 Task: Research Airbnb options in Muan, South Korea from 5th December, 2023 to 16th December, 2023 for 2 adults.1  bedroom having 1 bed and 1 bathroom. Property type can be hotel. Booking option can be shelf check-in. Look for 4 properties as per requirement.
Action: Mouse moved to (593, 146)
Screenshot: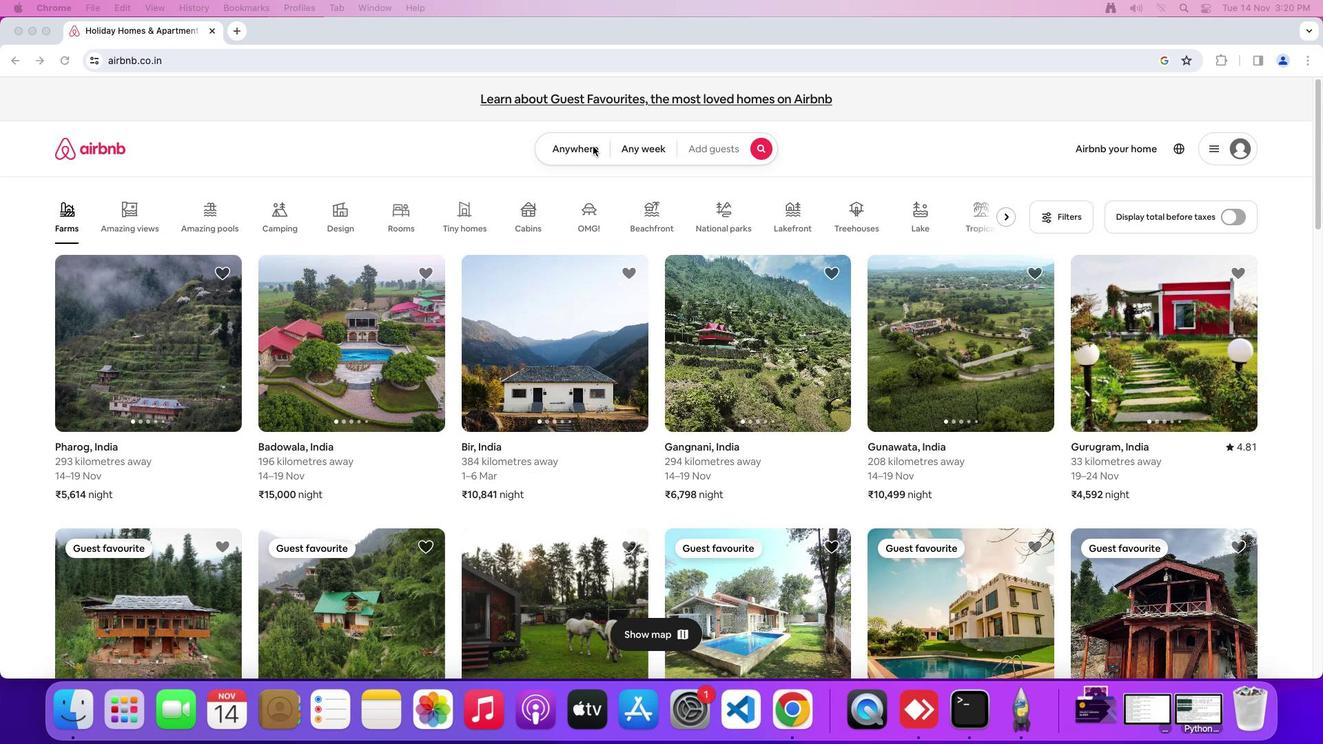 
Action: Mouse pressed left at (593, 146)
Screenshot: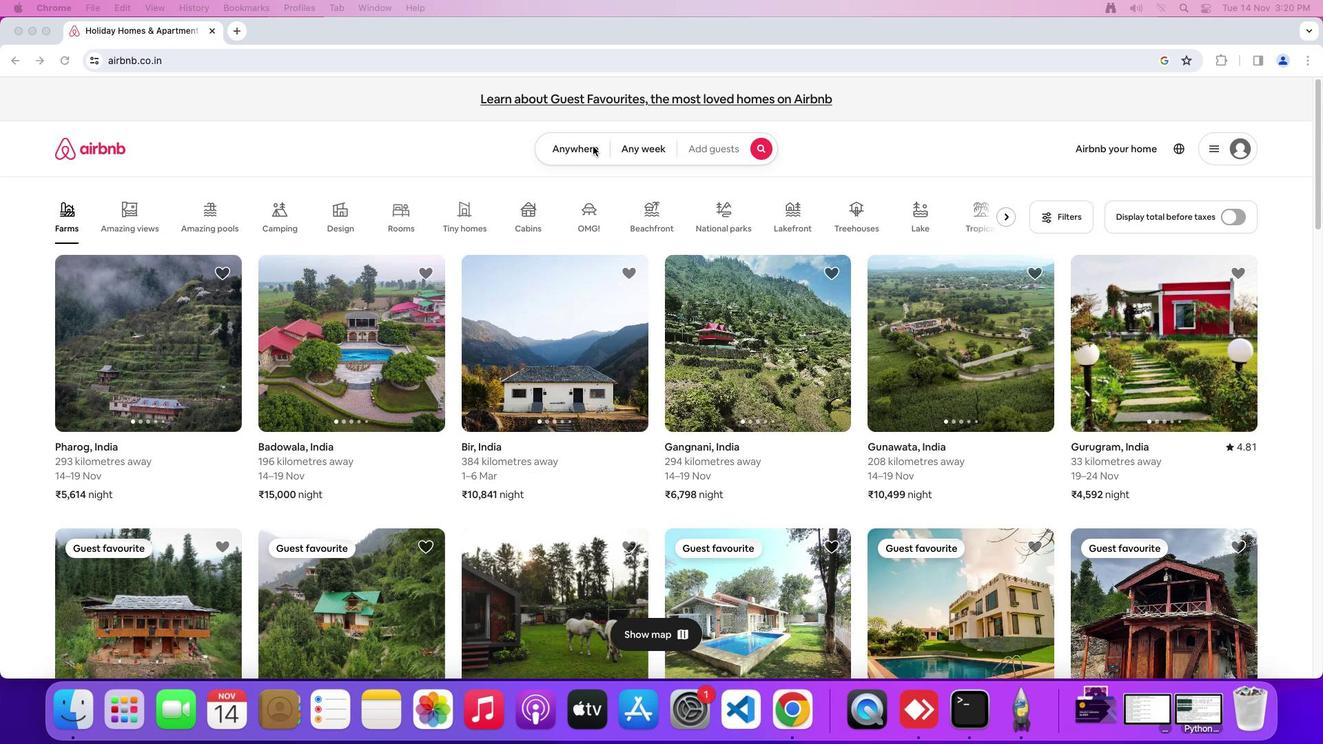 
Action: Mouse moved to (591, 147)
Screenshot: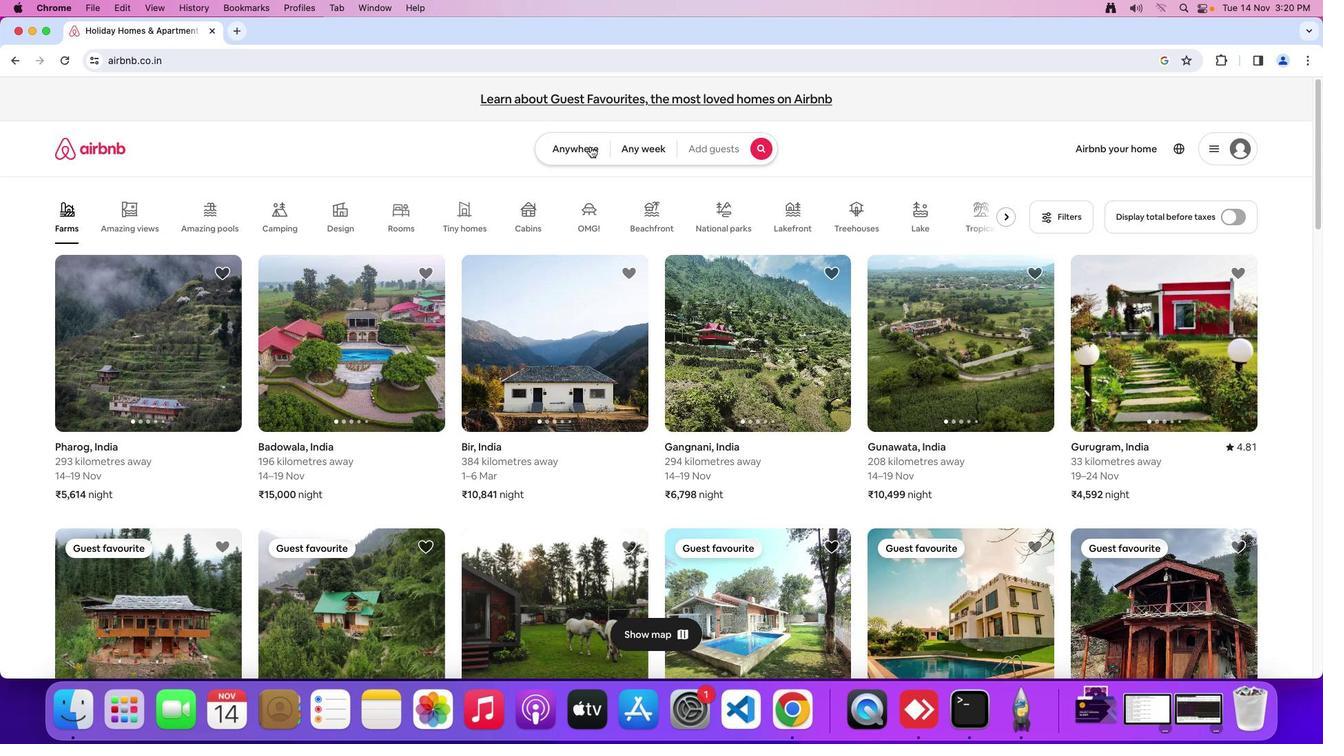 
Action: Mouse pressed left at (591, 147)
Screenshot: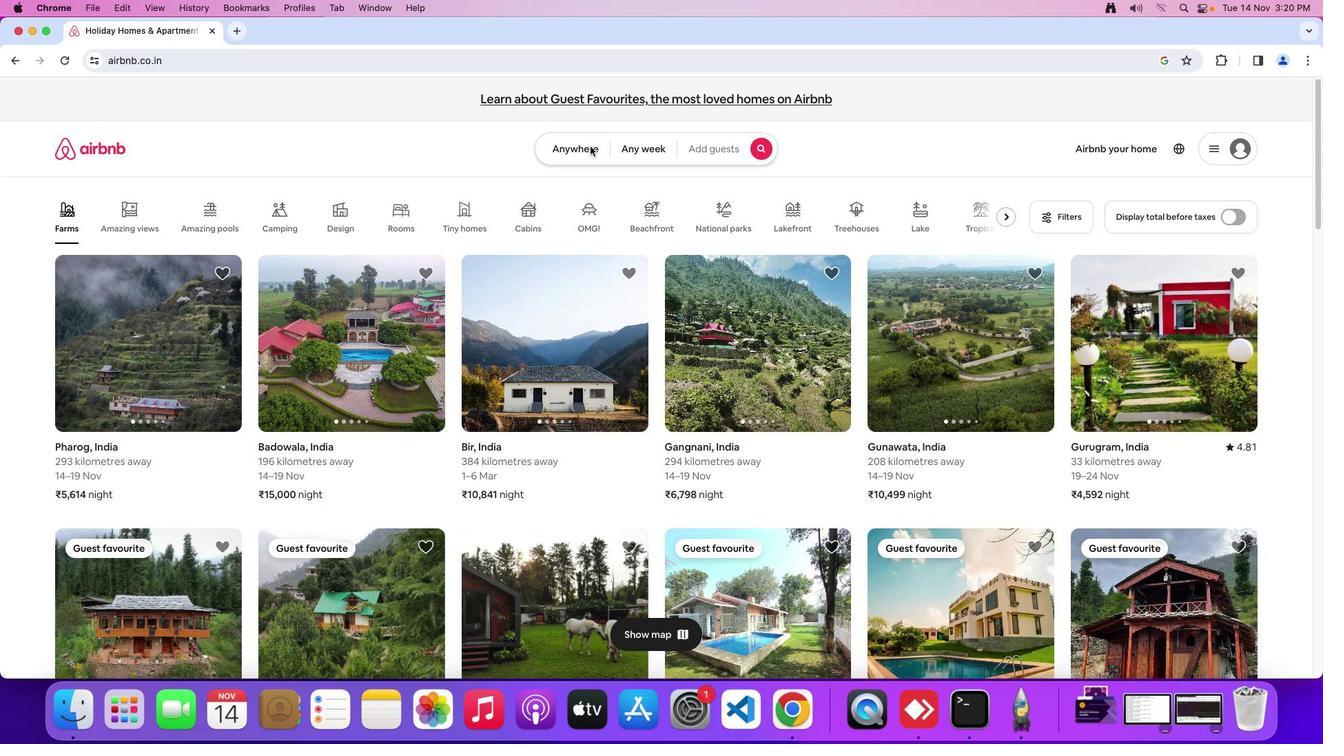 
Action: Mouse moved to (560, 202)
Screenshot: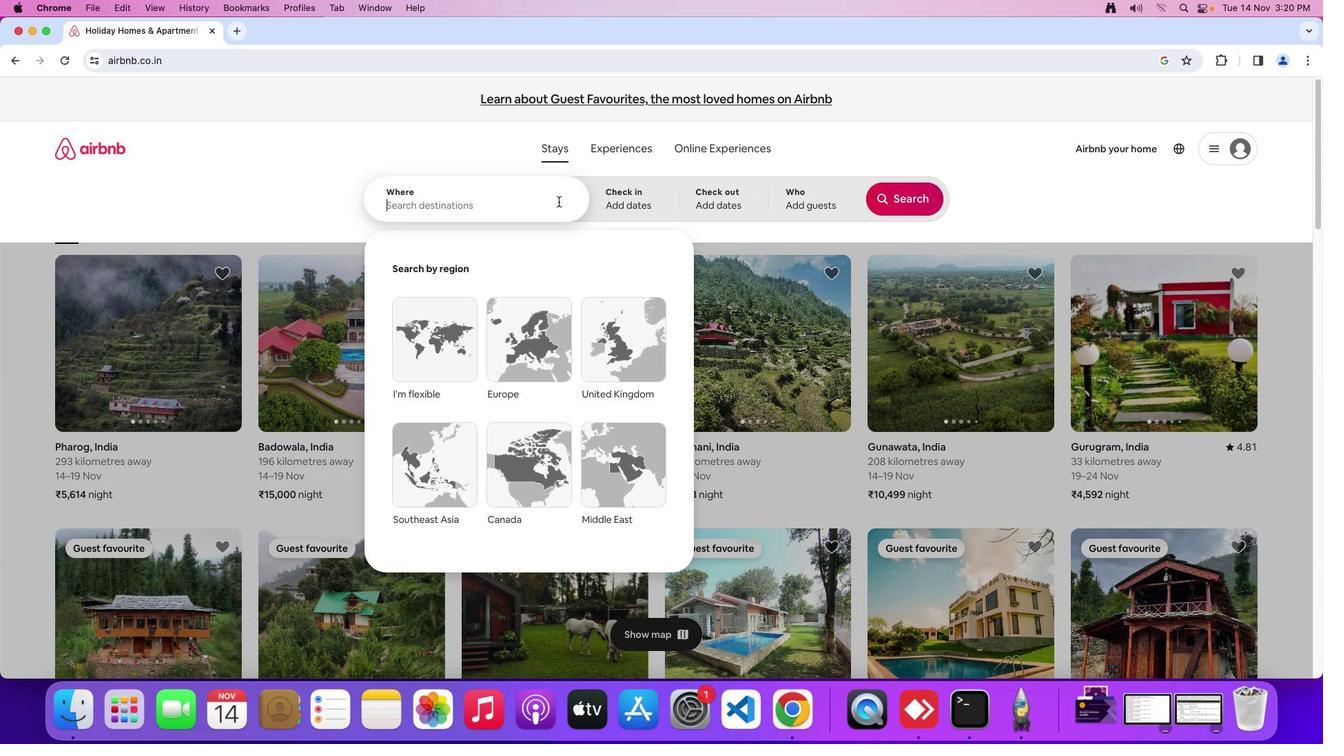 
Action: Mouse pressed left at (560, 202)
Screenshot: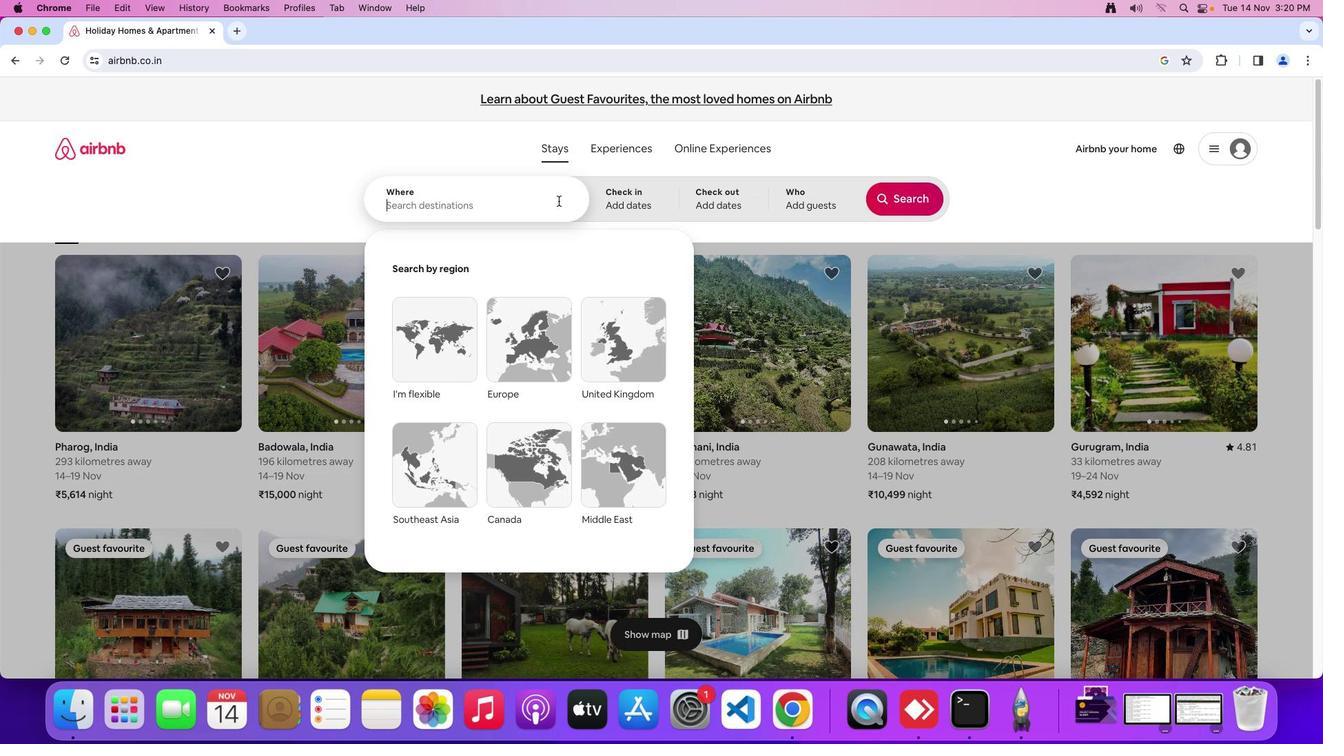 
Action: Mouse moved to (598, 219)
Screenshot: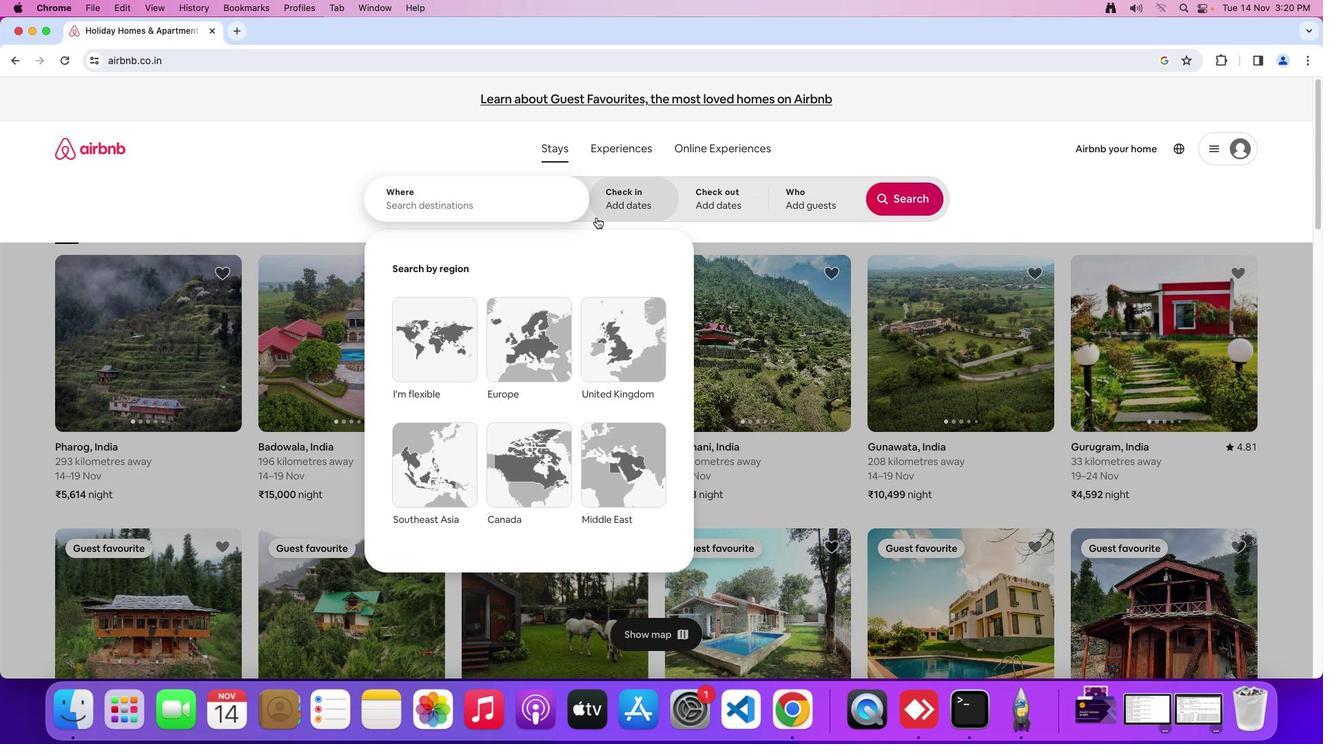 
Action: Key pressed Key.shift'M''u''a''n'','Key.spaceKey.shift'K''o'Key.backspaceKey.backspaceKey.shift_r'S''o''u''t''h'Key.spaceKey.shift_rKey.shift'K''o''r''e''a'
Screenshot: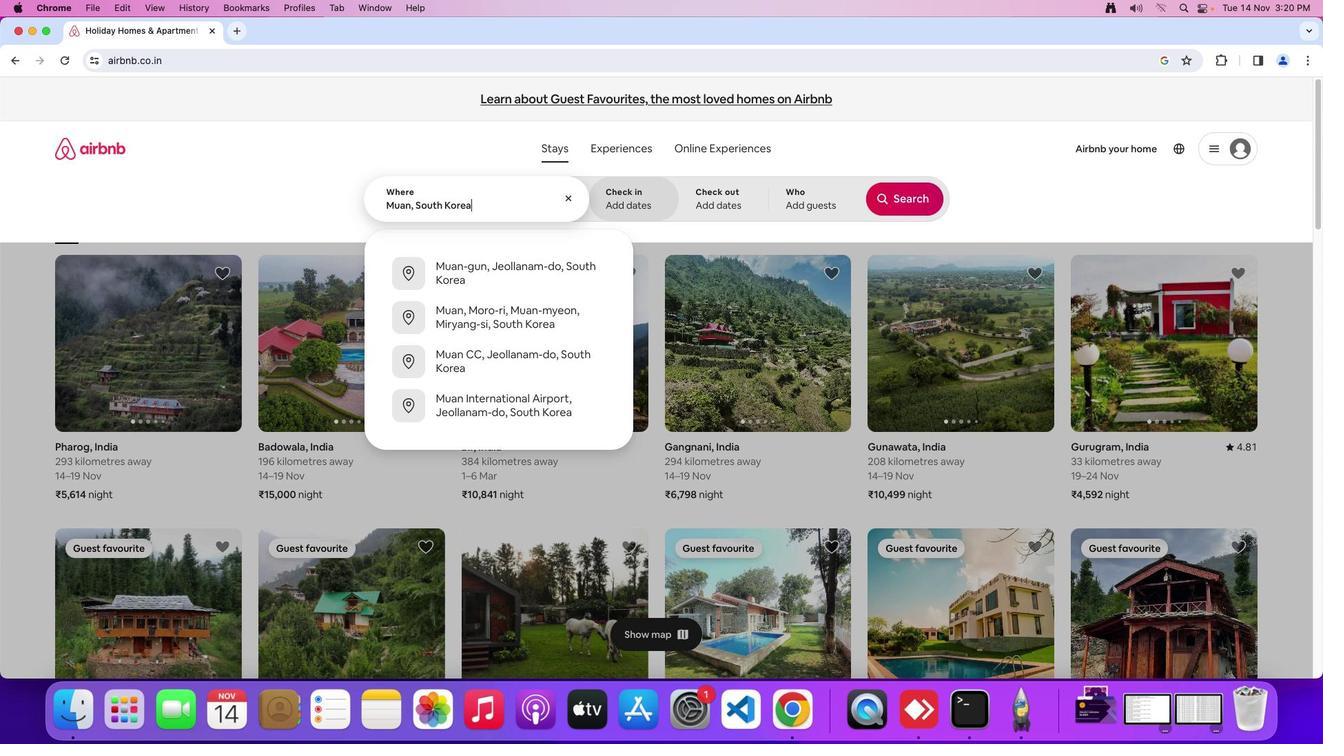 
Action: Mouse moved to (638, 193)
Screenshot: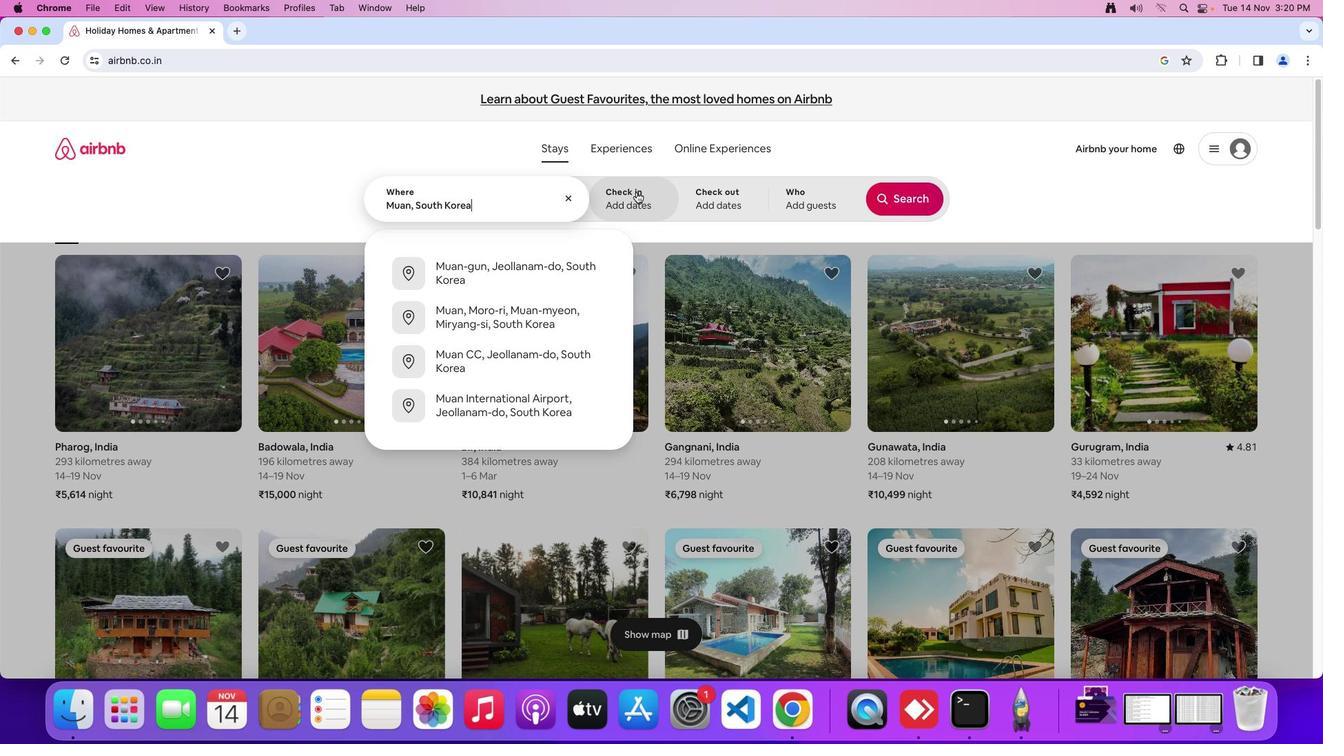 
Action: Mouse pressed left at (638, 193)
Screenshot: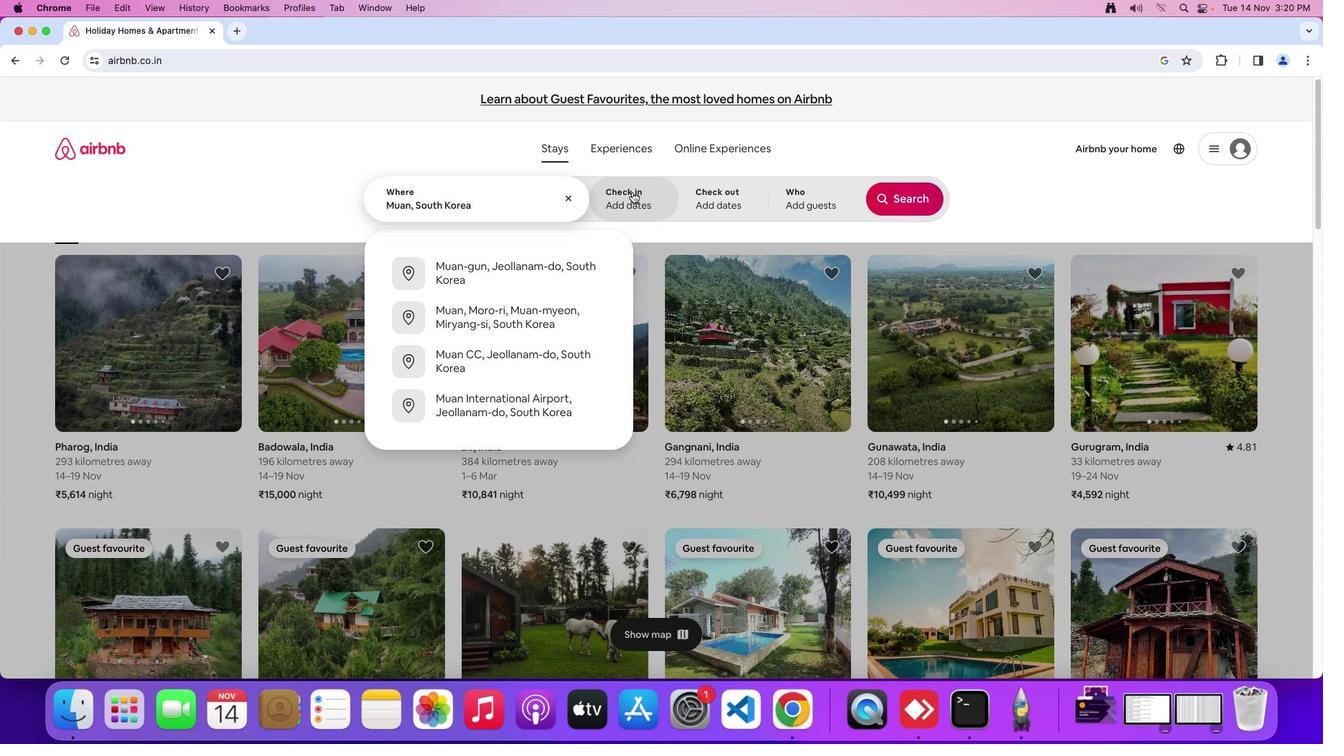 
Action: Mouse moved to (762, 405)
Screenshot: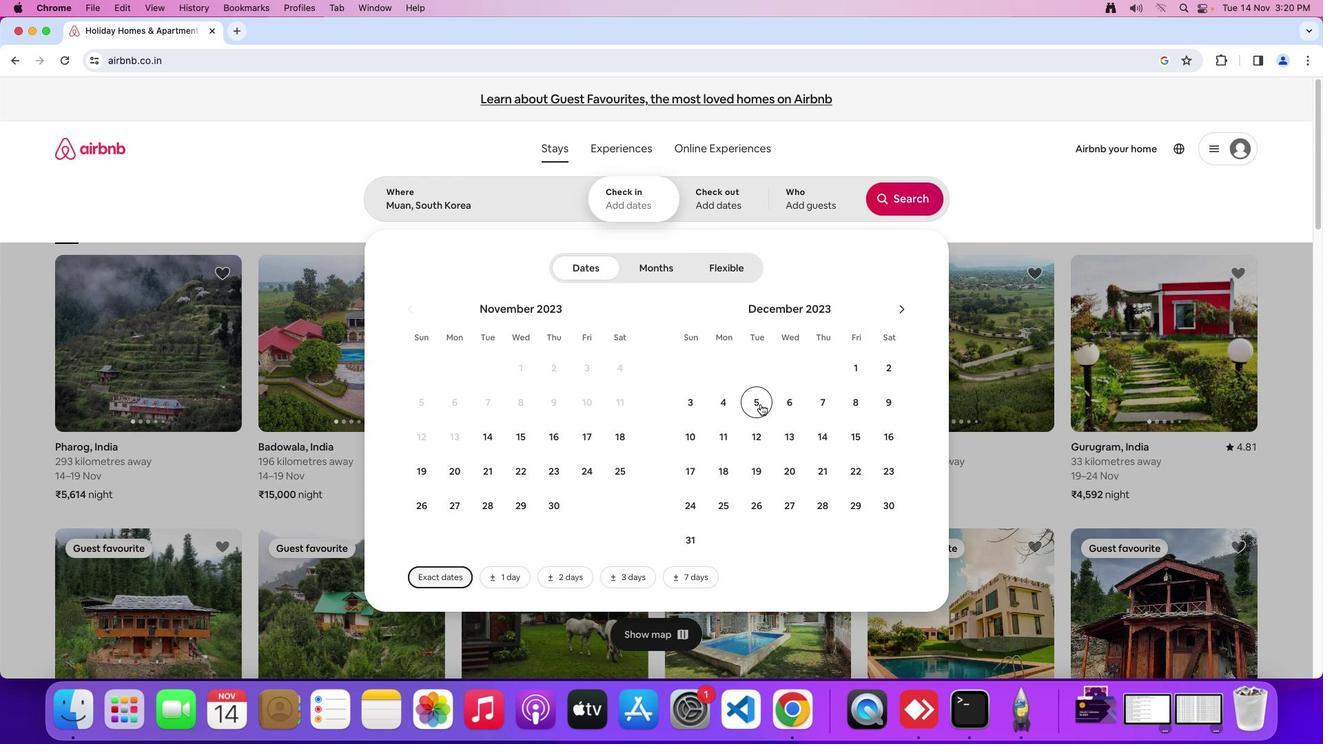 
Action: Mouse pressed left at (762, 405)
Screenshot: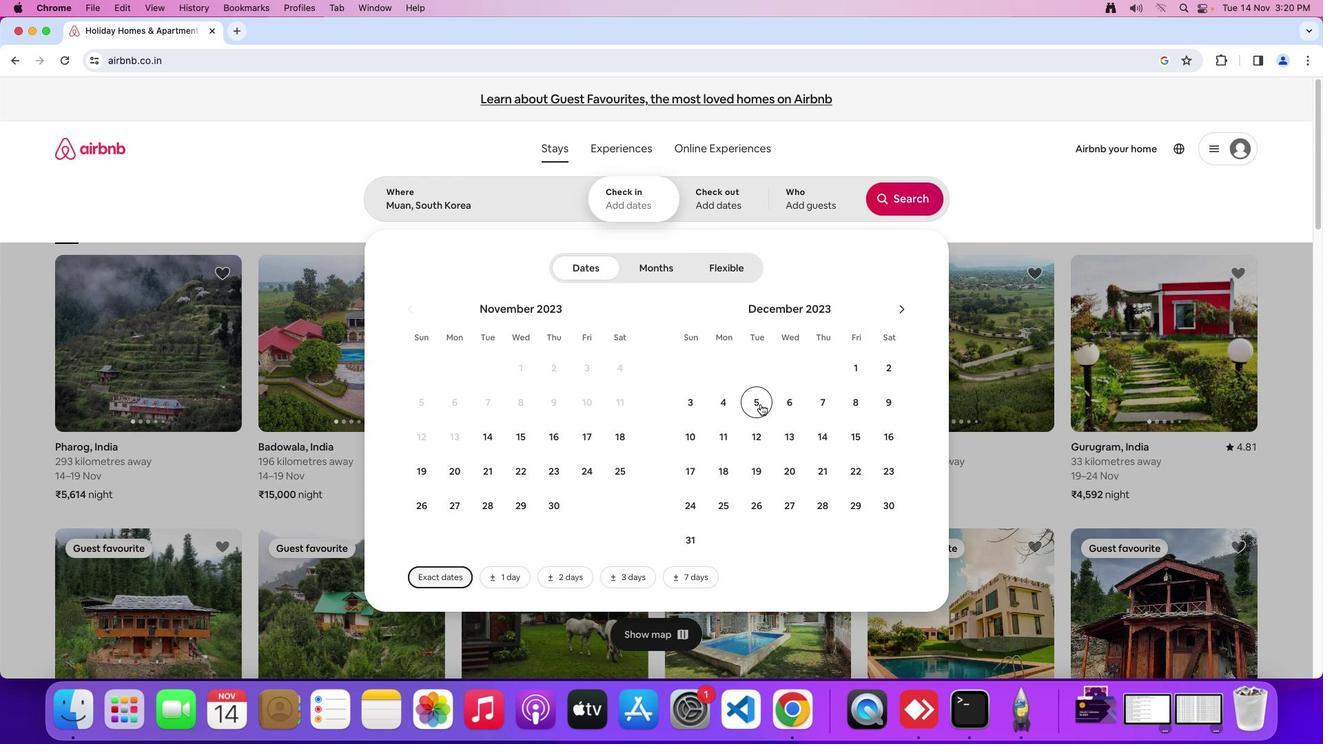 
Action: Mouse moved to (886, 440)
Screenshot: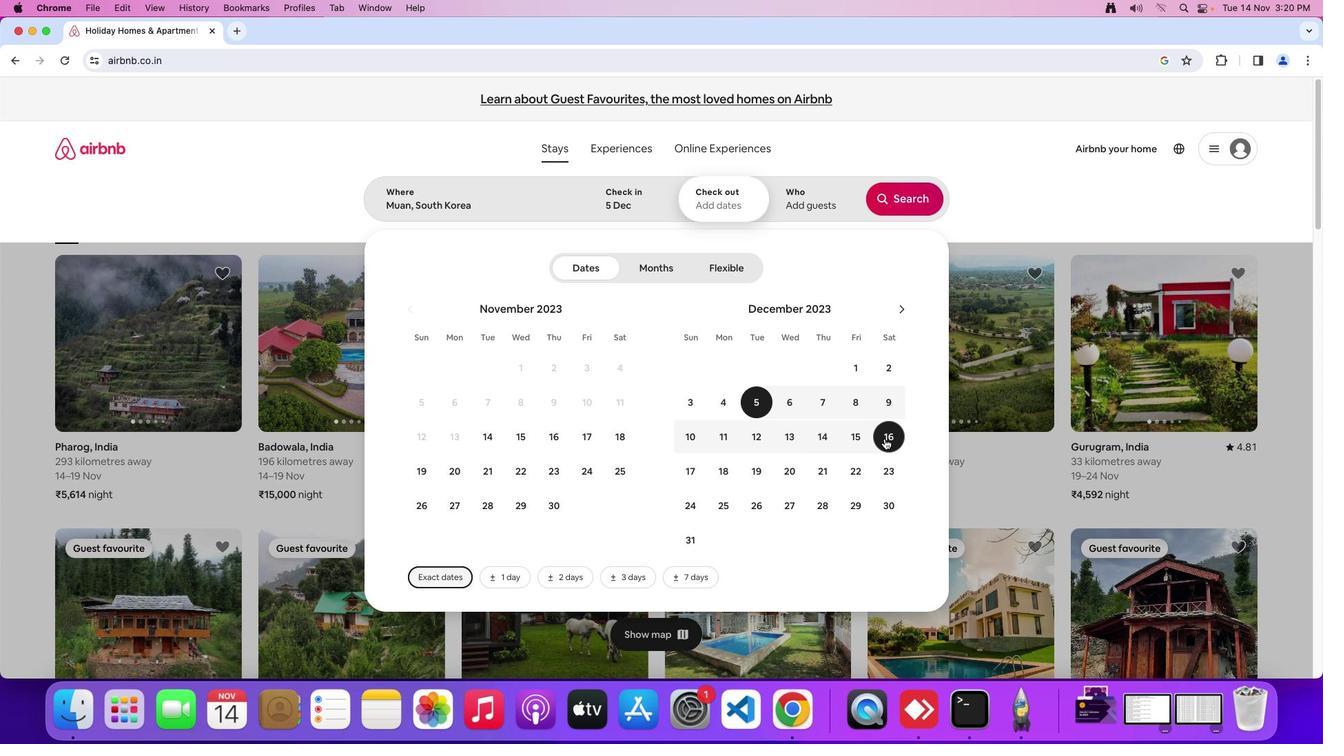 
Action: Mouse pressed left at (886, 440)
Screenshot: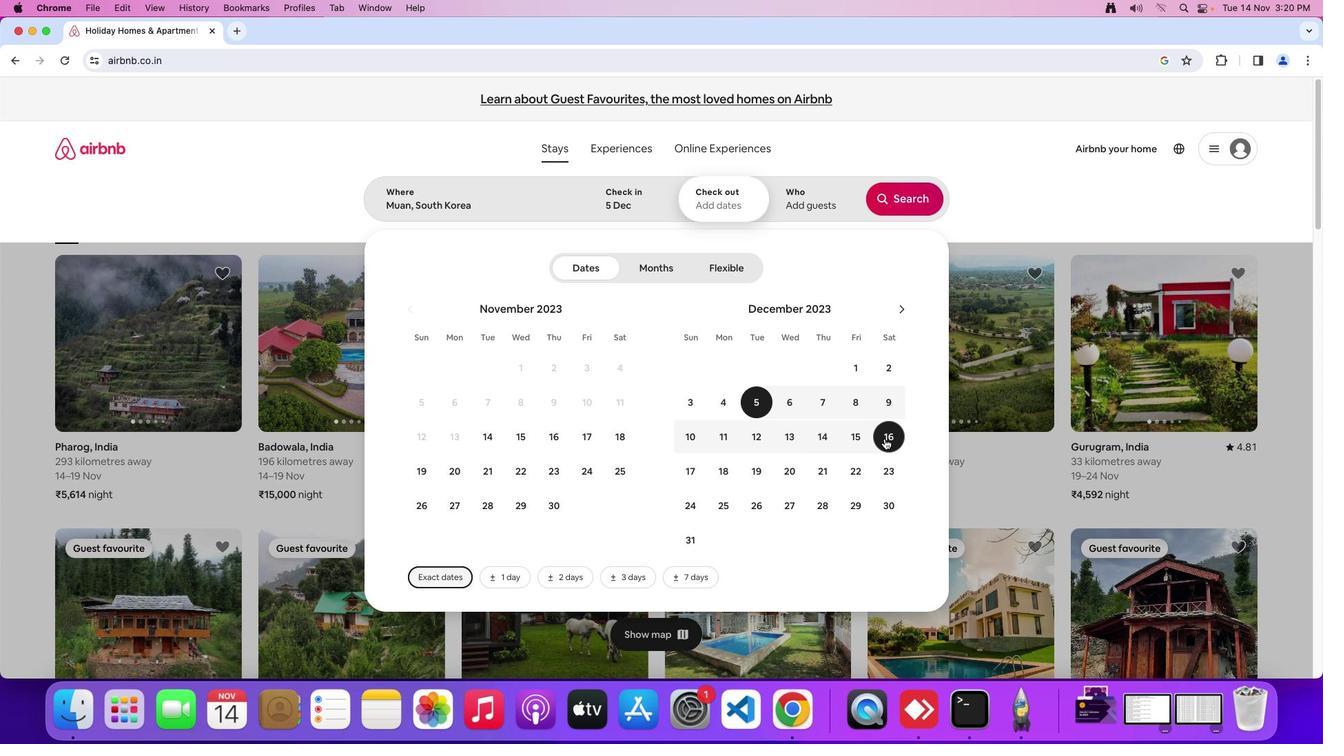 
Action: Mouse moved to (814, 204)
Screenshot: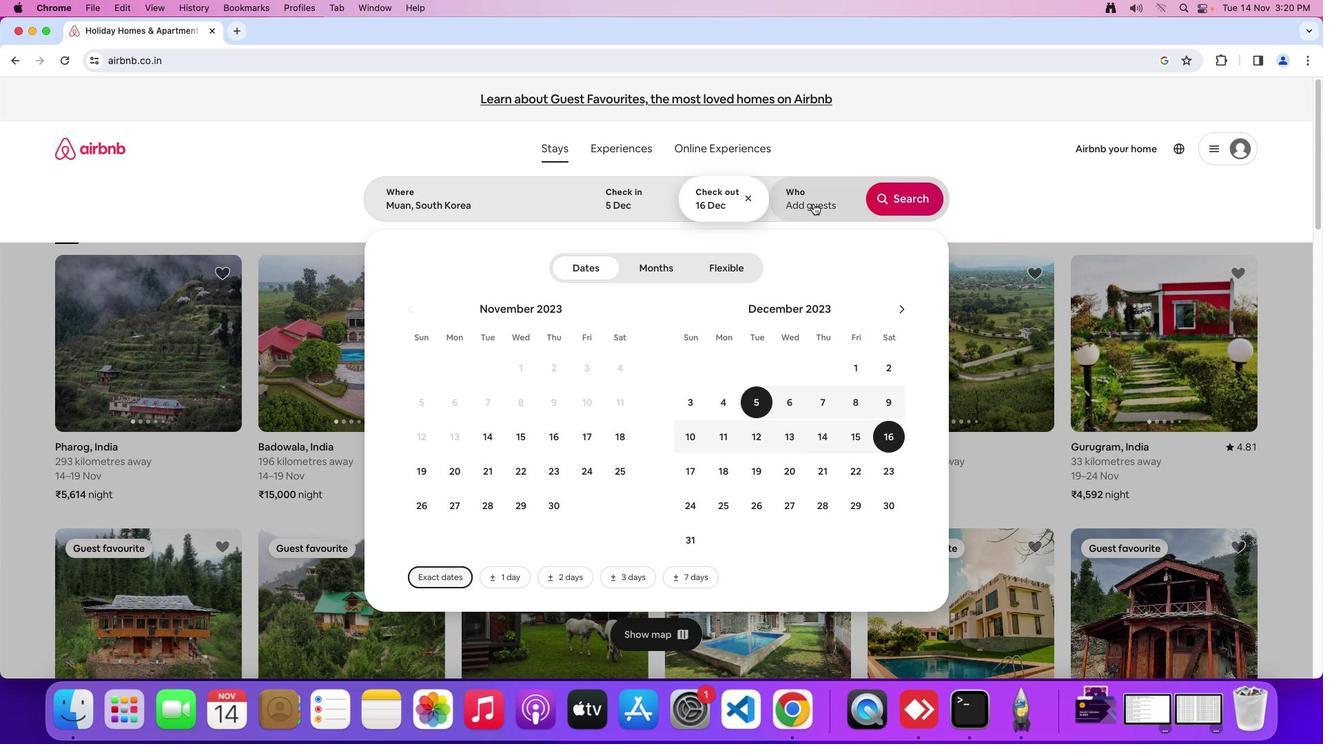
Action: Mouse pressed left at (814, 204)
Screenshot: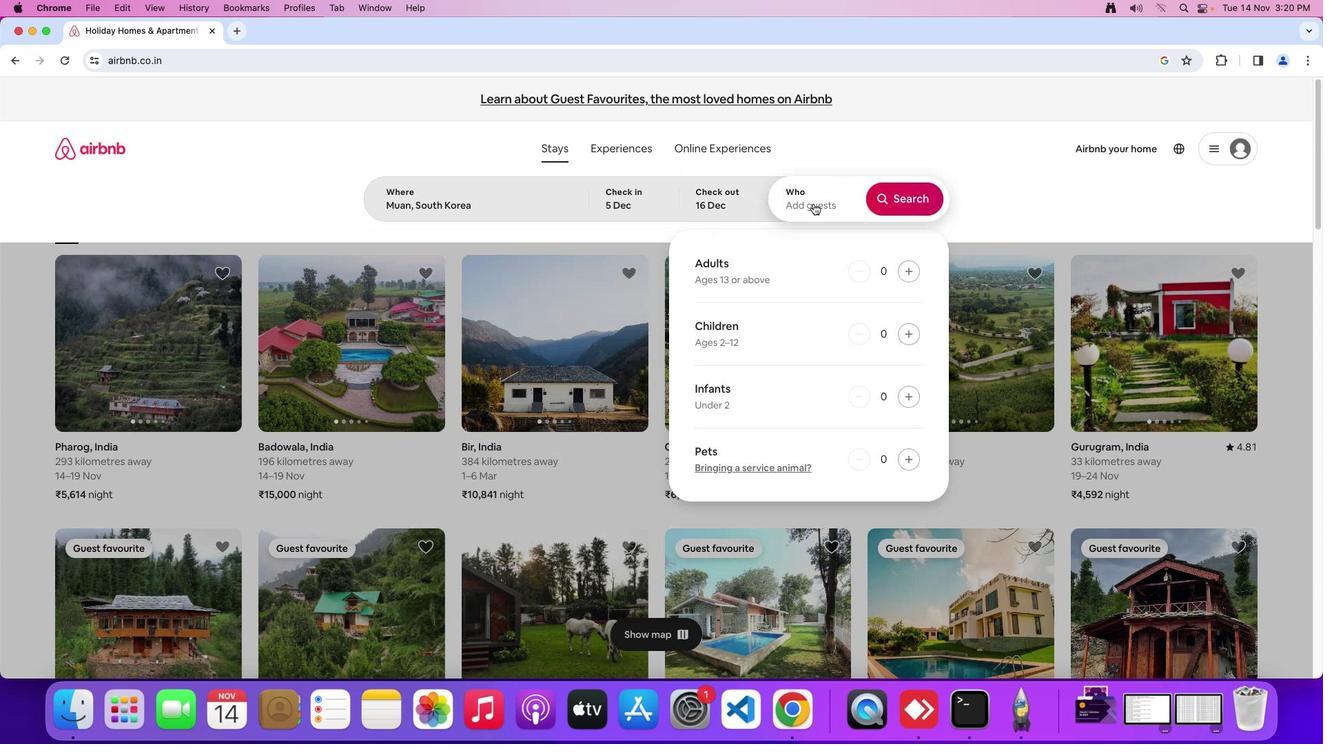 
Action: Mouse moved to (913, 276)
Screenshot: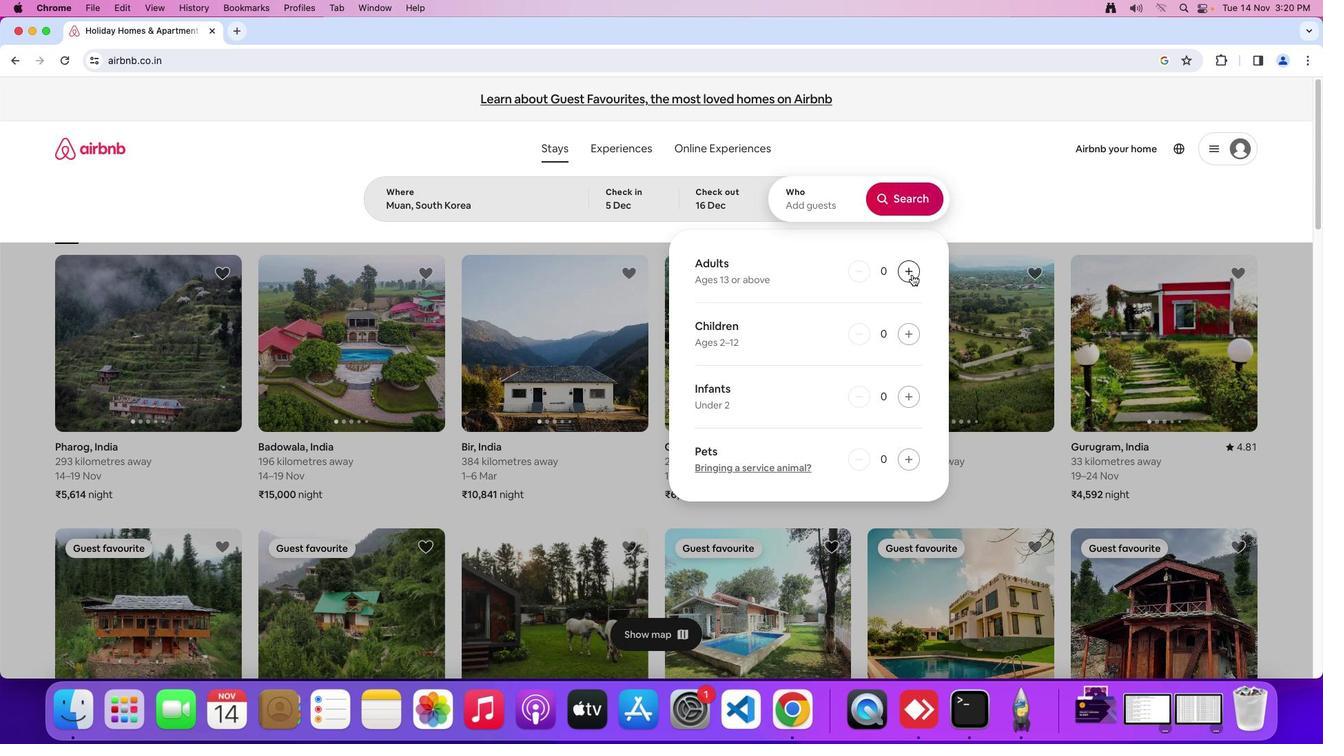 
Action: Mouse pressed left at (913, 276)
Screenshot: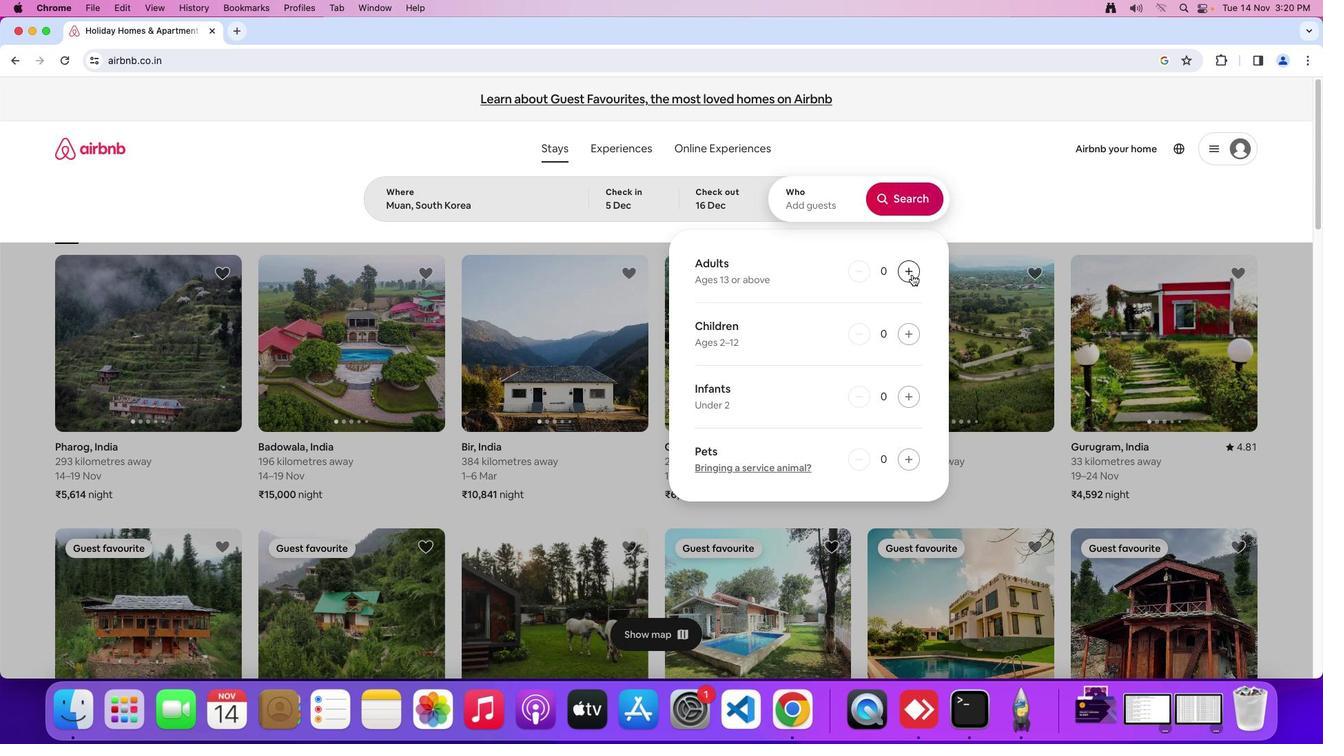 
Action: Mouse pressed left at (913, 276)
Screenshot: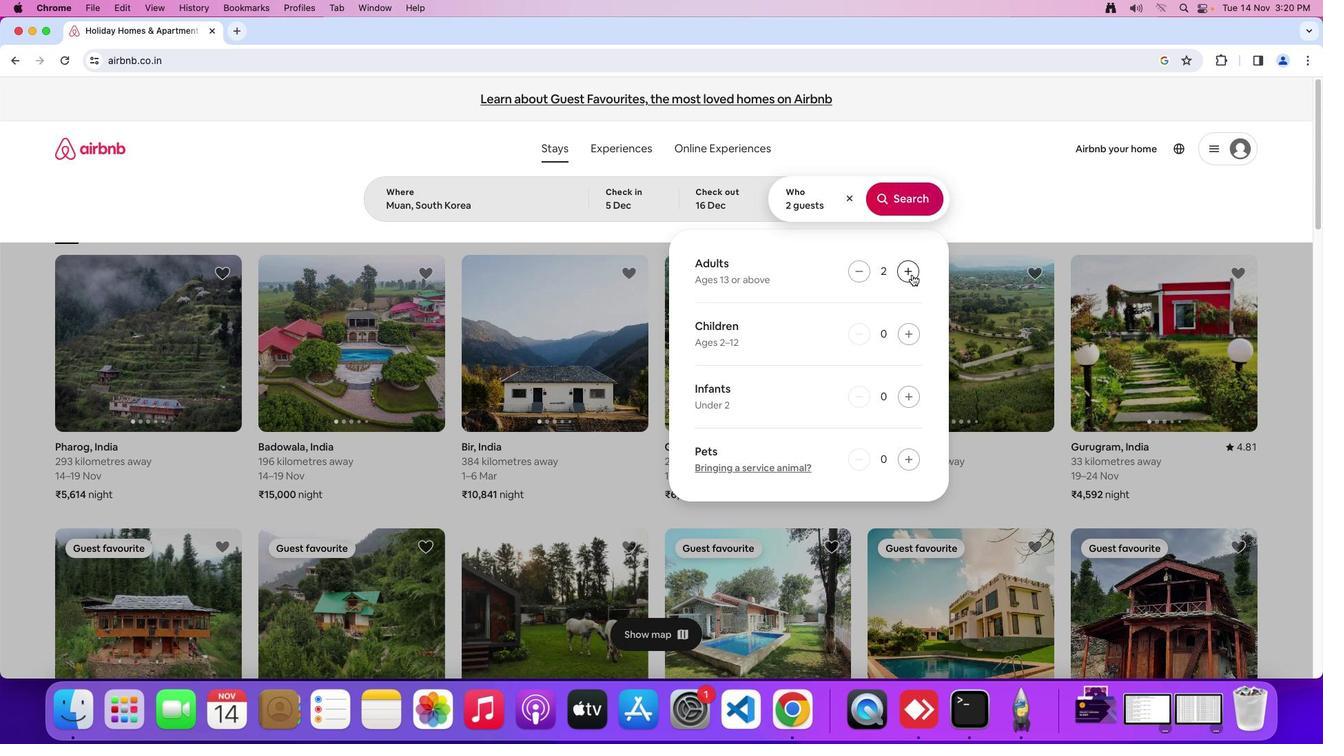 
Action: Mouse moved to (909, 201)
Screenshot: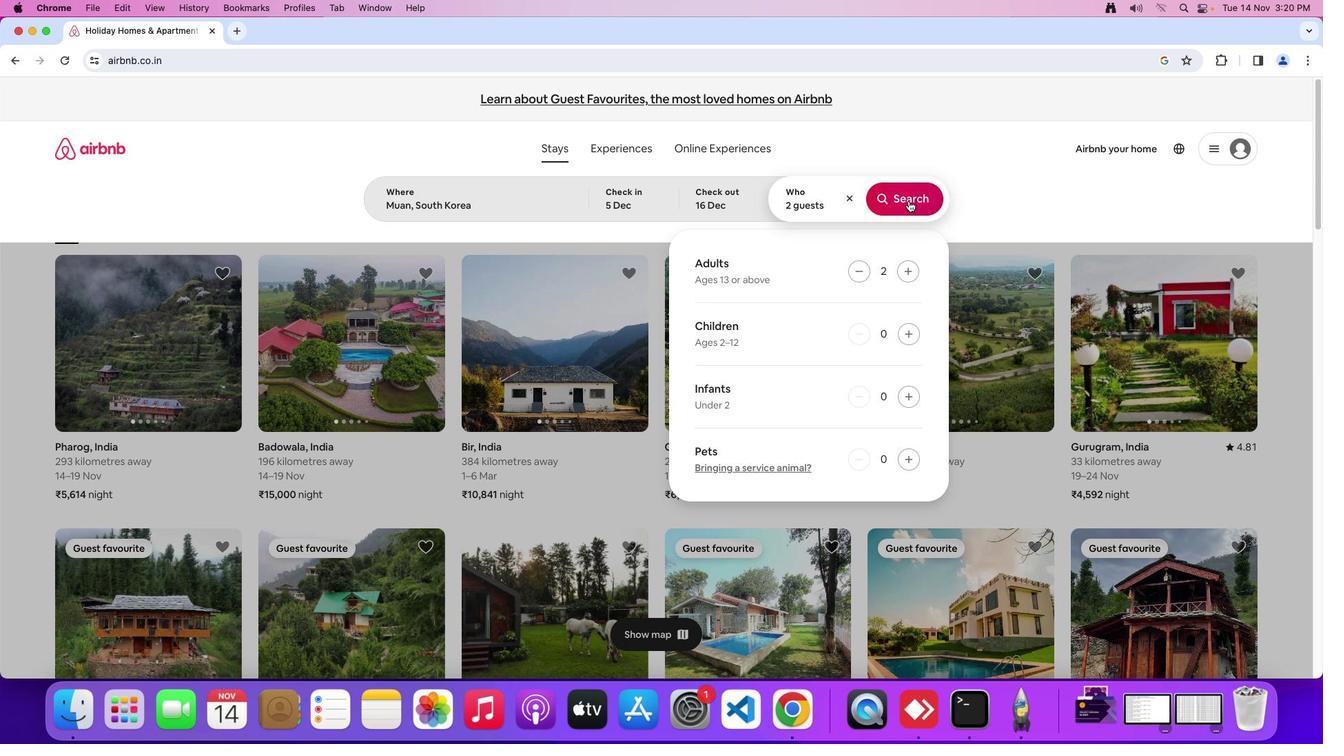 
Action: Mouse pressed left at (909, 201)
Screenshot: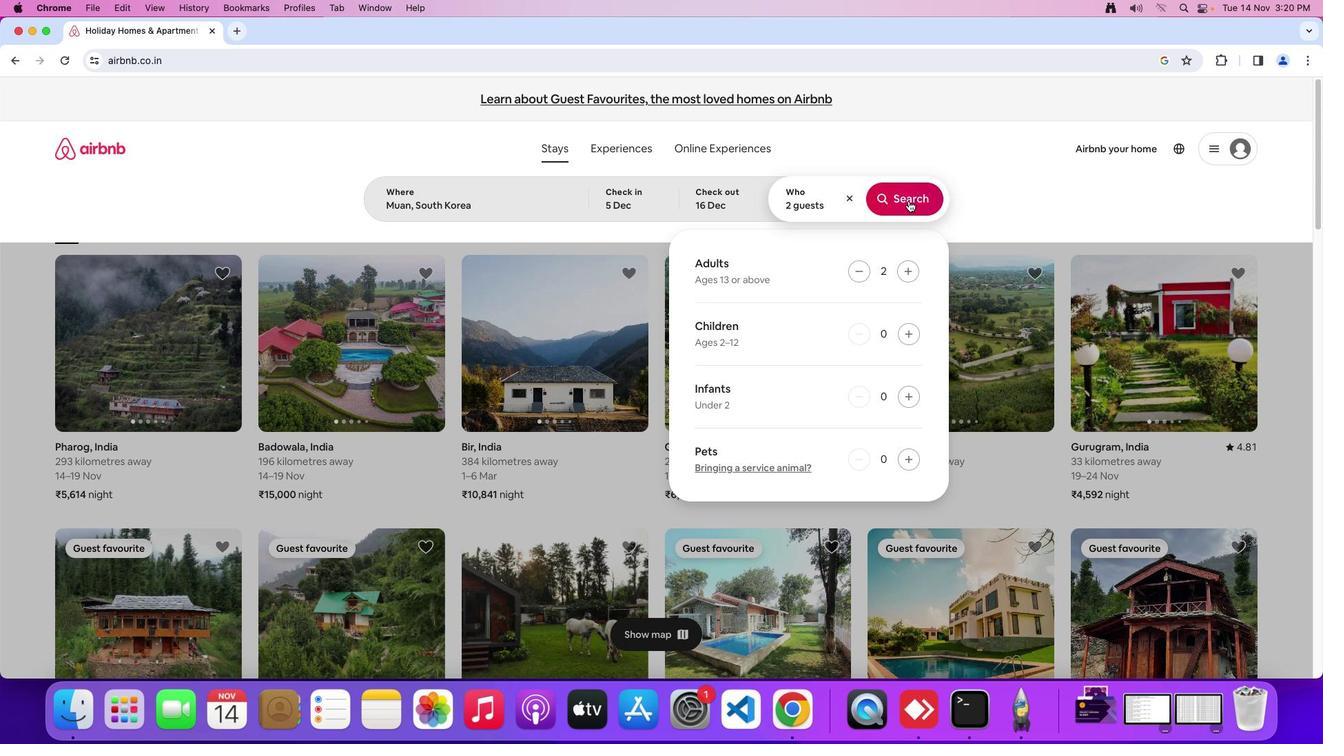 
Action: Mouse moved to (1094, 166)
Screenshot: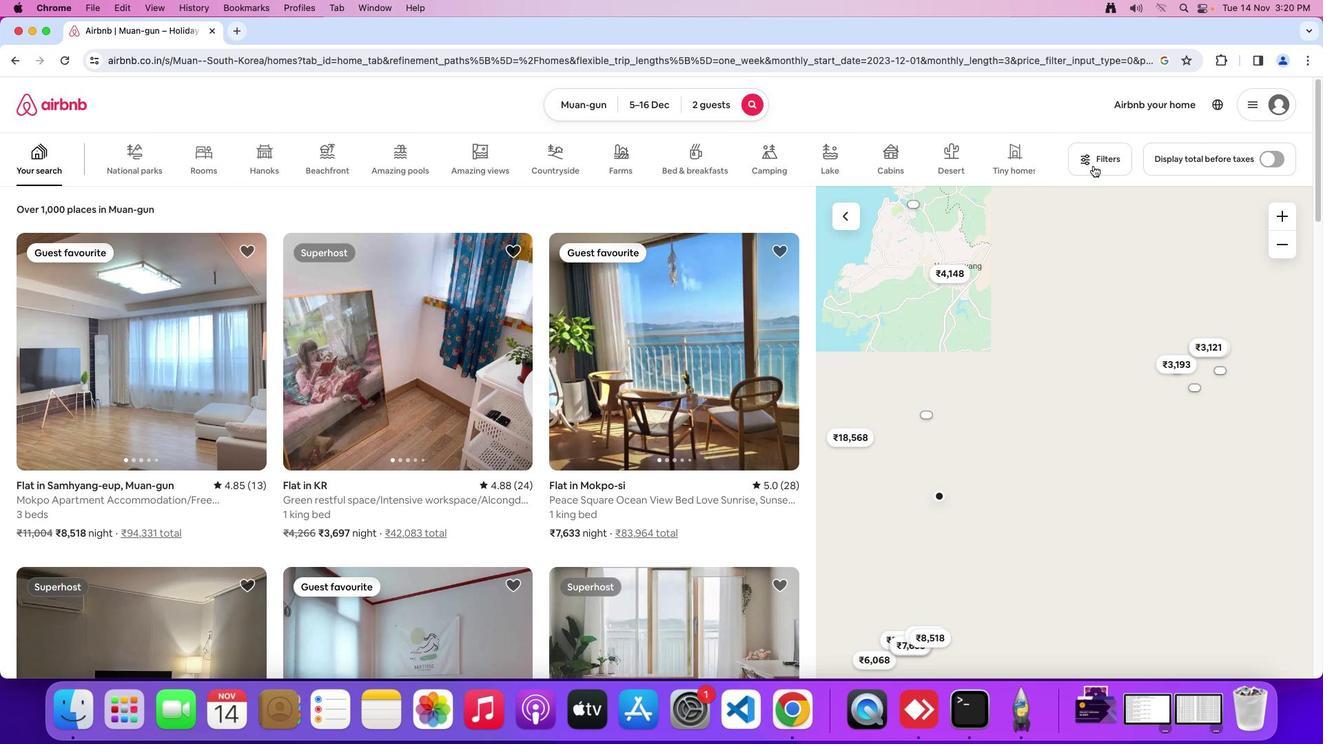 
Action: Mouse pressed left at (1094, 166)
Screenshot: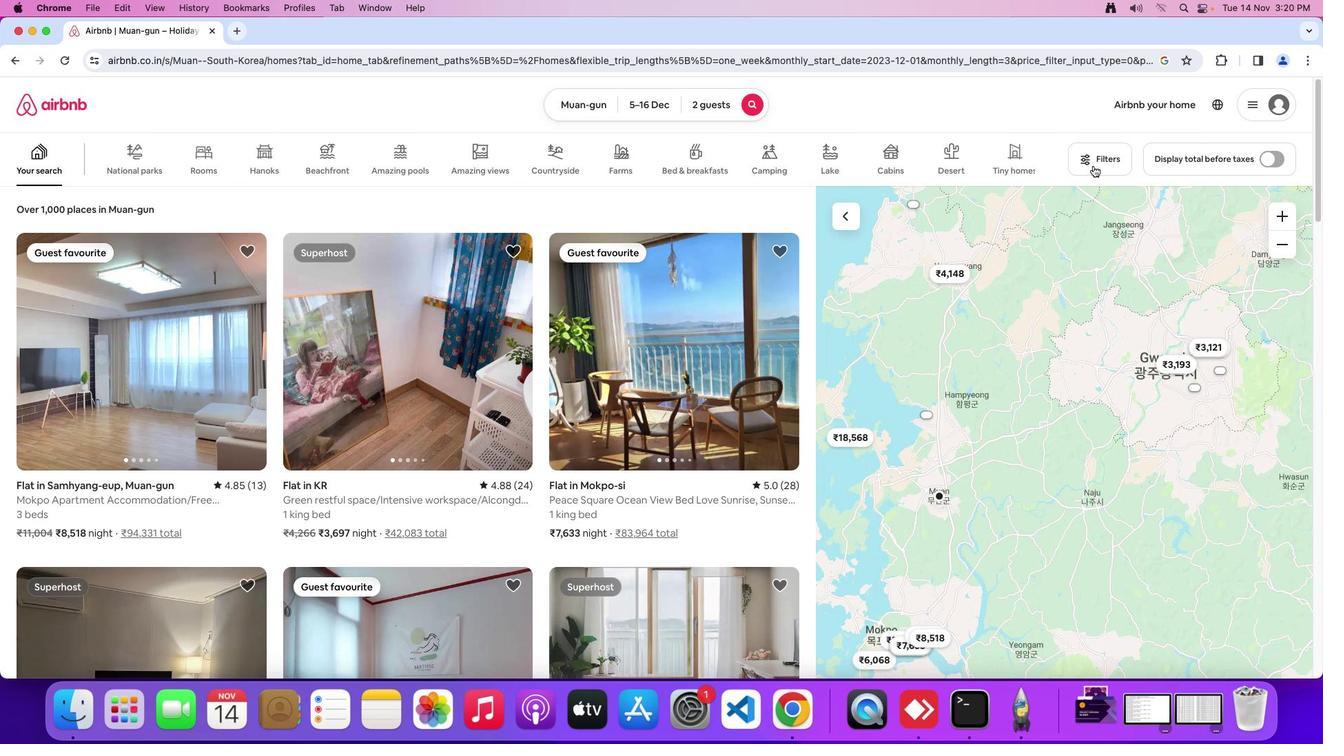 
Action: Mouse moved to (566, 348)
Screenshot: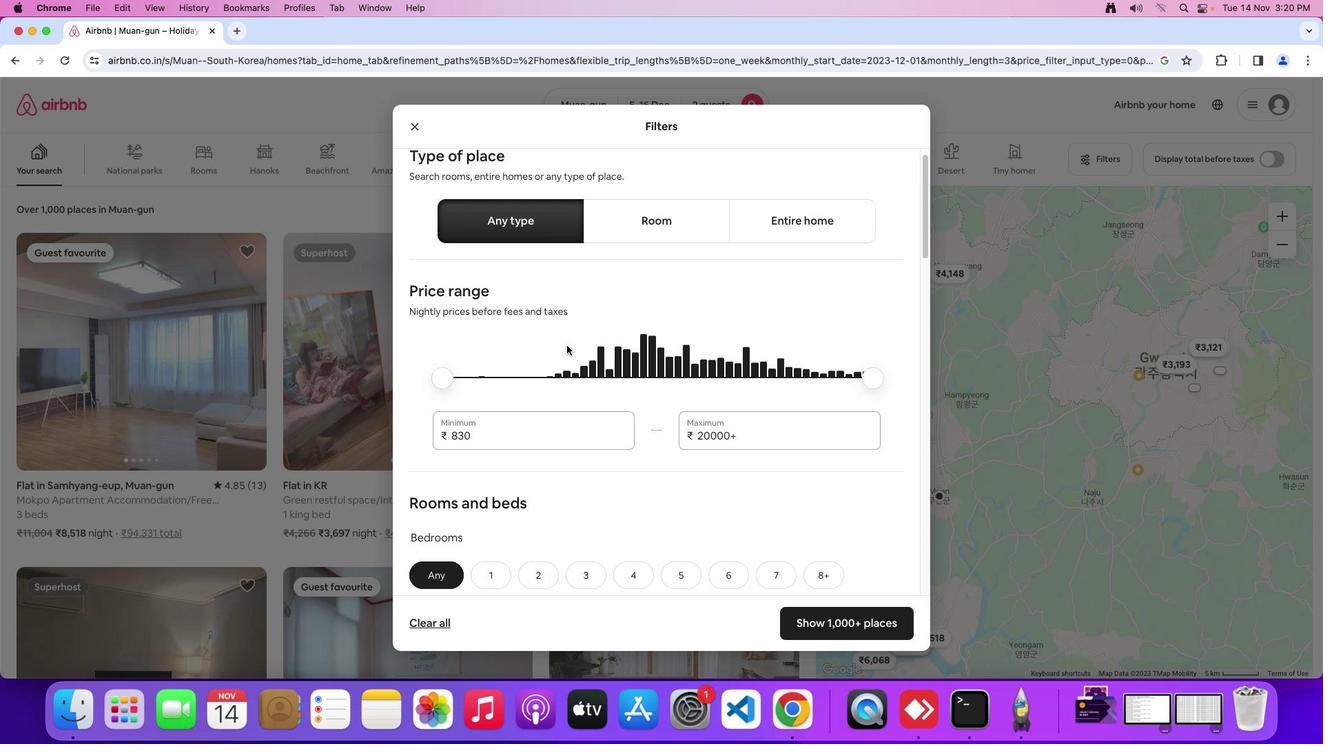 
Action: Mouse scrolled (566, 348) with delta (1, 0)
Screenshot: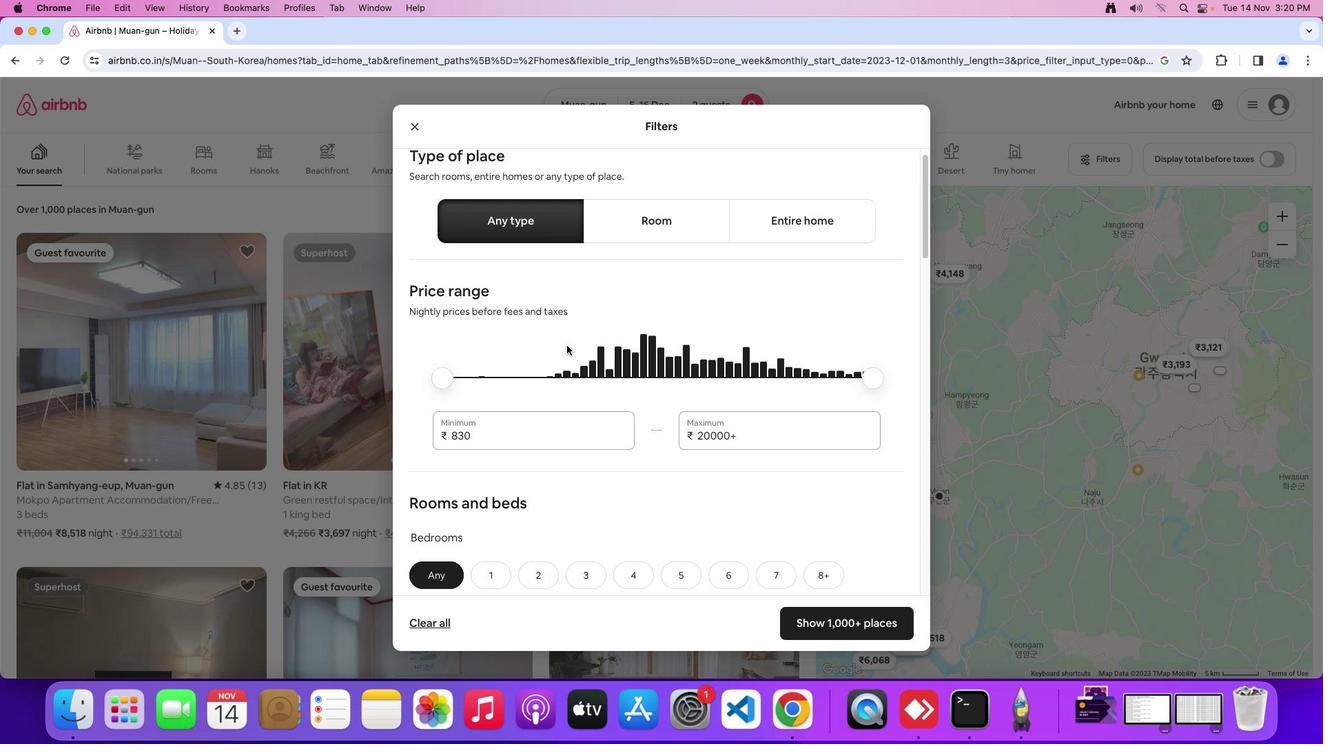 
Action: Mouse moved to (567, 347)
Screenshot: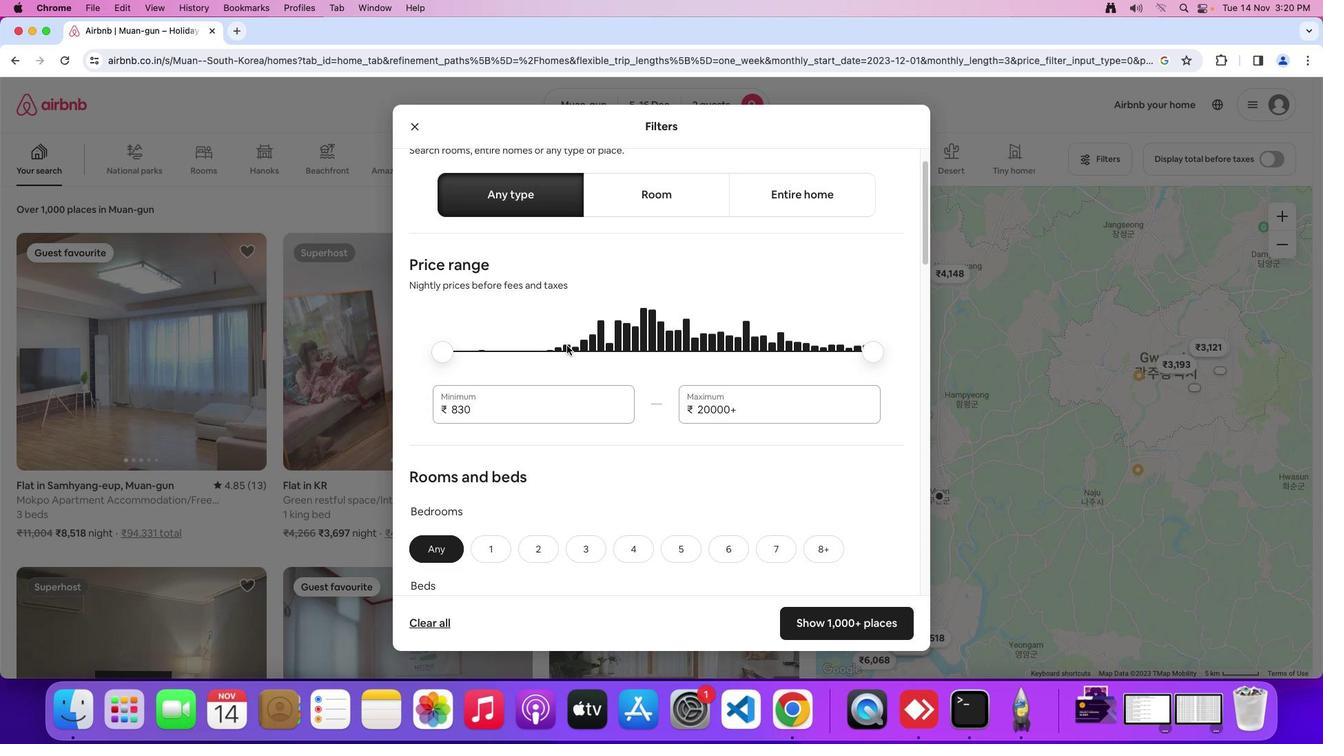 
Action: Mouse scrolled (567, 347) with delta (1, 0)
Screenshot: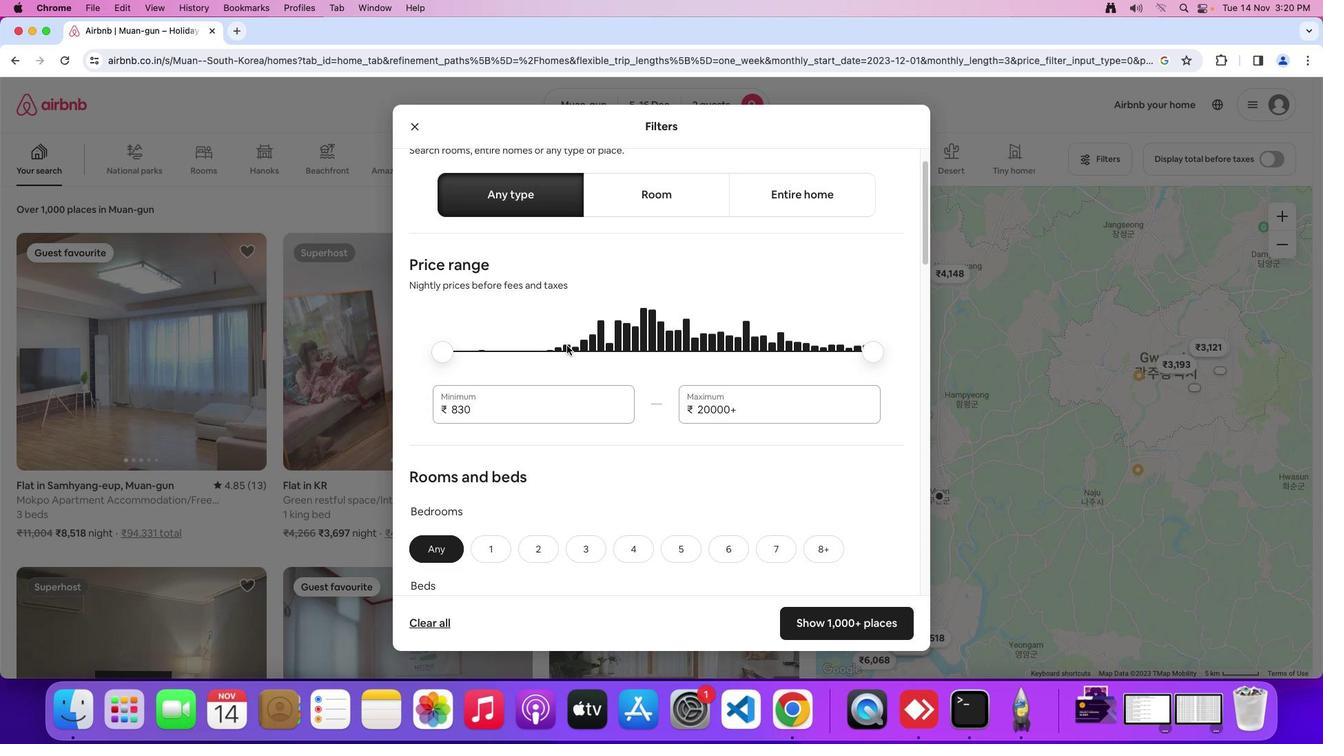 
Action: Mouse moved to (567, 347)
Screenshot: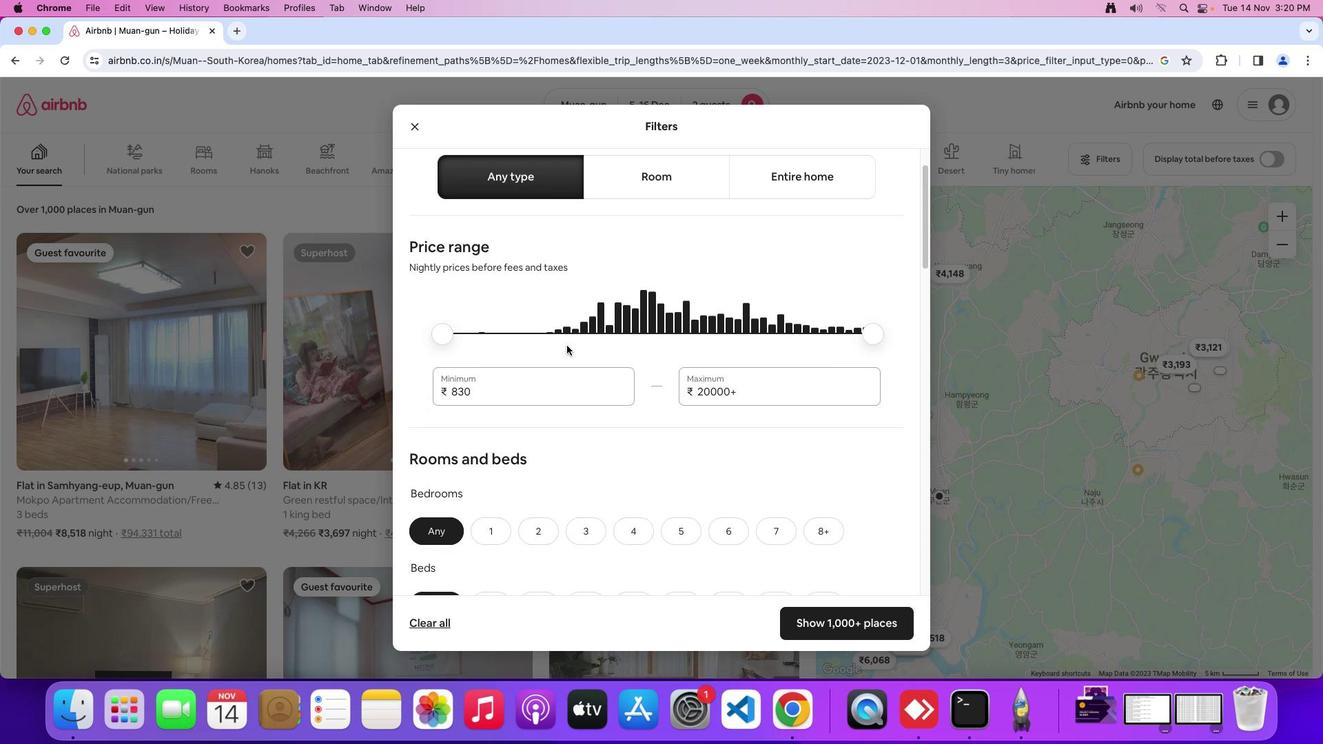 
Action: Mouse scrolled (567, 347) with delta (1, 0)
Screenshot: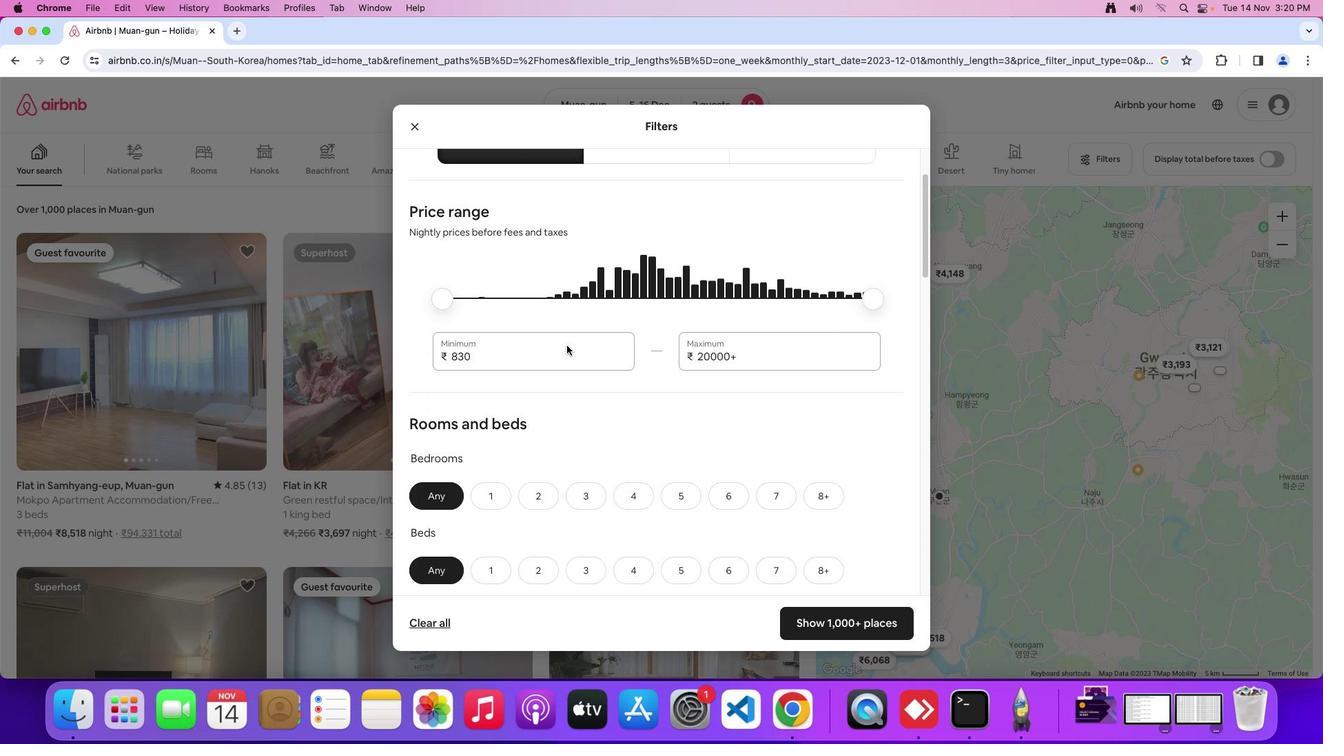 
Action: Mouse moved to (547, 356)
Screenshot: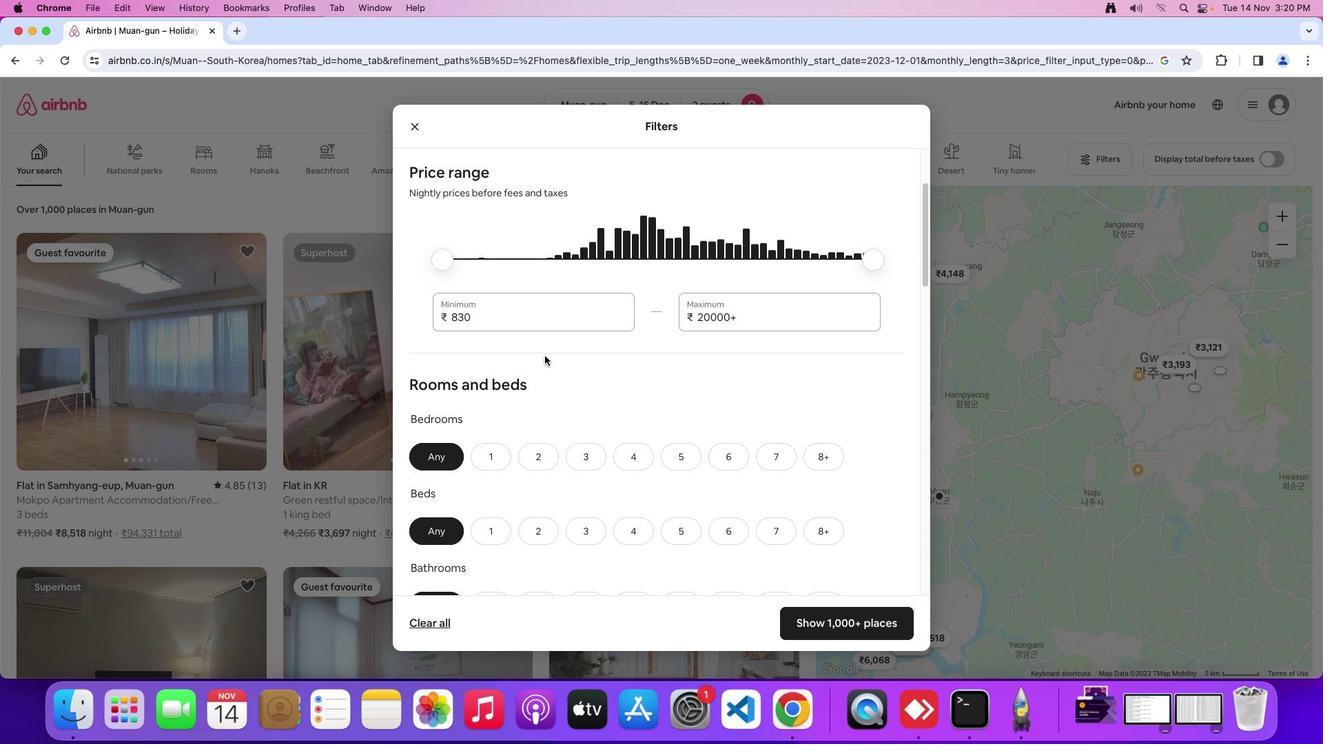 
Action: Mouse scrolled (547, 356) with delta (1, 0)
Screenshot: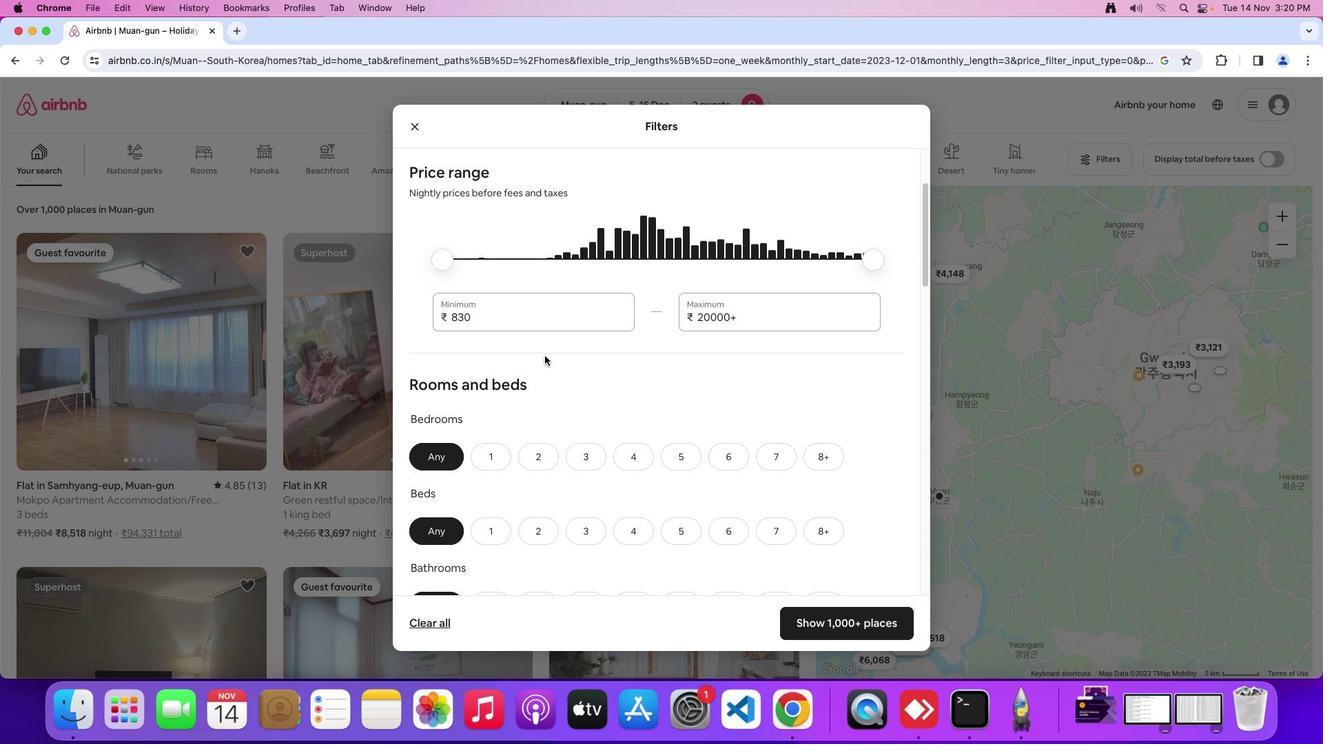
Action: Mouse moved to (546, 357)
Screenshot: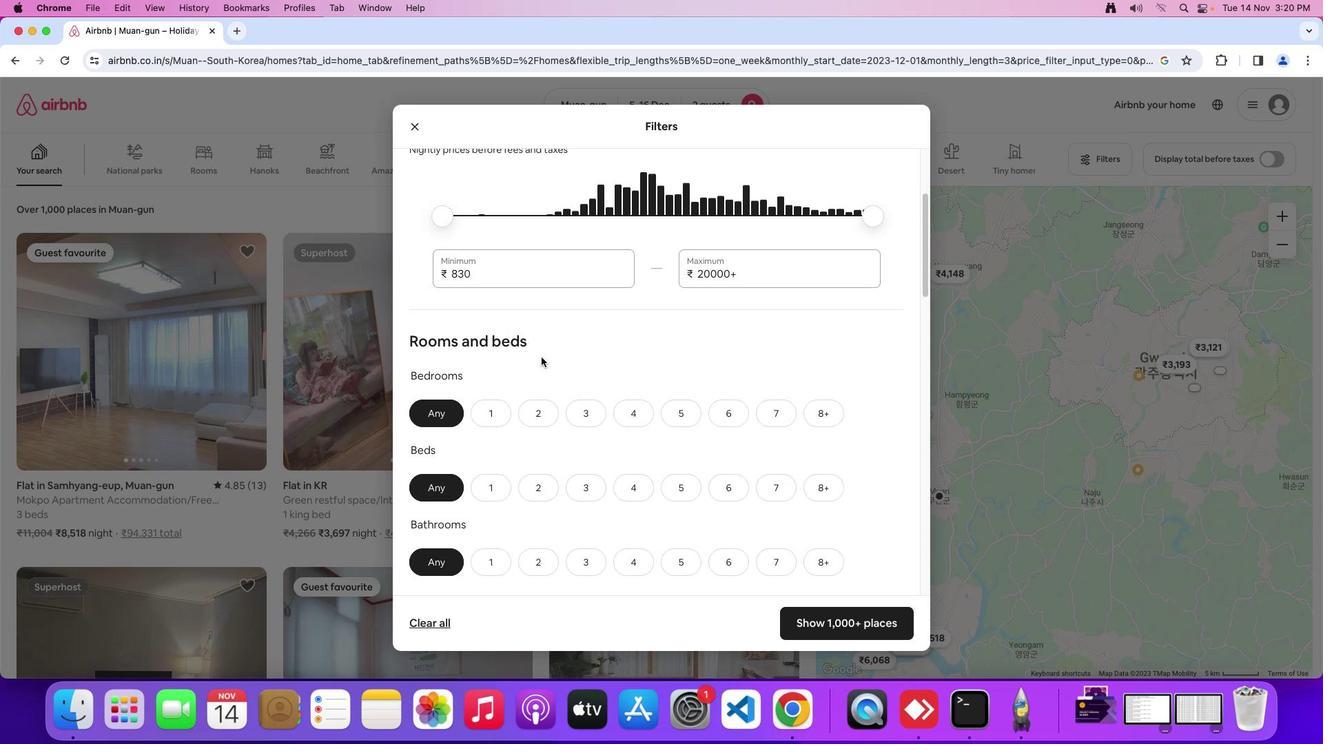 
Action: Mouse scrolled (546, 357) with delta (1, 0)
Screenshot: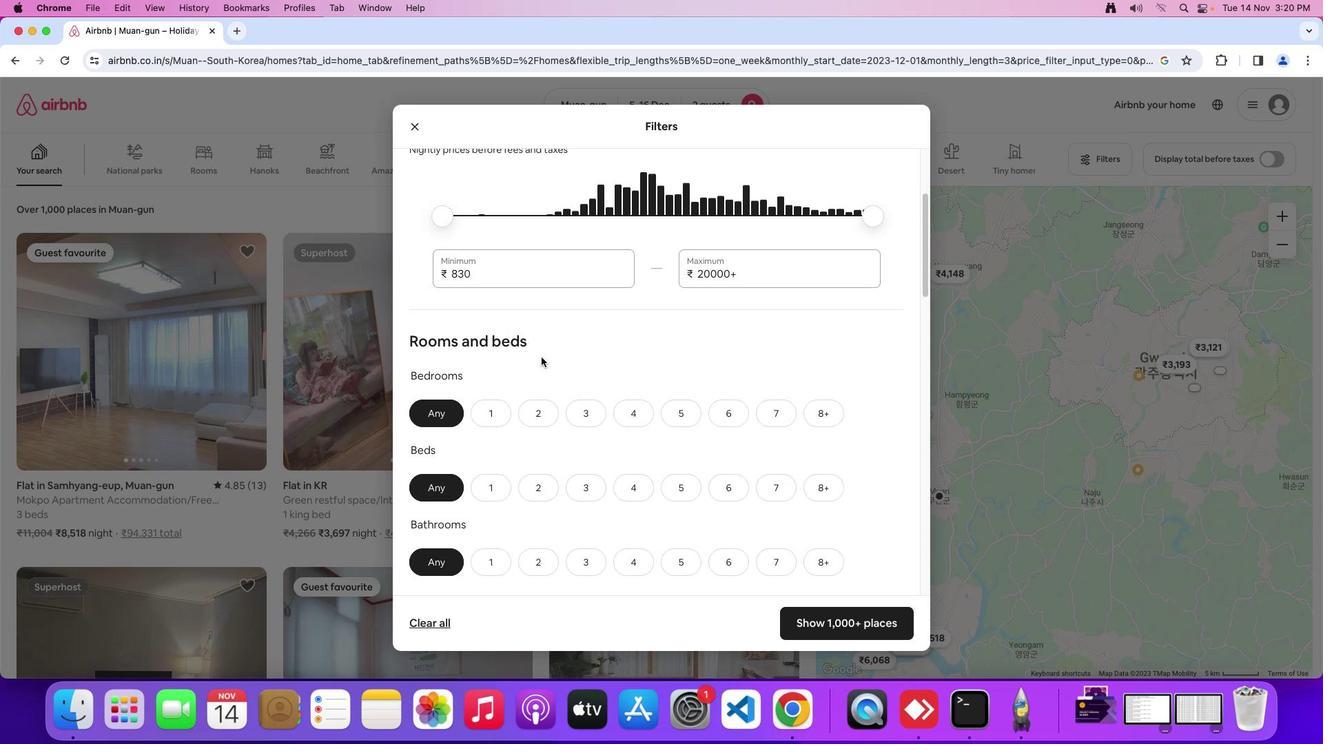
Action: Mouse moved to (546, 357)
Screenshot: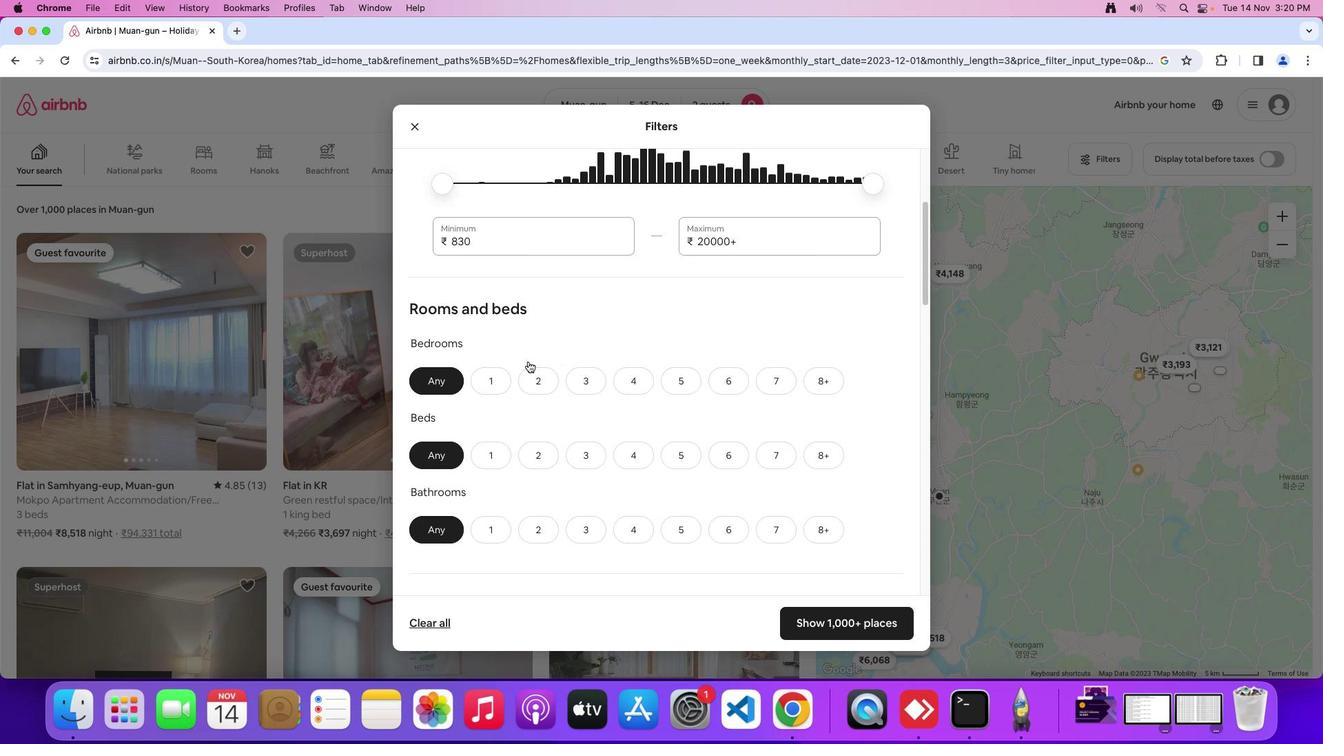 
Action: Mouse scrolled (546, 357) with delta (1, 0)
Screenshot: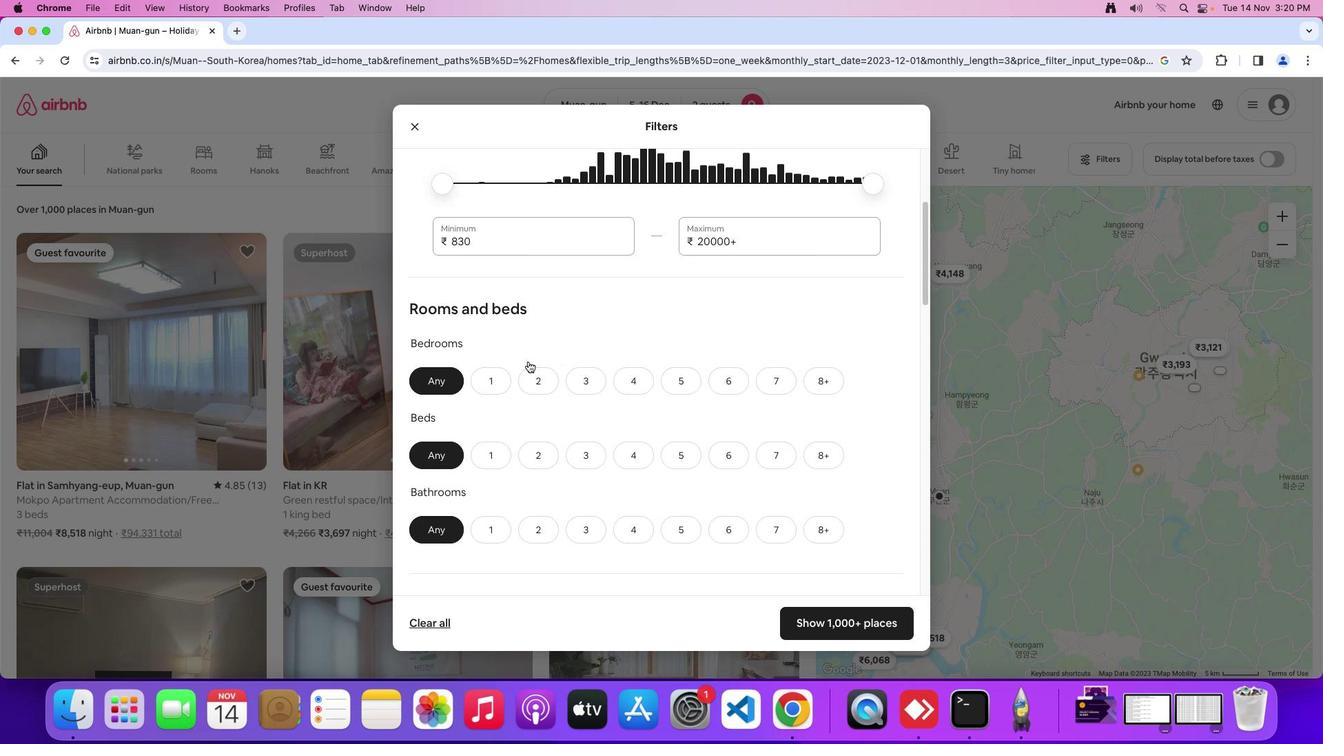
Action: Mouse moved to (491, 347)
Screenshot: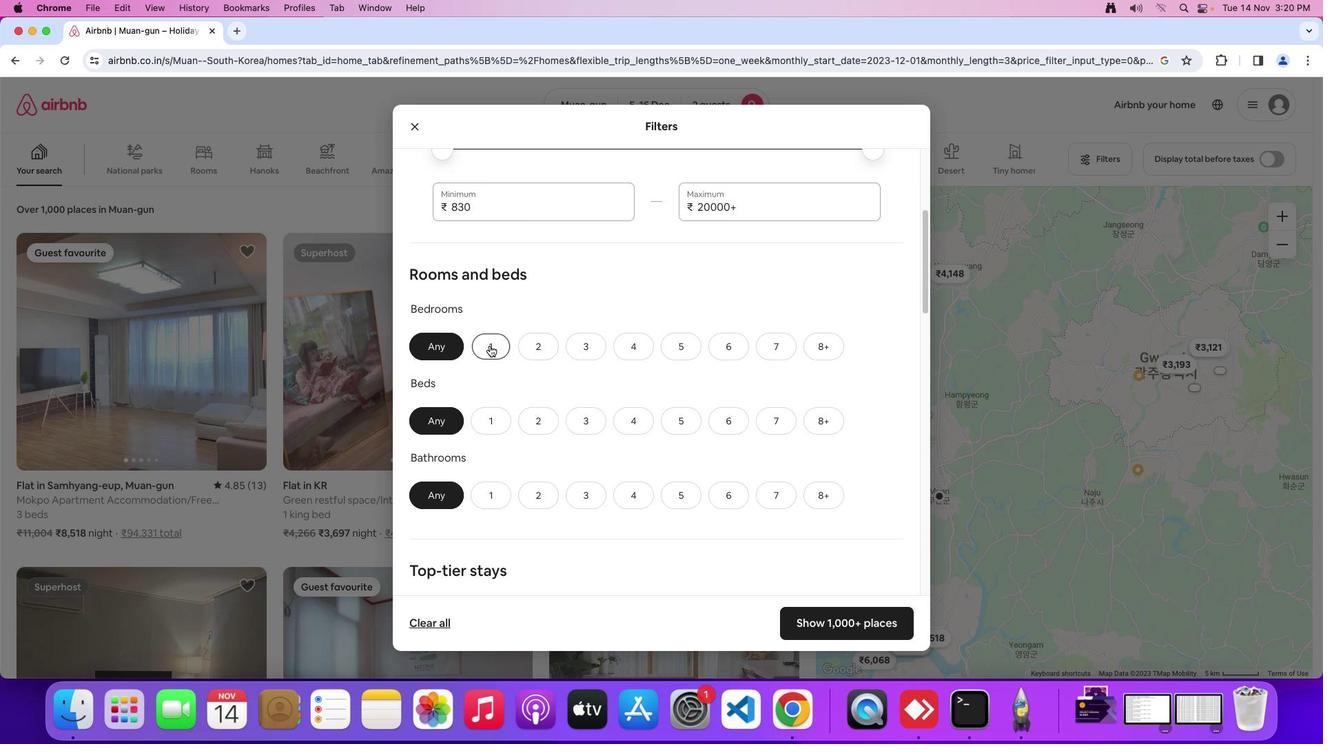 
Action: Mouse pressed left at (491, 347)
Screenshot: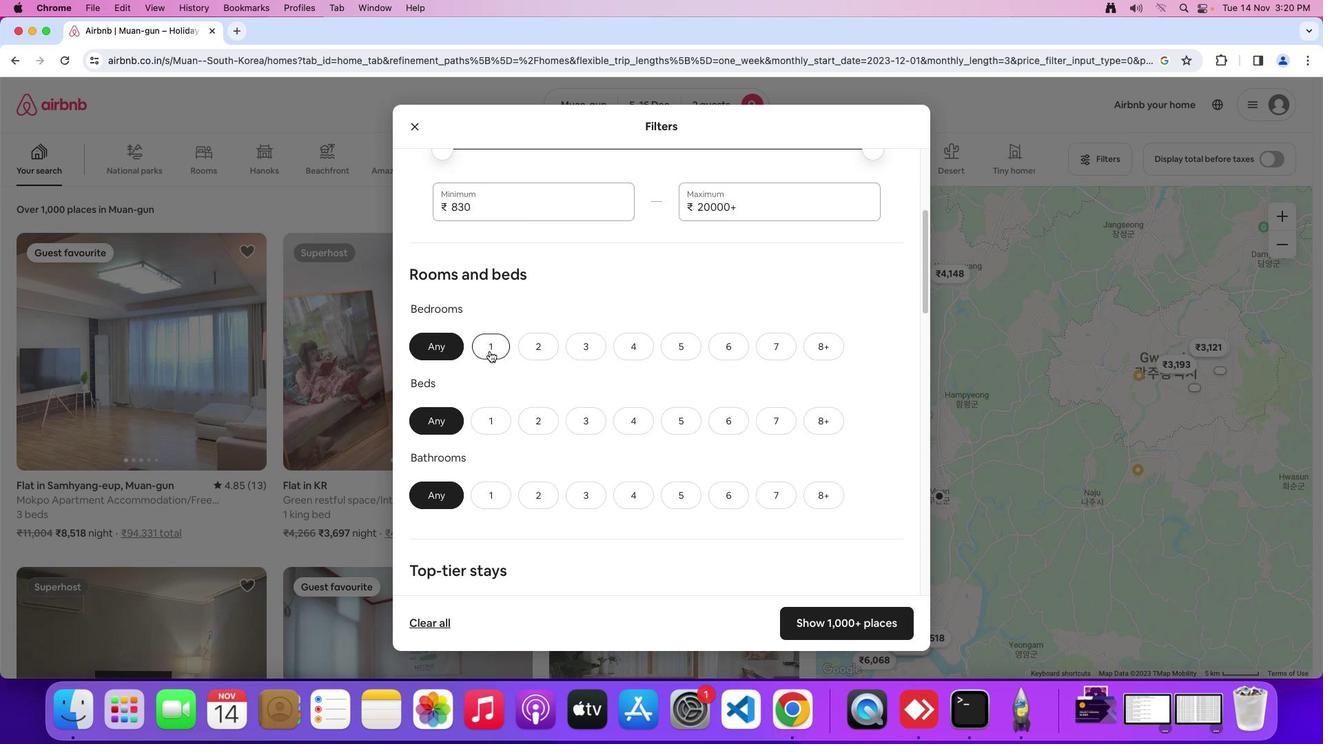 
Action: Mouse moved to (493, 432)
Screenshot: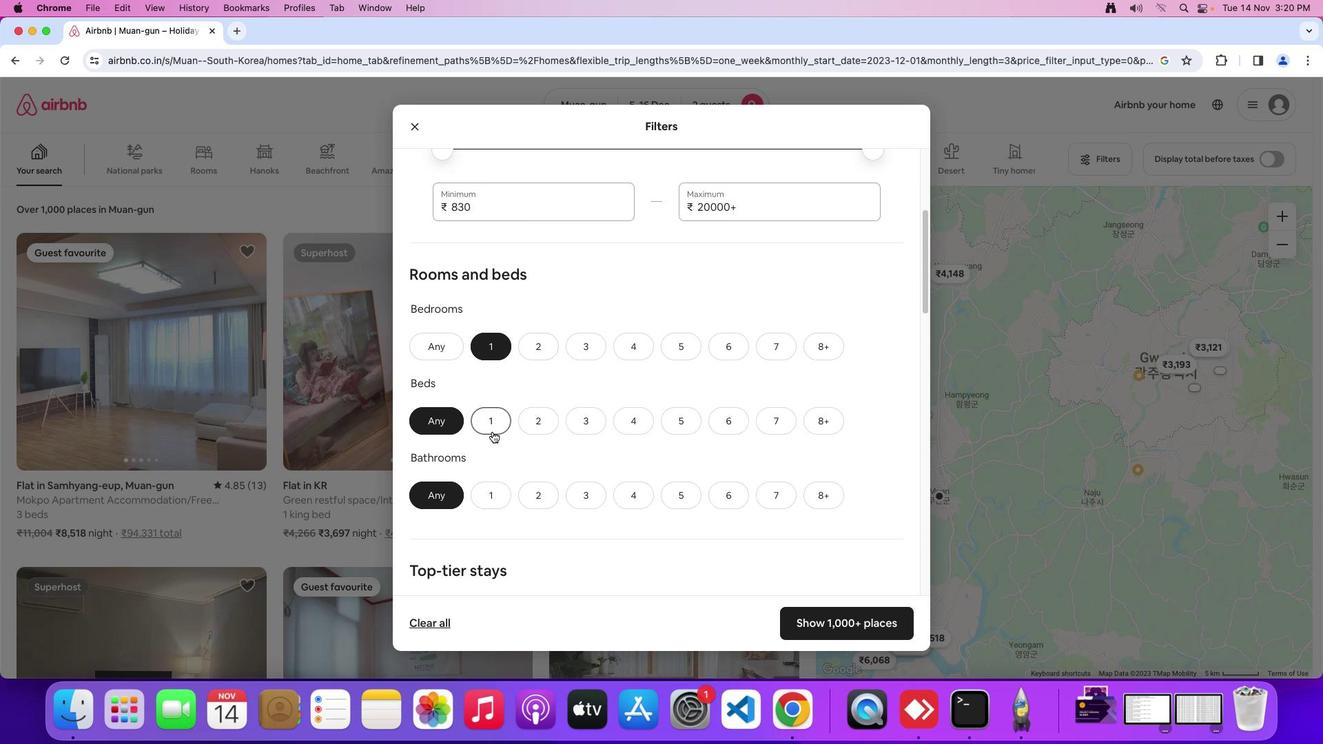 
Action: Mouse pressed left at (493, 432)
Screenshot: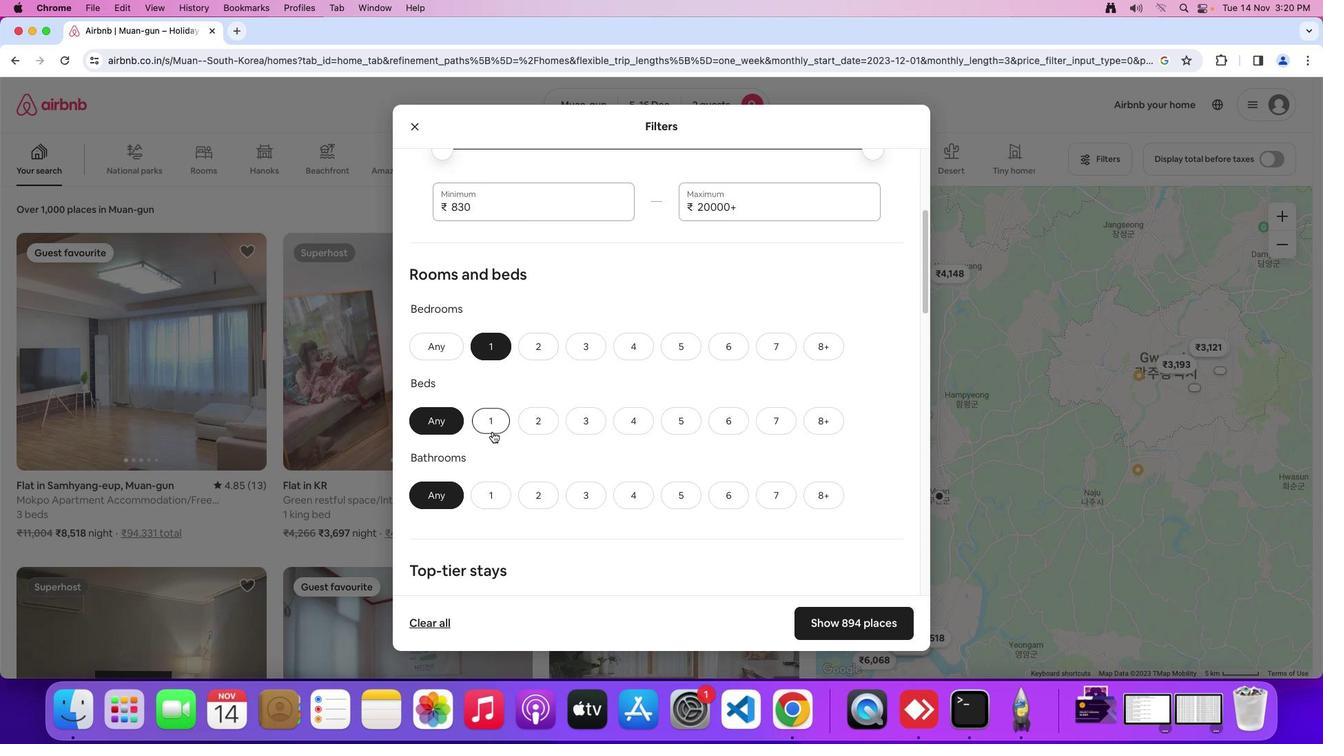 
Action: Mouse moved to (494, 514)
Screenshot: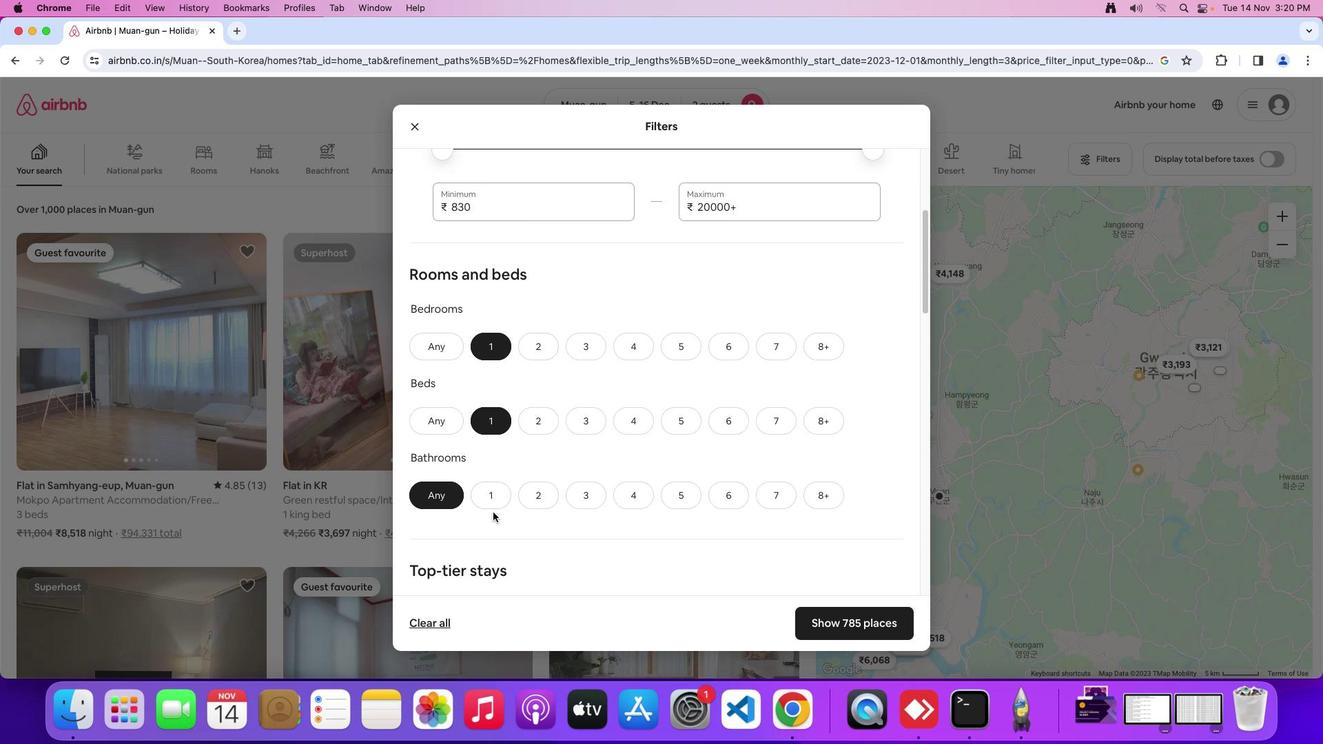 
Action: Mouse pressed left at (494, 514)
Screenshot: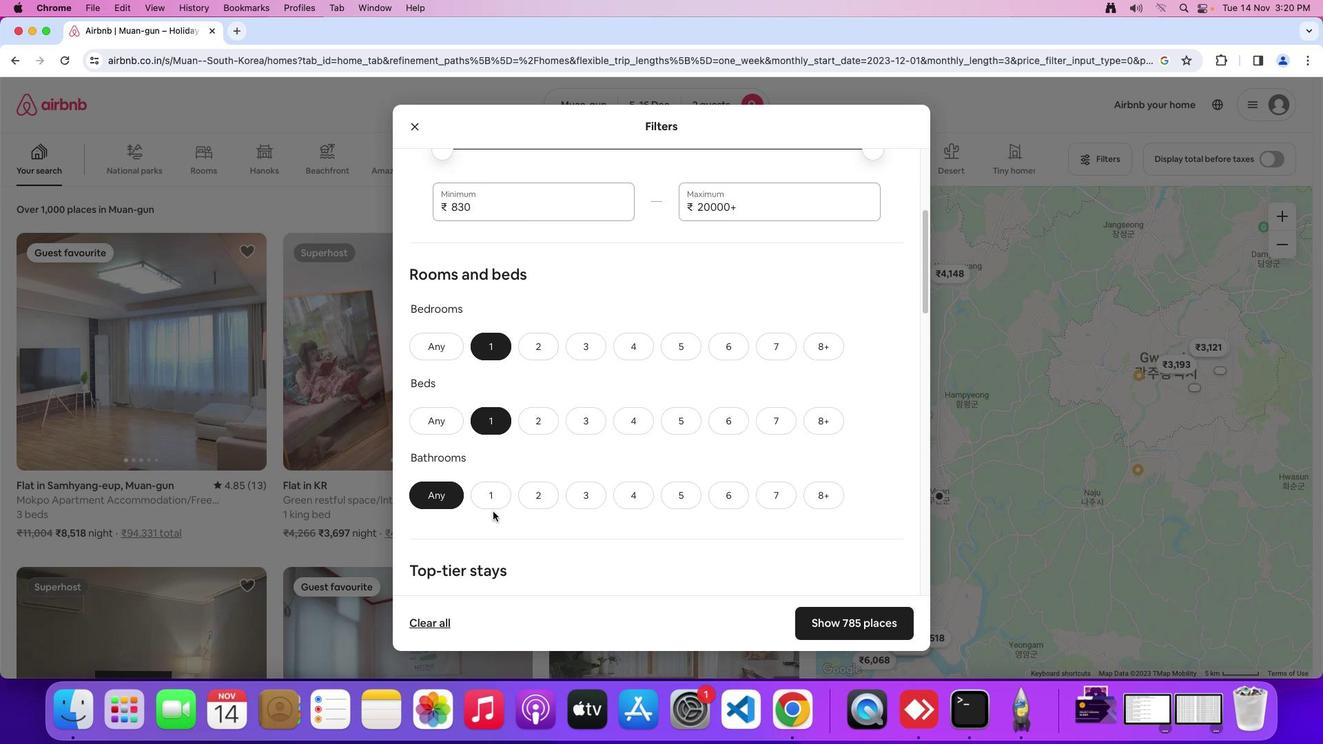 
Action: Mouse moved to (494, 502)
Screenshot: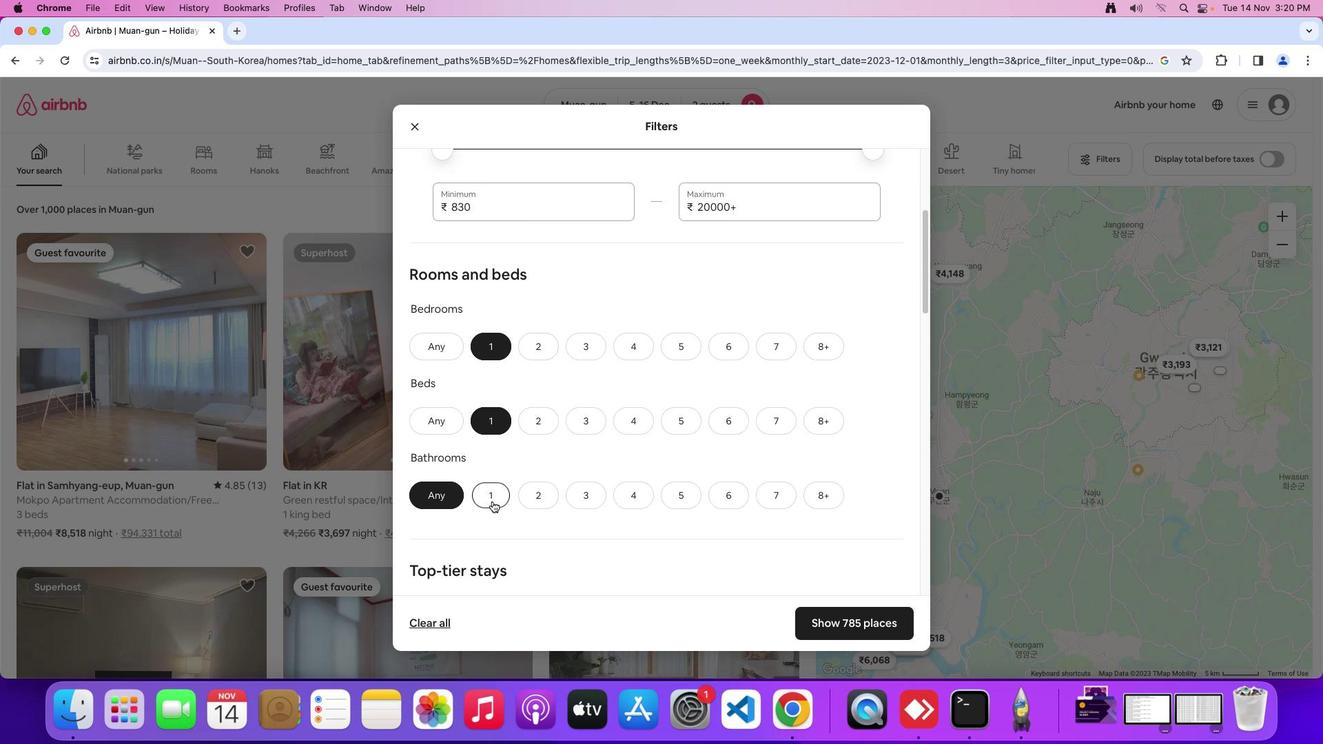 
Action: Mouse pressed left at (494, 502)
Screenshot: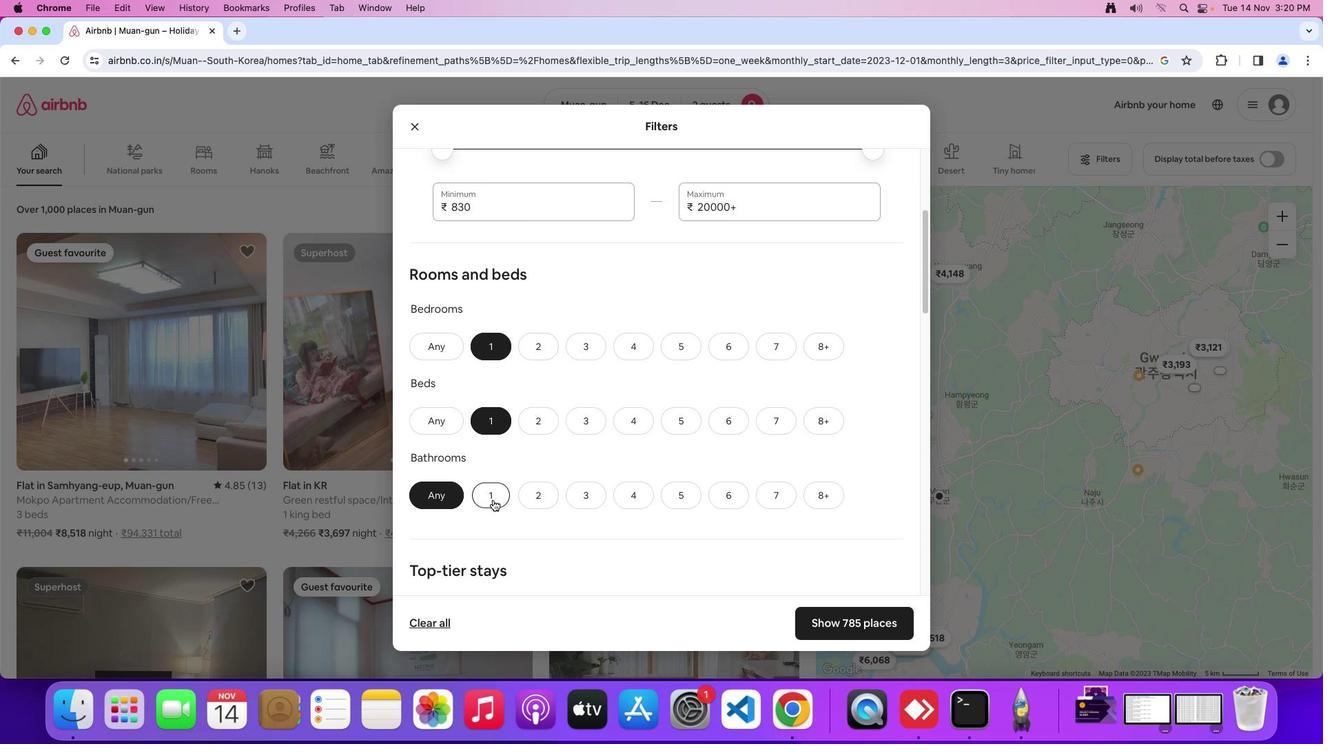 
Action: Mouse moved to (640, 416)
Screenshot: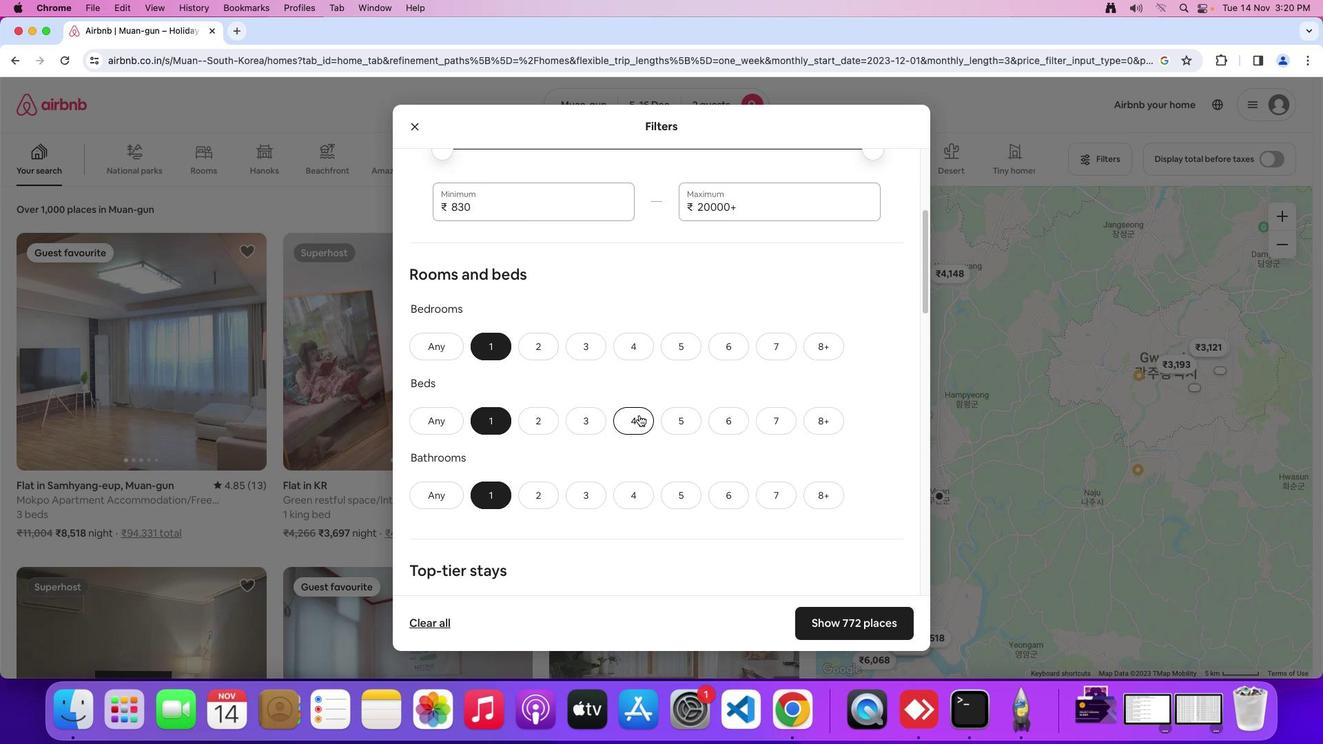 
Action: Mouse scrolled (640, 416) with delta (1, 0)
Screenshot: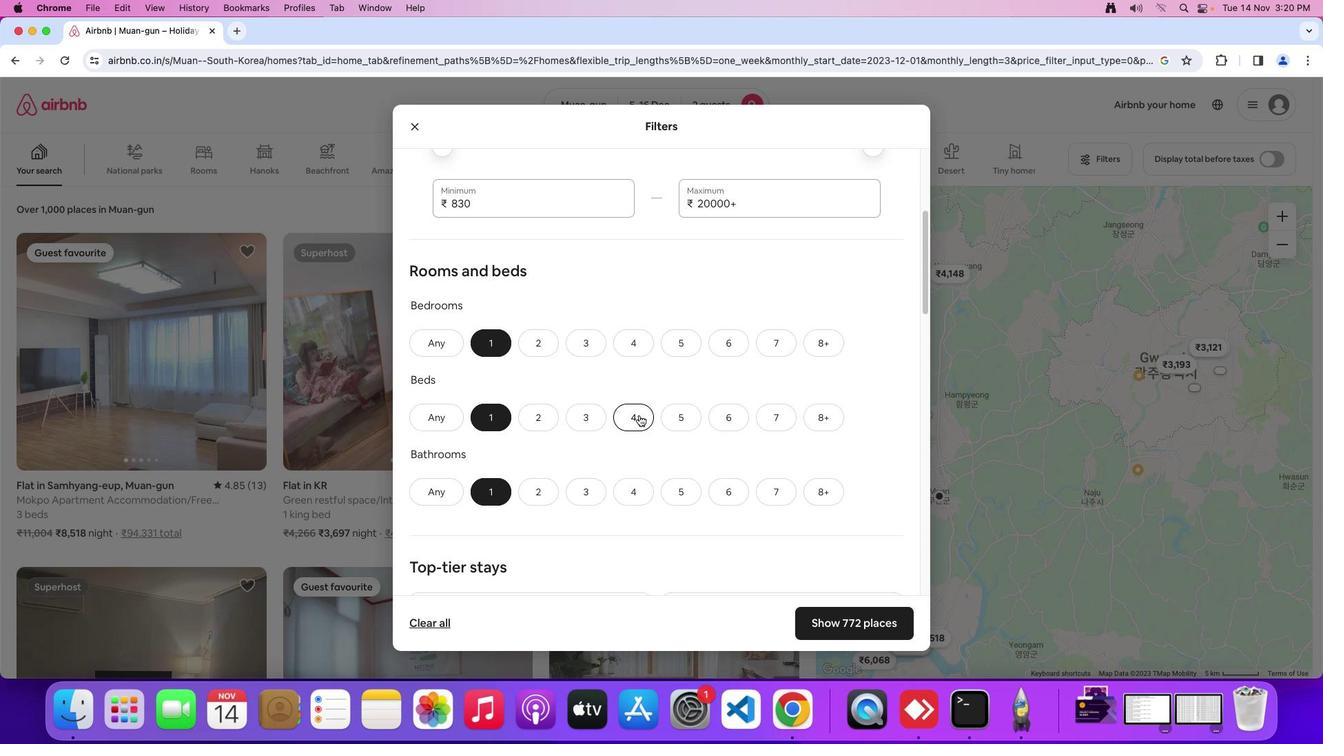 
Action: Mouse scrolled (640, 416) with delta (1, 0)
Screenshot: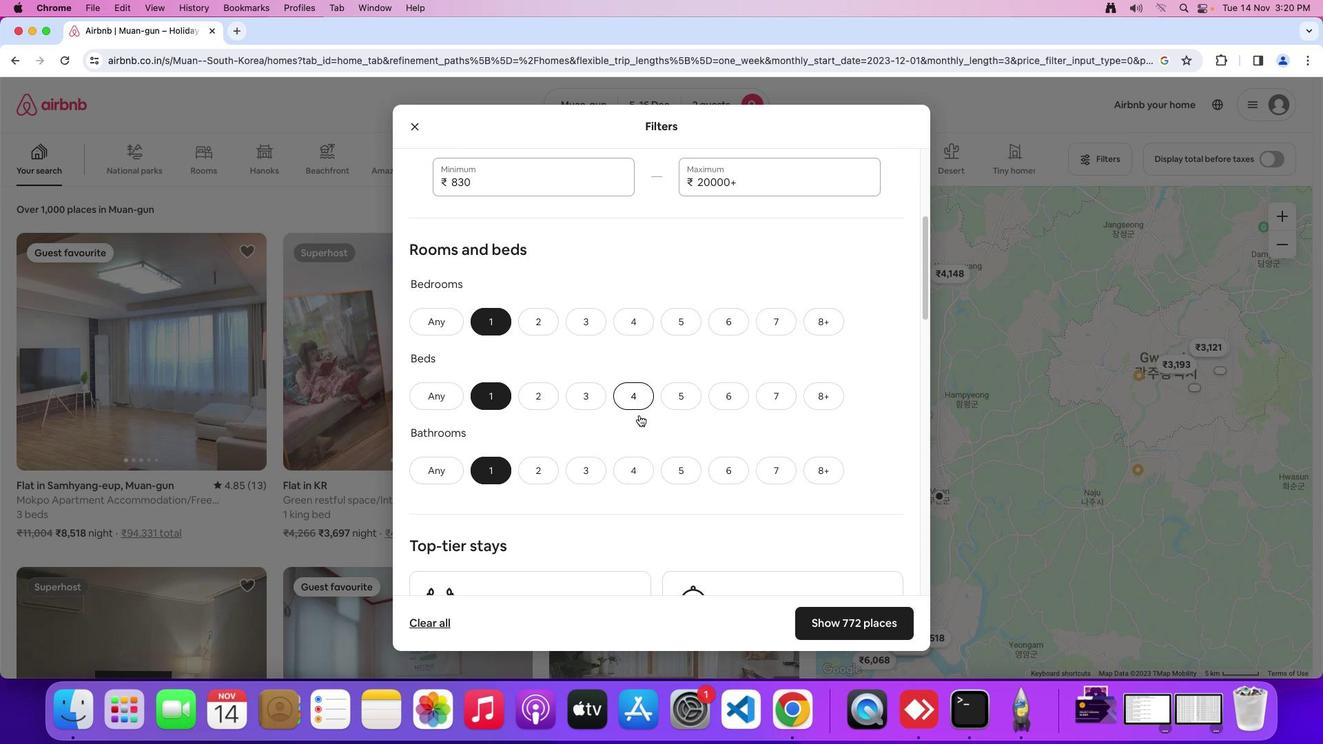 
Action: Mouse scrolled (640, 416) with delta (1, 0)
Screenshot: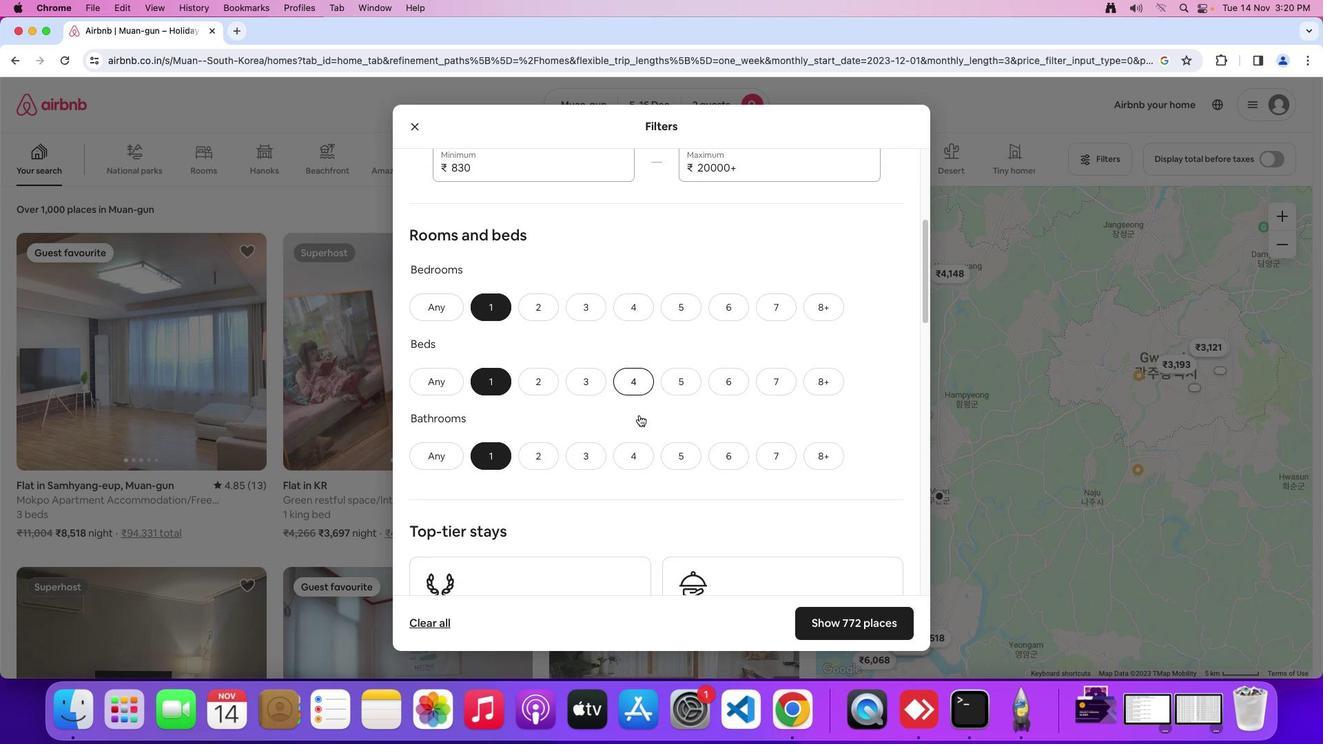 
Action: Mouse moved to (641, 412)
Screenshot: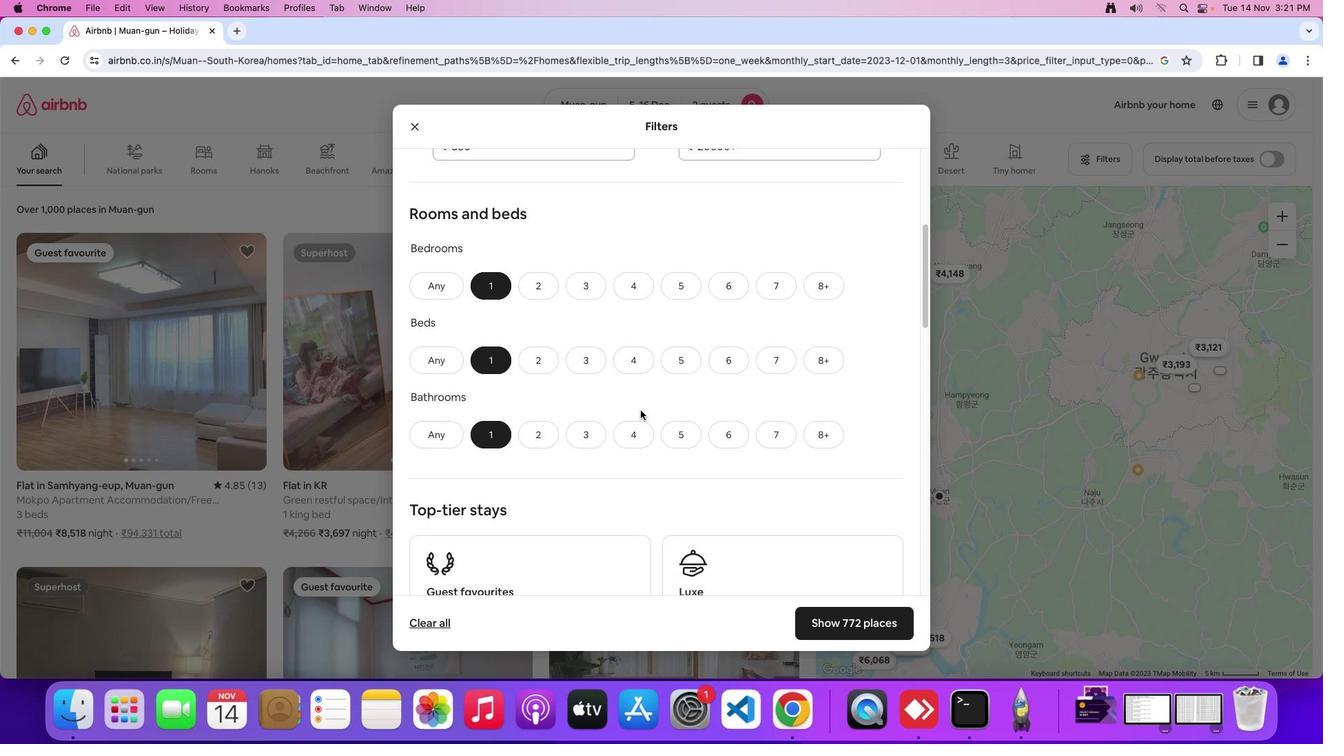 
Action: Mouse scrolled (641, 412) with delta (1, 0)
Screenshot: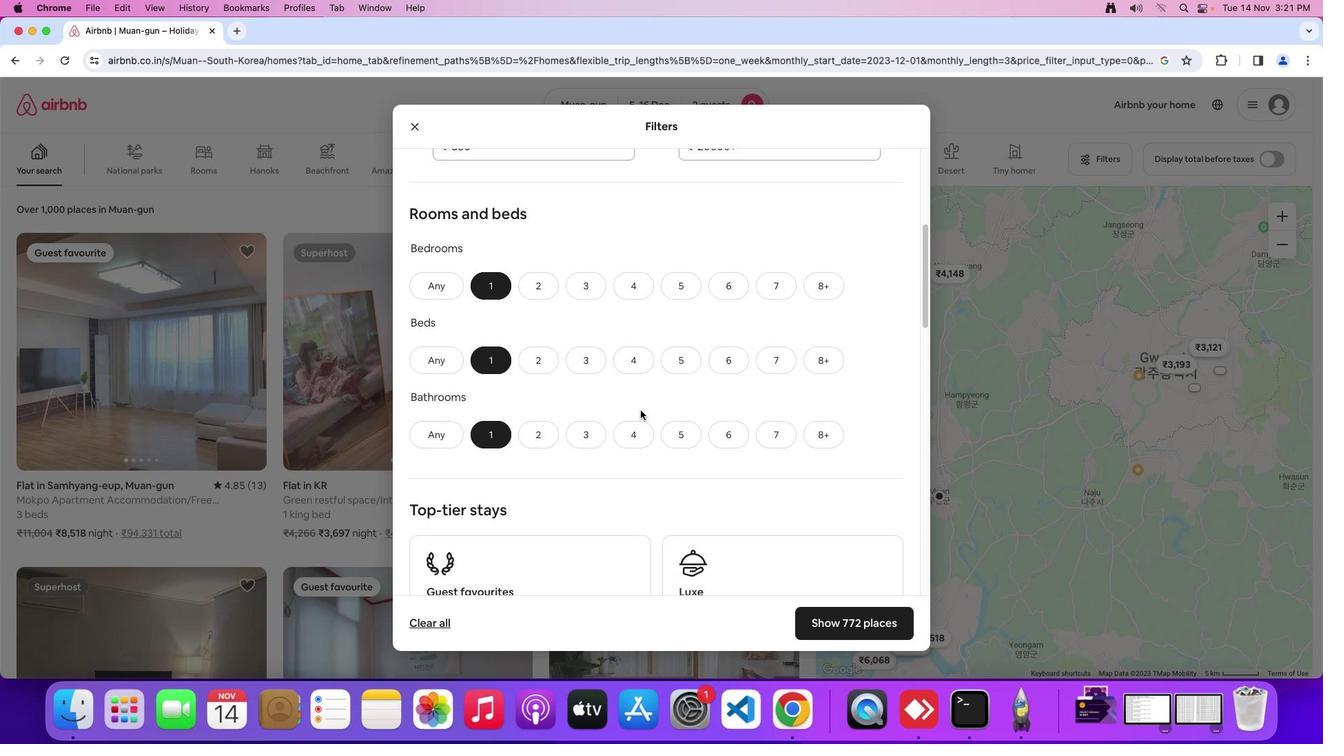 
Action: Mouse scrolled (641, 412) with delta (1, 0)
Screenshot: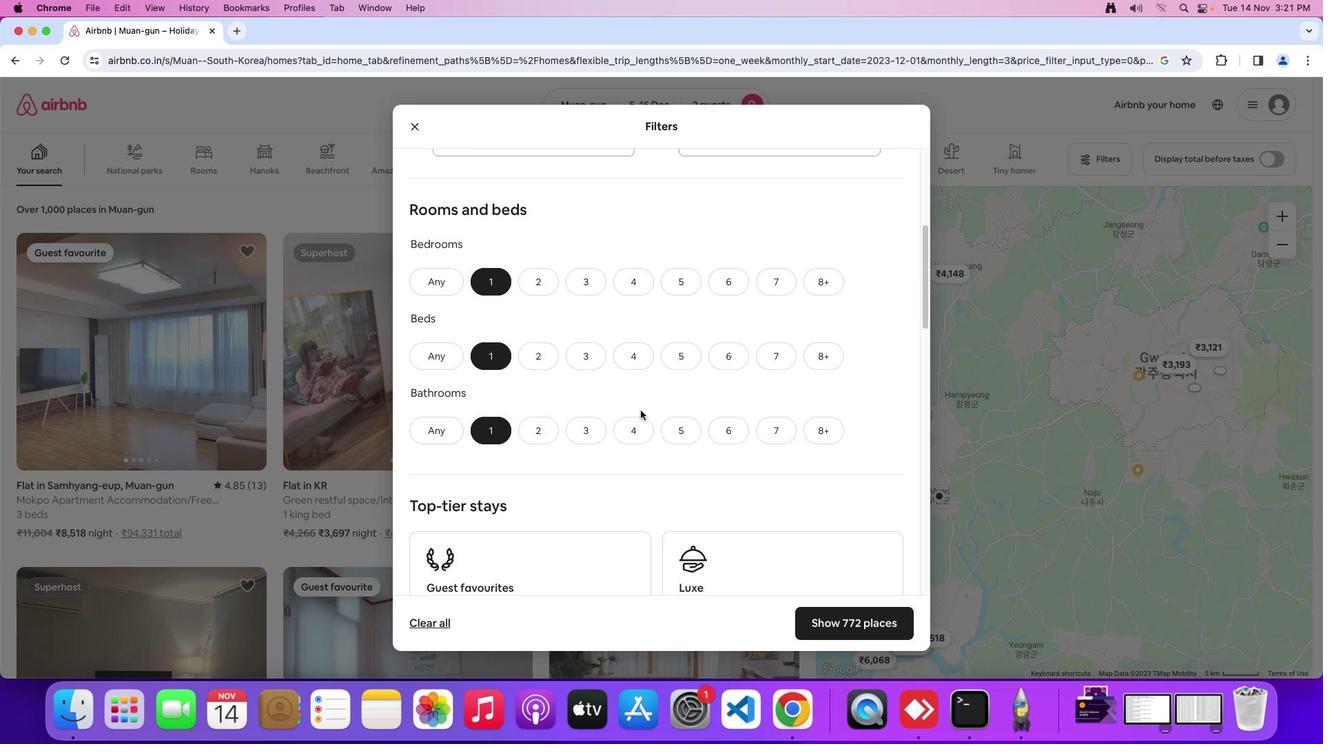 
Action: Mouse scrolled (641, 412) with delta (1, 0)
Screenshot: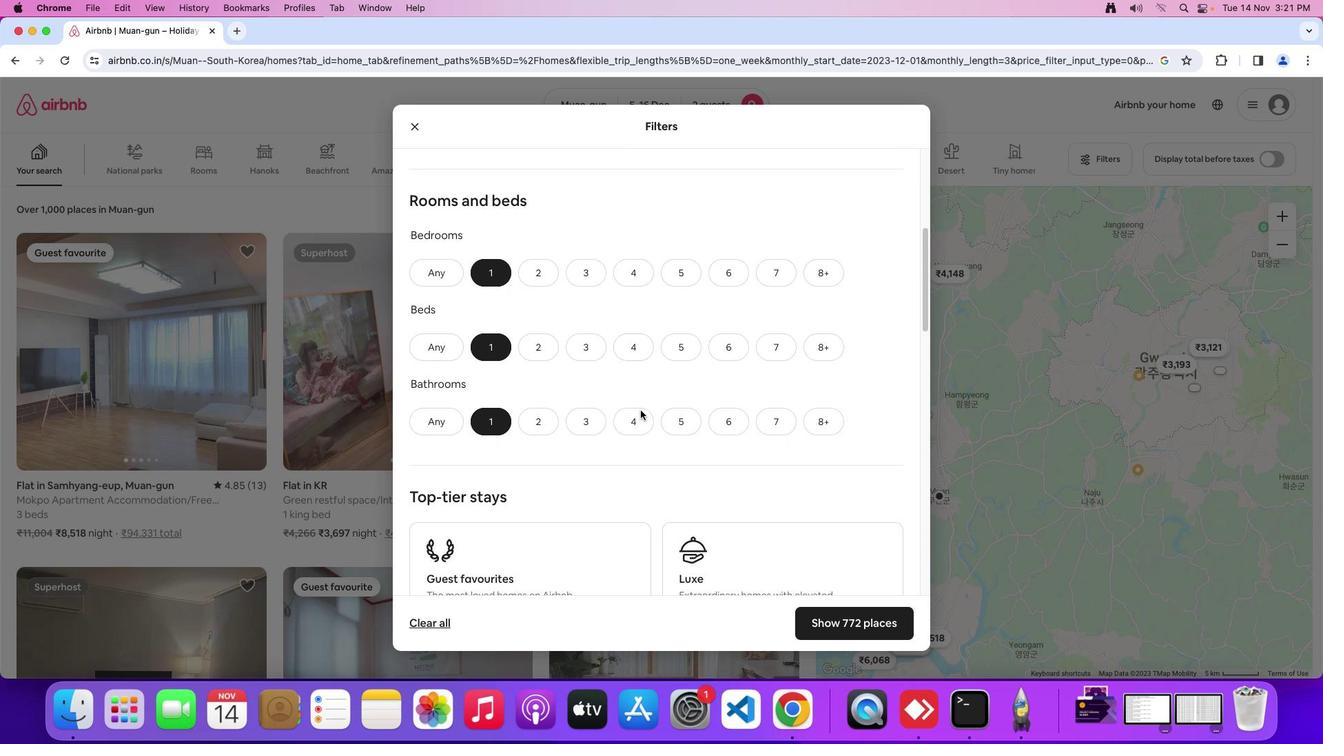 
Action: Mouse moved to (641, 412)
Screenshot: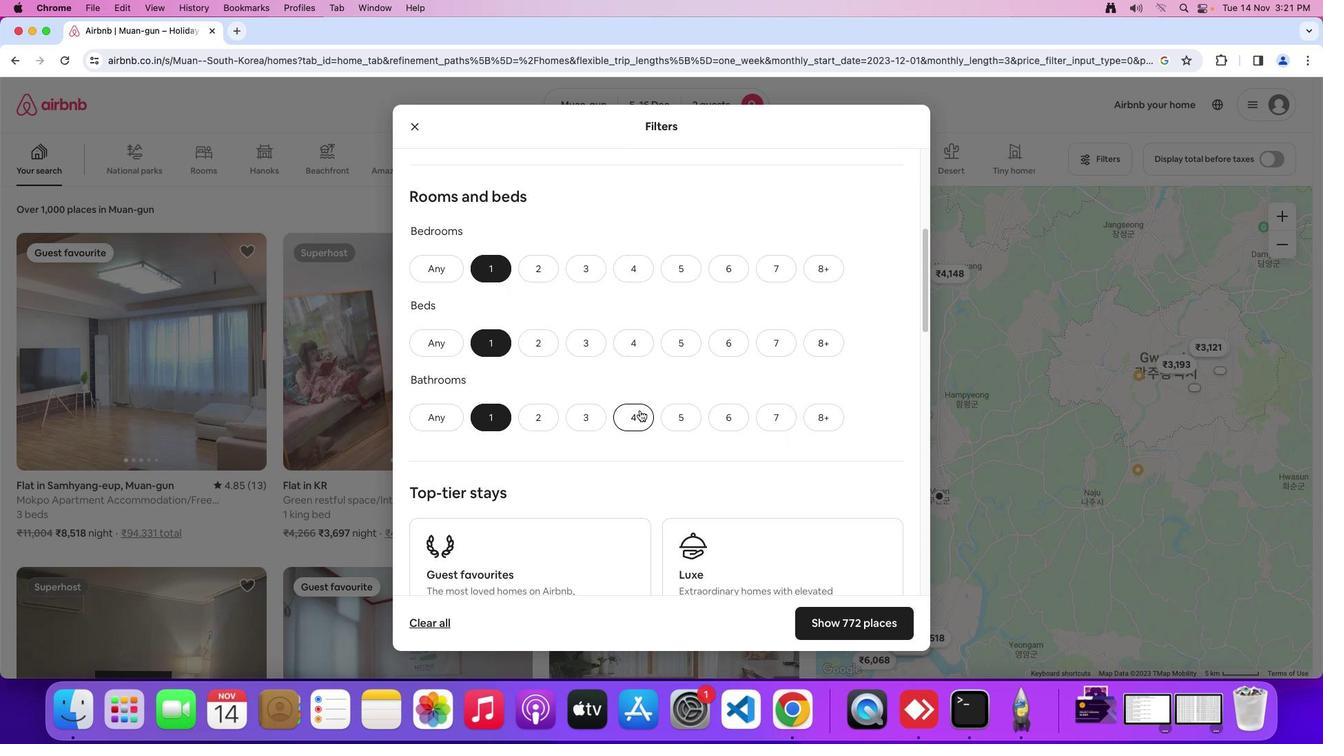 
Action: Mouse scrolled (641, 412) with delta (1, 0)
Screenshot: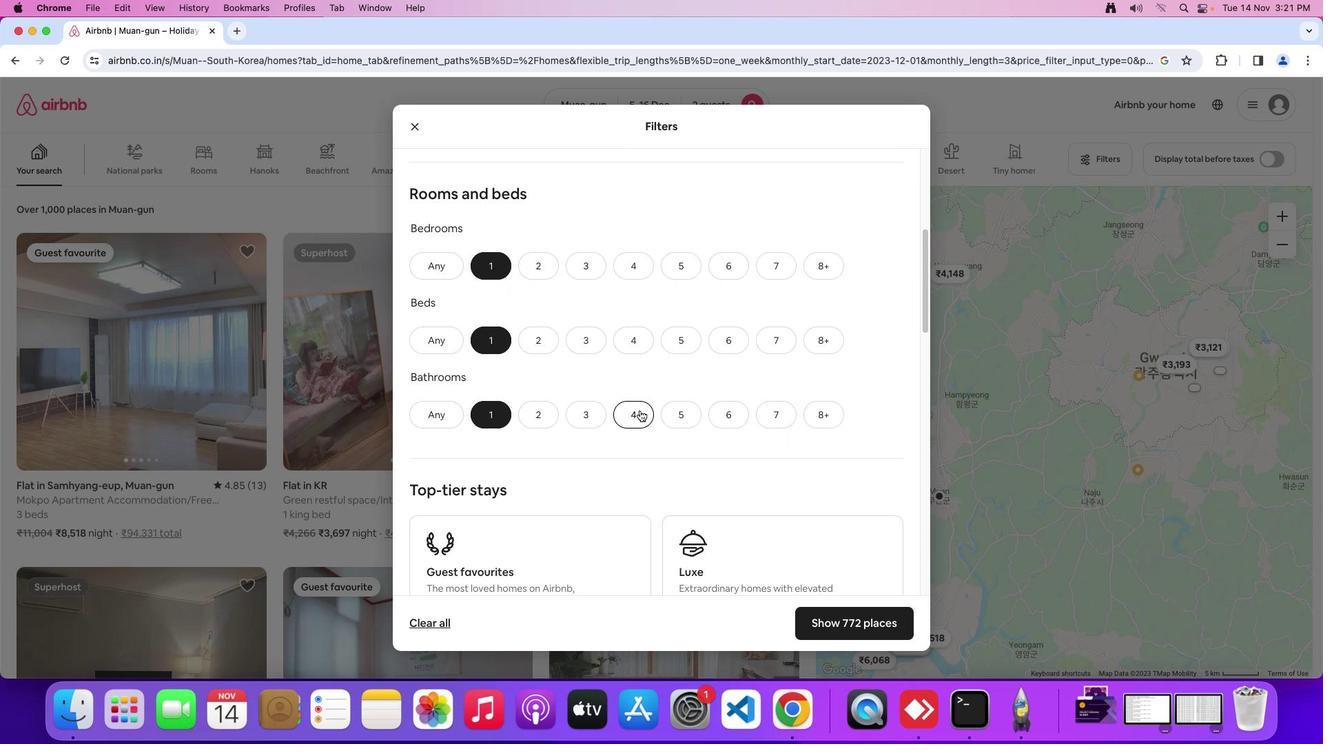 
Action: Mouse scrolled (641, 412) with delta (1, 0)
Screenshot: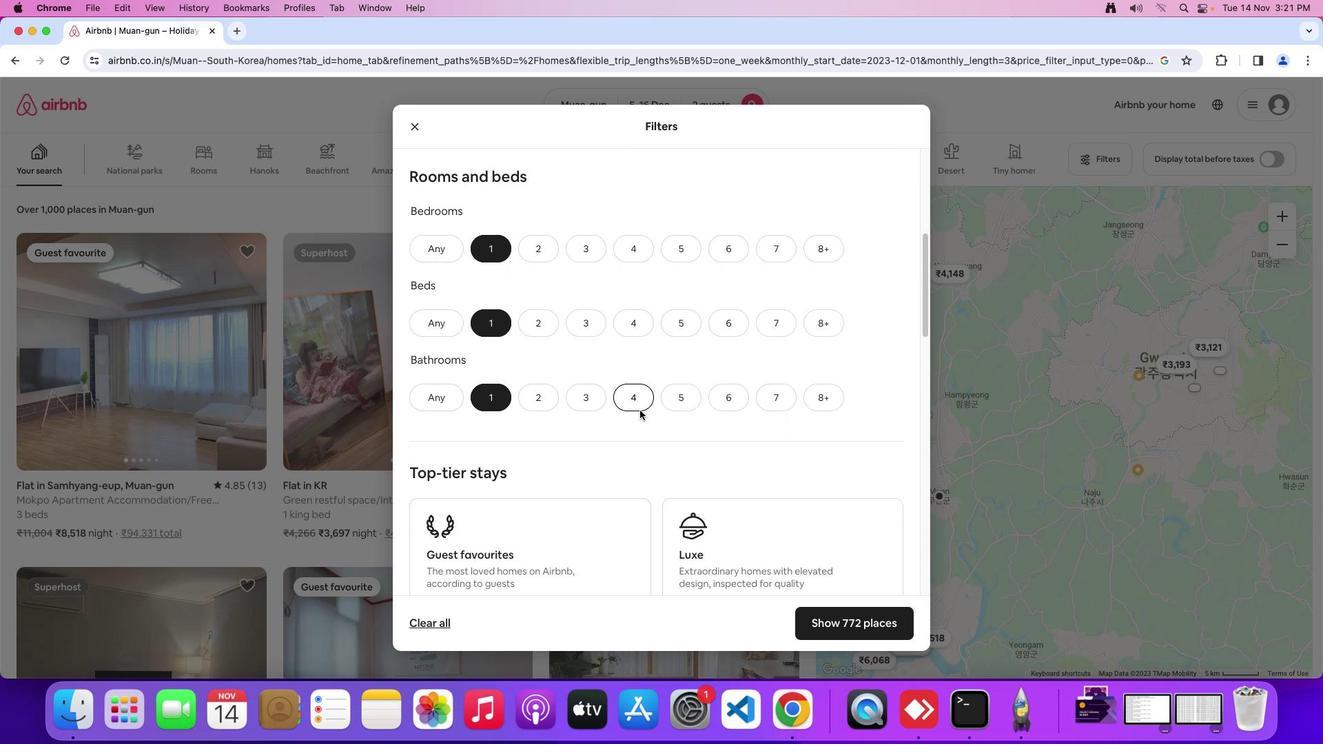 
Action: Mouse scrolled (641, 412) with delta (1, 0)
Screenshot: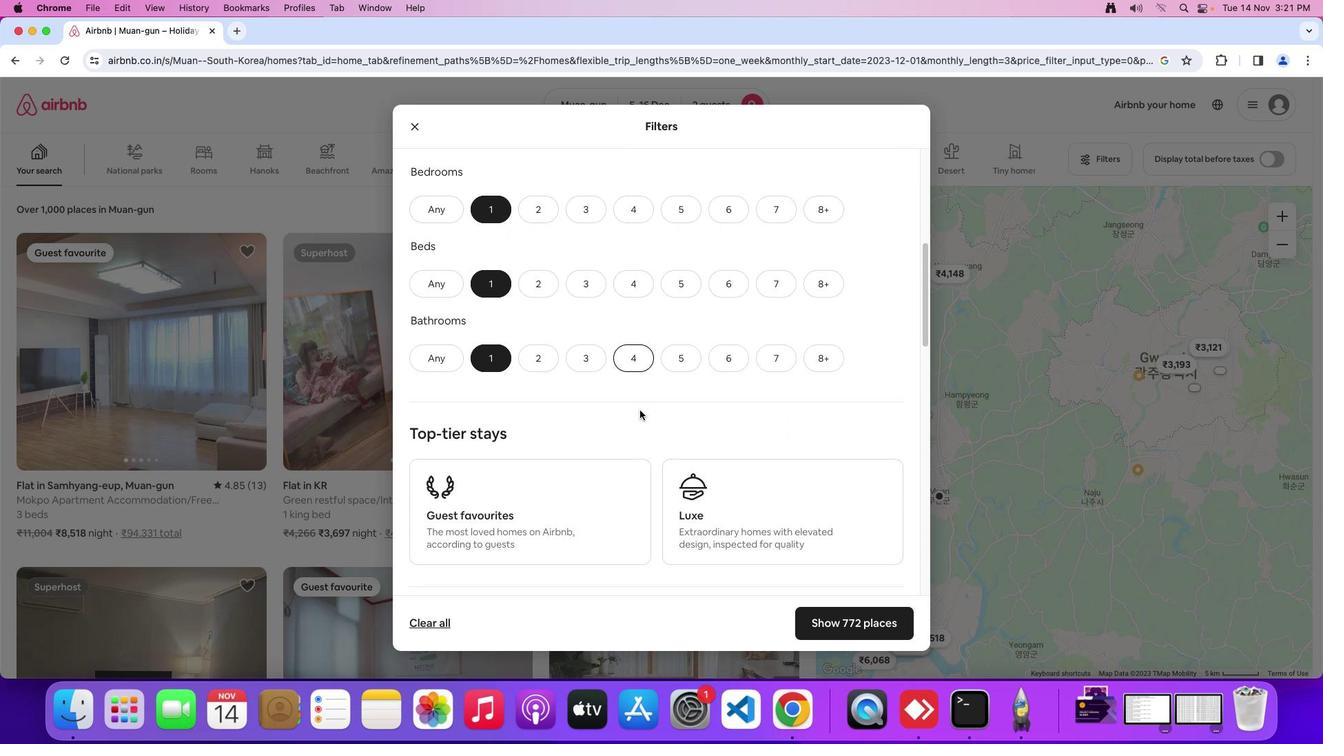 
Action: Mouse moved to (637, 421)
Screenshot: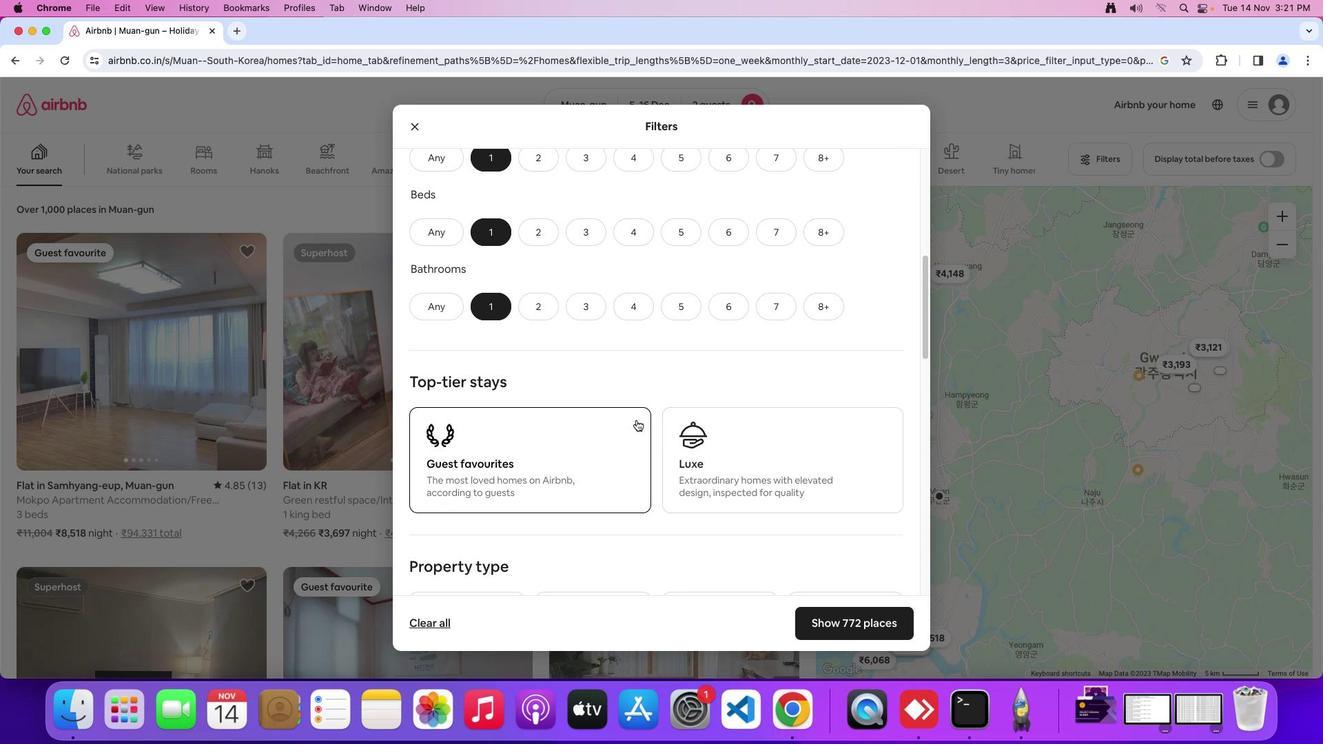 
Action: Mouse scrolled (637, 421) with delta (1, 0)
Screenshot: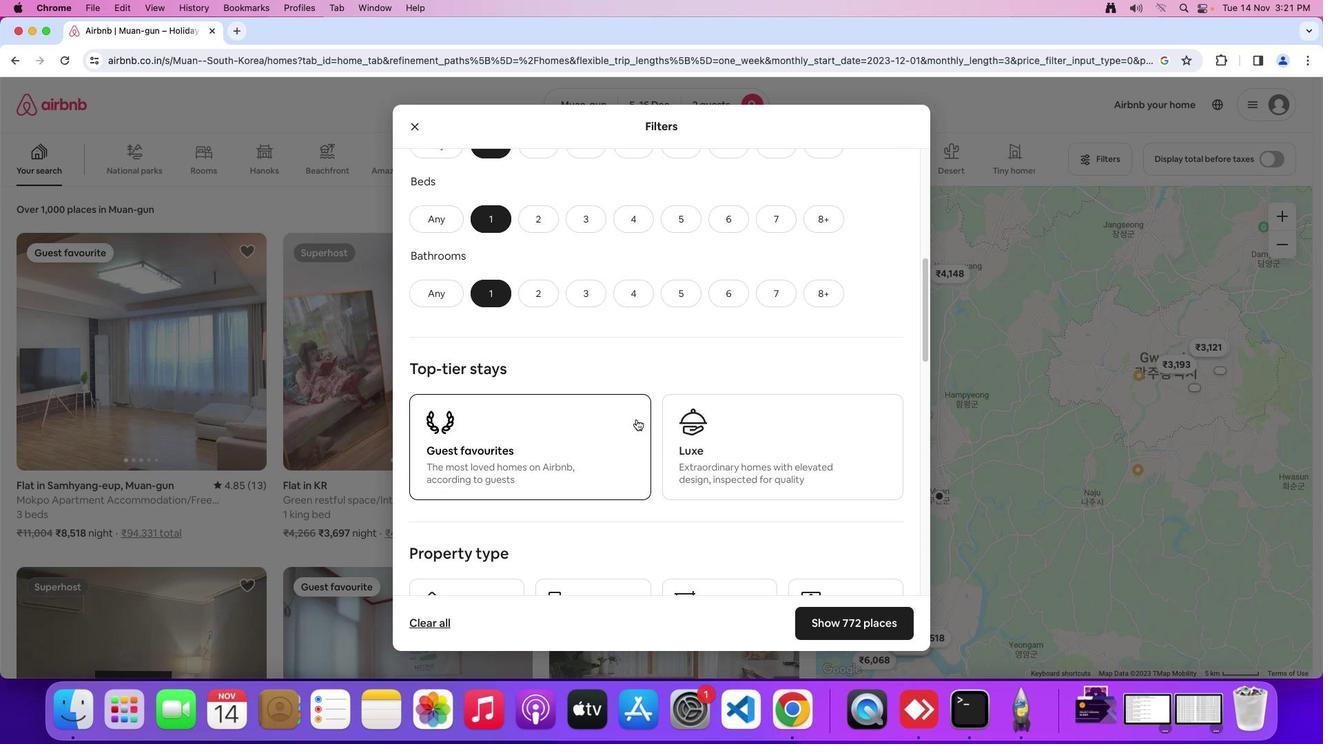 
Action: Mouse scrolled (637, 421) with delta (1, 0)
Screenshot: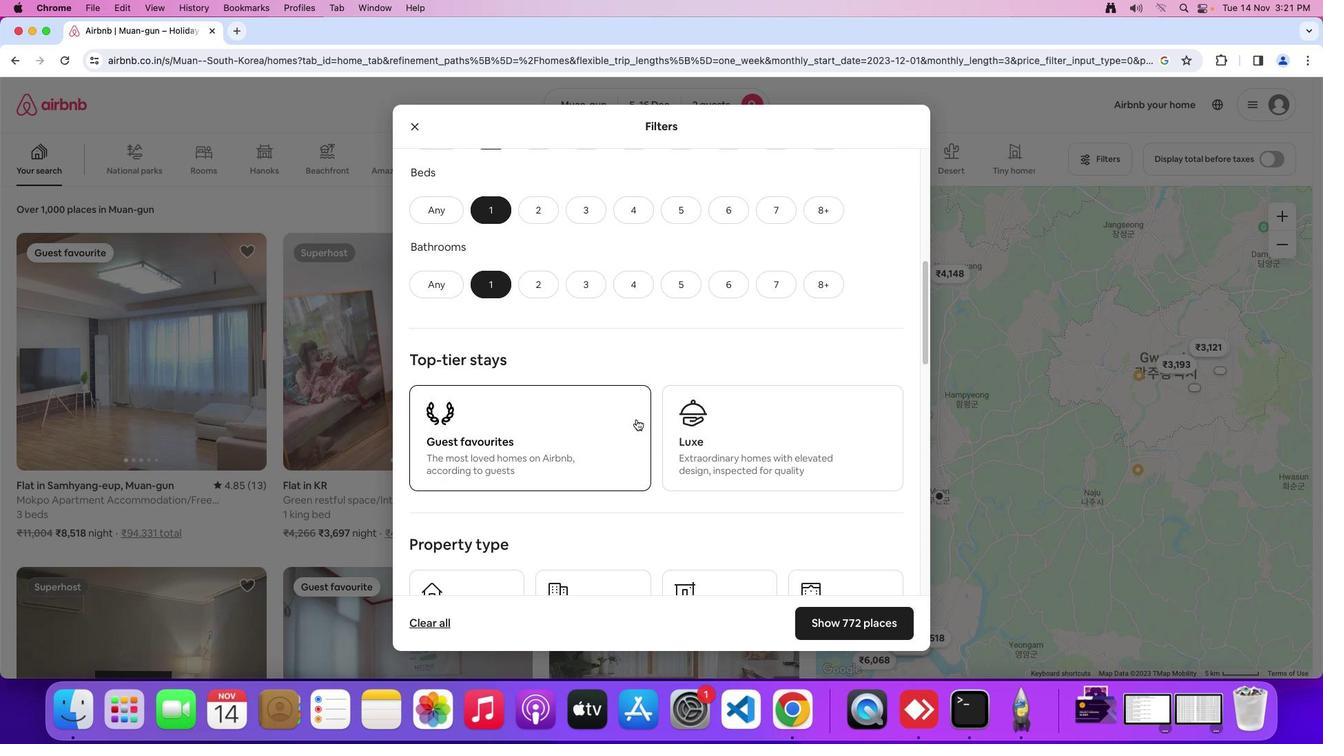 
Action: Mouse scrolled (637, 421) with delta (1, 0)
Screenshot: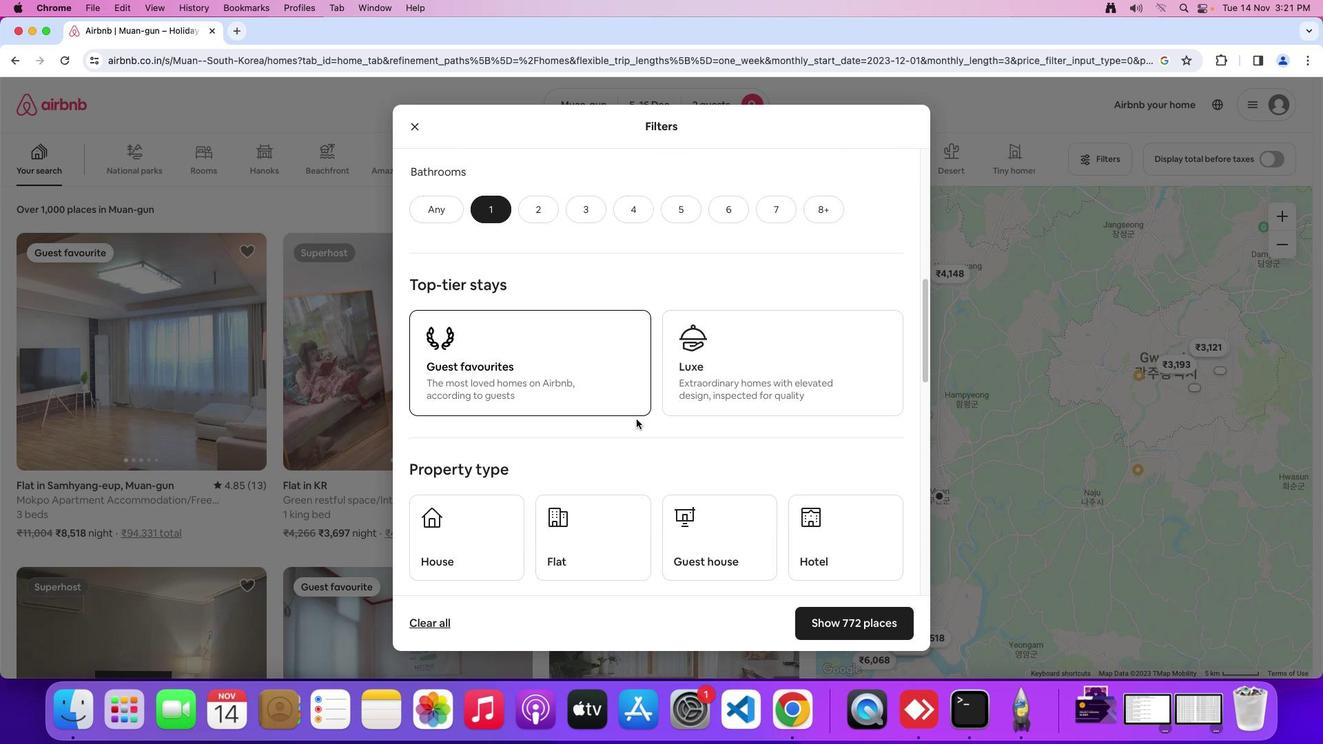 
Action: Mouse moved to (796, 524)
Screenshot: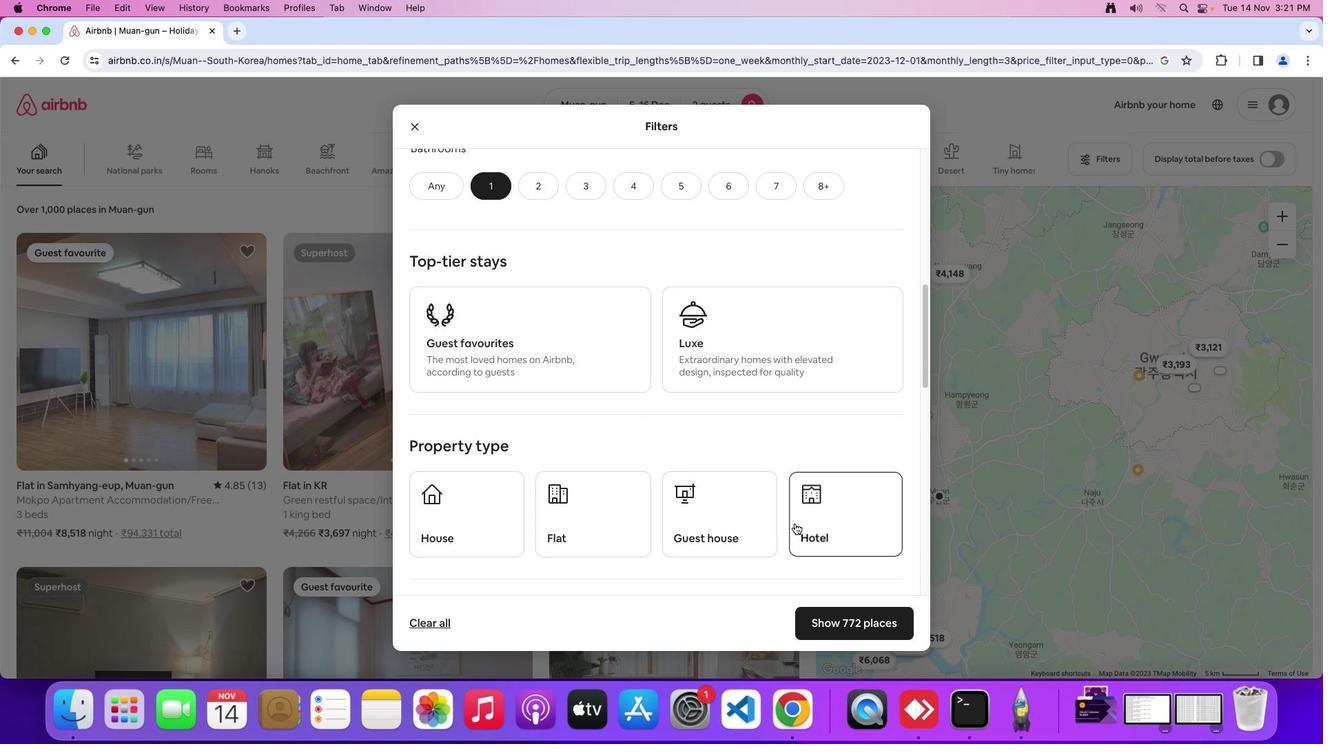 
Action: Mouse pressed left at (796, 524)
Screenshot: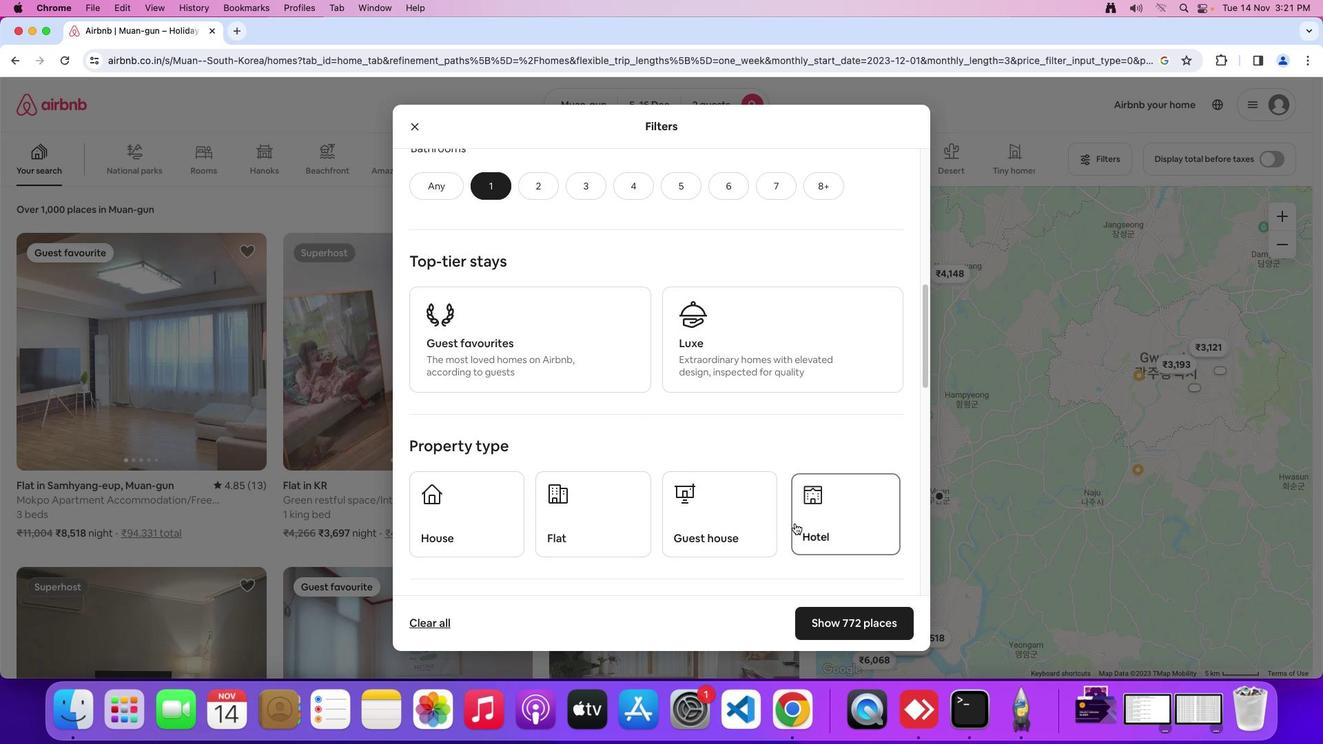 
Action: Mouse moved to (613, 481)
Screenshot: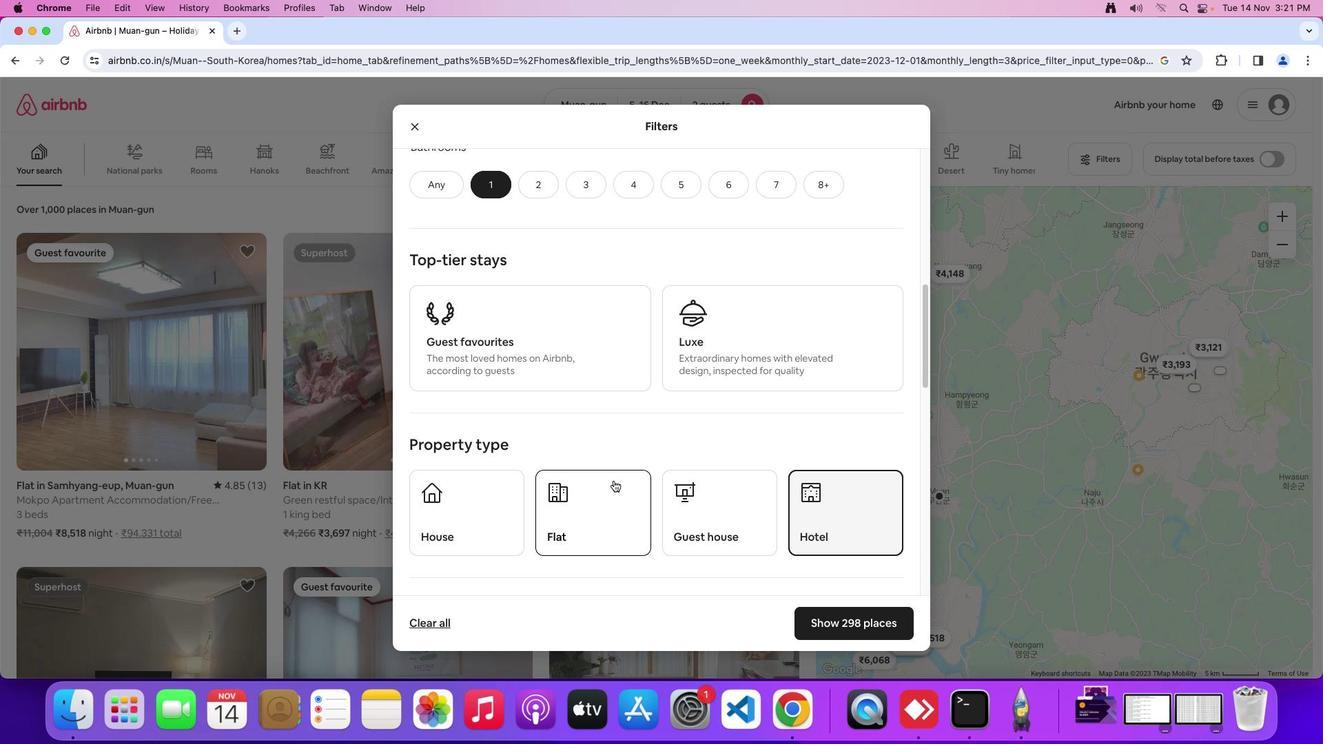 
Action: Mouse scrolled (613, 481) with delta (1, 0)
Screenshot: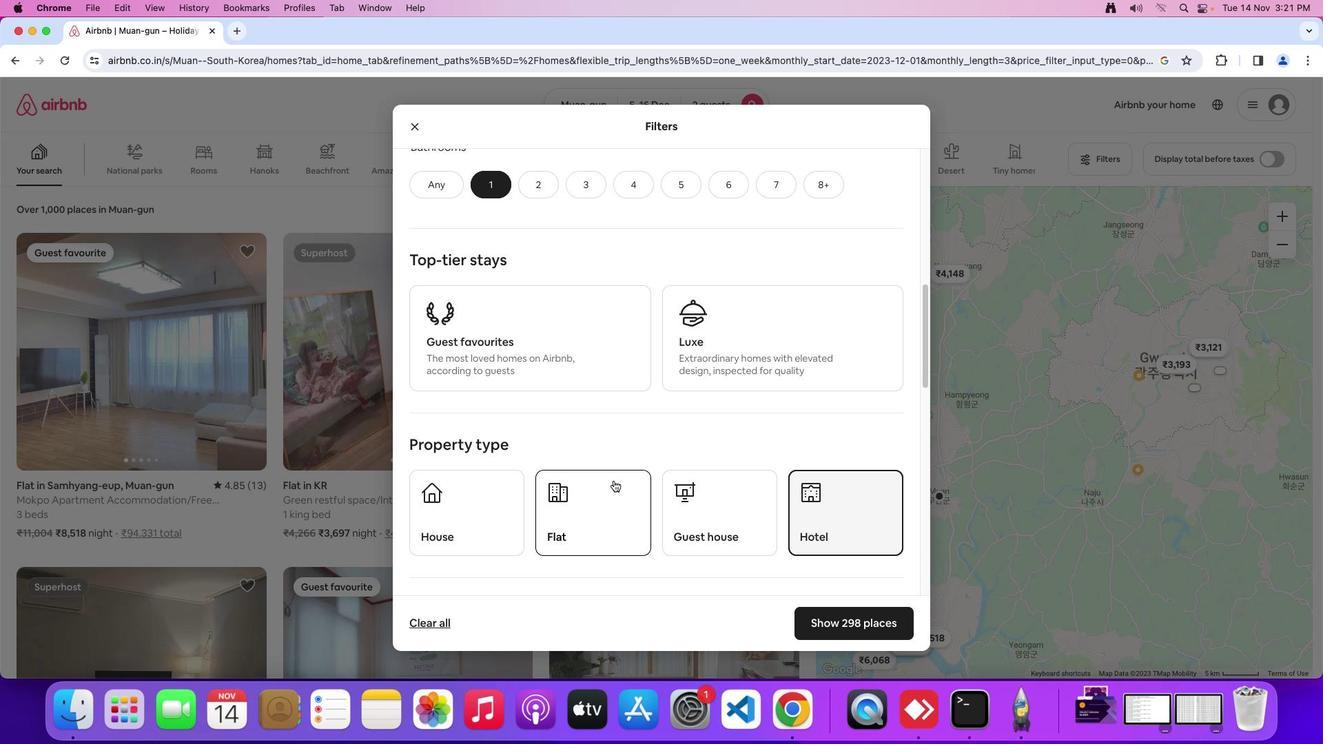 
Action: Mouse moved to (614, 481)
Screenshot: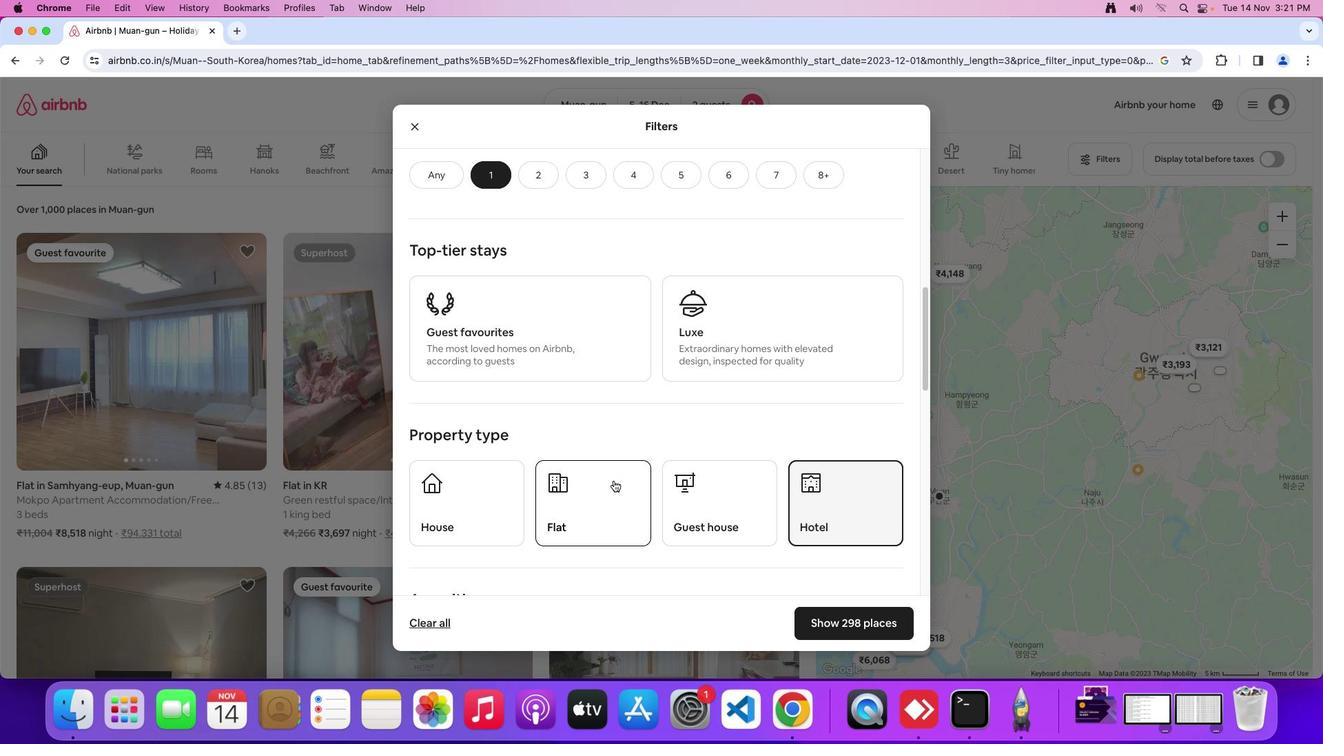 
Action: Mouse scrolled (614, 481) with delta (1, 0)
Screenshot: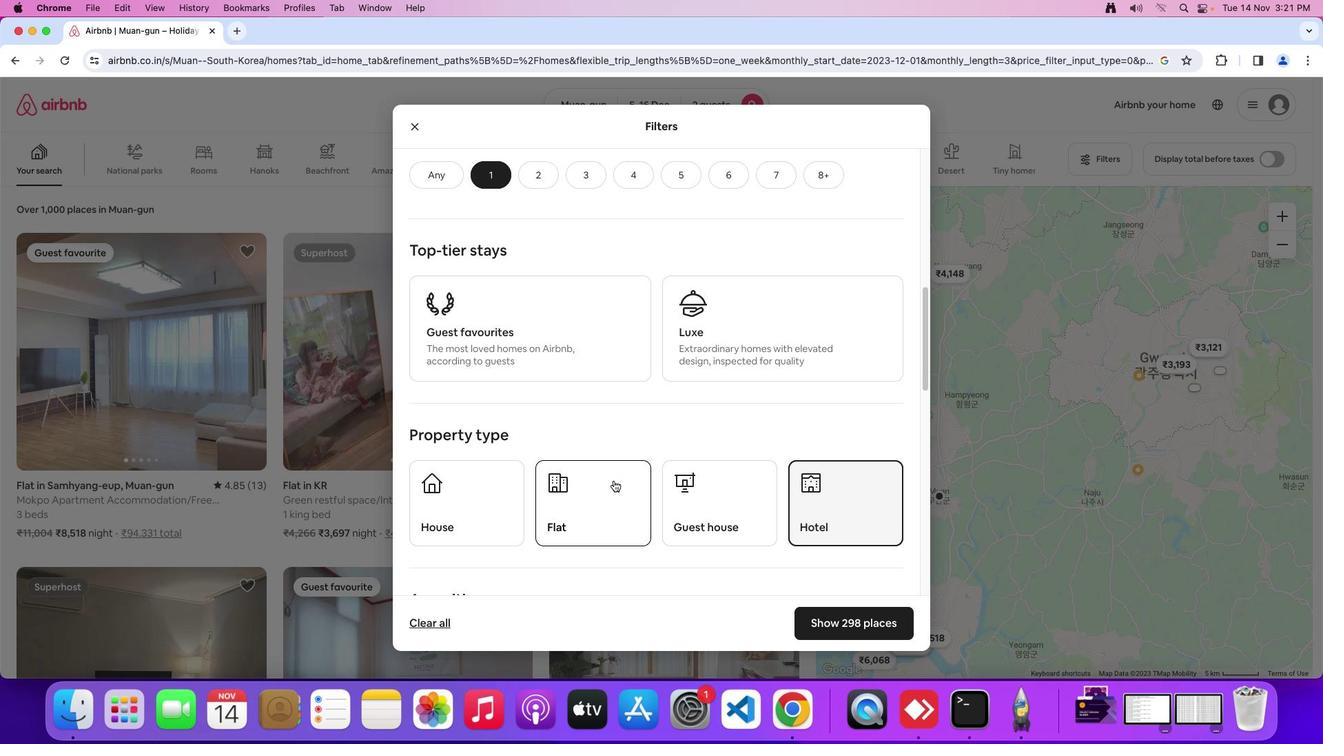 
Action: Mouse moved to (620, 482)
Screenshot: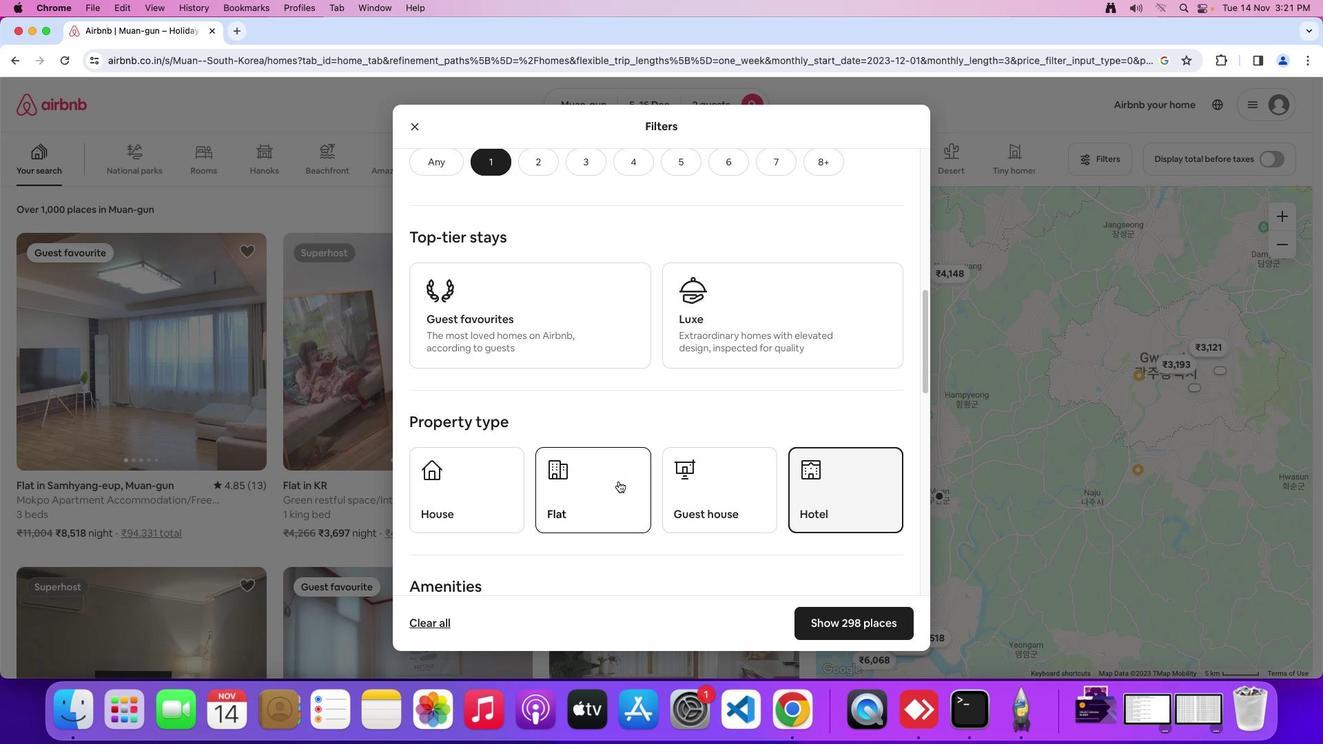 
Action: Mouse scrolled (620, 482) with delta (1, 0)
Screenshot: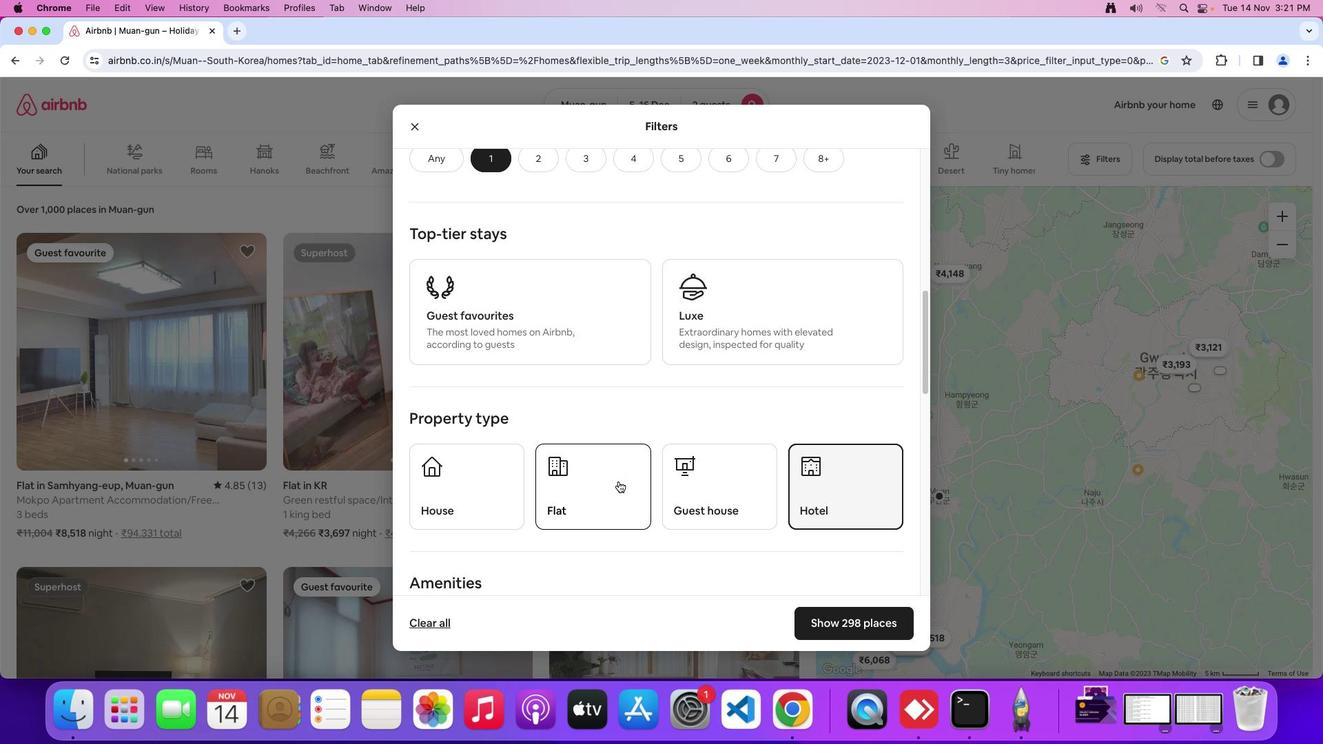 
Action: Mouse moved to (620, 482)
Screenshot: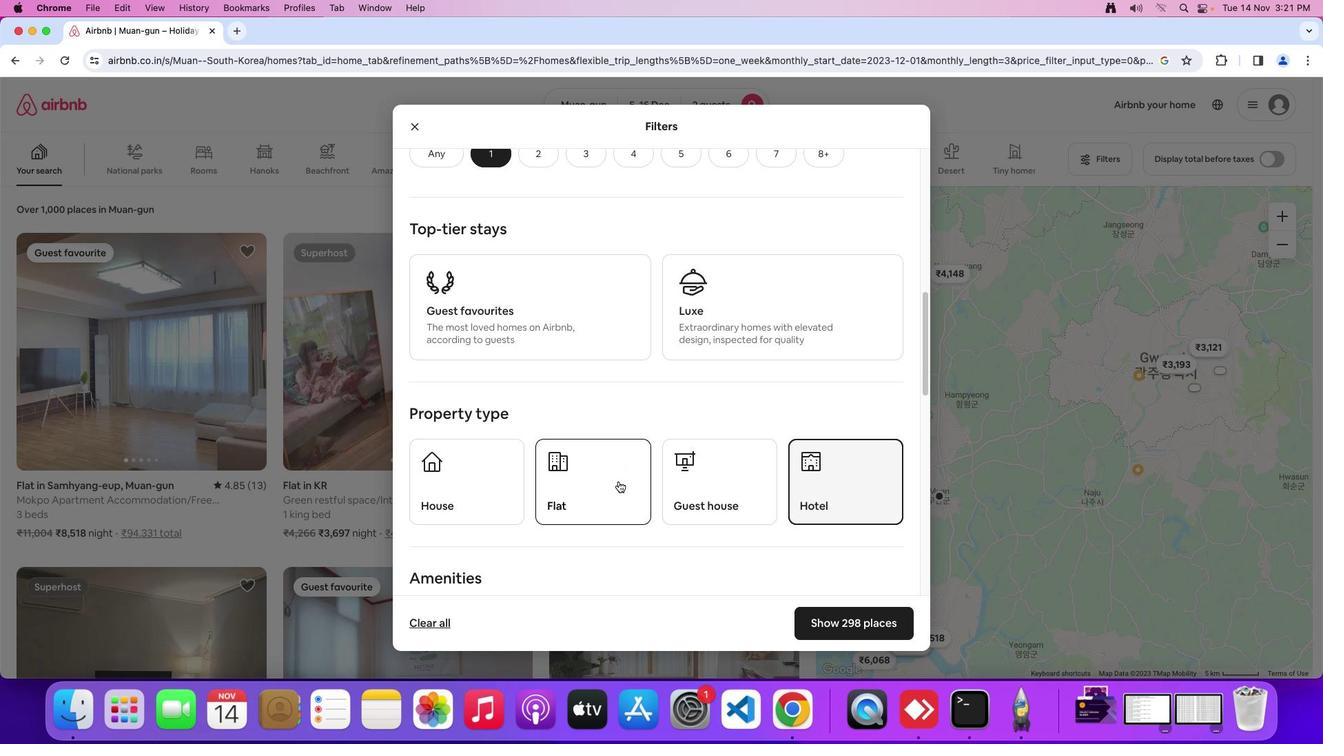 
Action: Mouse scrolled (620, 482) with delta (1, 0)
Screenshot: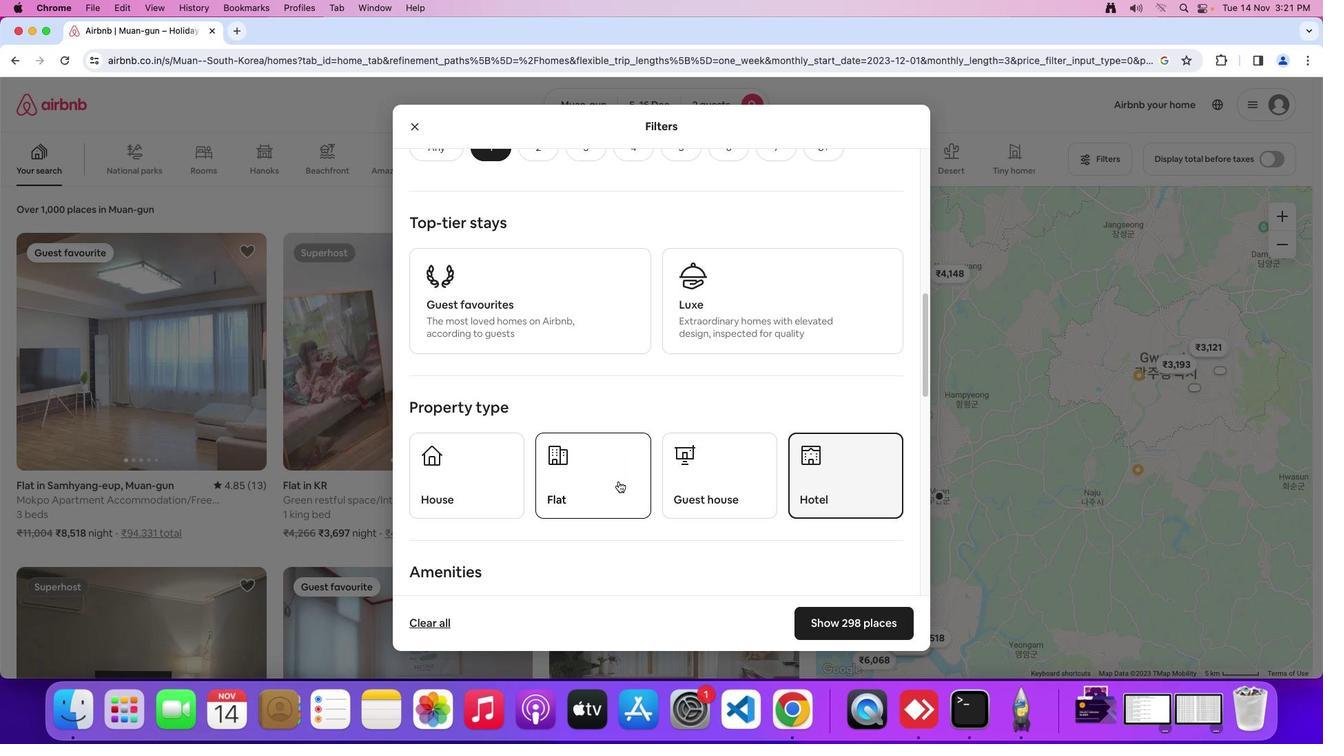 
Action: Mouse scrolled (620, 482) with delta (1, 0)
Screenshot: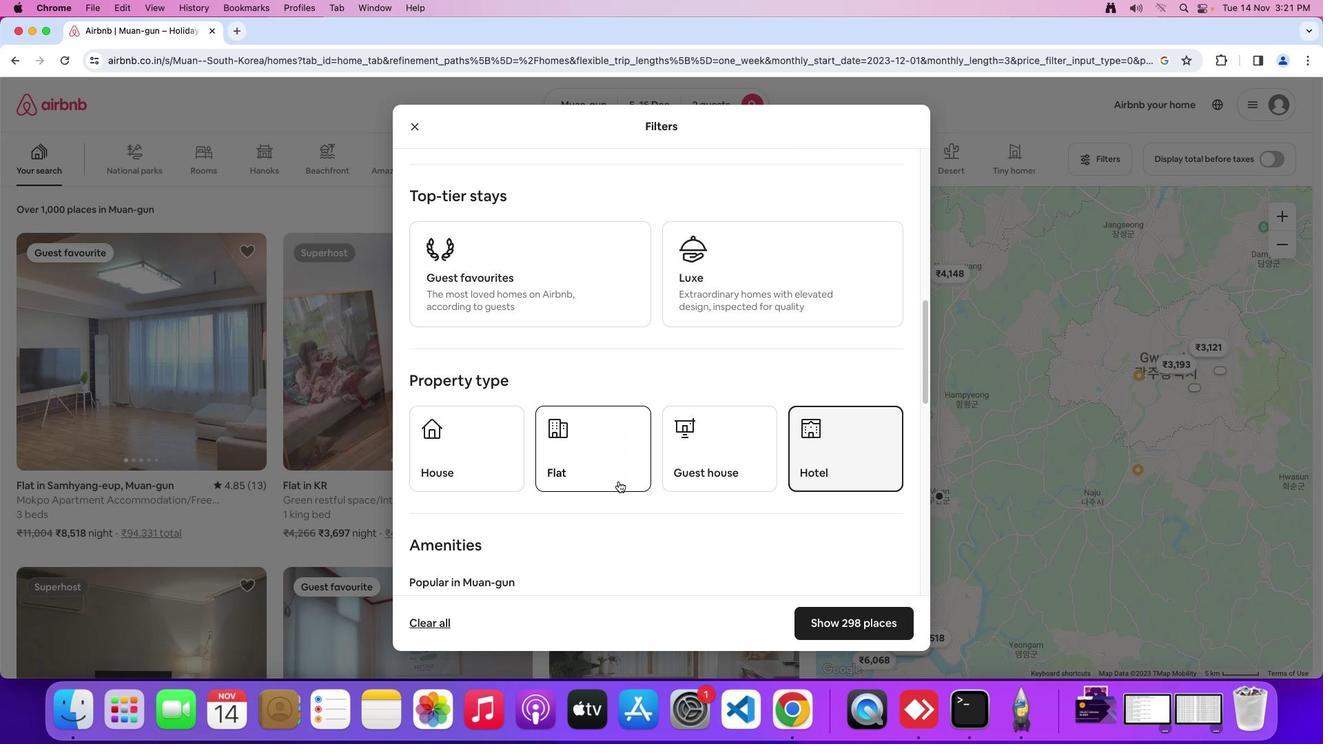
Action: Mouse moved to (623, 483)
Screenshot: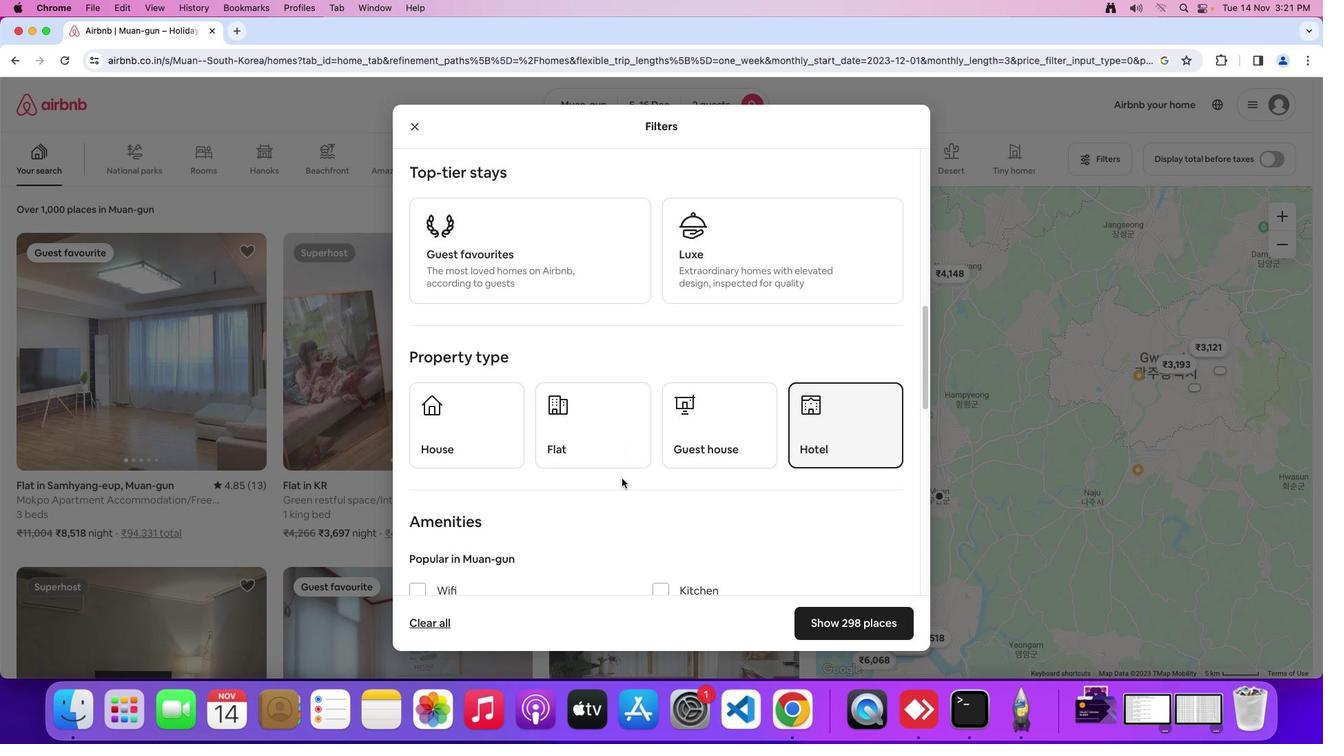 
Action: Mouse scrolled (623, 483) with delta (1, 0)
Screenshot: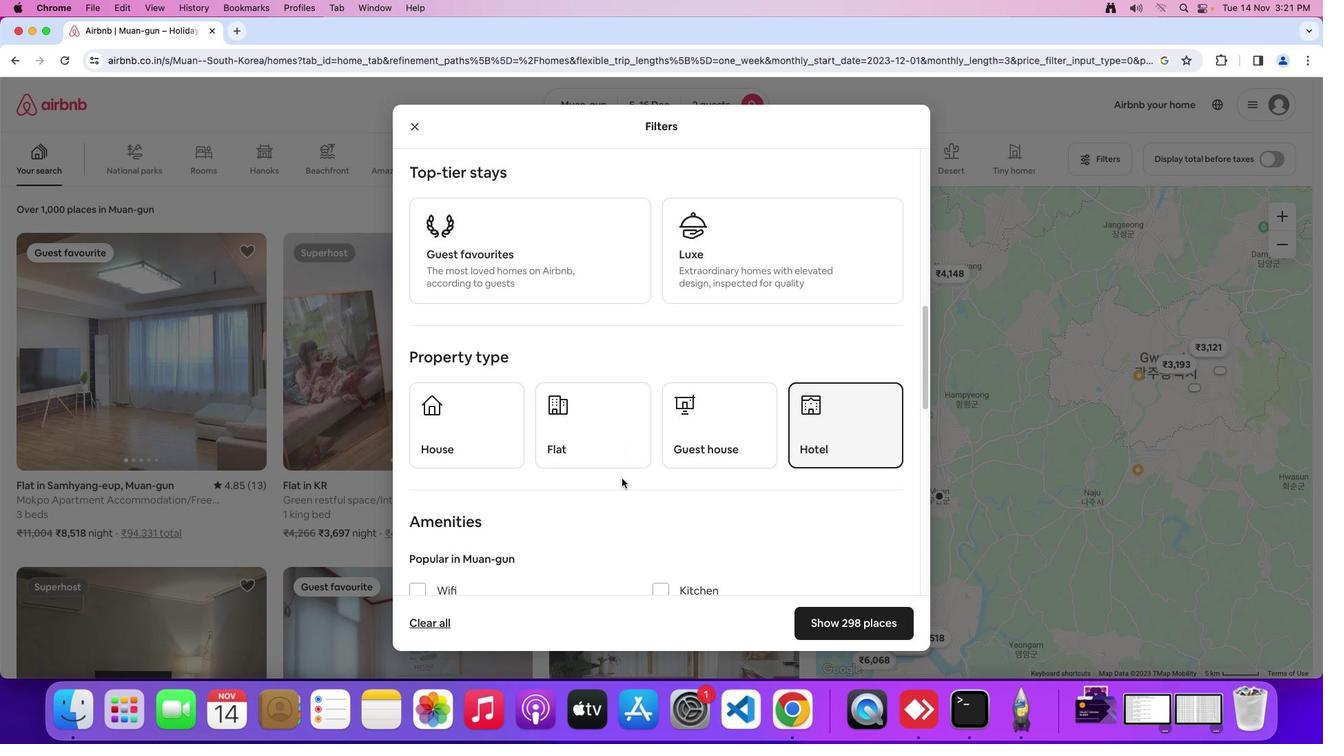 
Action: Mouse moved to (623, 482)
Screenshot: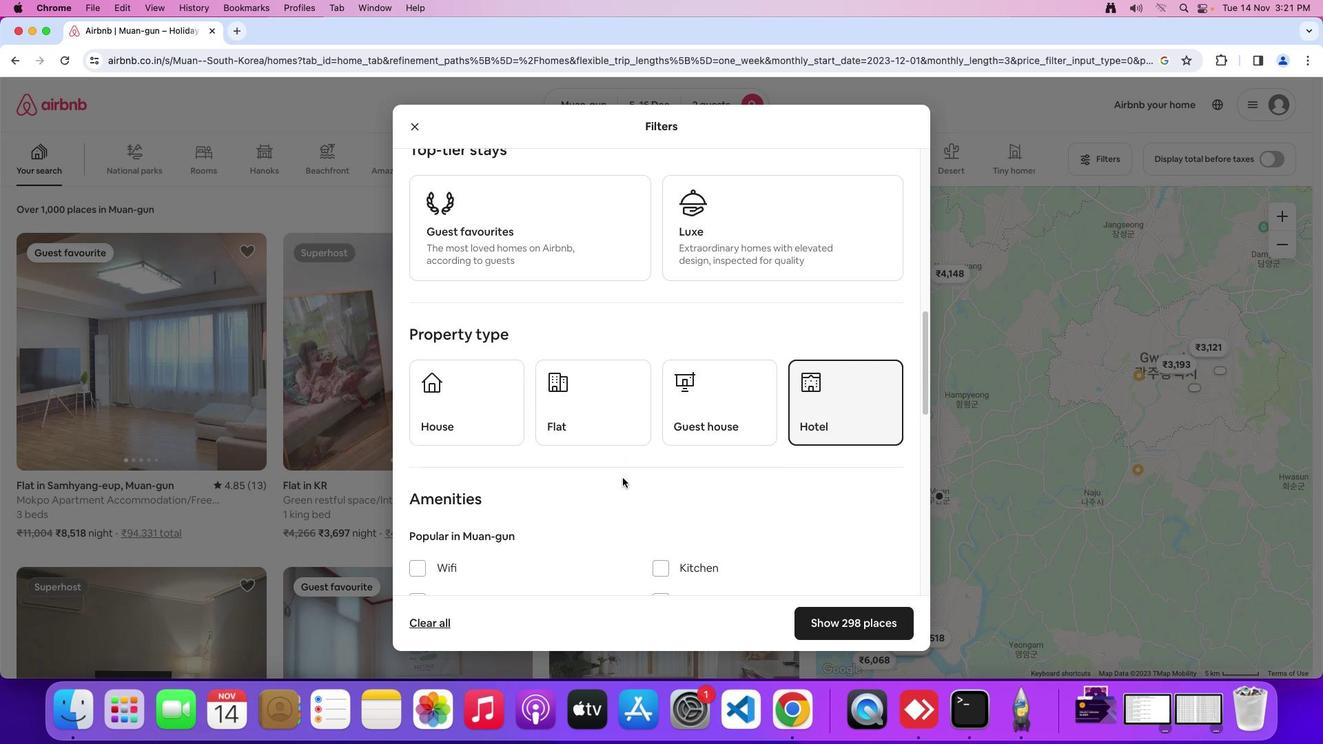 
Action: Mouse scrolled (623, 482) with delta (1, 0)
Screenshot: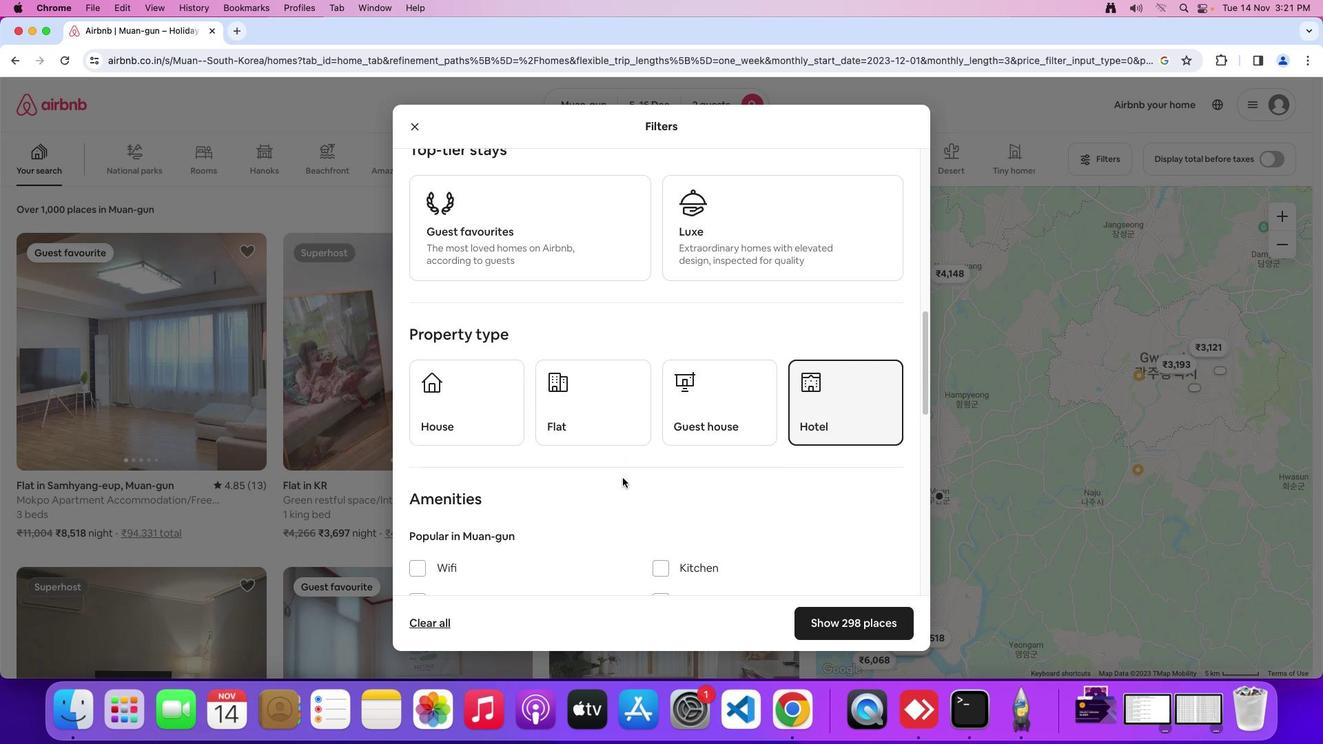 
Action: Mouse moved to (623, 481)
Screenshot: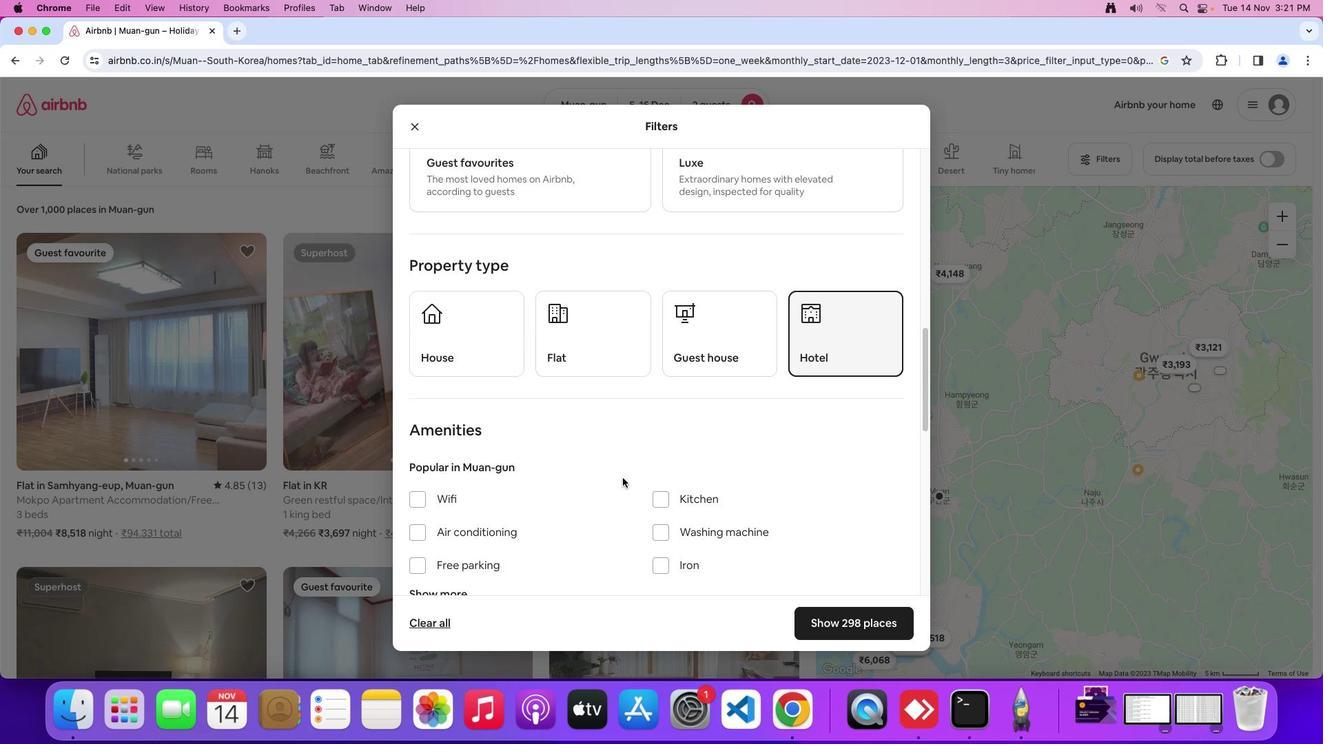 
Action: Mouse scrolled (623, 481) with delta (1, 0)
Screenshot: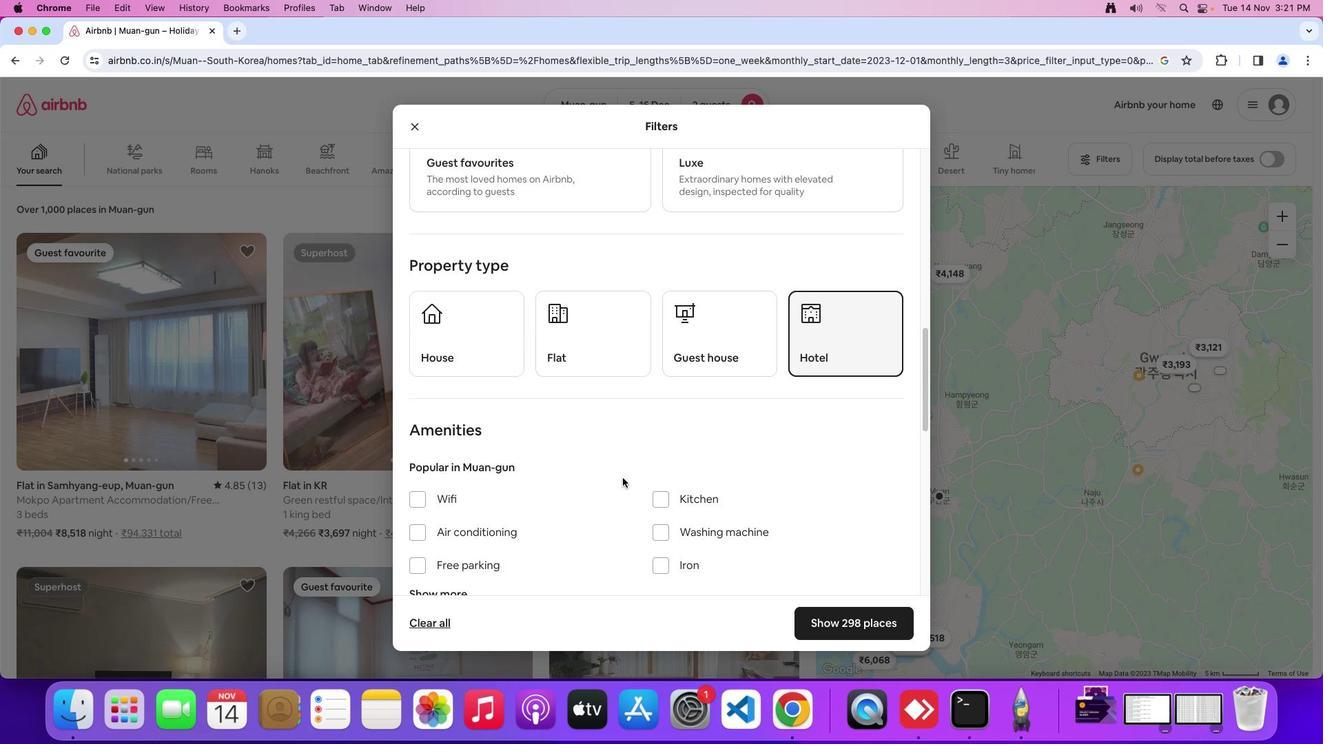 
Action: Mouse moved to (627, 478)
Screenshot: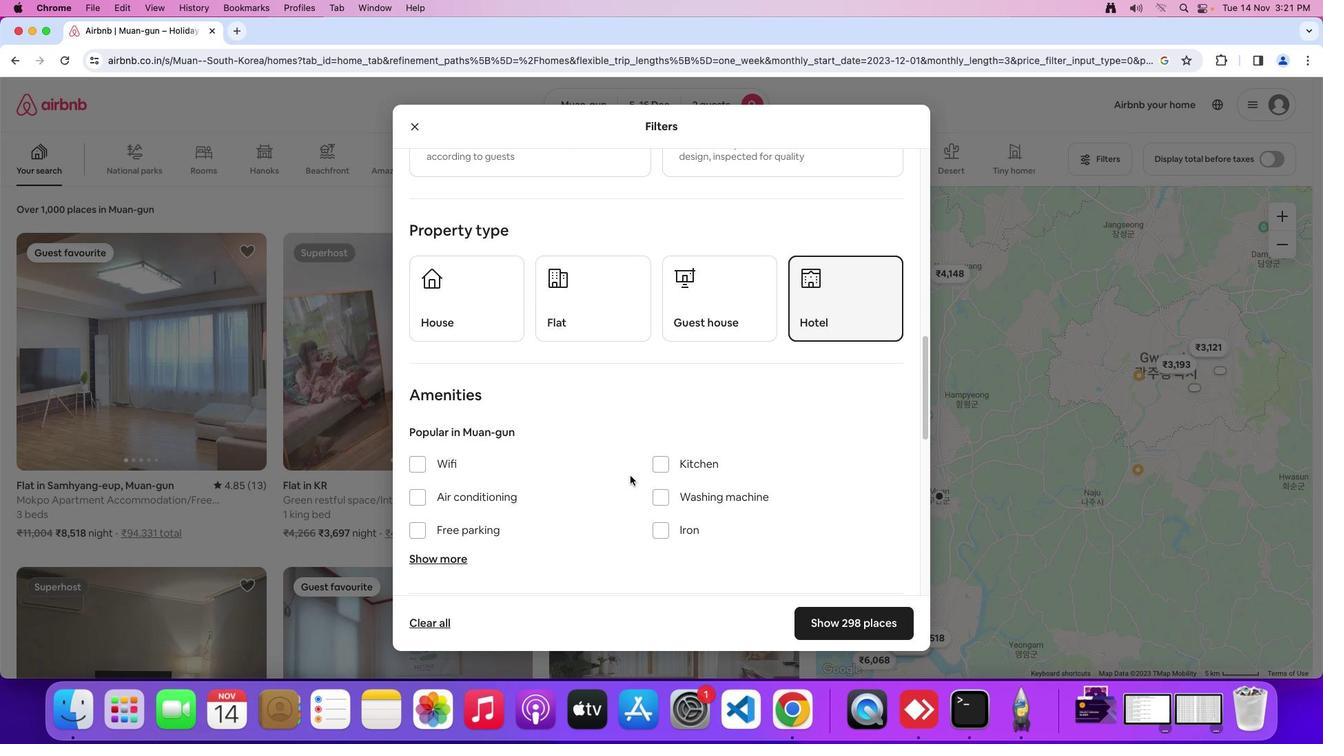 
Action: Mouse scrolled (627, 478) with delta (1, 0)
Screenshot: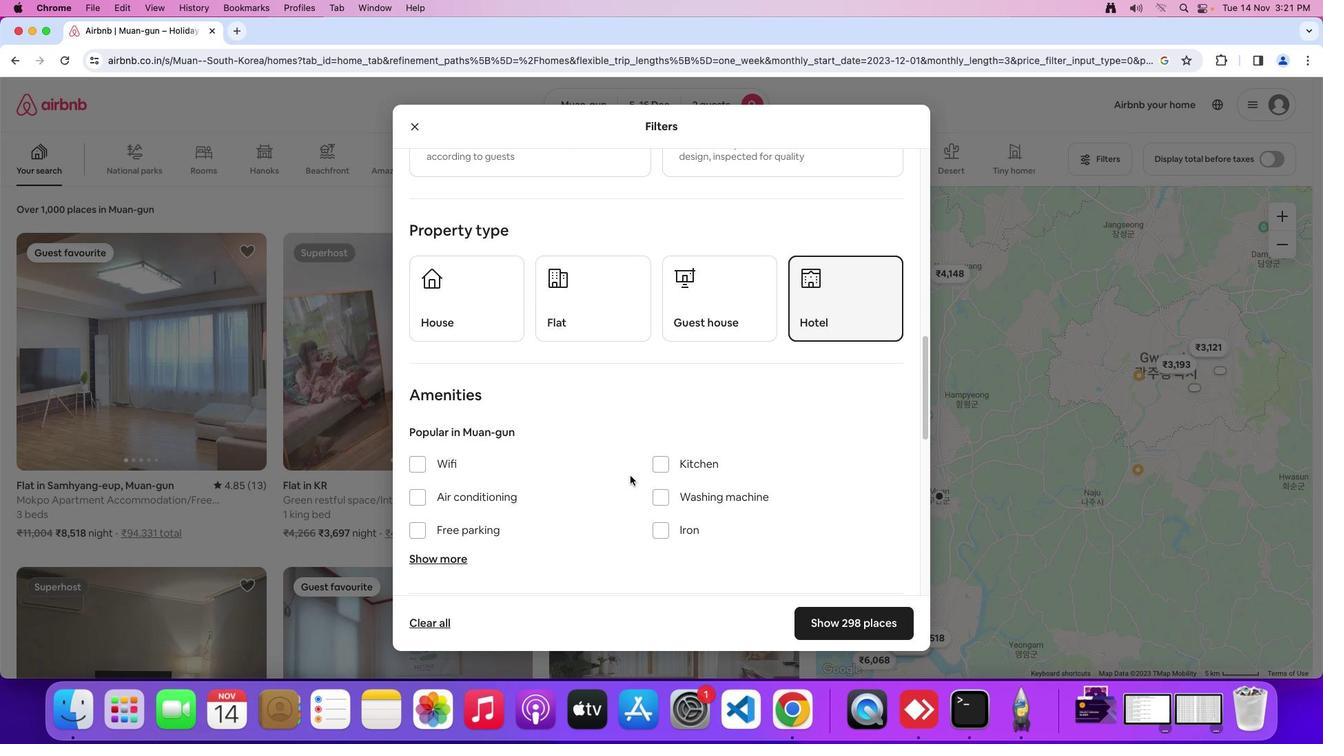 
Action: Mouse moved to (627, 478)
Screenshot: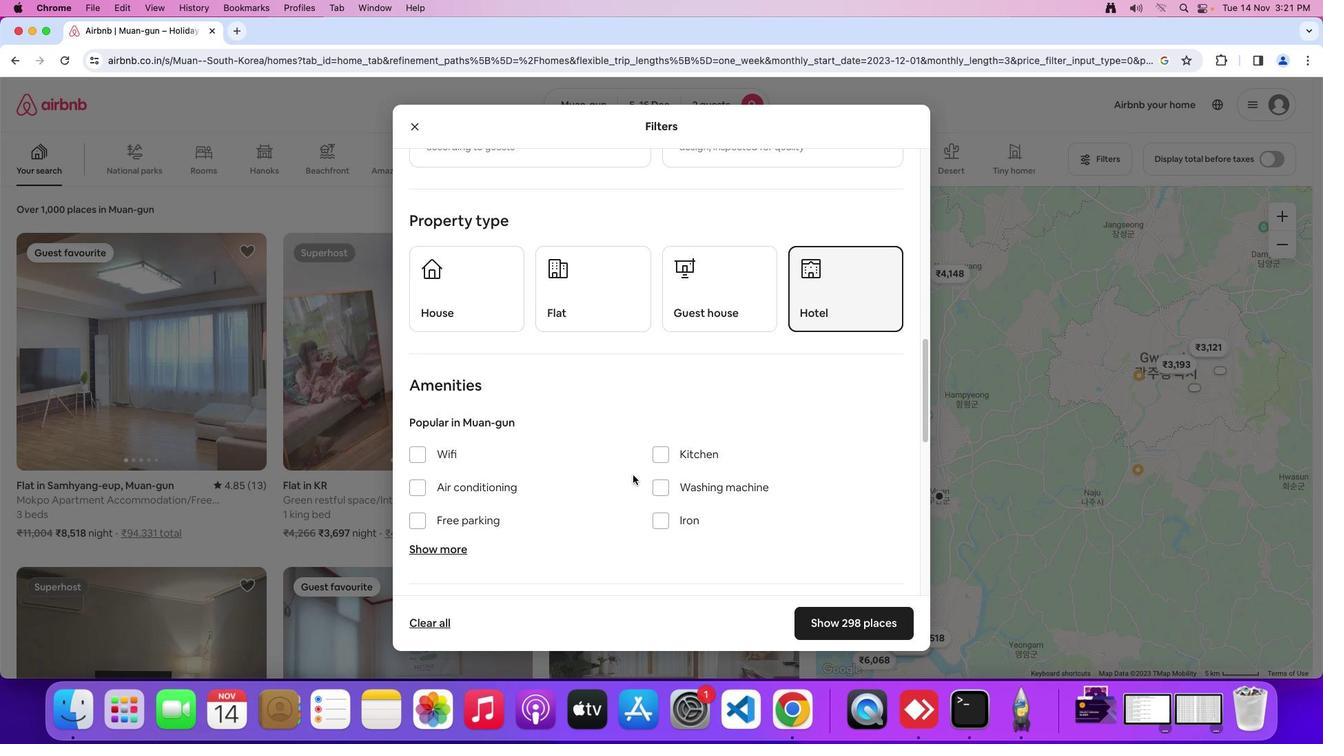 
Action: Mouse scrolled (627, 478) with delta (1, 0)
Screenshot: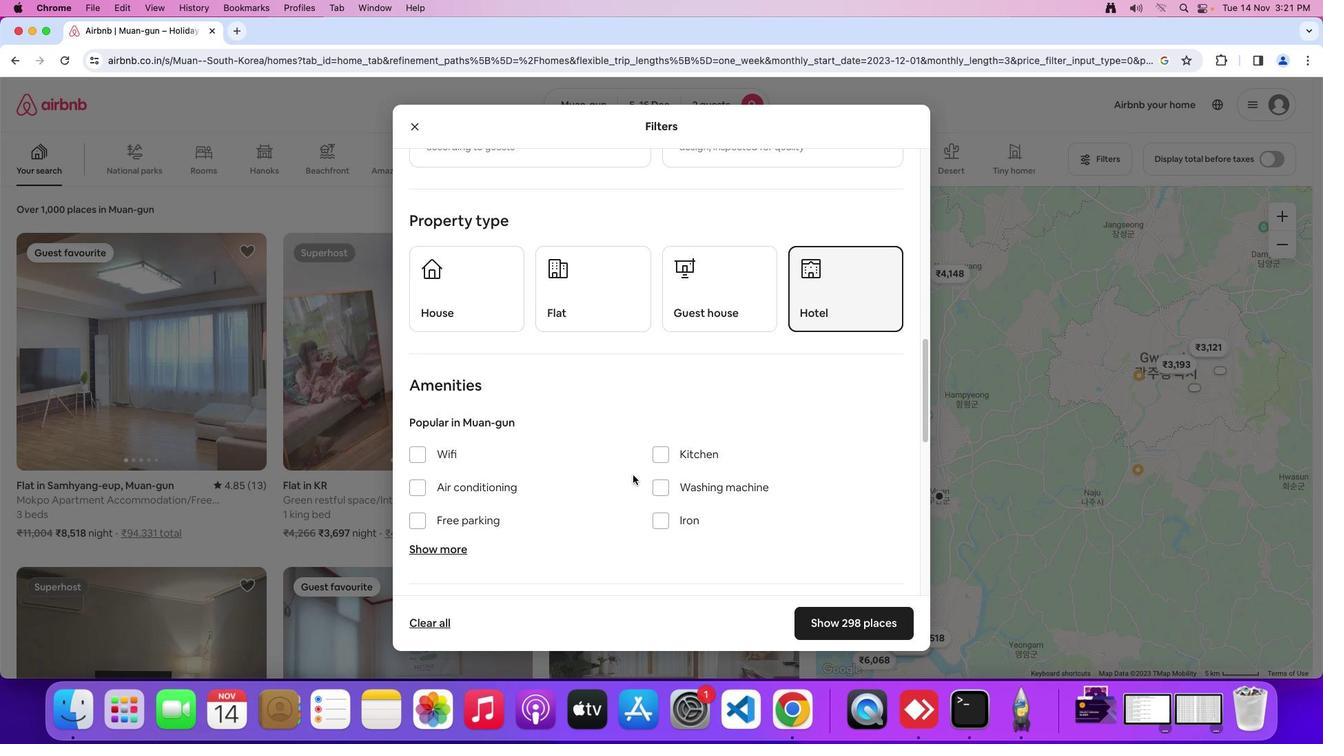 
Action: Mouse moved to (631, 477)
Screenshot: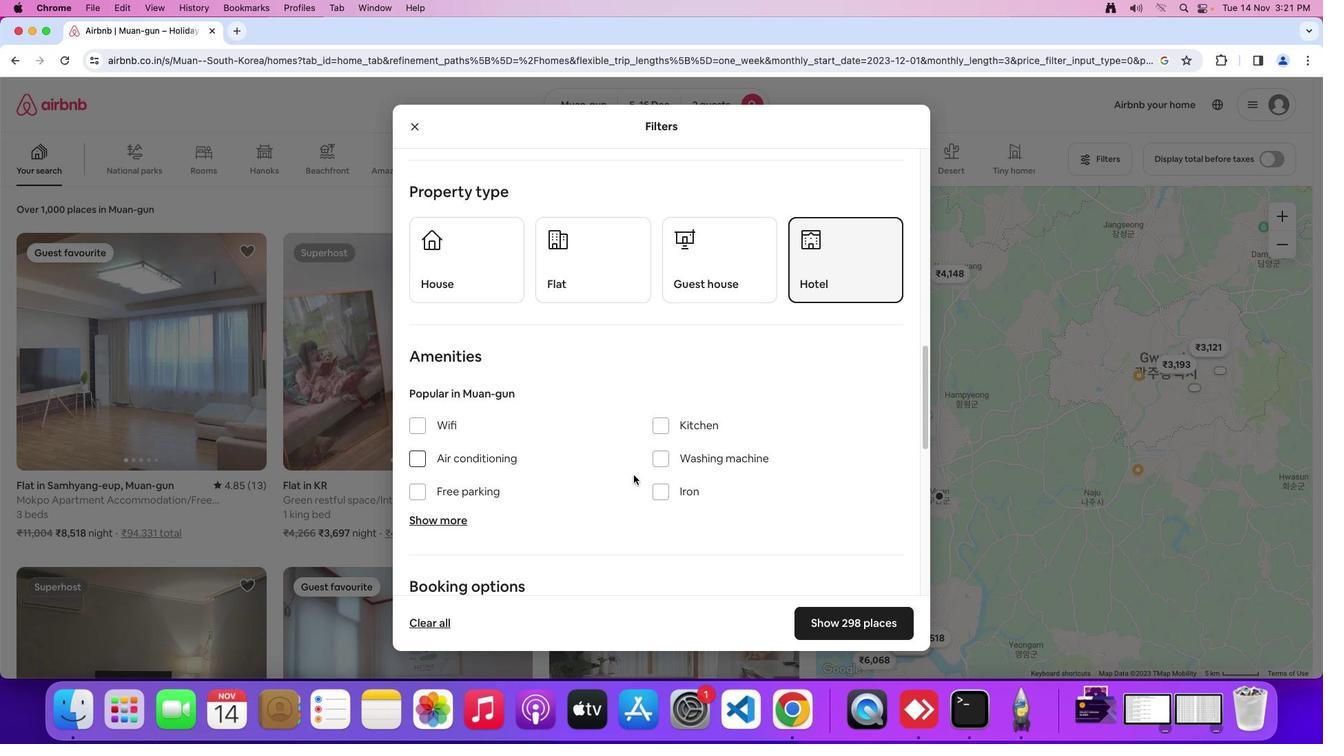 
Action: Mouse scrolled (631, 477) with delta (1, 0)
Screenshot: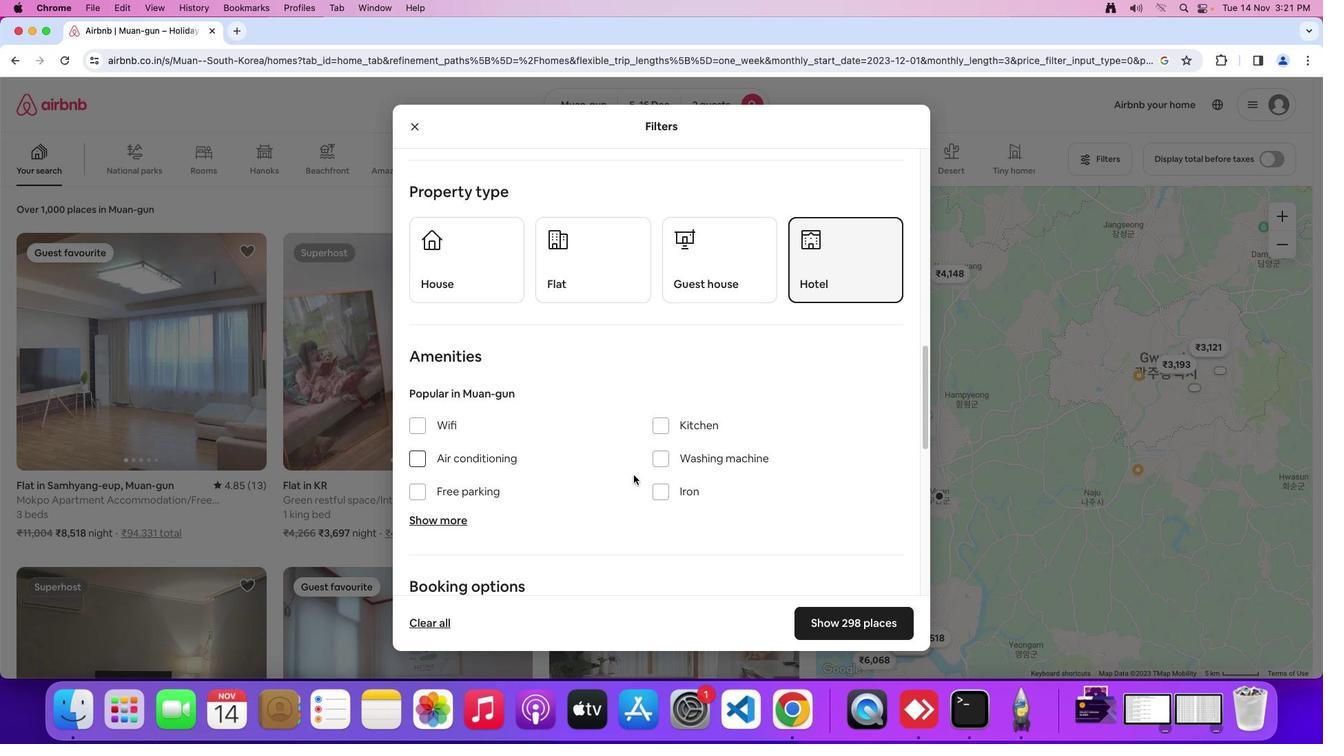 
Action: Mouse moved to (714, 441)
Screenshot: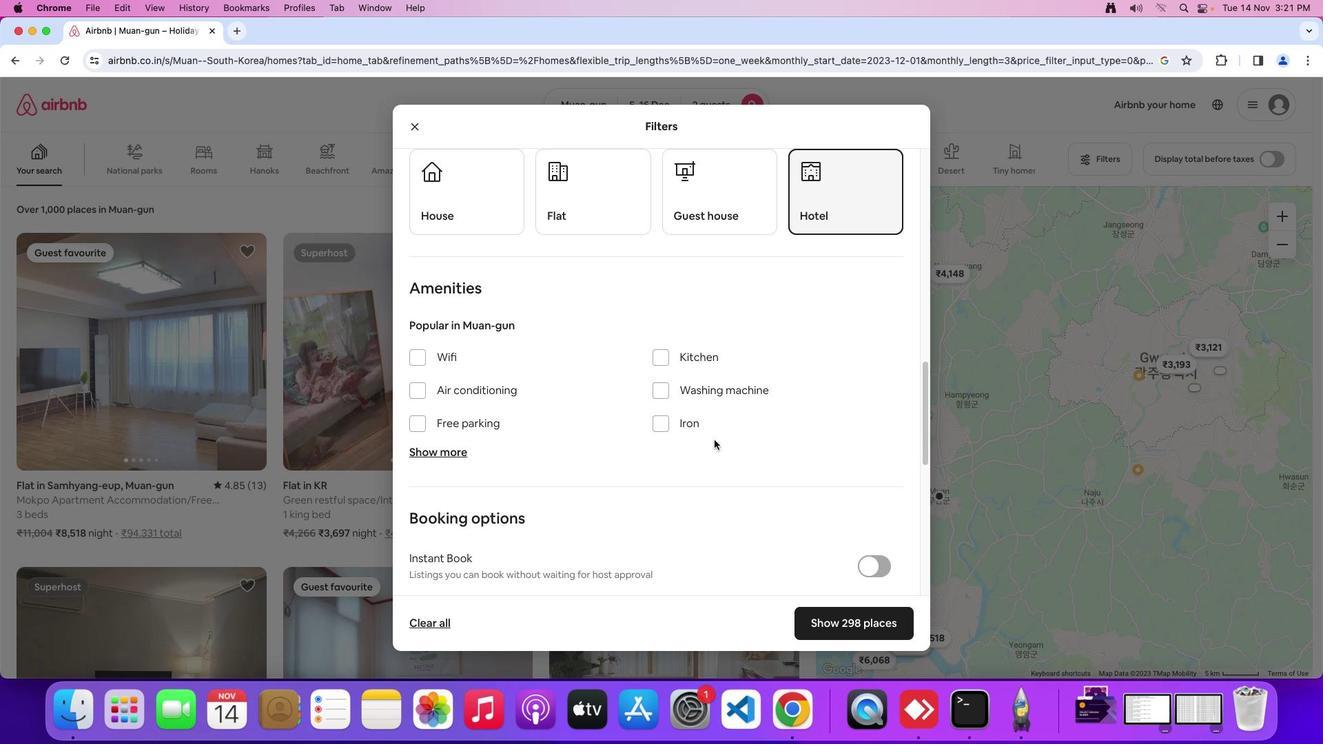 
Action: Mouse scrolled (714, 441) with delta (1, 0)
Screenshot: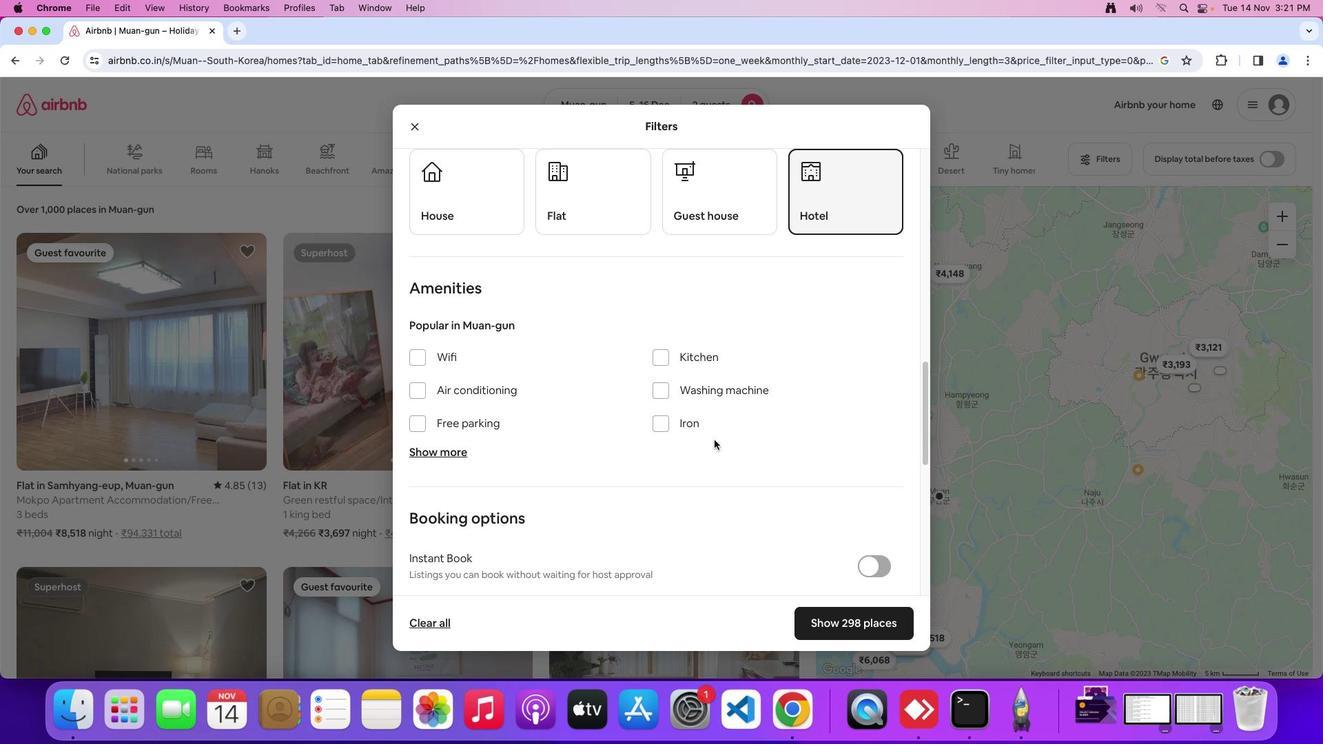 
Action: Mouse scrolled (714, 441) with delta (1, 0)
Screenshot: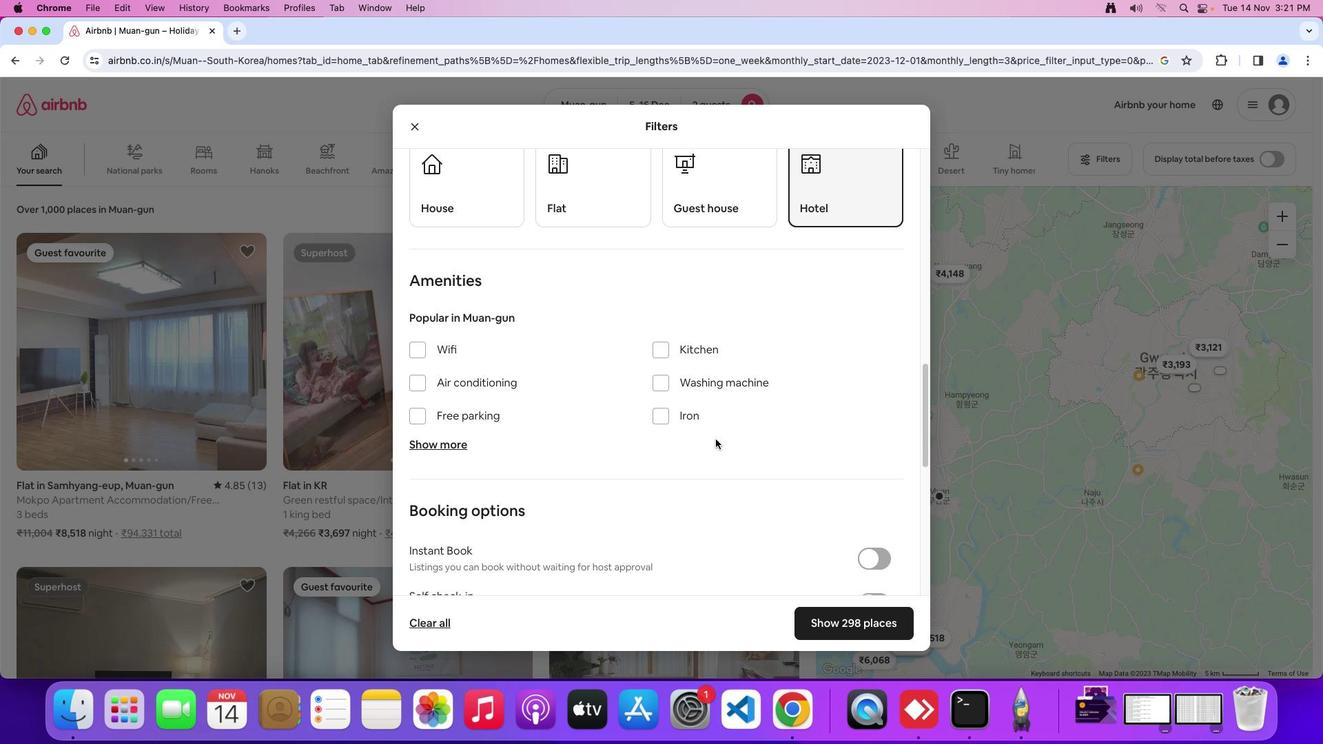 
Action: Mouse moved to (803, 446)
Screenshot: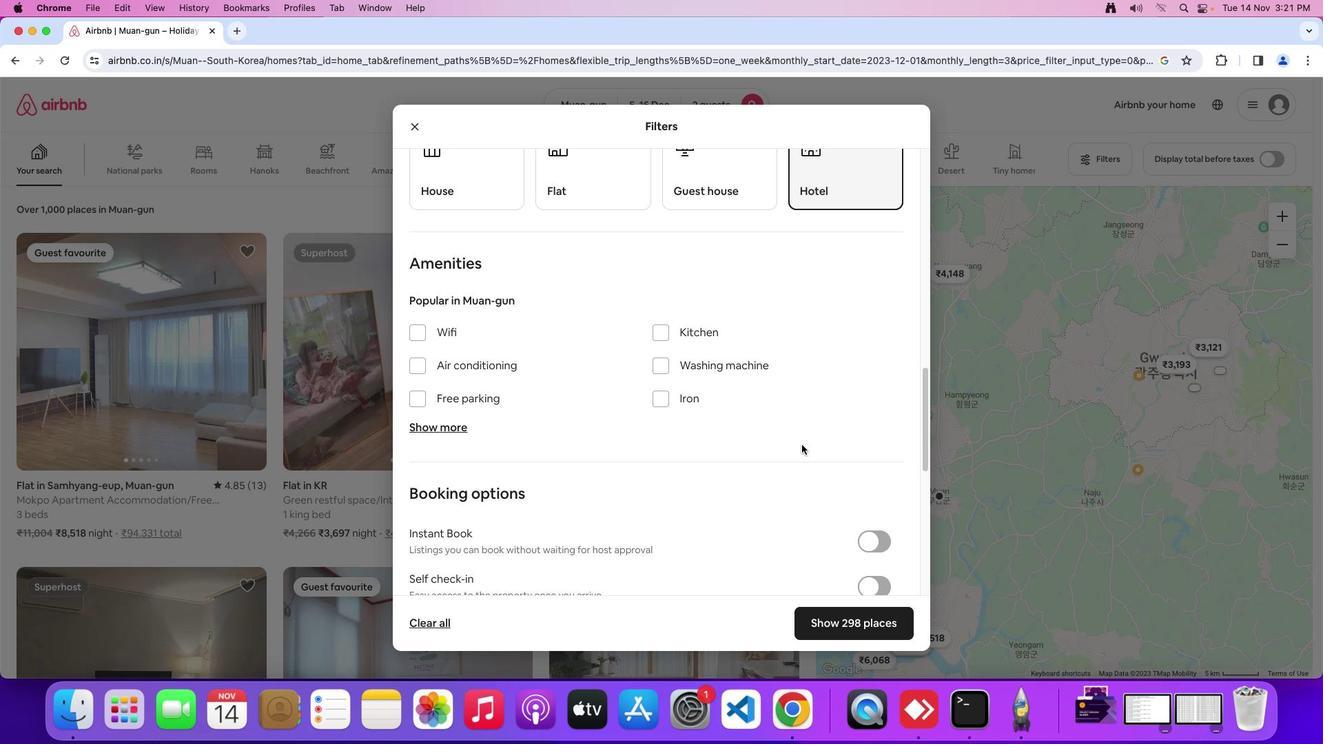 
Action: Mouse scrolled (803, 446) with delta (1, 0)
Screenshot: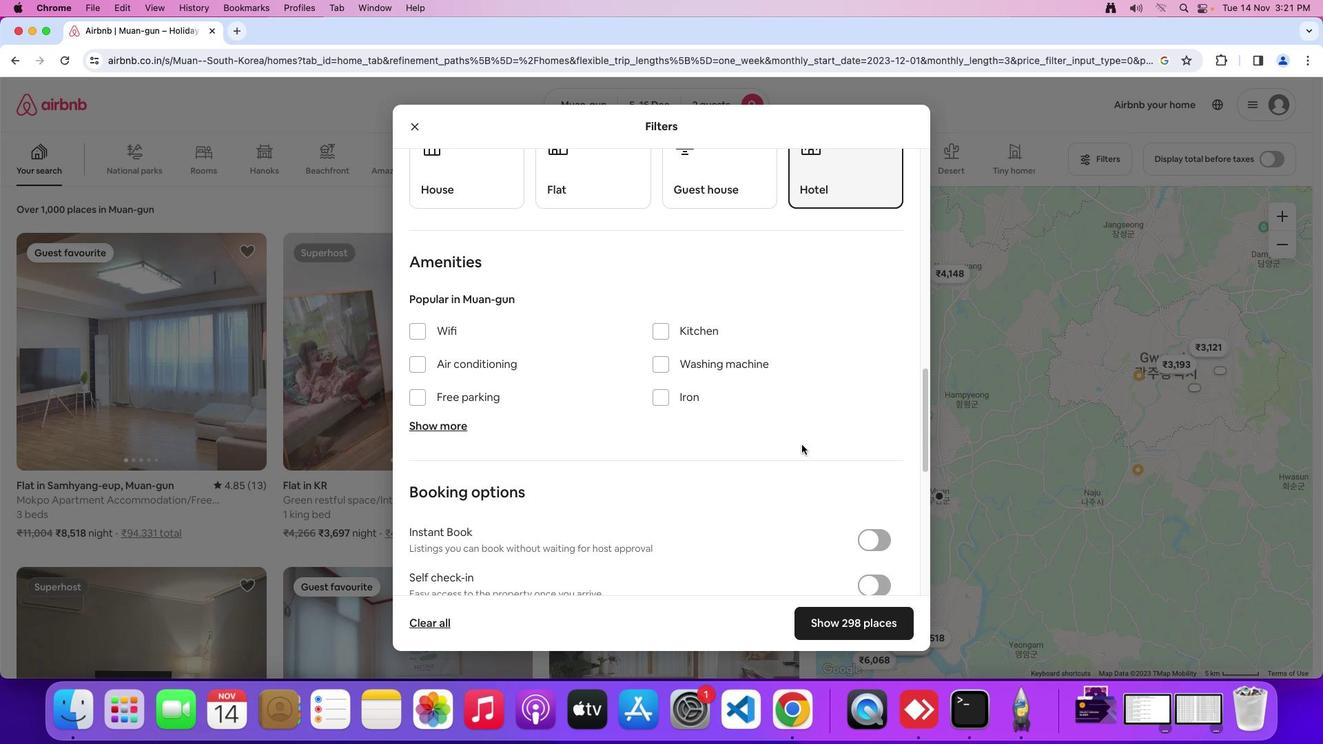 
Action: Mouse moved to (802, 446)
Screenshot: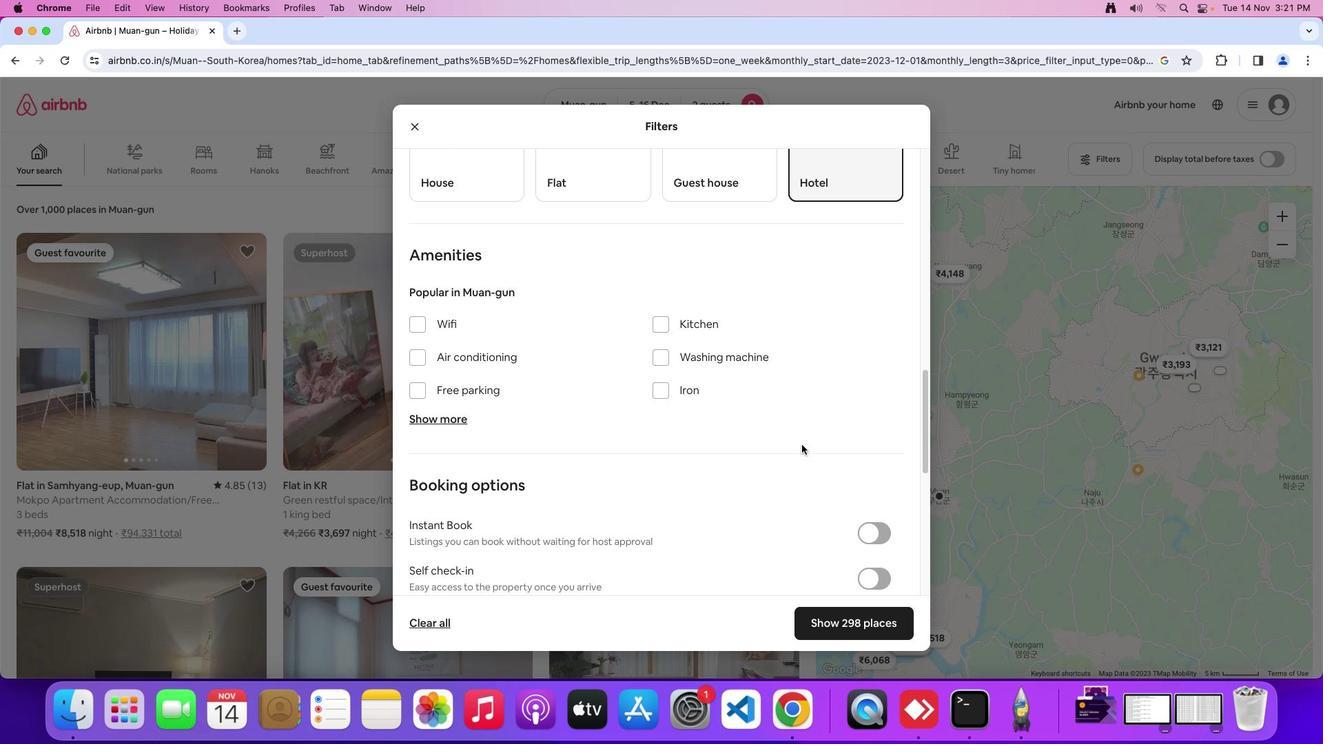 
Action: Mouse scrolled (802, 446) with delta (1, 0)
Screenshot: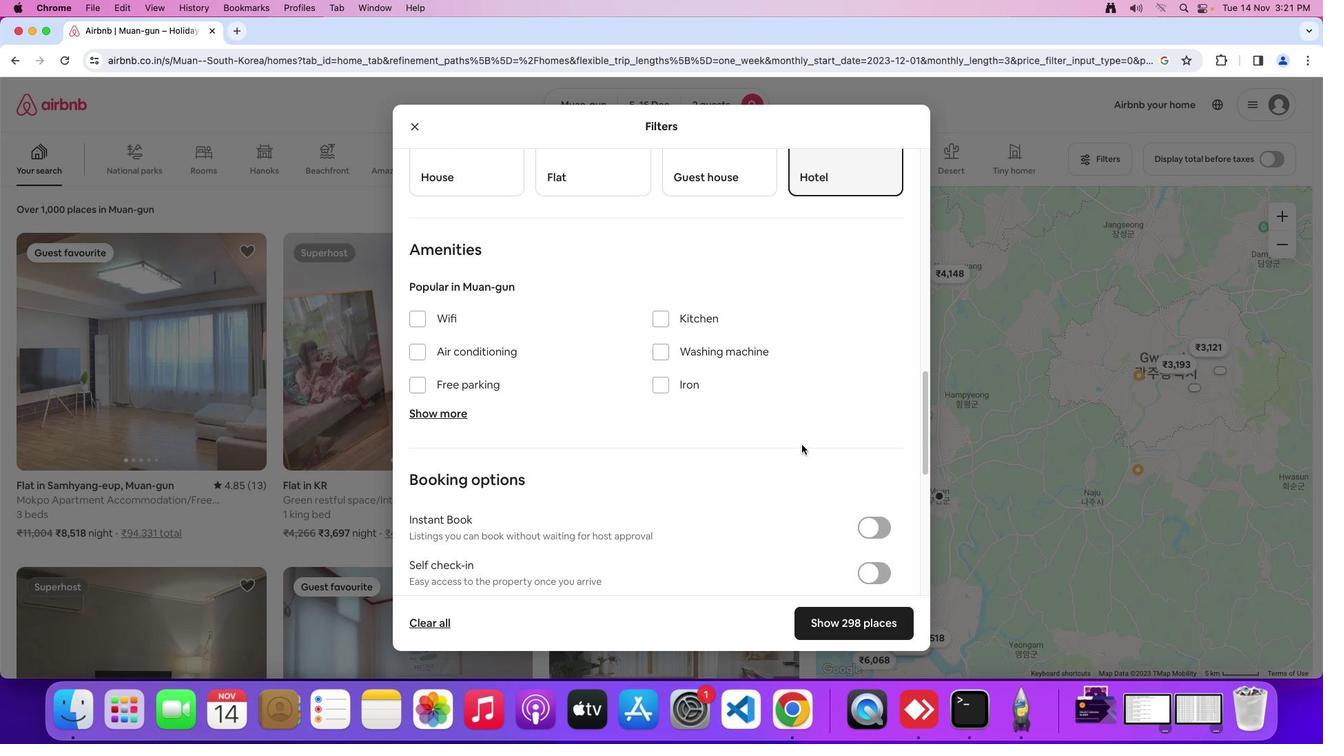 
Action: Mouse moved to (802, 445)
Screenshot: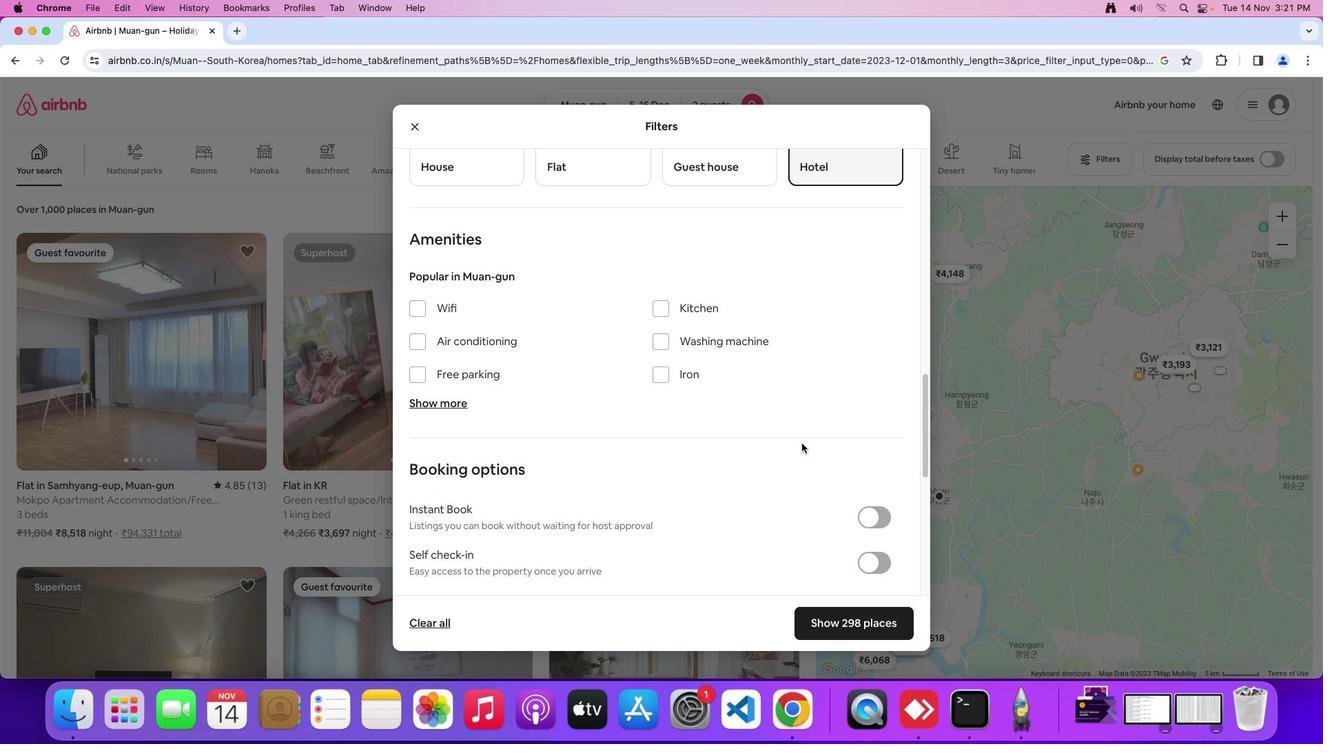
Action: Mouse scrolled (802, 445) with delta (1, 0)
Screenshot: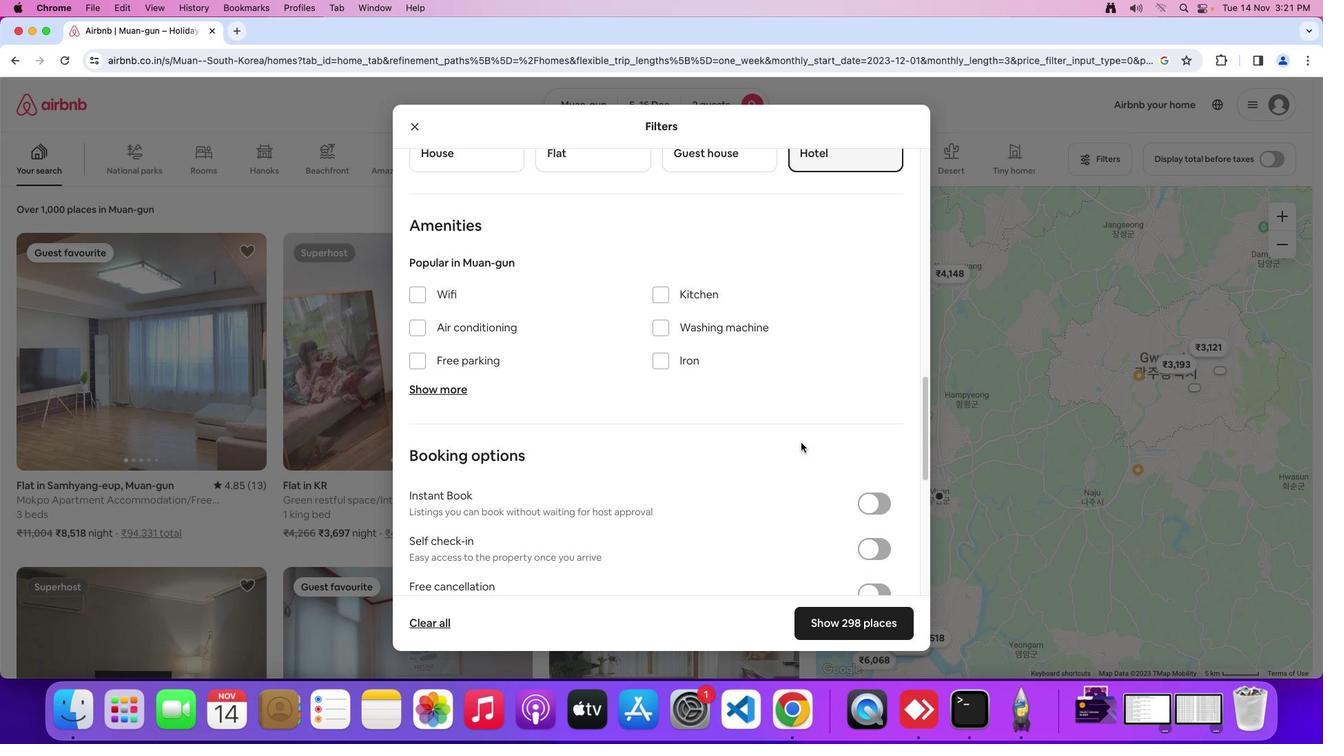 
Action: Mouse moved to (771, 458)
Screenshot: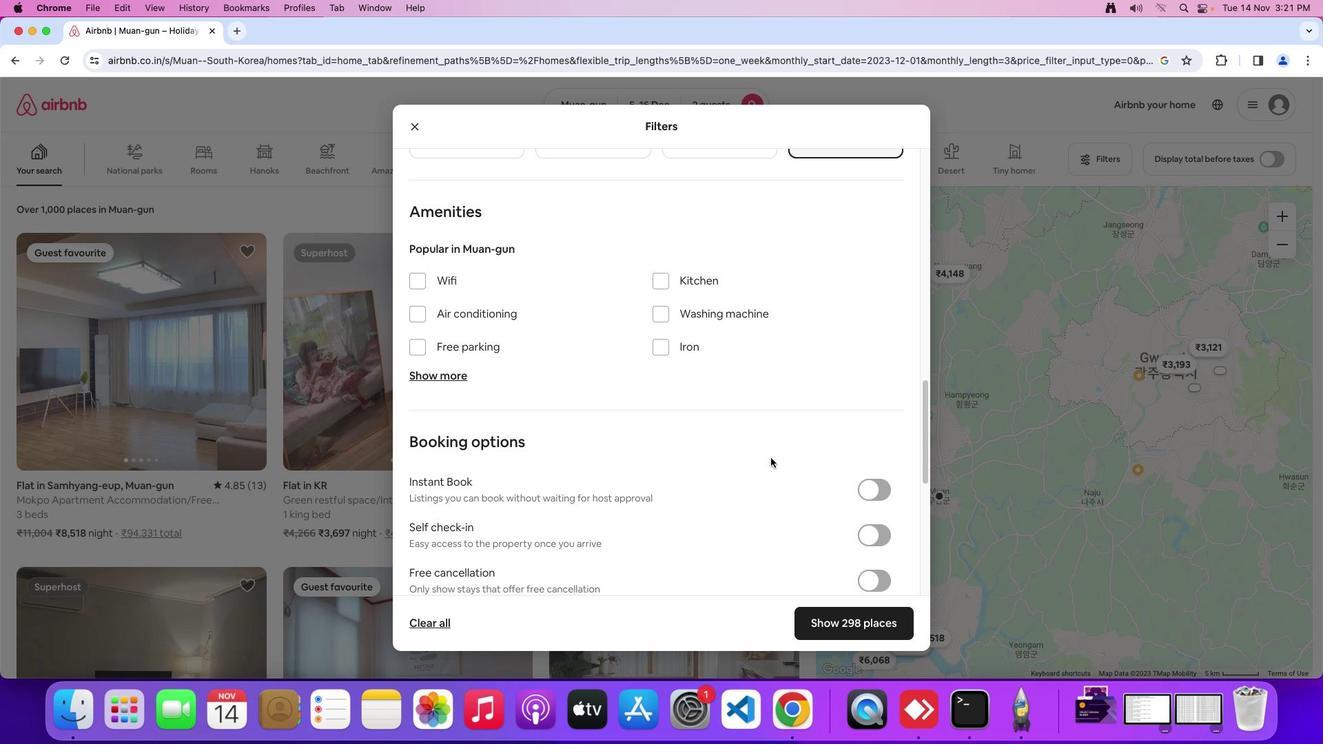 
Action: Mouse scrolled (771, 458) with delta (1, 0)
Screenshot: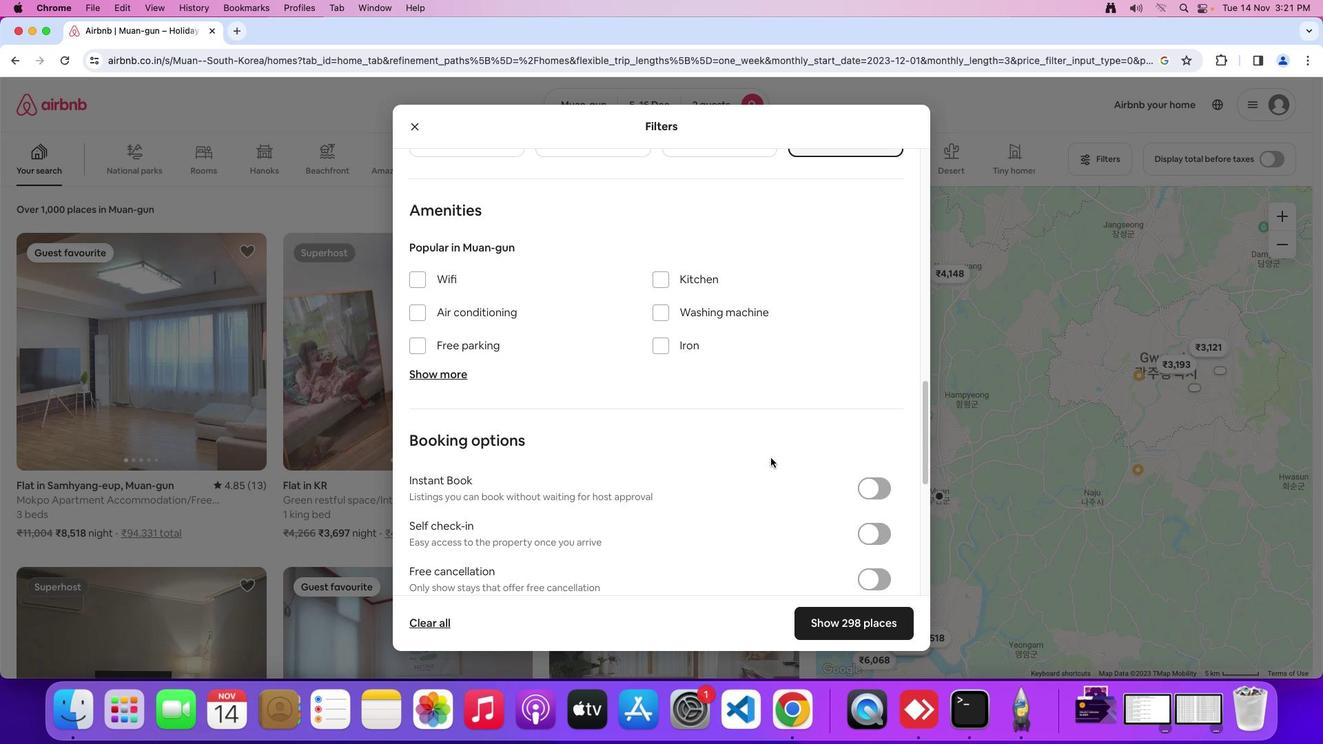 
Action: Mouse scrolled (771, 458) with delta (1, 0)
Screenshot: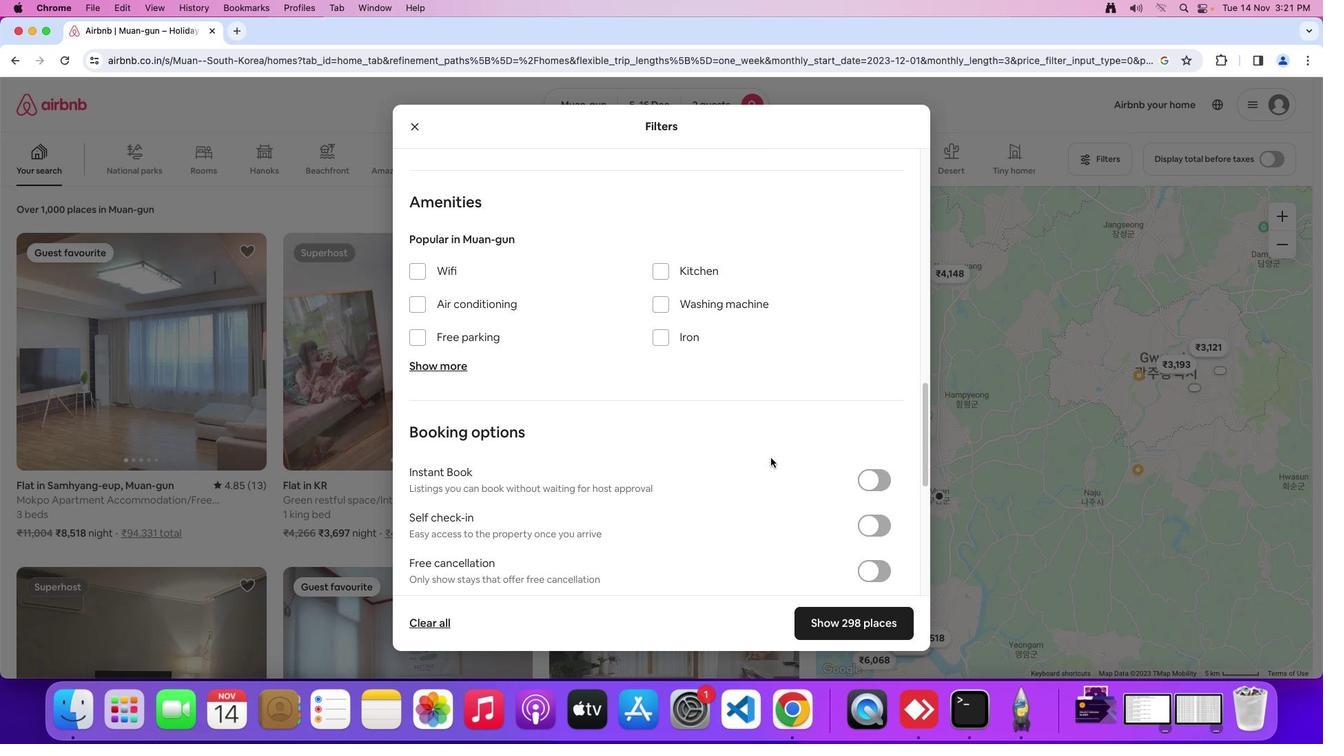 
Action: Mouse moved to (721, 446)
Screenshot: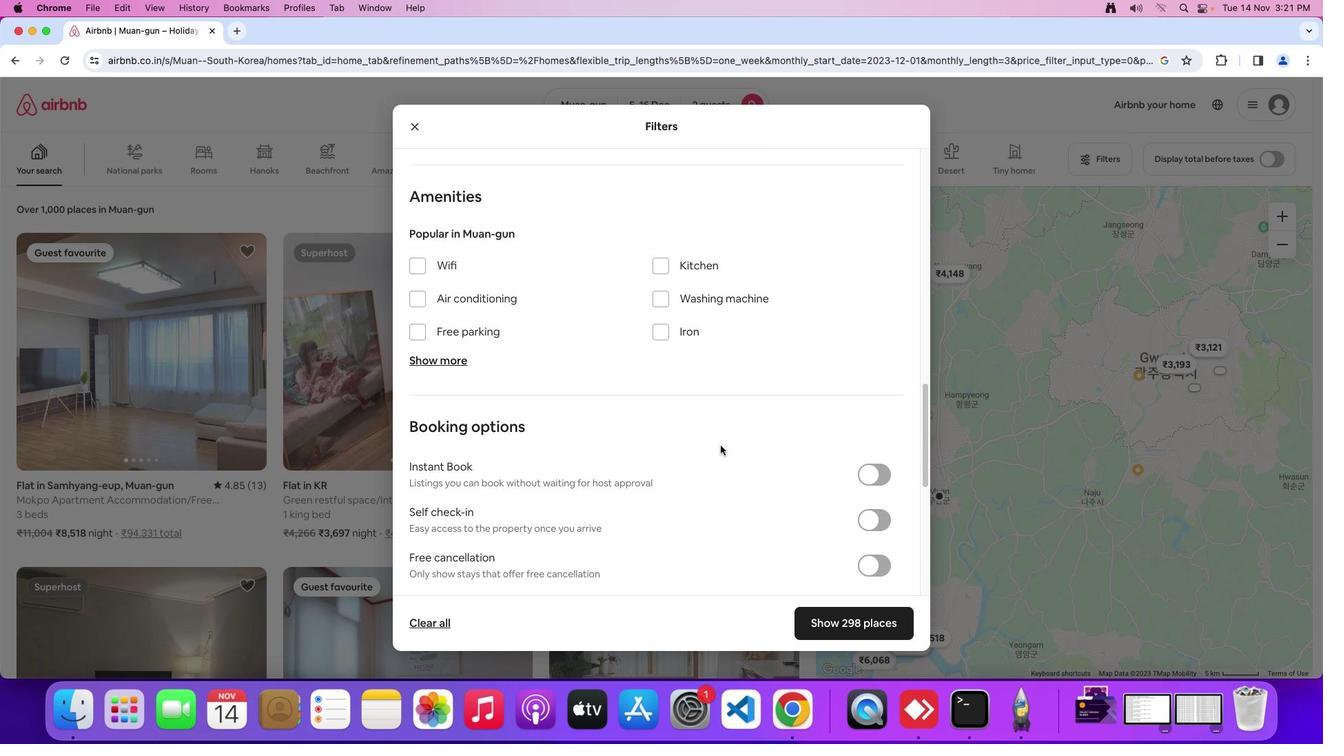 
Action: Mouse scrolled (721, 446) with delta (1, 0)
Screenshot: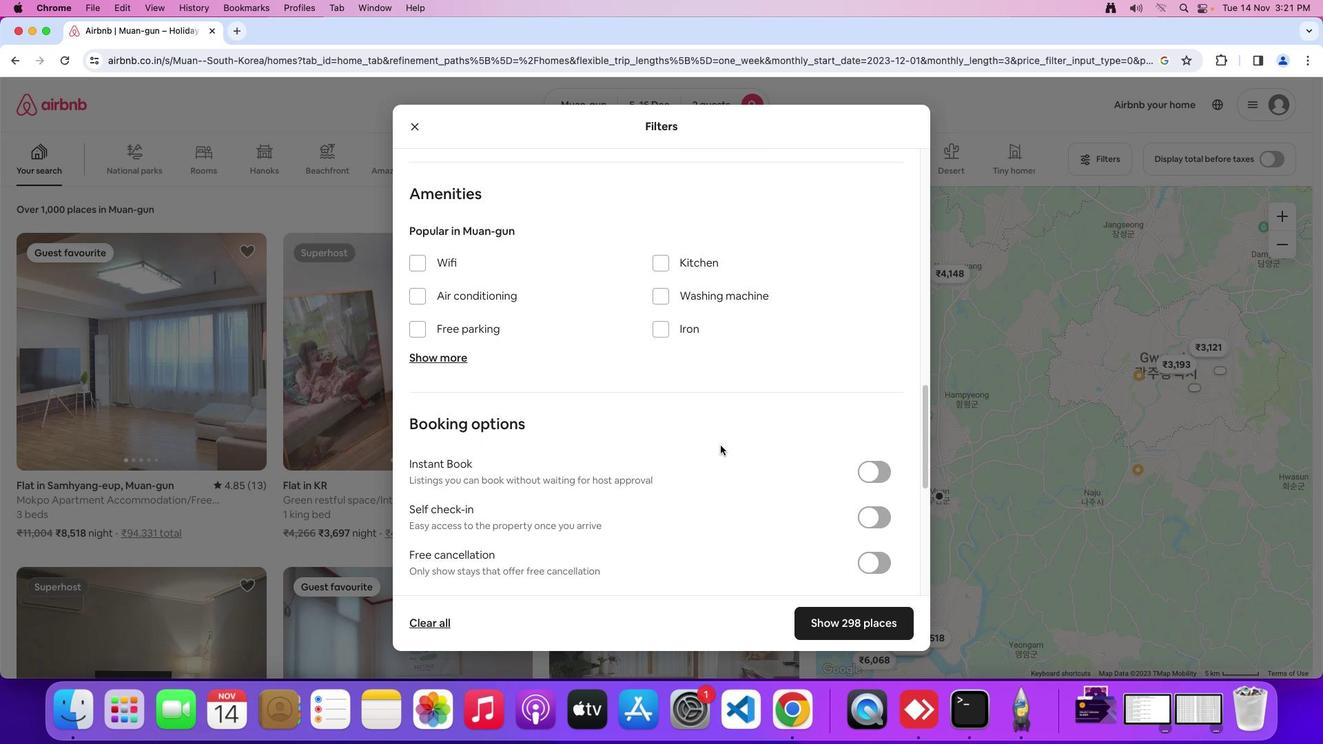 
Action: Mouse moved to (721, 446)
Screenshot: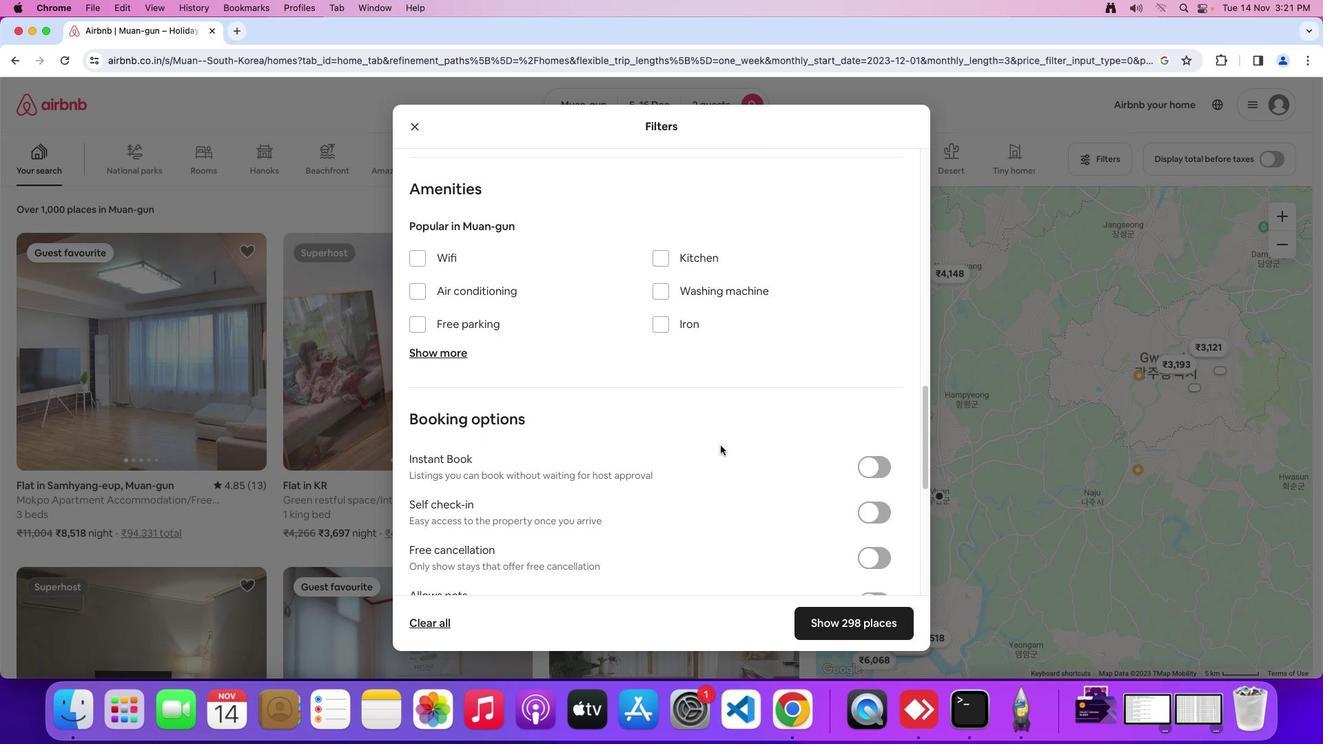 
Action: Mouse scrolled (721, 446) with delta (1, 0)
Screenshot: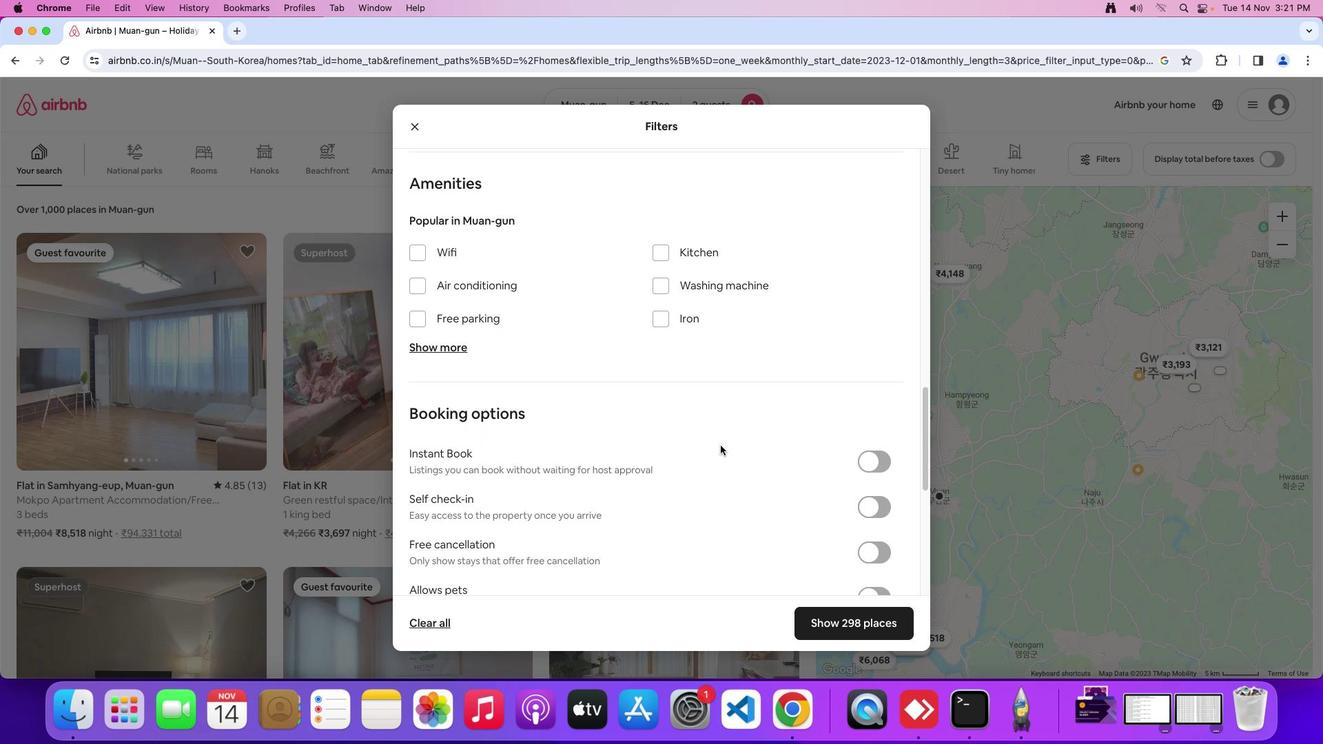 
Action: Mouse moved to (872, 507)
Screenshot: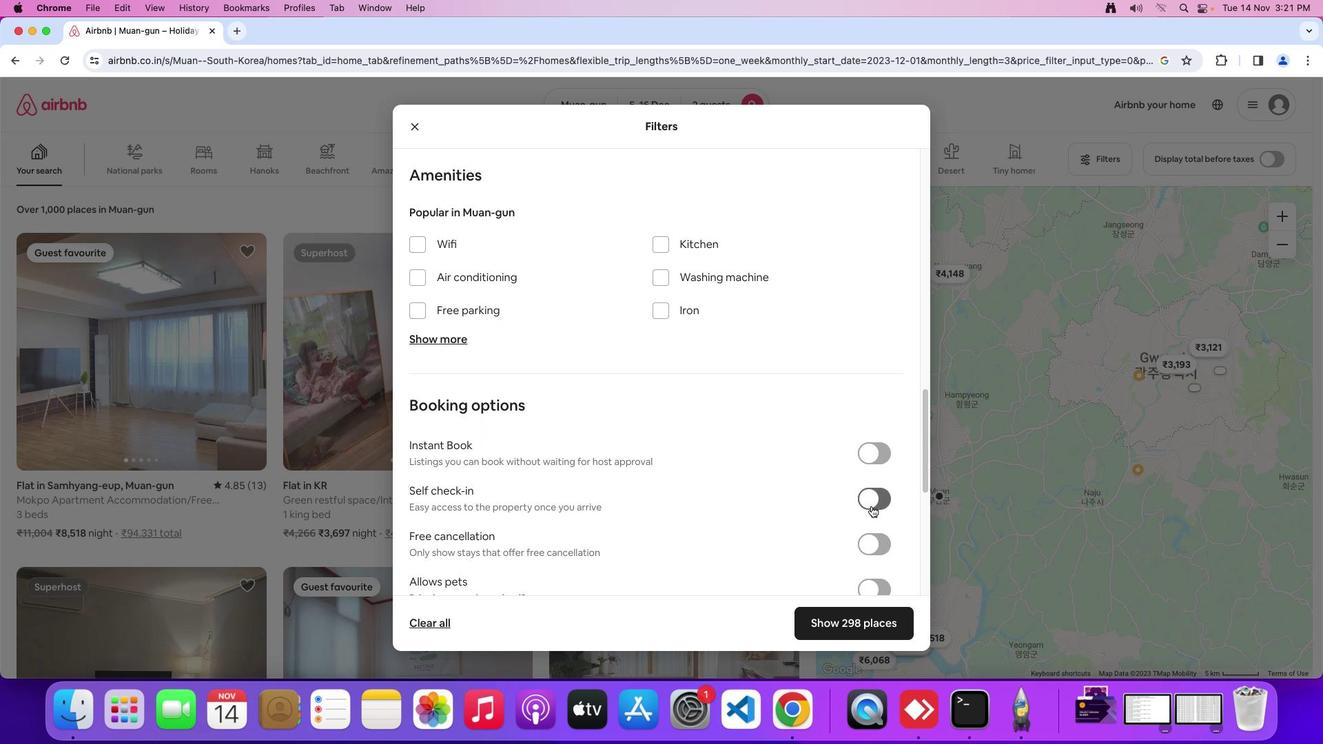 
Action: Mouse pressed left at (872, 507)
Screenshot: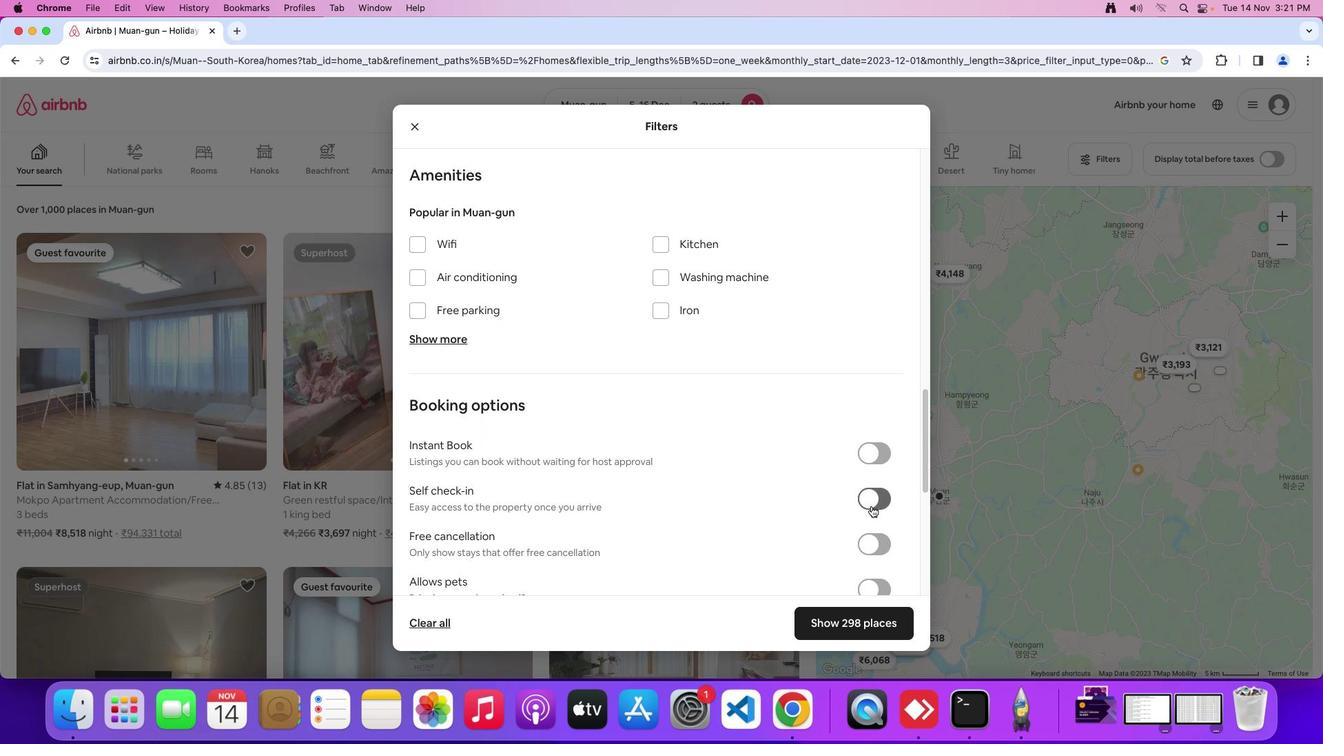 
Action: Mouse moved to (851, 630)
Screenshot: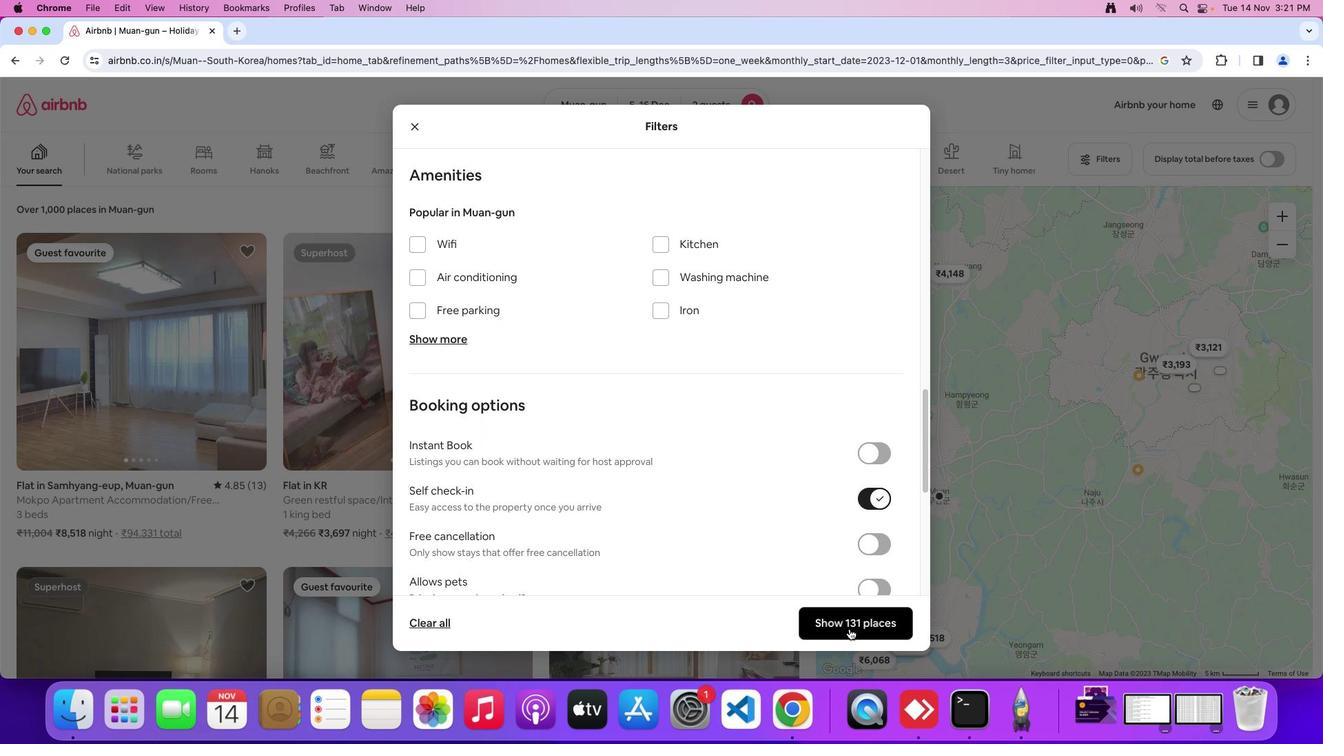 
Action: Mouse pressed left at (851, 630)
Screenshot: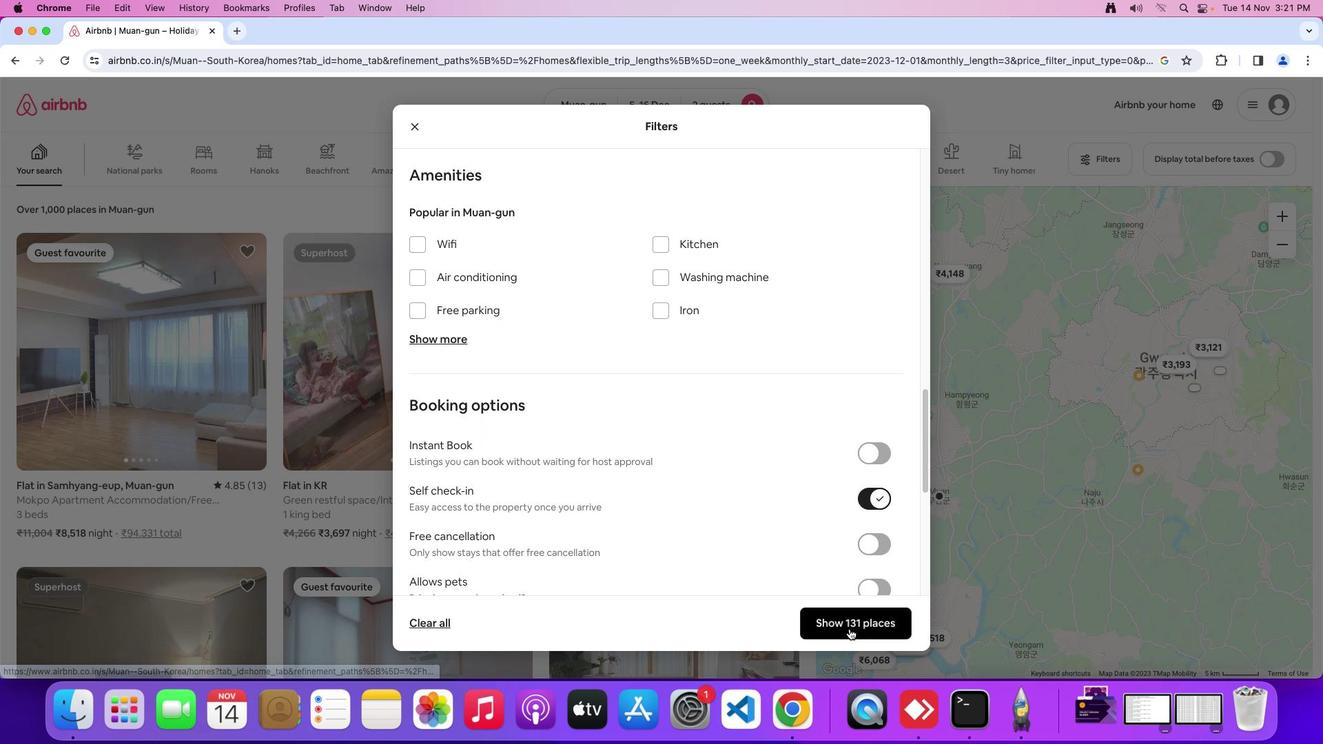 
Action: Mouse moved to (638, 472)
Screenshot: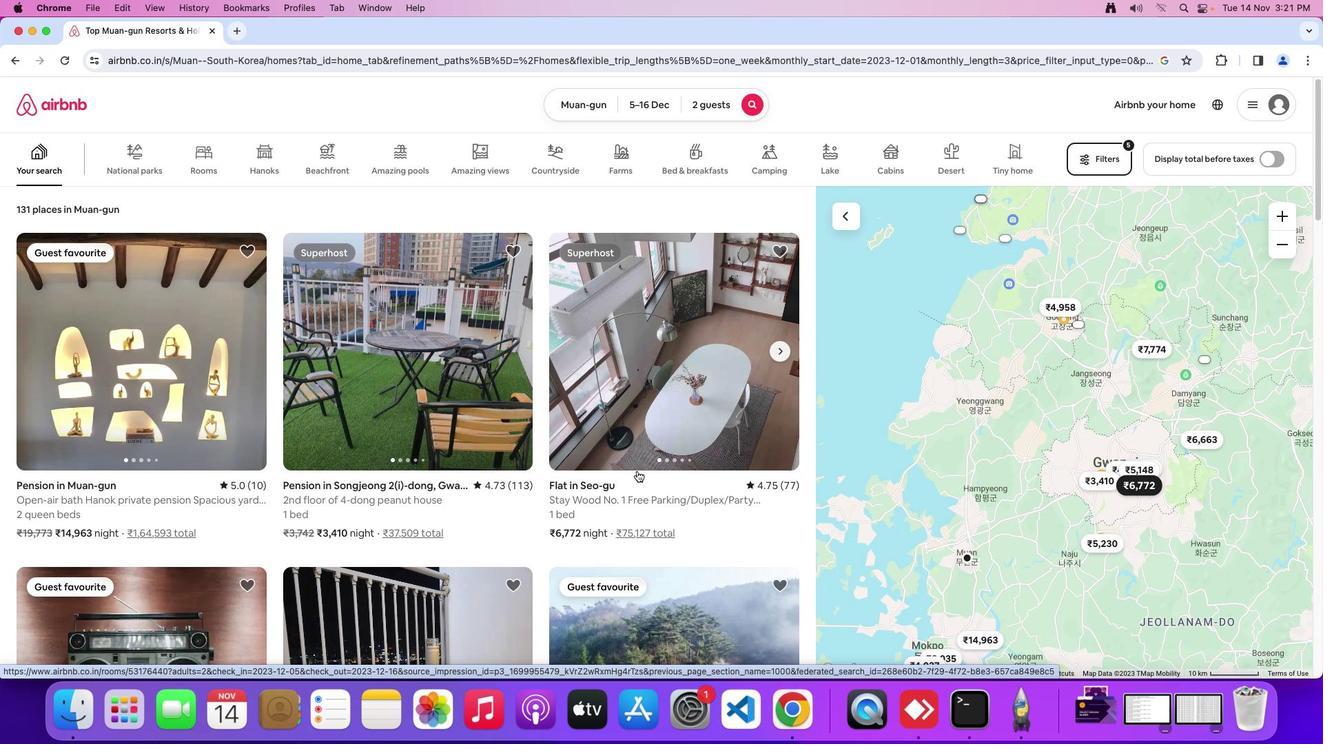 
Action: Mouse scrolled (638, 472) with delta (1, 0)
Screenshot: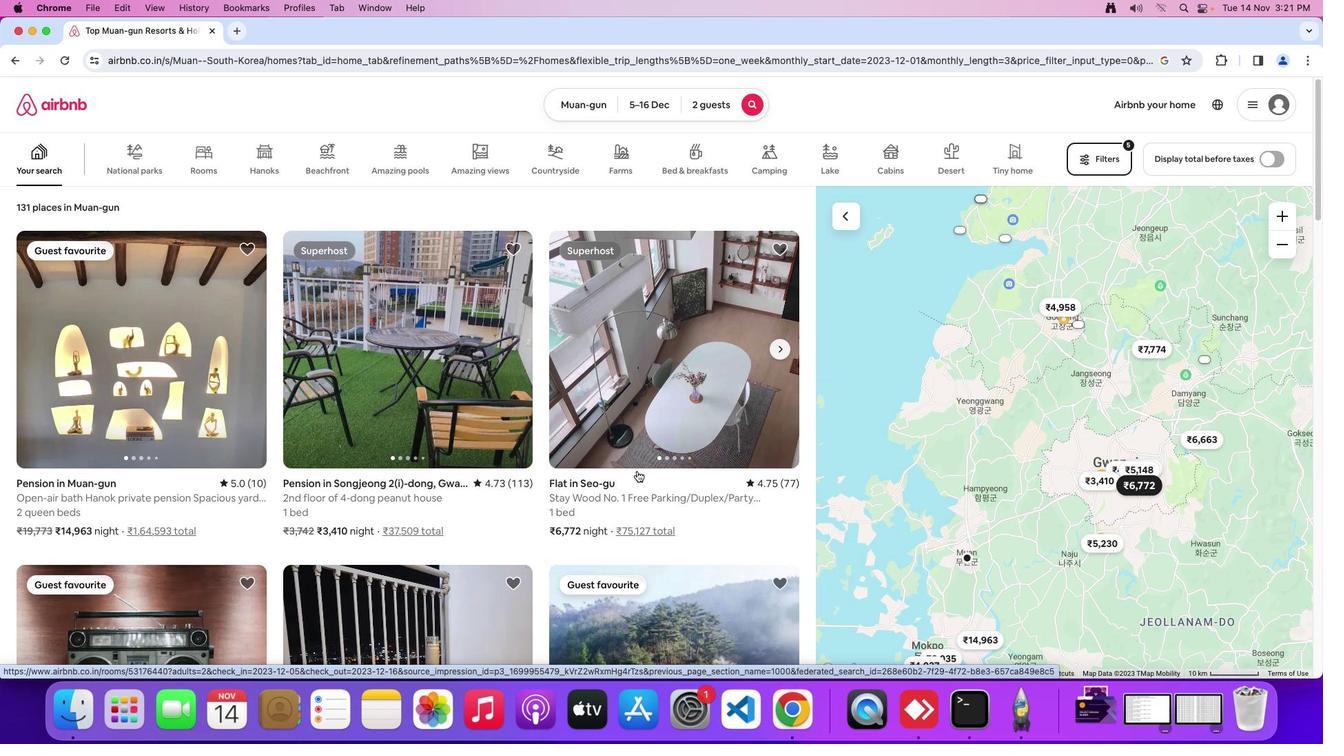 
Action: Mouse scrolled (638, 472) with delta (1, 0)
Screenshot: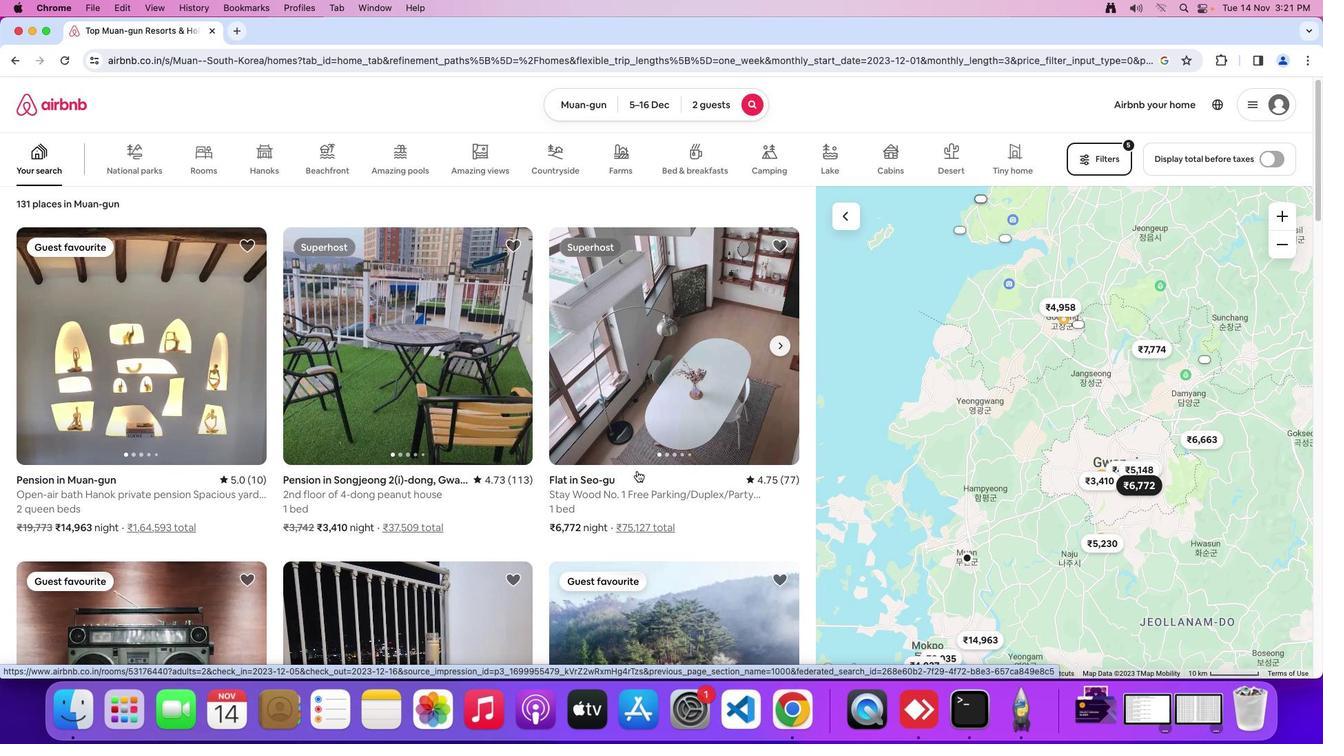 
Action: Mouse scrolled (638, 472) with delta (1, 0)
Screenshot: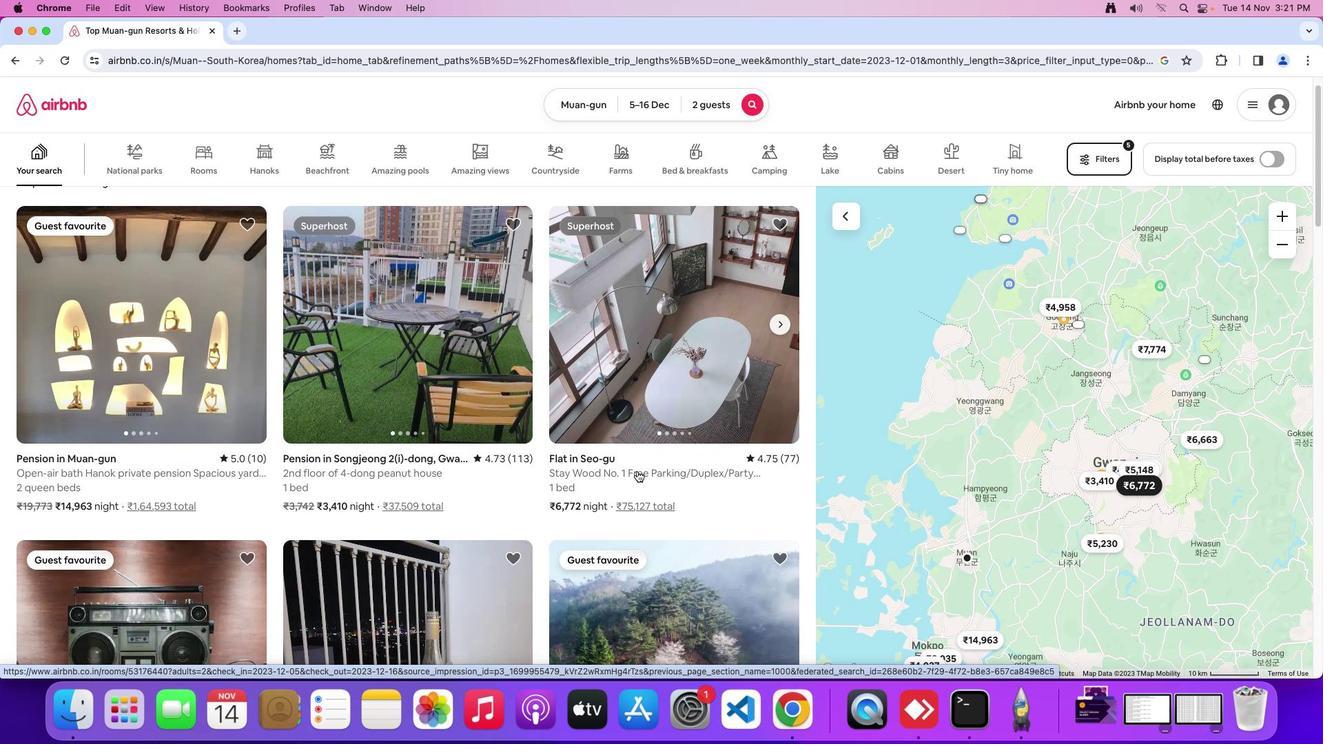 
Action: Mouse scrolled (638, 472) with delta (1, 0)
Screenshot: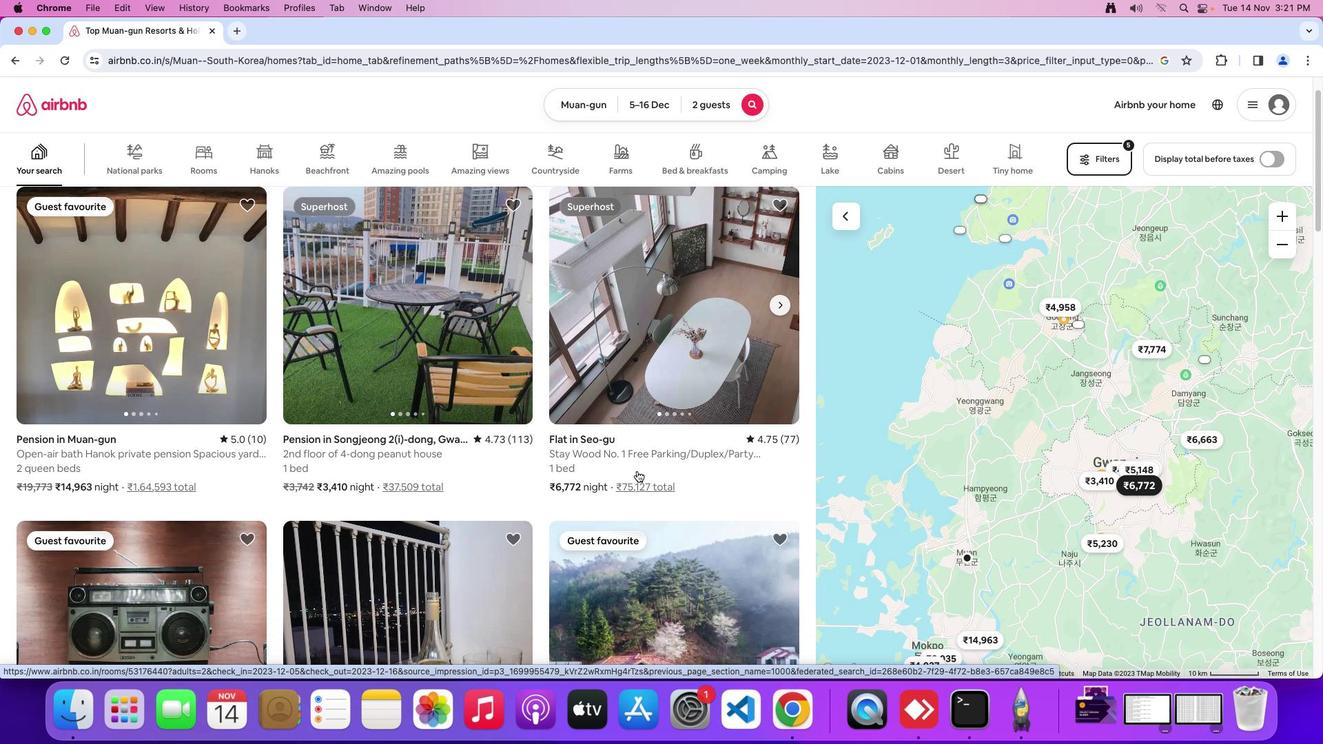 
Action: Mouse moved to (413, 363)
Screenshot: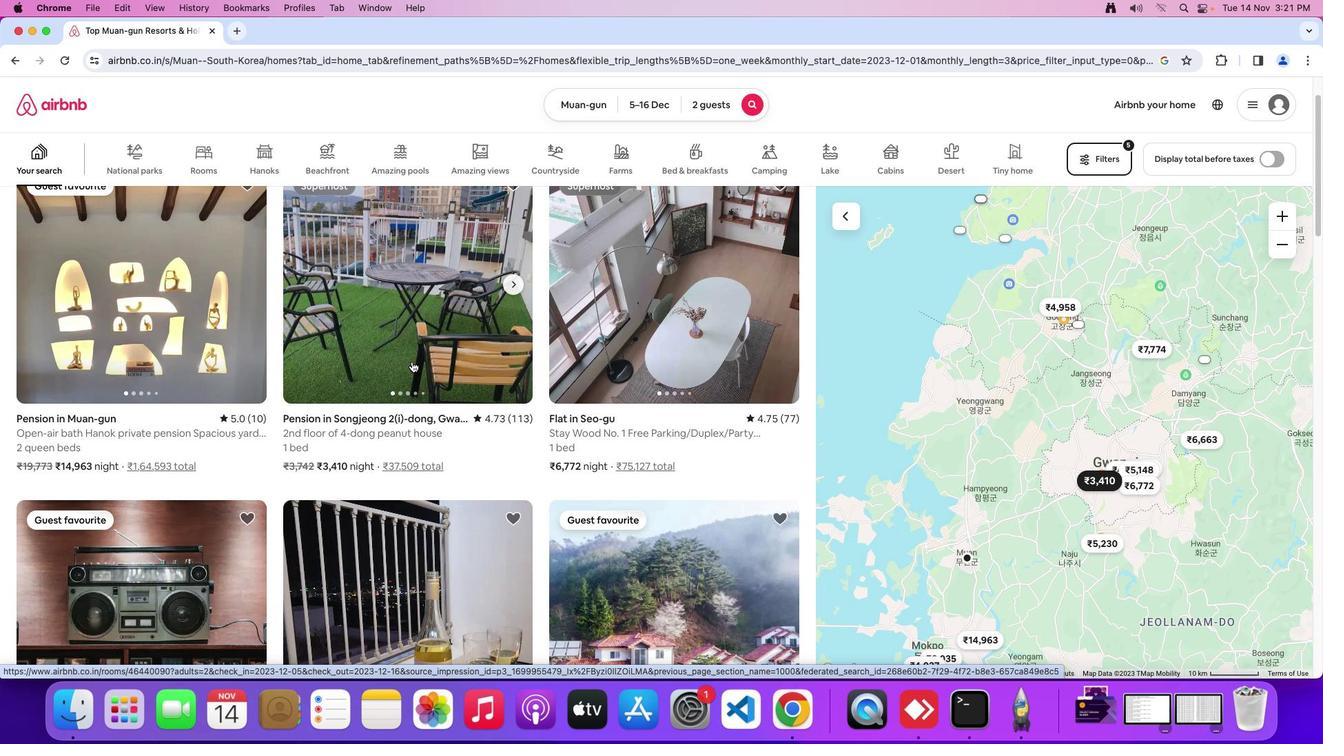 
Action: Mouse pressed left at (413, 363)
Screenshot: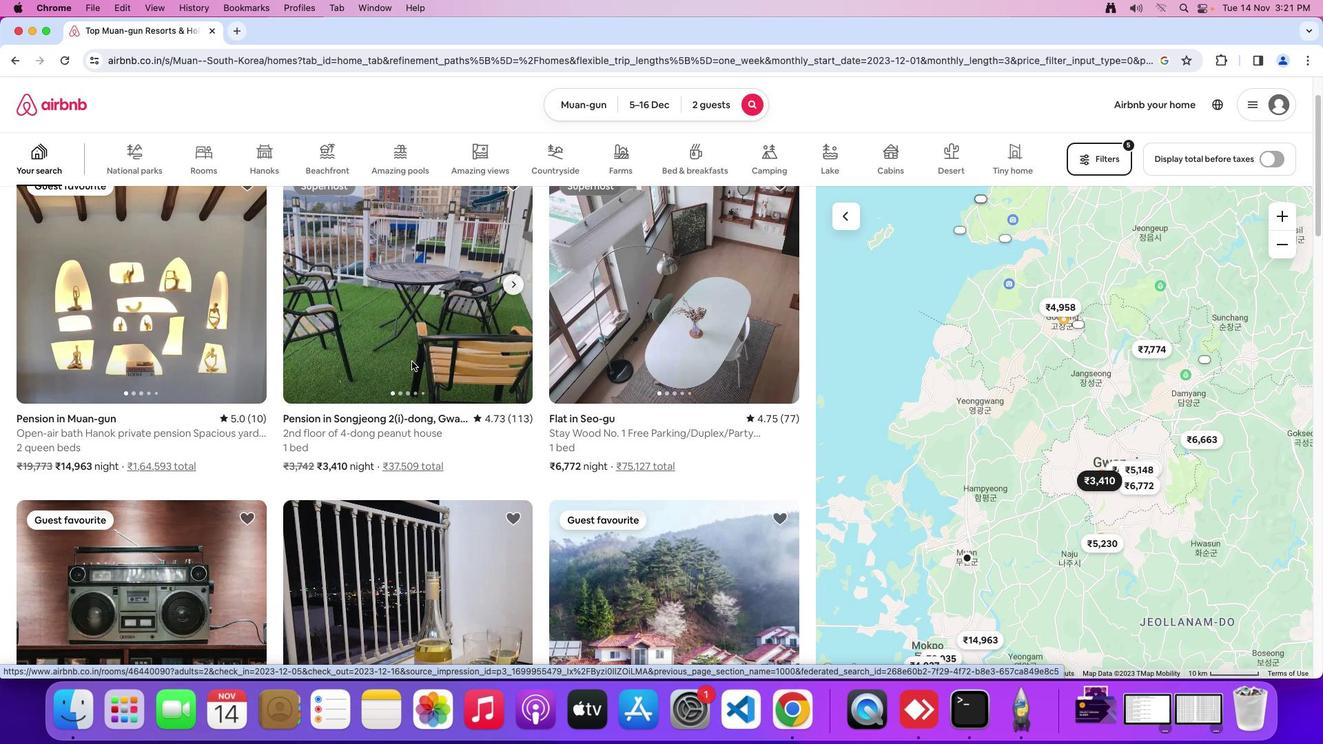 
Action: Mouse moved to (954, 481)
Screenshot: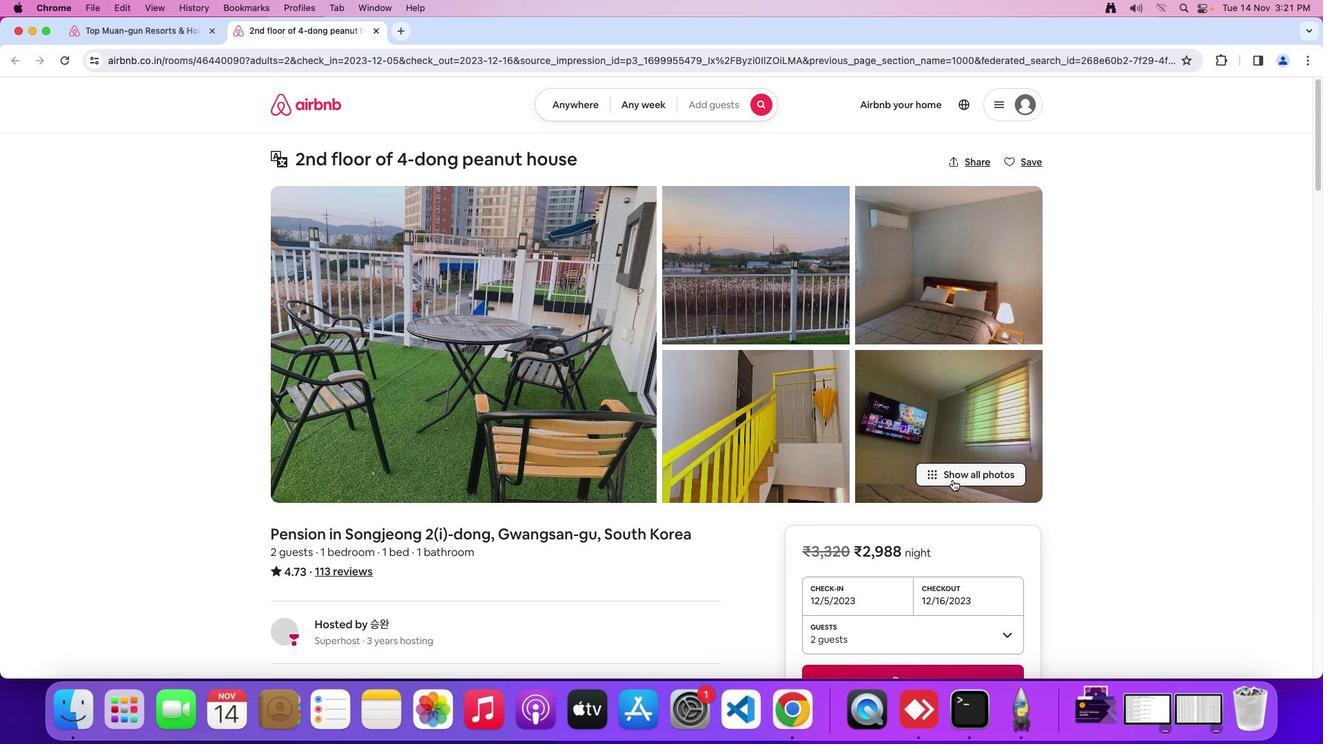 
Action: Mouse pressed left at (954, 481)
Screenshot: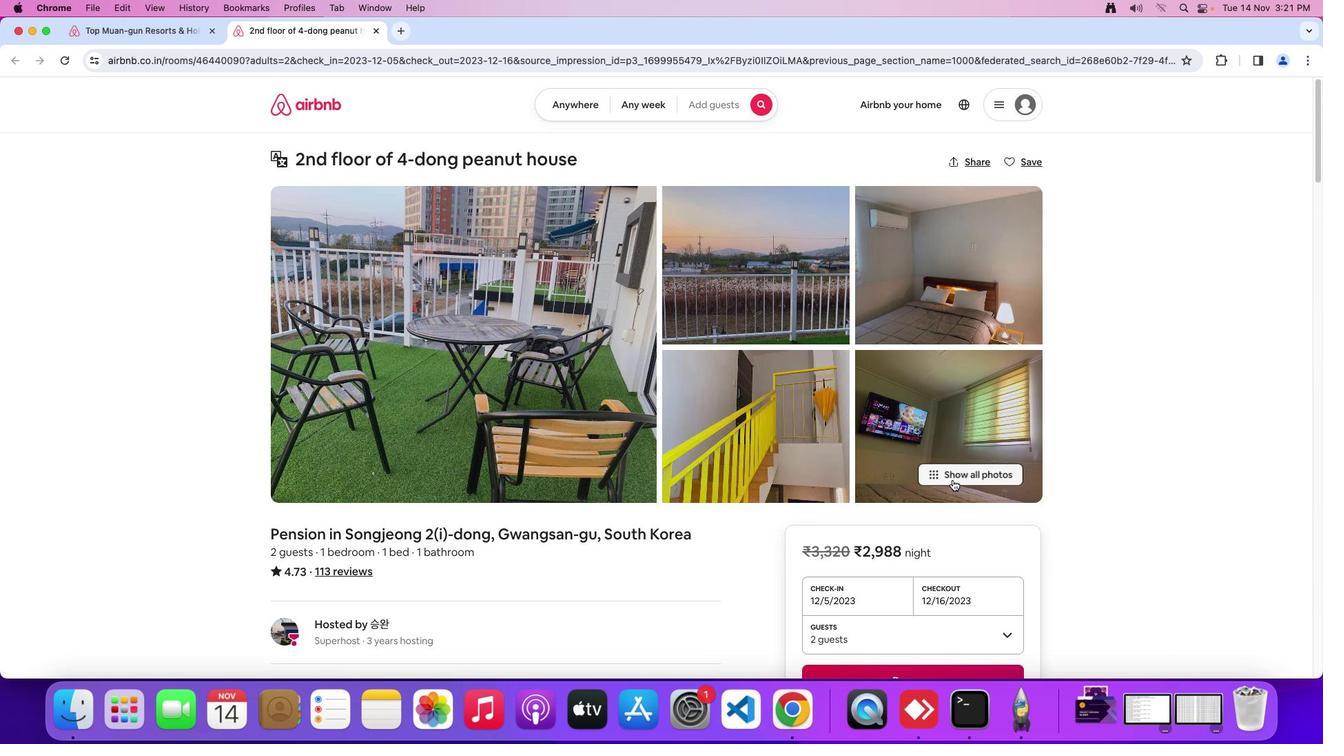 
Action: Mouse moved to (778, 472)
Screenshot: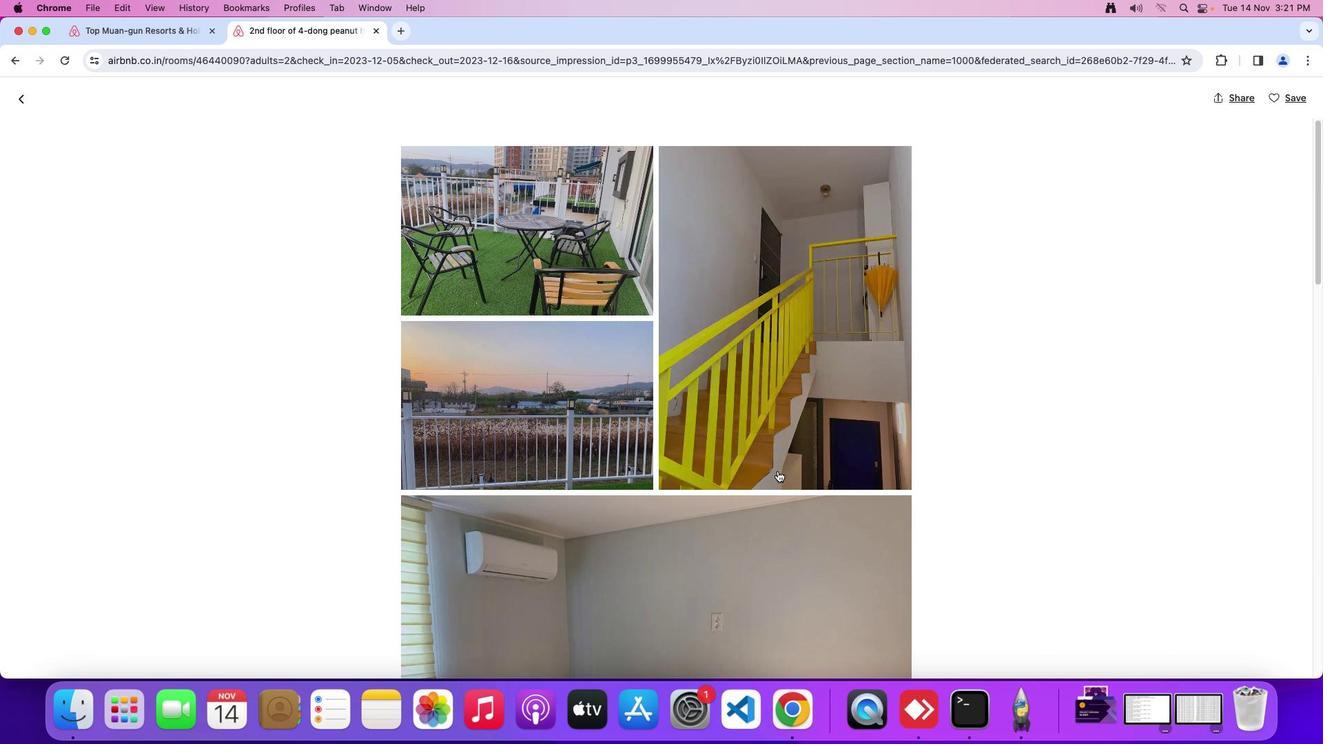 
Action: Mouse scrolled (778, 472) with delta (1, 0)
Screenshot: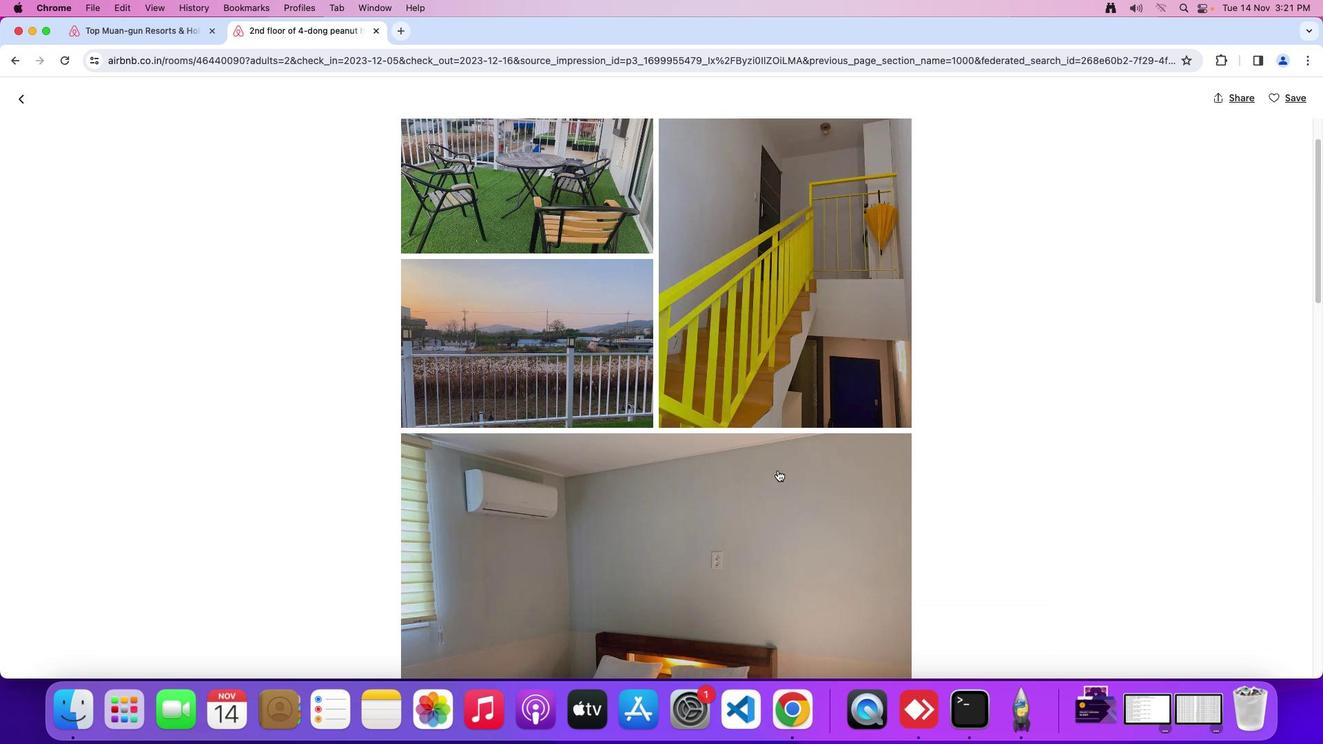 
Action: Mouse scrolled (778, 472) with delta (1, 0)
Screenshot: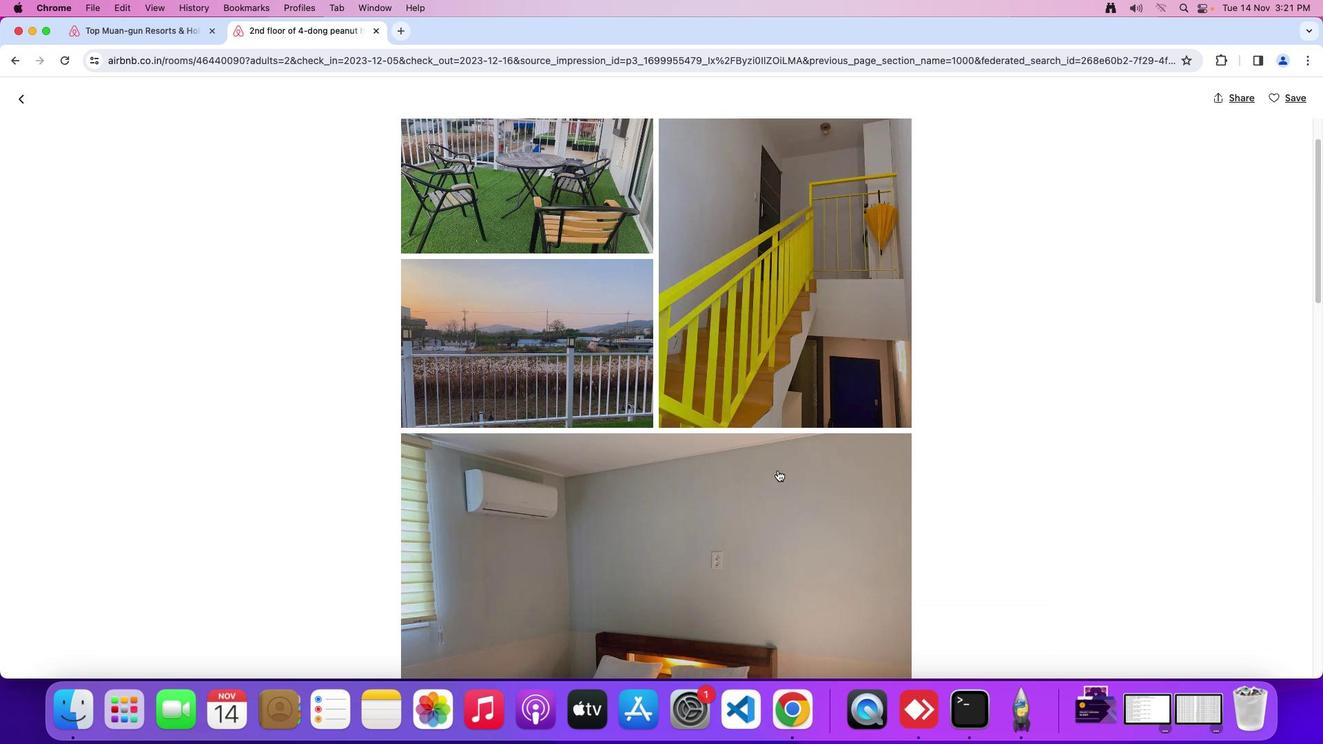 
Action: Mouse scrolled (778, 472) with delta (1, 0)
Screenshot: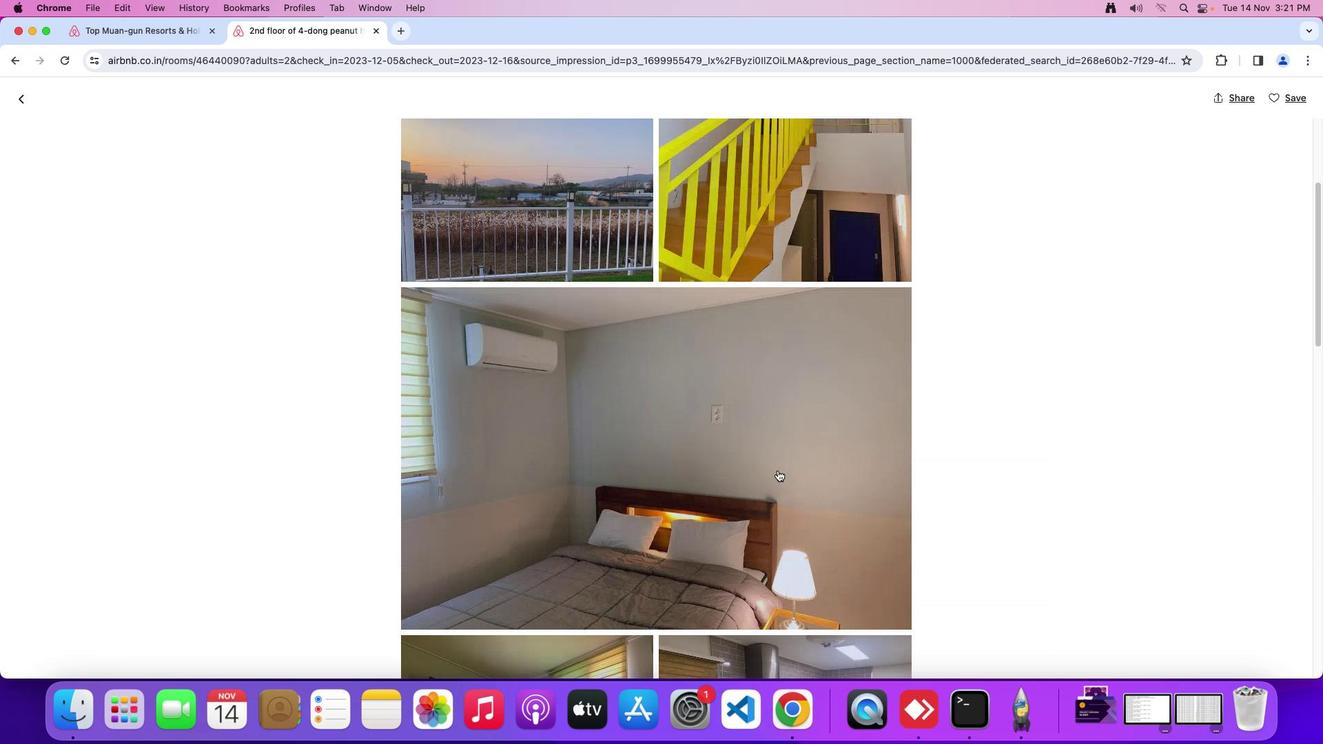 
Action: Mouse scrolled (778, 472) with delta (1, -2)
Screenshot: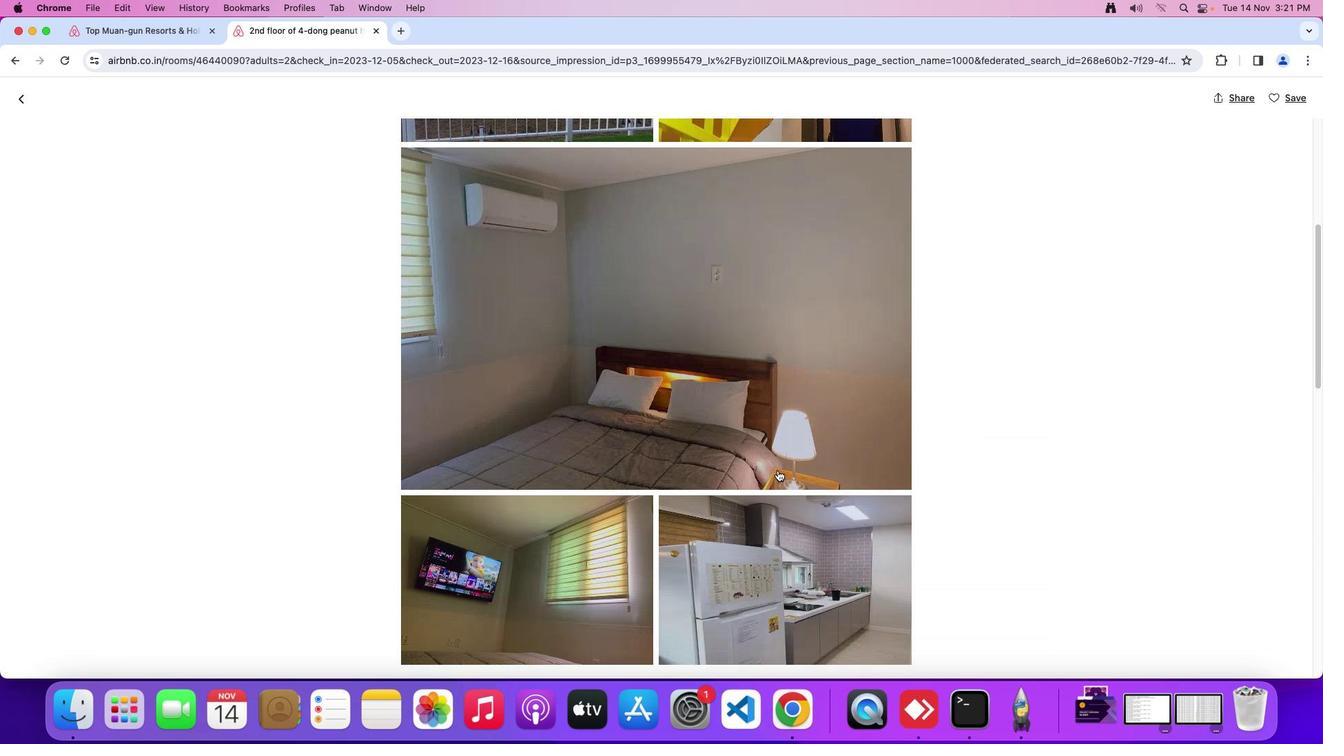
Action: Mouse moved to (779, 471)
Screenshot: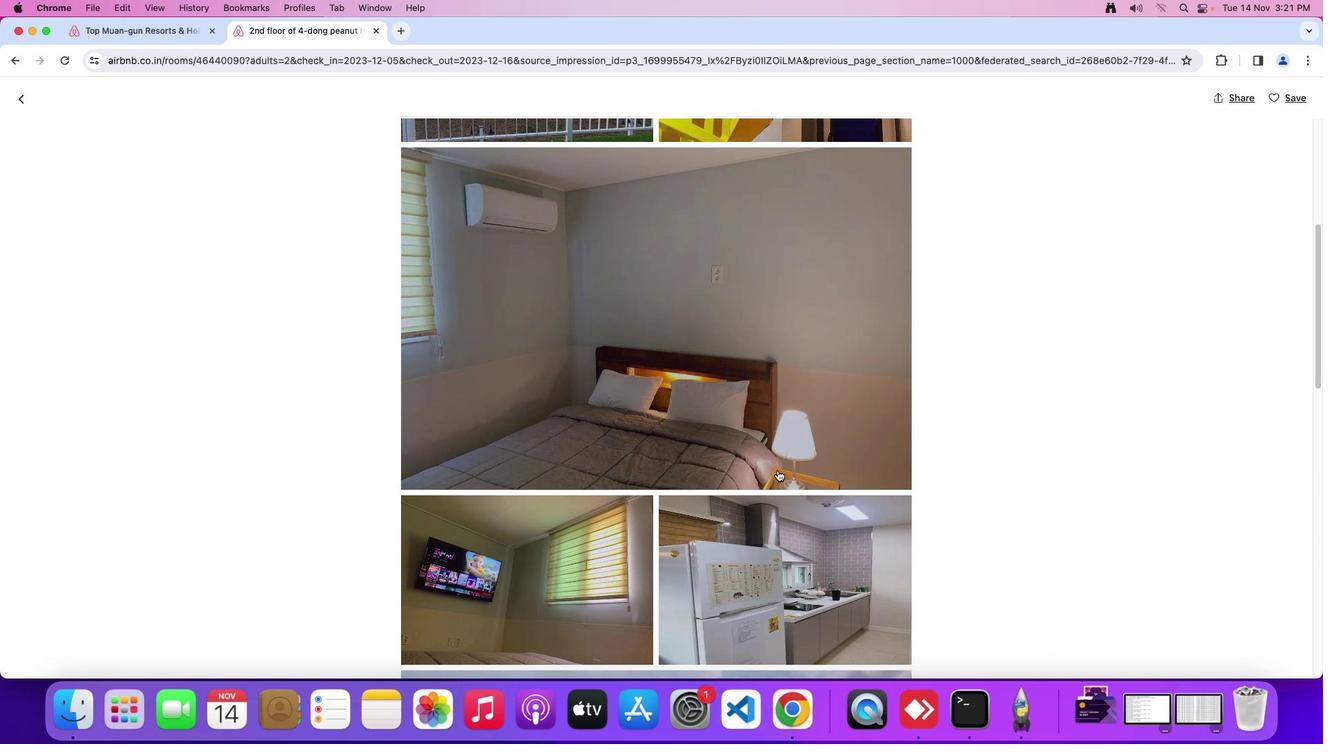 
Action: Mouse scrolled (779, 471) with delta (1, 0)
Screenshot: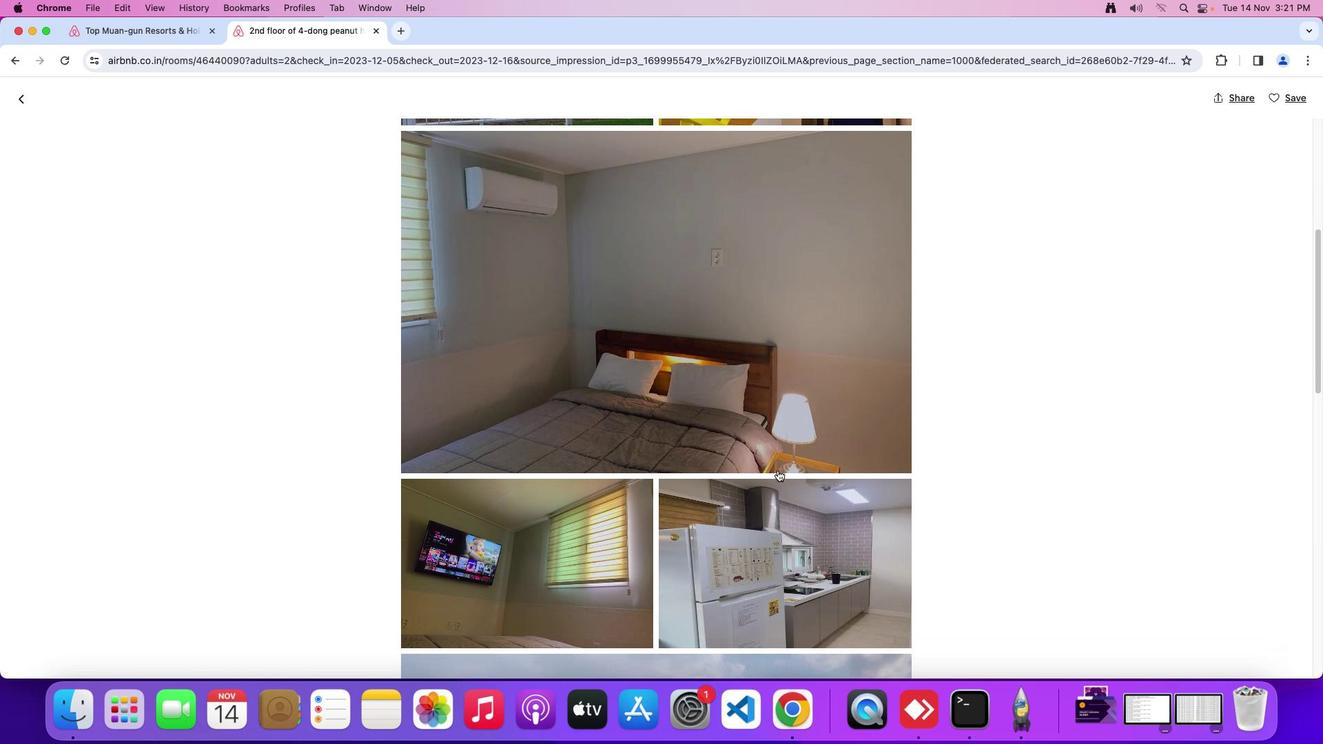 
Action: Mouse scrolled (779, 471) with delta (1, 0)
Screenshot: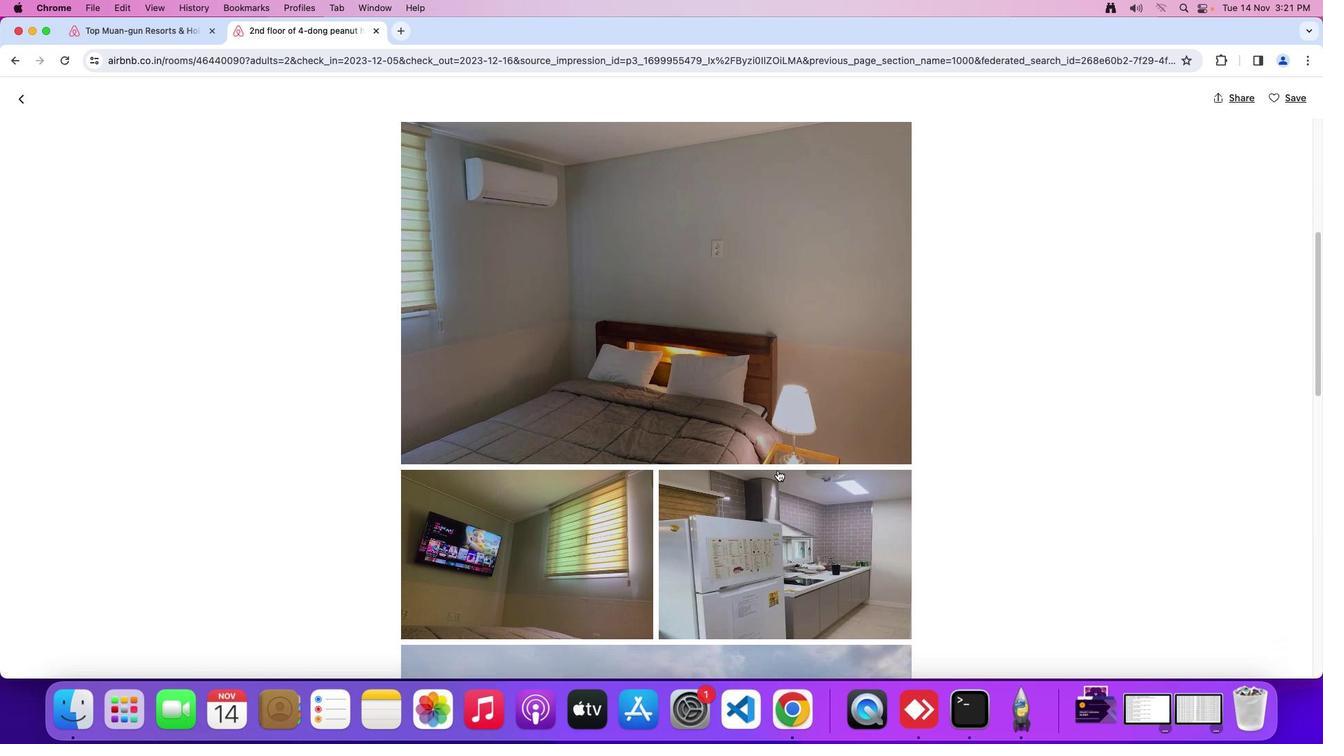 
Action: Mouse scrolled (779, 471) with delta (1, 0)
Screenshot: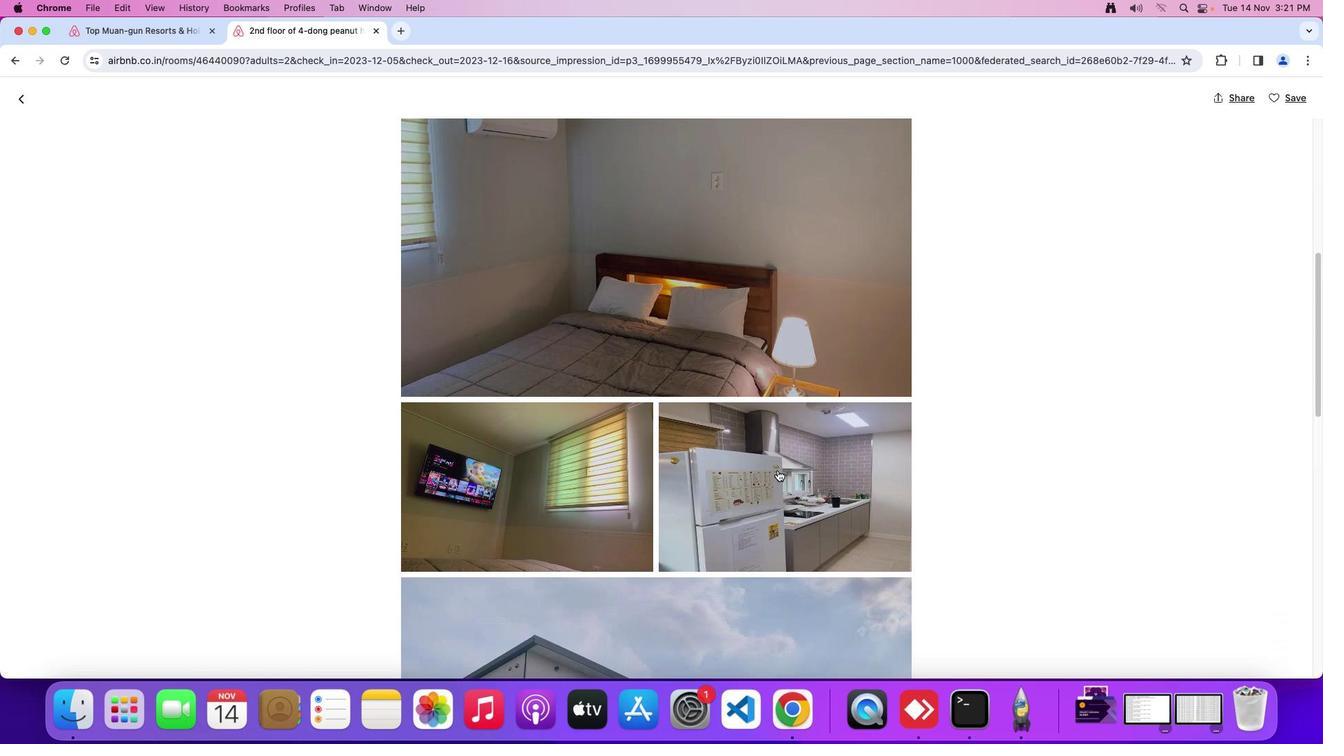 
Action: Mouse moved to (778, 468)
Screenshot: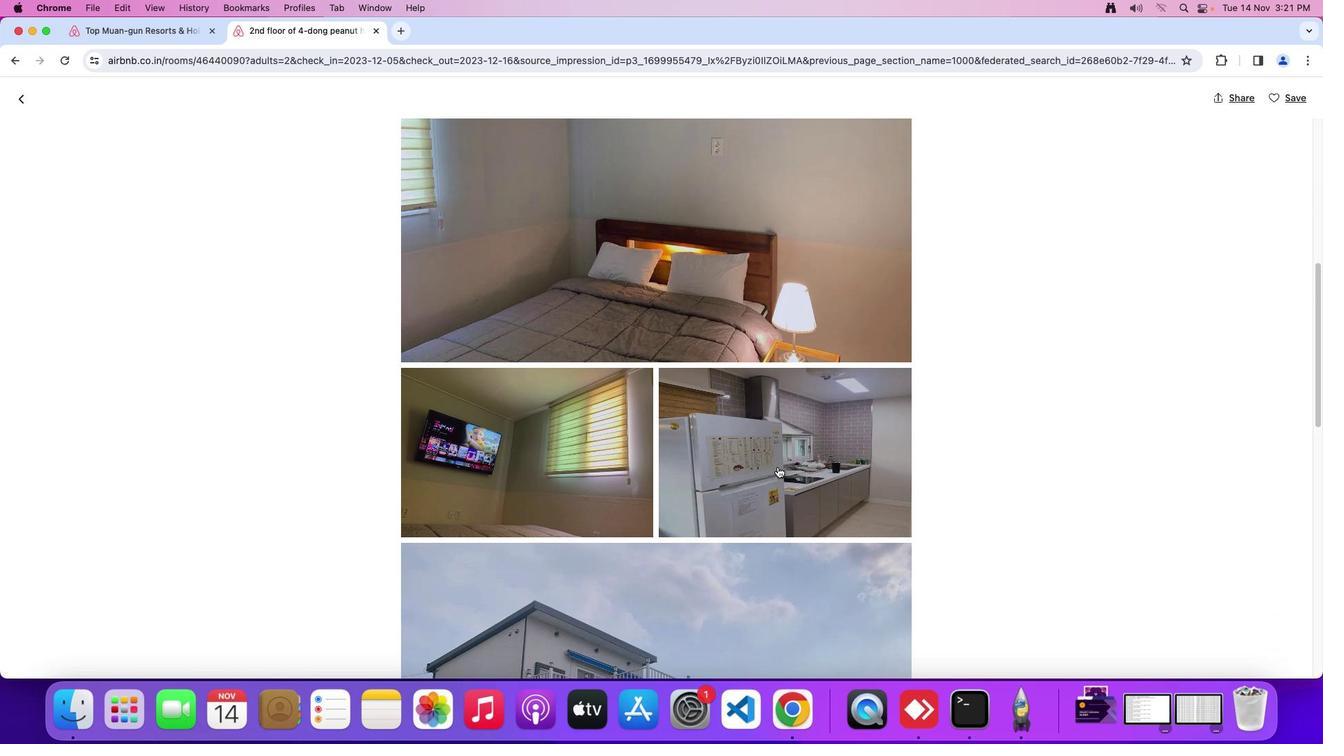 
Action: Mouse scrolled (778, 468) with delta (1, 0)
Screenshot: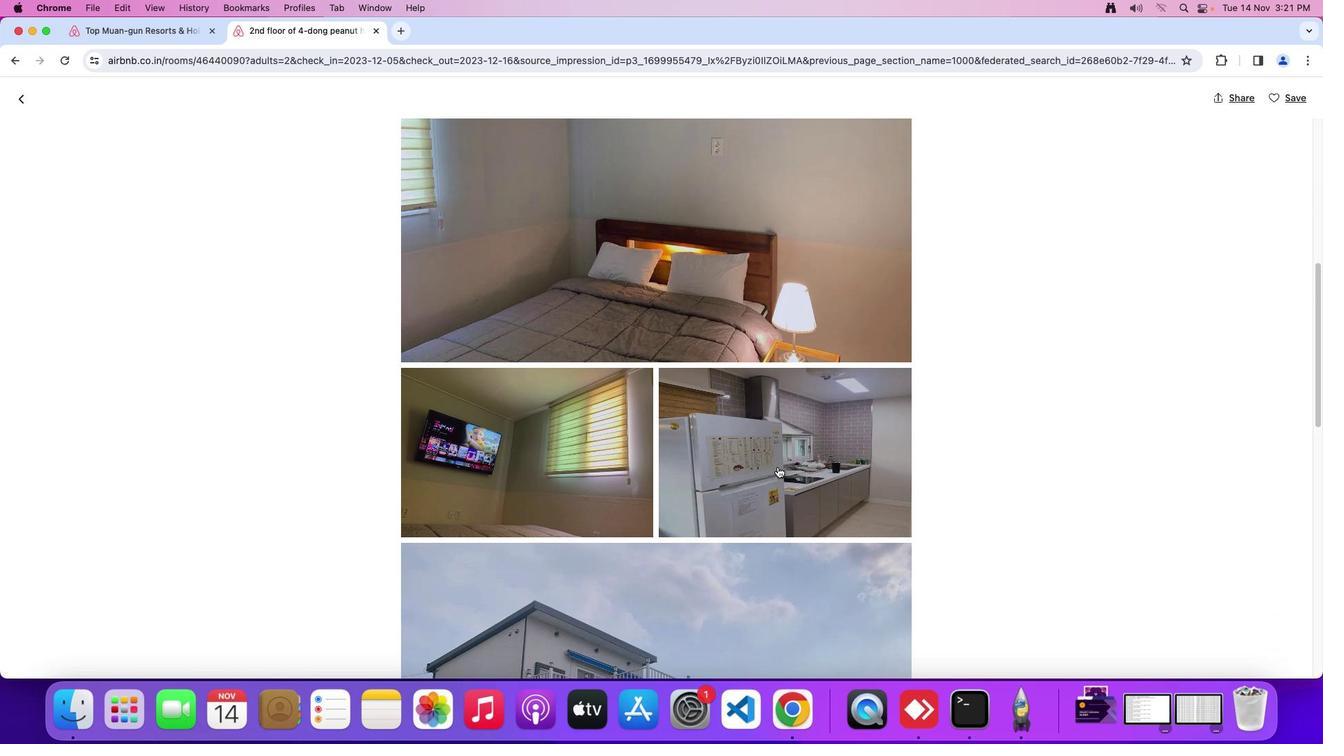 
Action: Mouse moved to (778, 468)
Screenshot: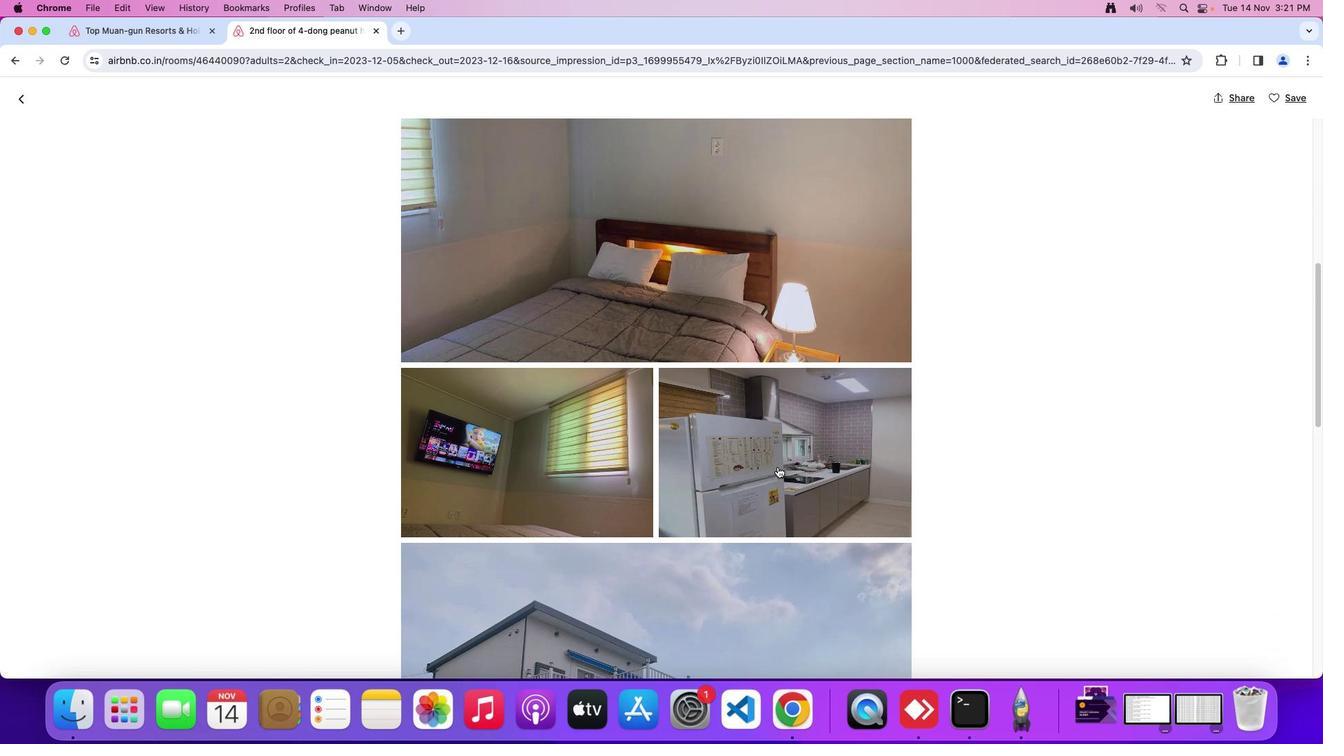 
Action: Mouse scrolled (778, 468) with delta (1, 0)
Screenshot: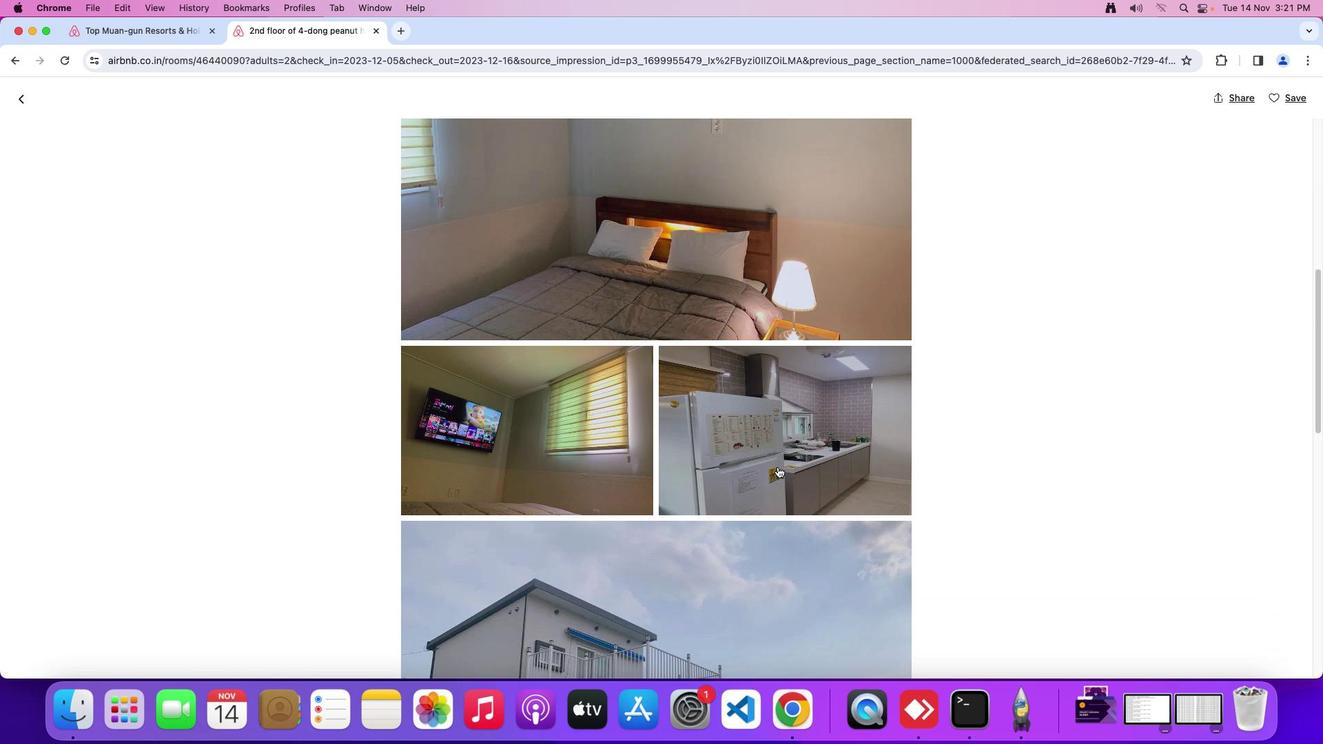 
Action: Mouse scrolled (778, 468) with delta (1, 0)
Screenshot: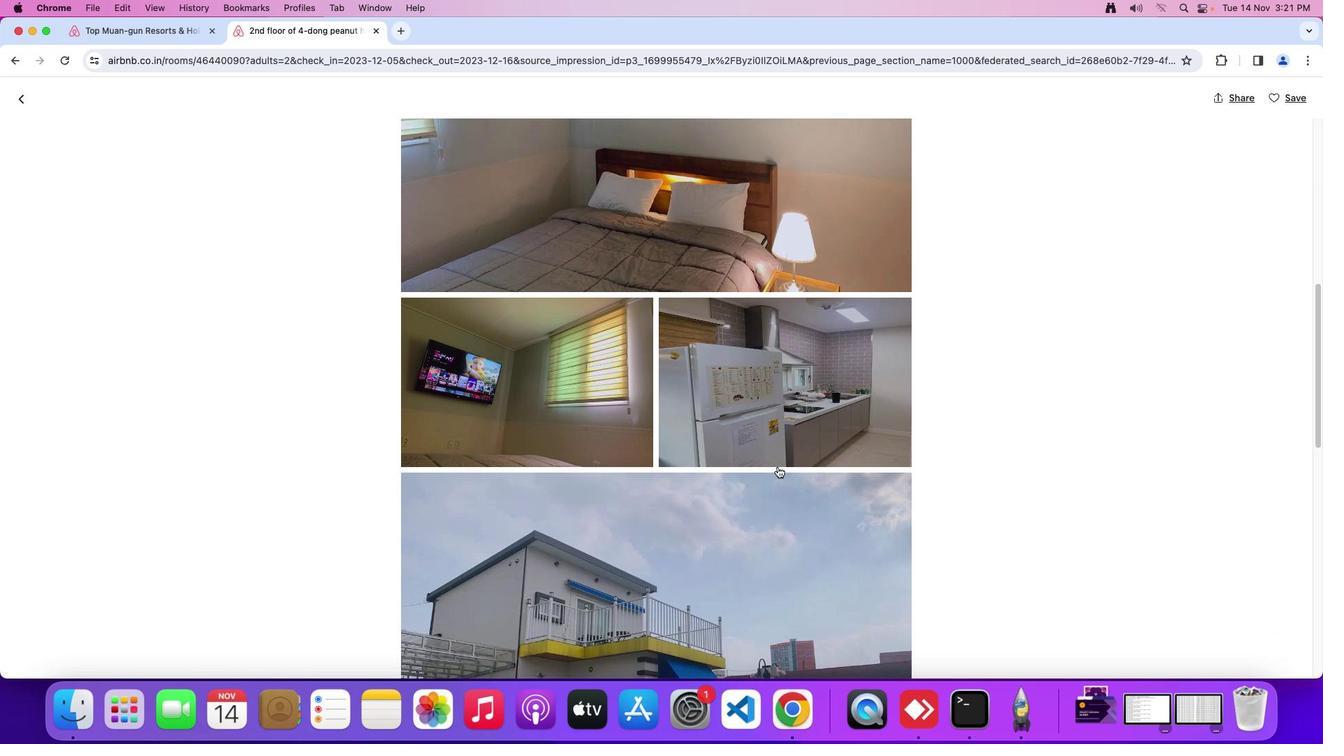 
Action: Mouse moved to (779, 467)
Screenshot: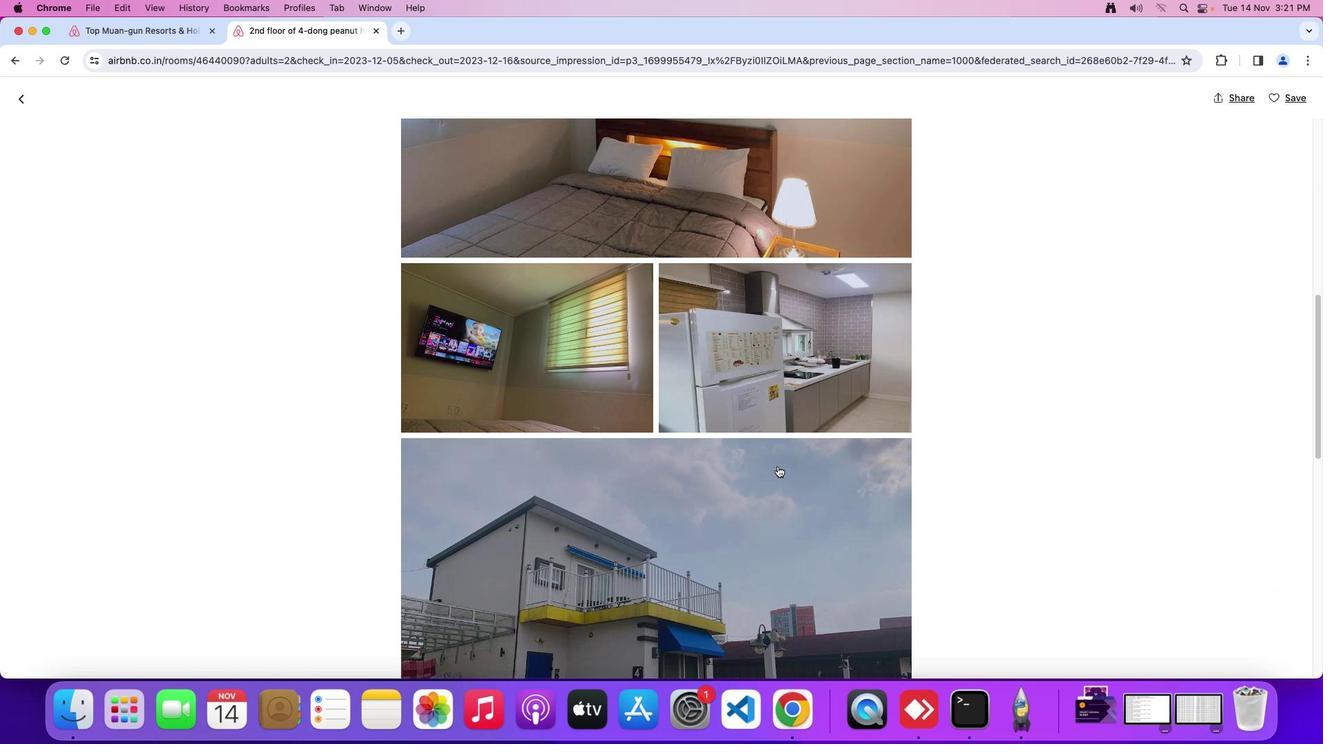 
Action: Mouse scrolled (779, 467) with delta (1, 0)
Screenshot: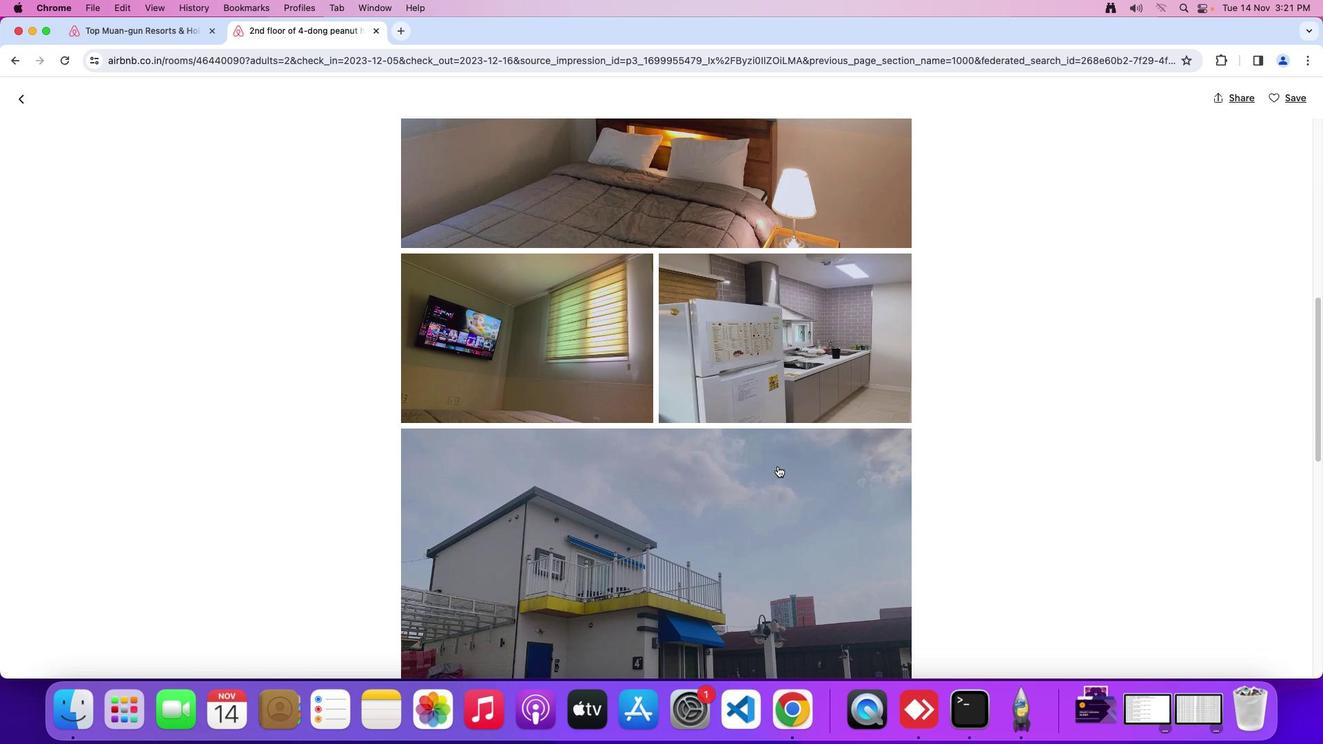
Action: Mouse scrolled (779, 467) with delta (1, 0)
Screenshot: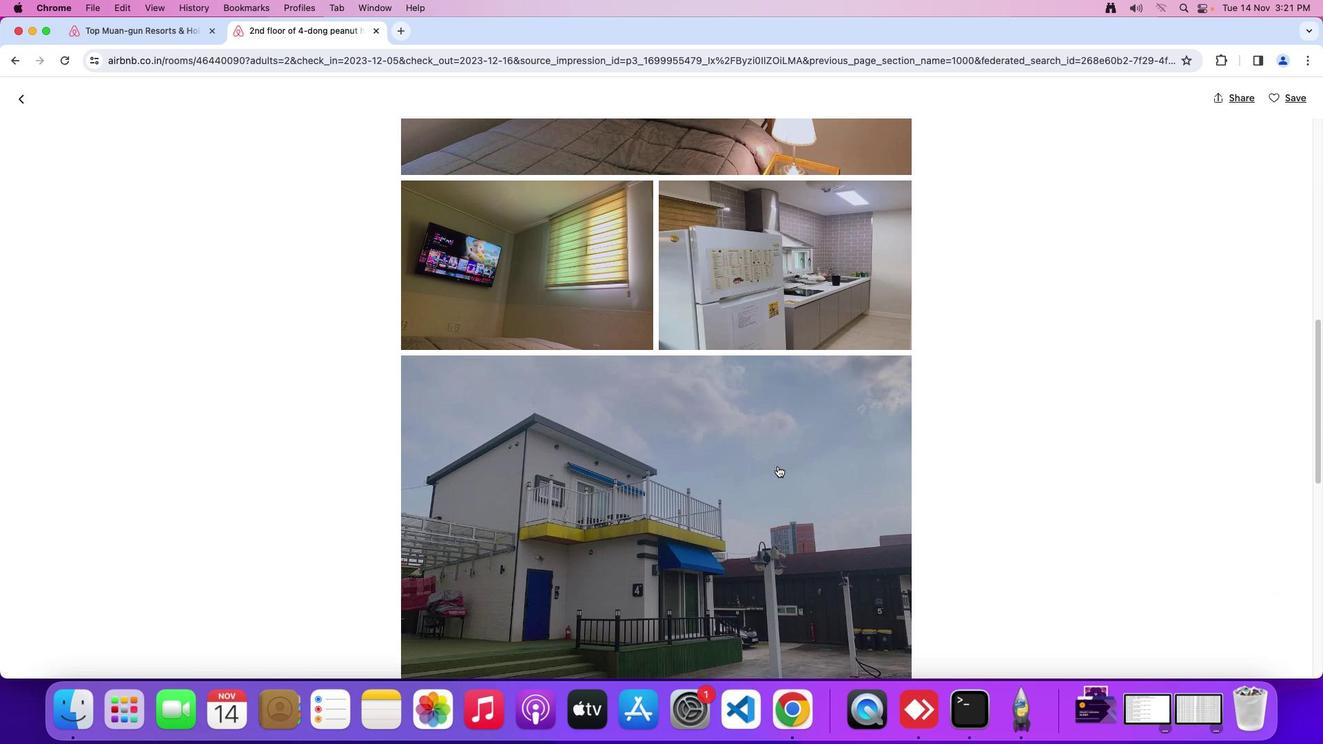 
Action: Mouse scrolled (779, 467) with delta (1, 0)
Screenshot: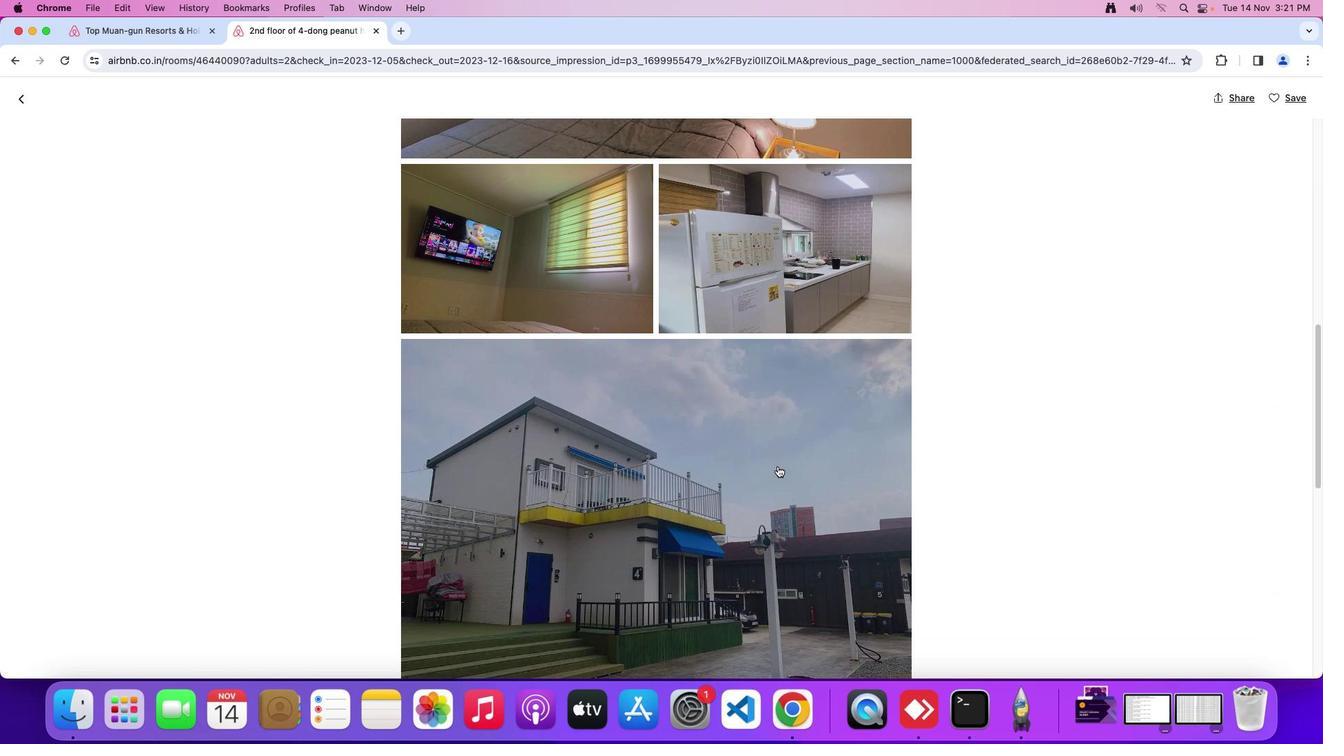 
Action: Mouse moved to (779, 468)
Screenshot: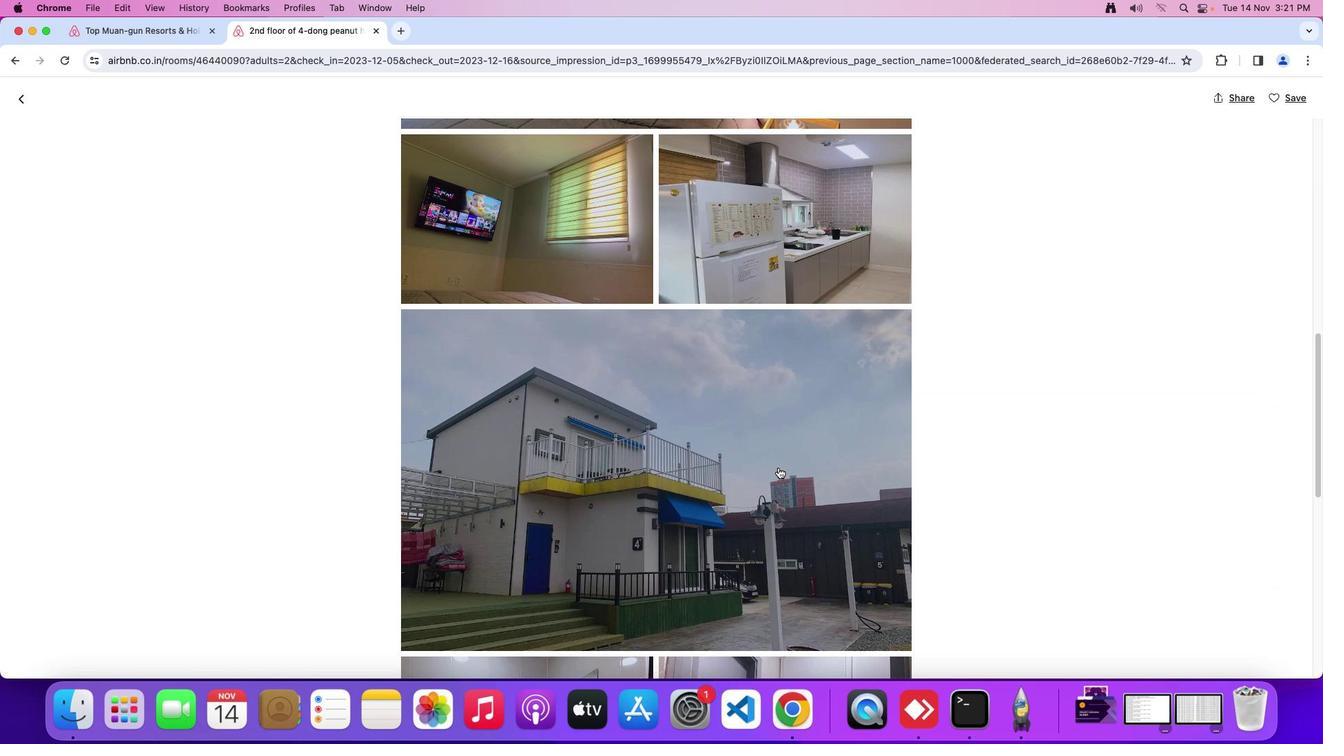 
Action: Mouse scrolled (779, 468) with delta (1, 0)
Screenshot: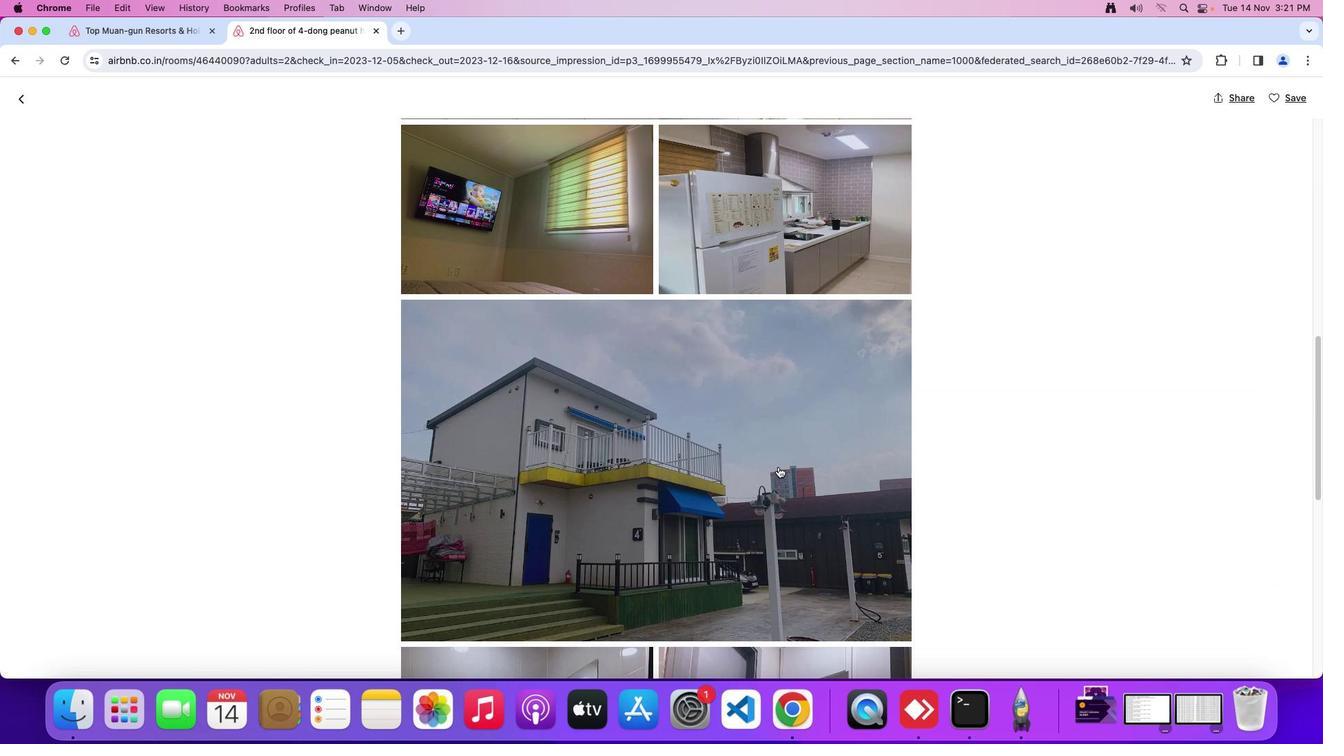 
Action: Mouse moved to (779, 468)
Screenshot: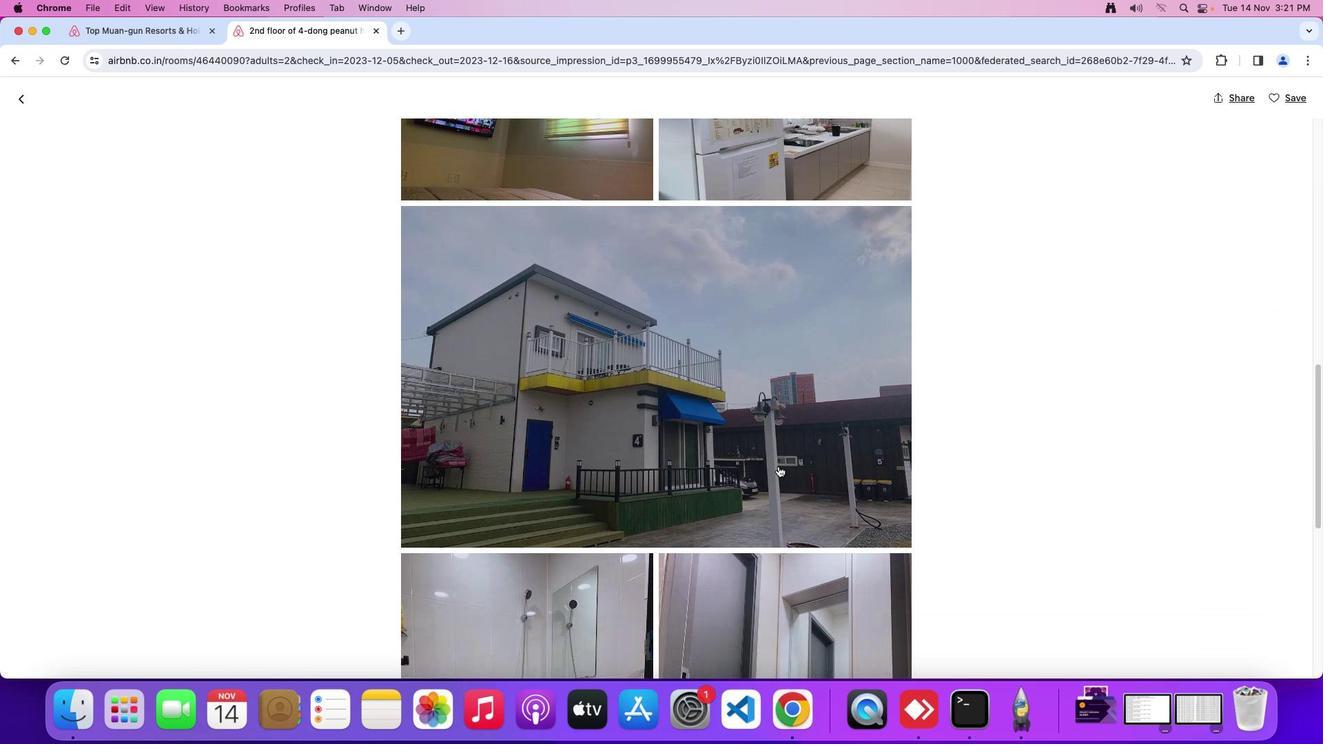 
Action: Mouse scrolled (779, 468) with delta (1, 0)
Screenshot: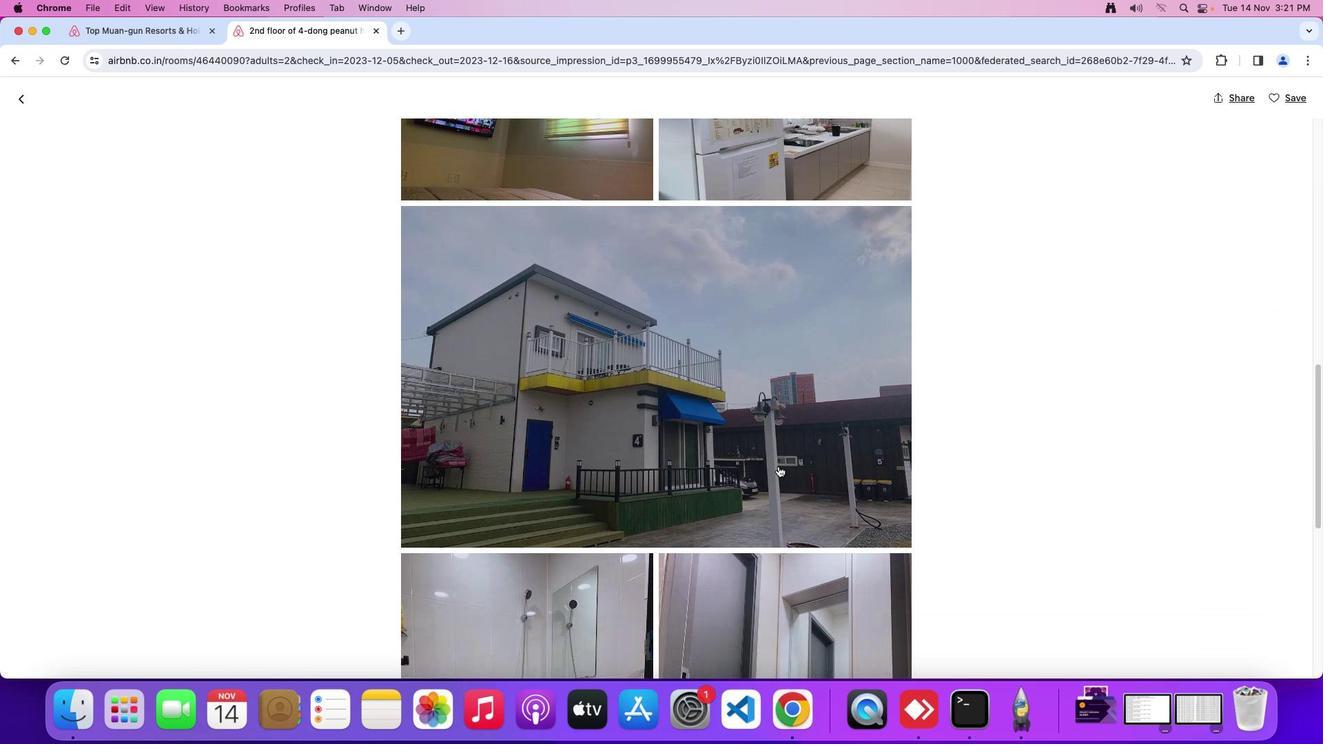 
Action: Mouse scrolled (779, 468) with delta (1, 0)
Screenshot: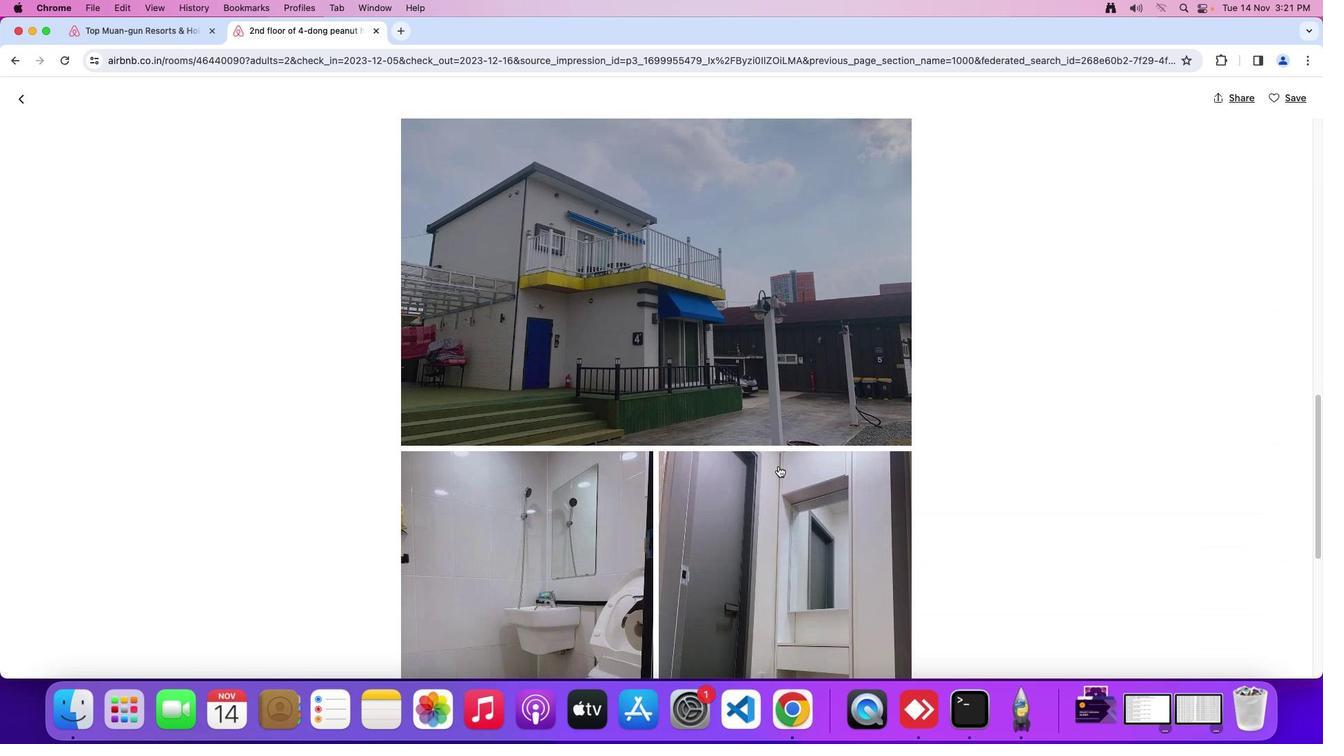
Action: Mouse scrolled (779, 468) with delta (1, -1)
Screenshot: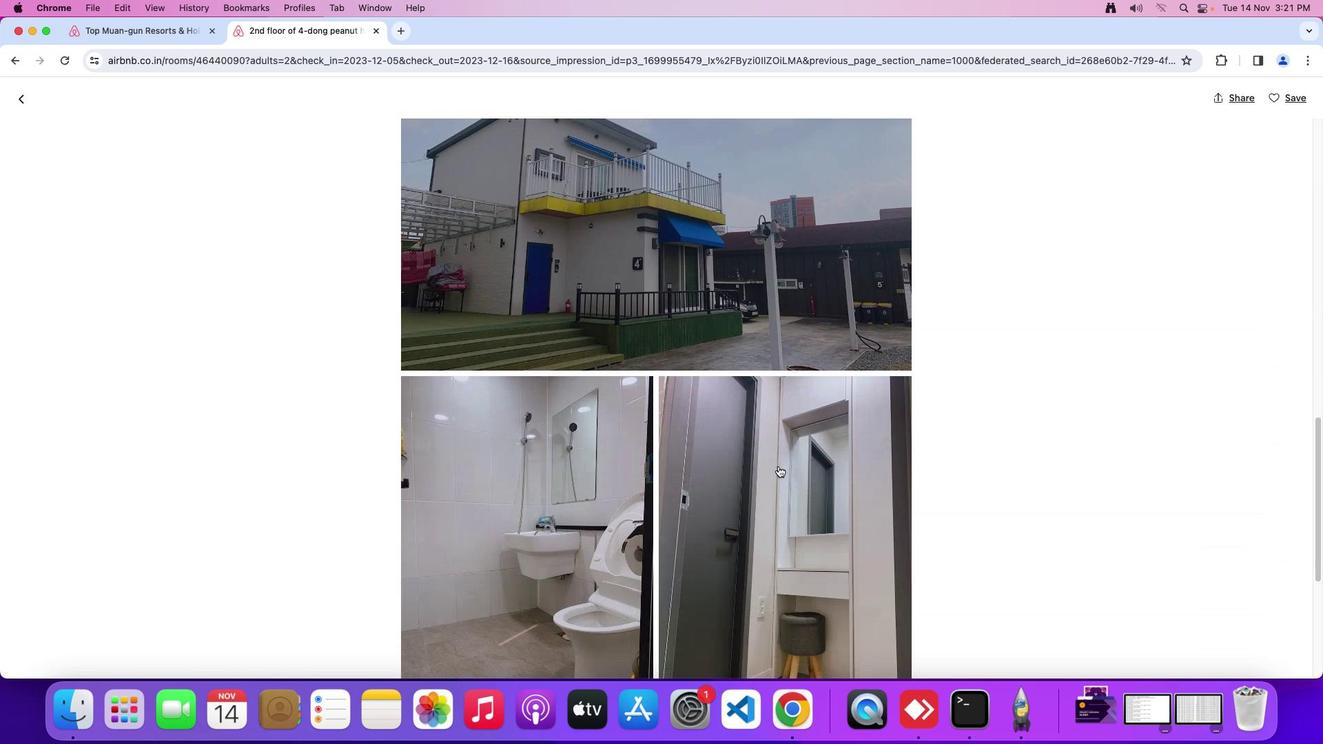 
Action: Mouse moved to (778, 464)
Screenshot: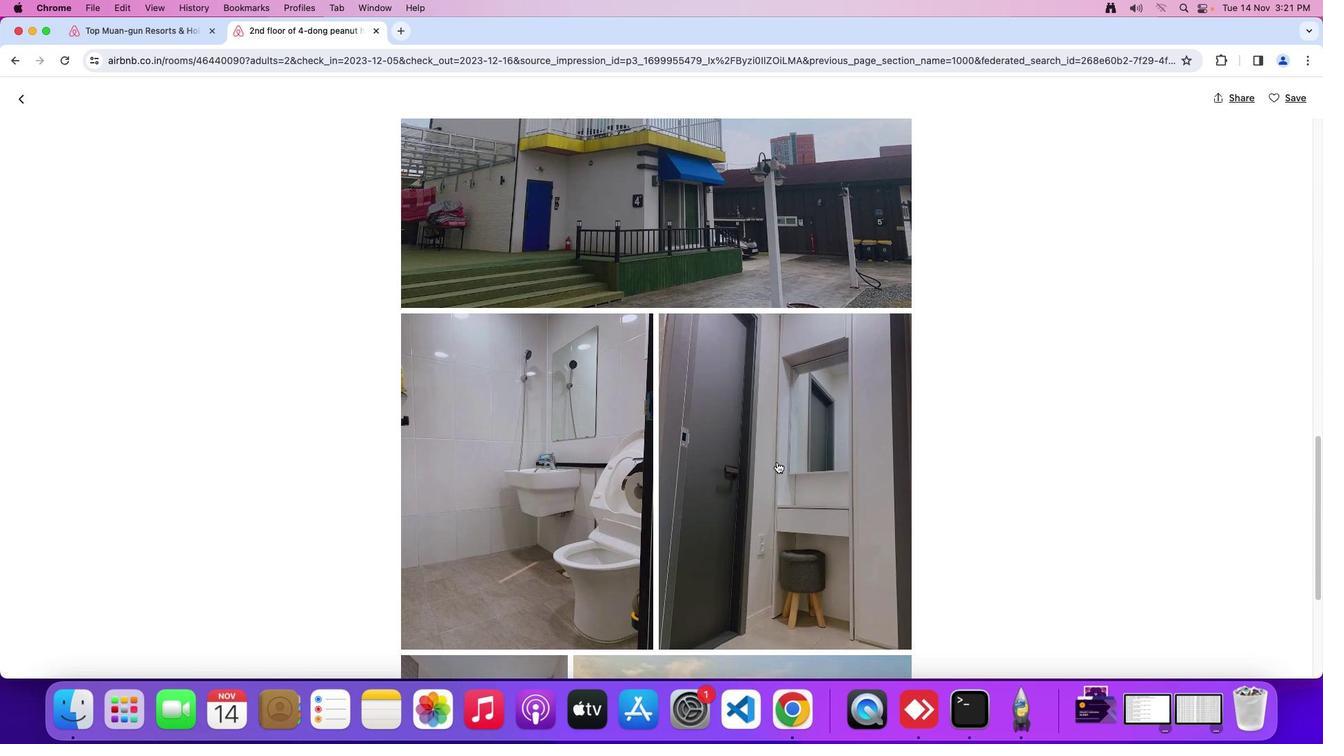 
Action: Mouse scrolled (778, 464) with delta (1, 0)
Screenshot: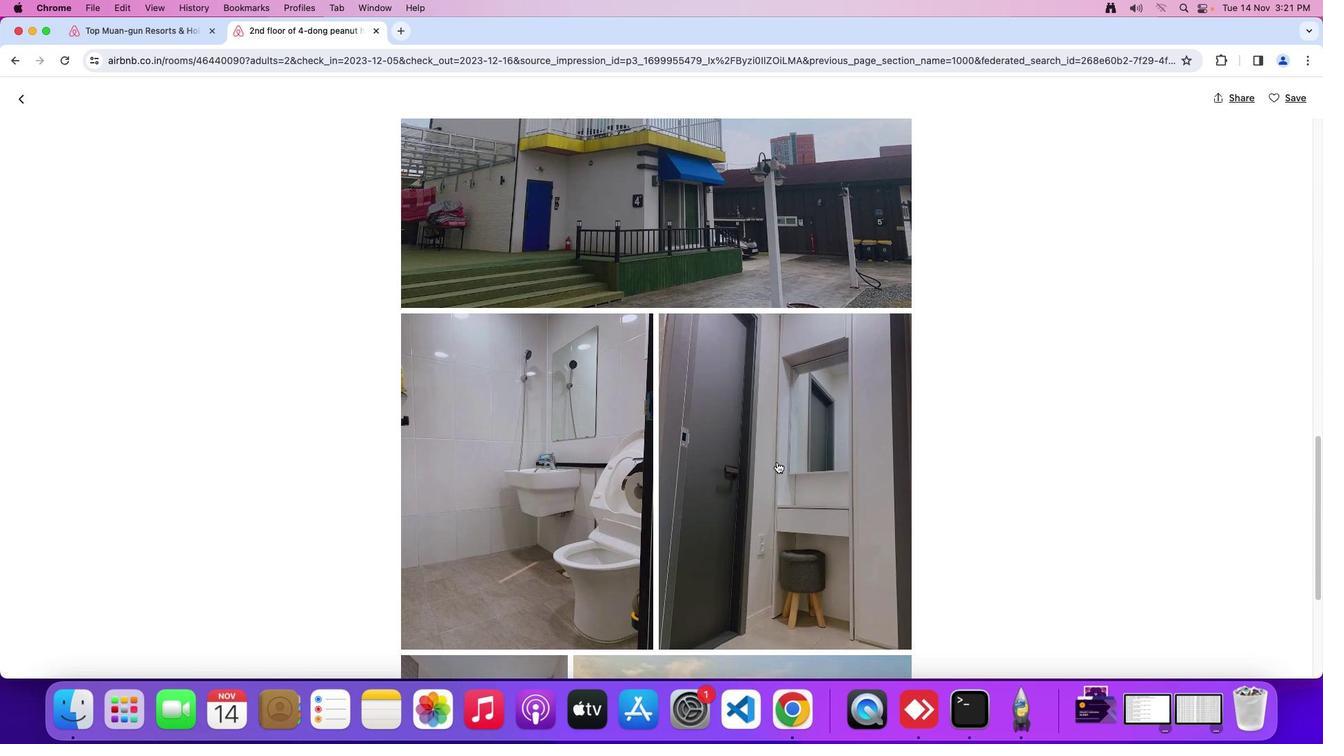 
Action: Mouse scrolled (778, 464) with delta (1, 0)
Screenshot: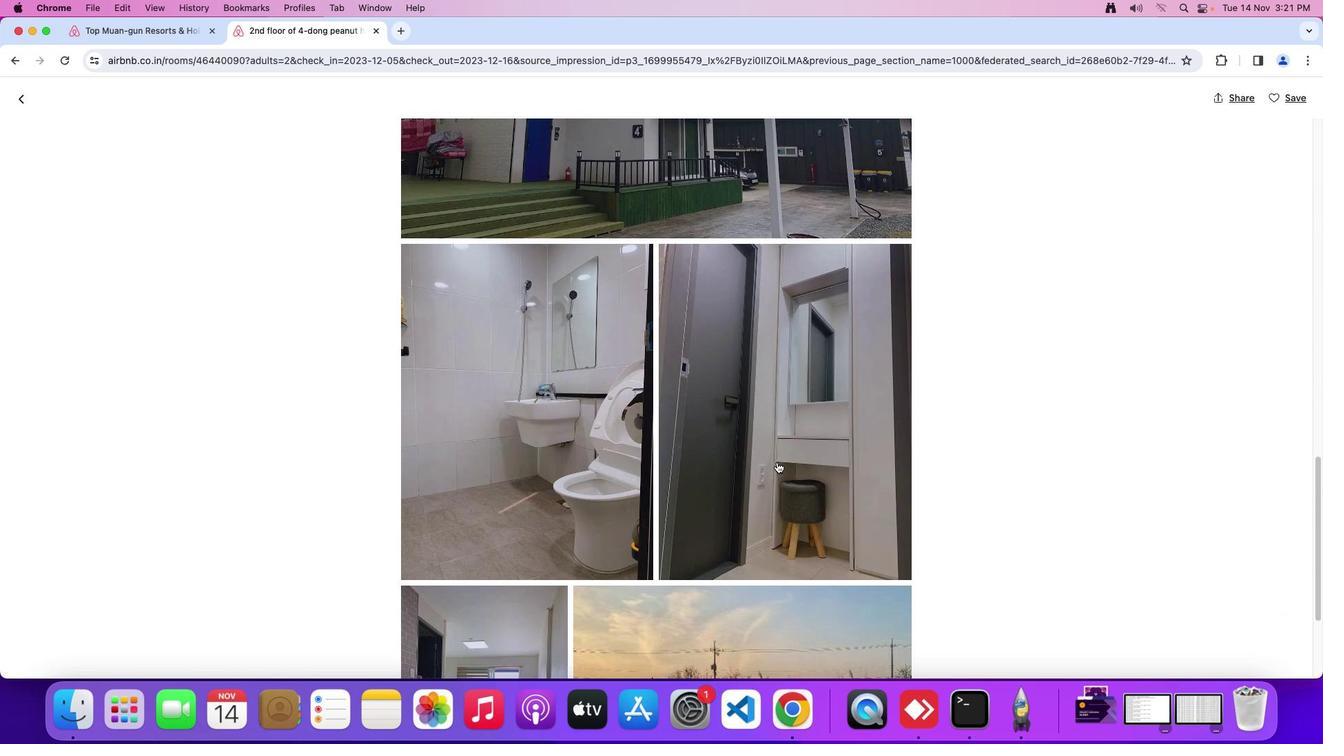 
Action: Mouse scrolled (778, 464) with delta (1, 0)
Screenshot: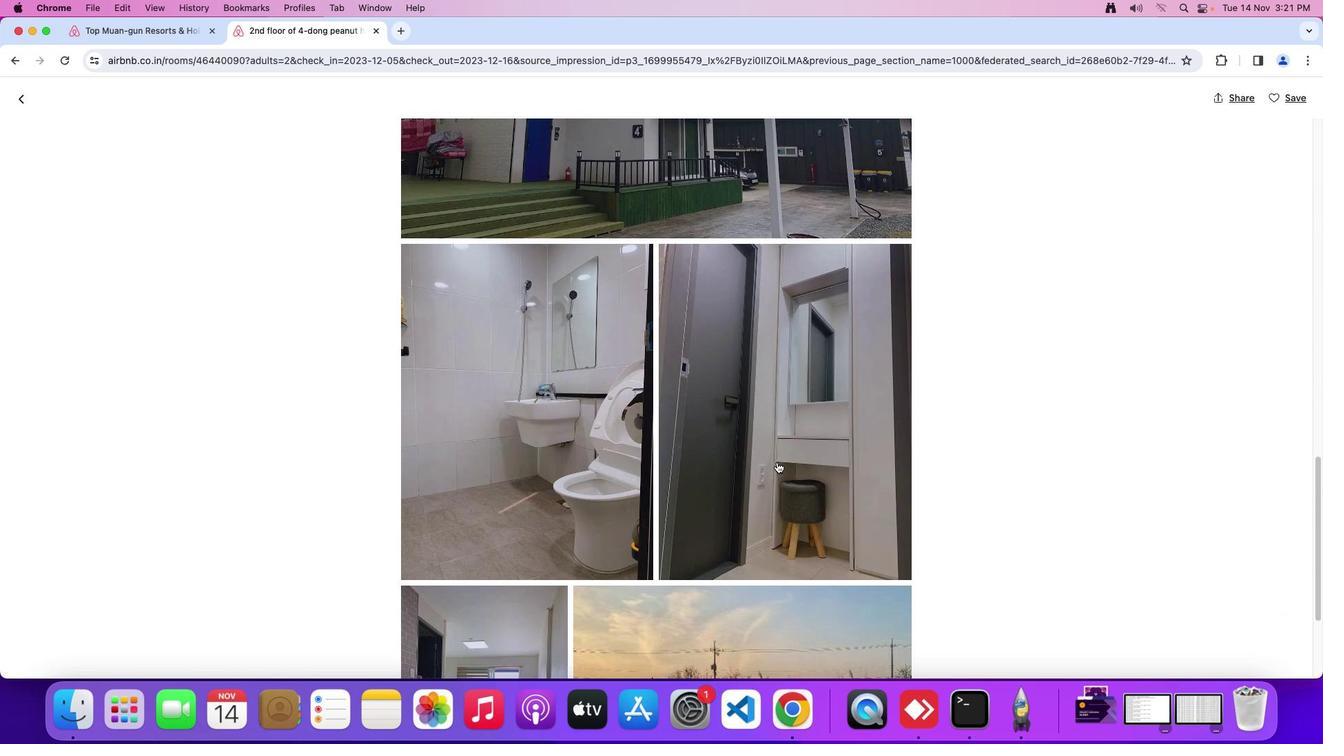 
Action: Mouse moved to (778, 464)
Screenshot: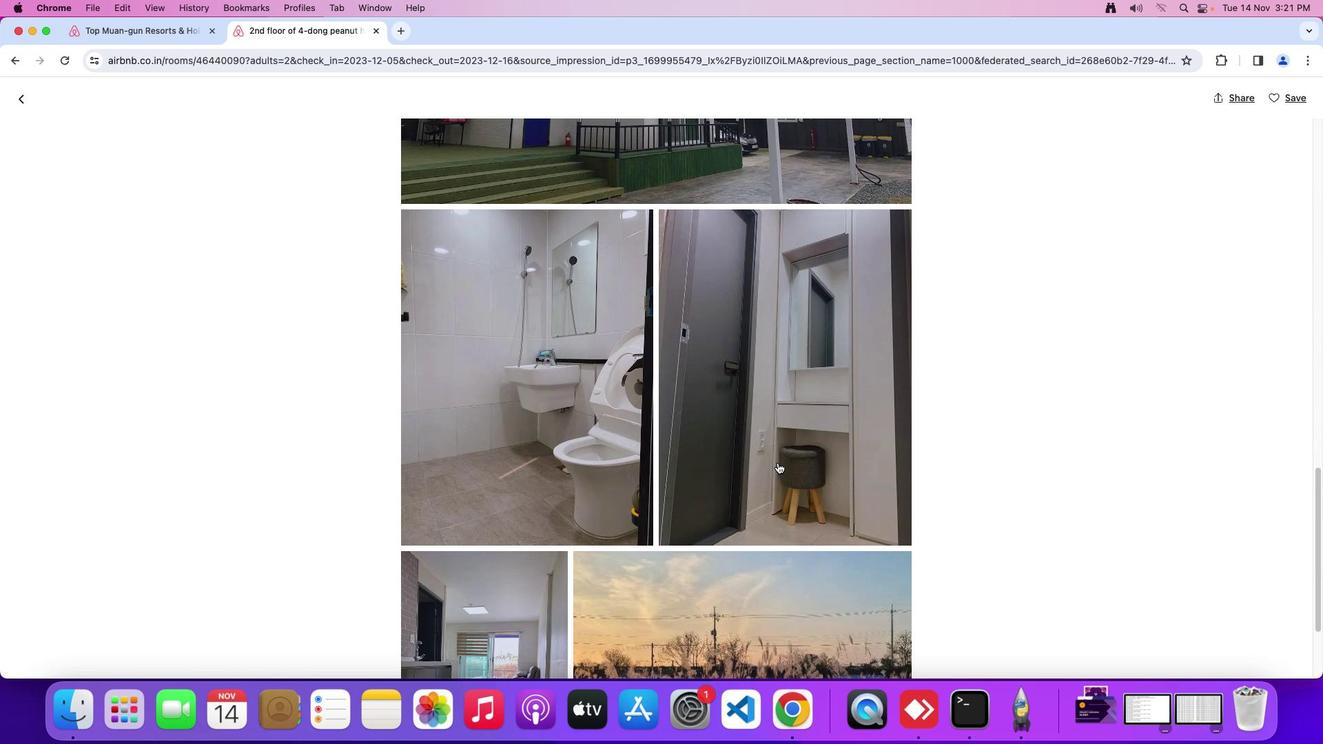 
Action: Mouse scrolled (778, 464) with delta (1, 0)
Screenshot: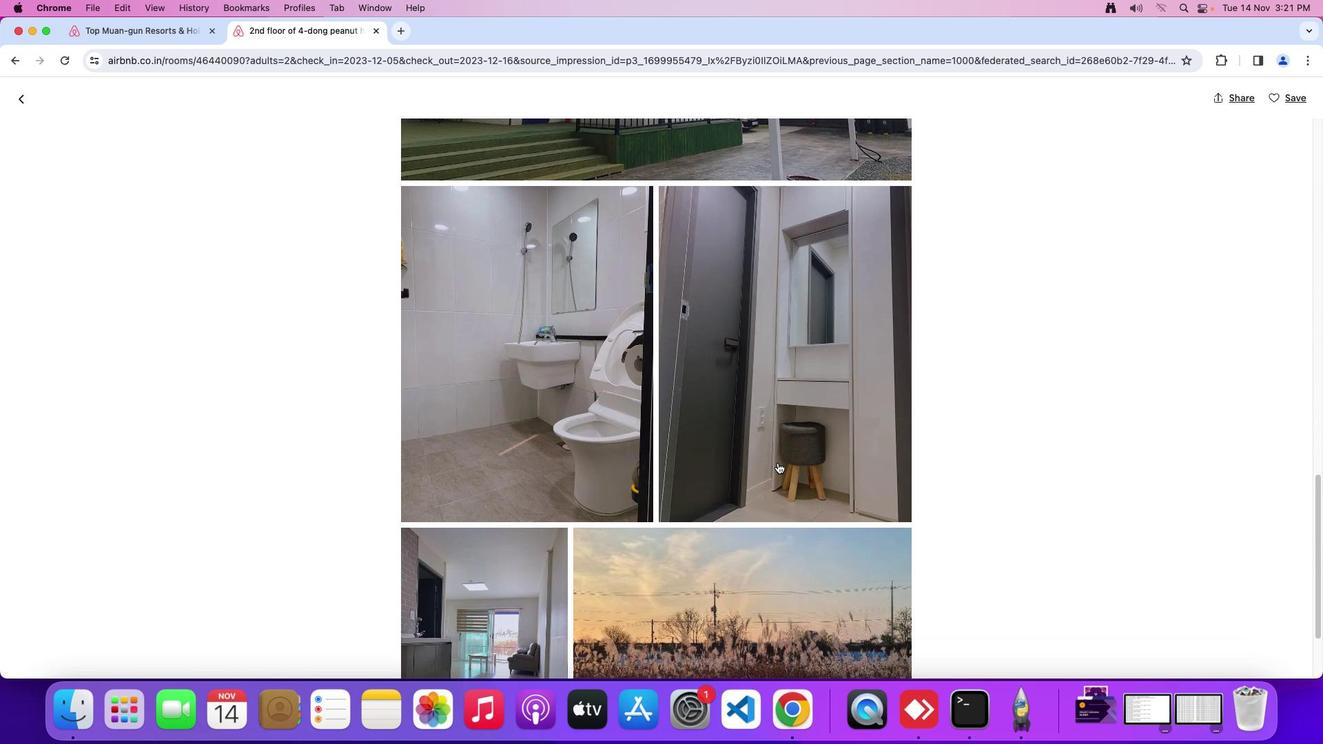 
Action: Mouse scrolled (778, 464) with delta (1, 0)
Screenshot: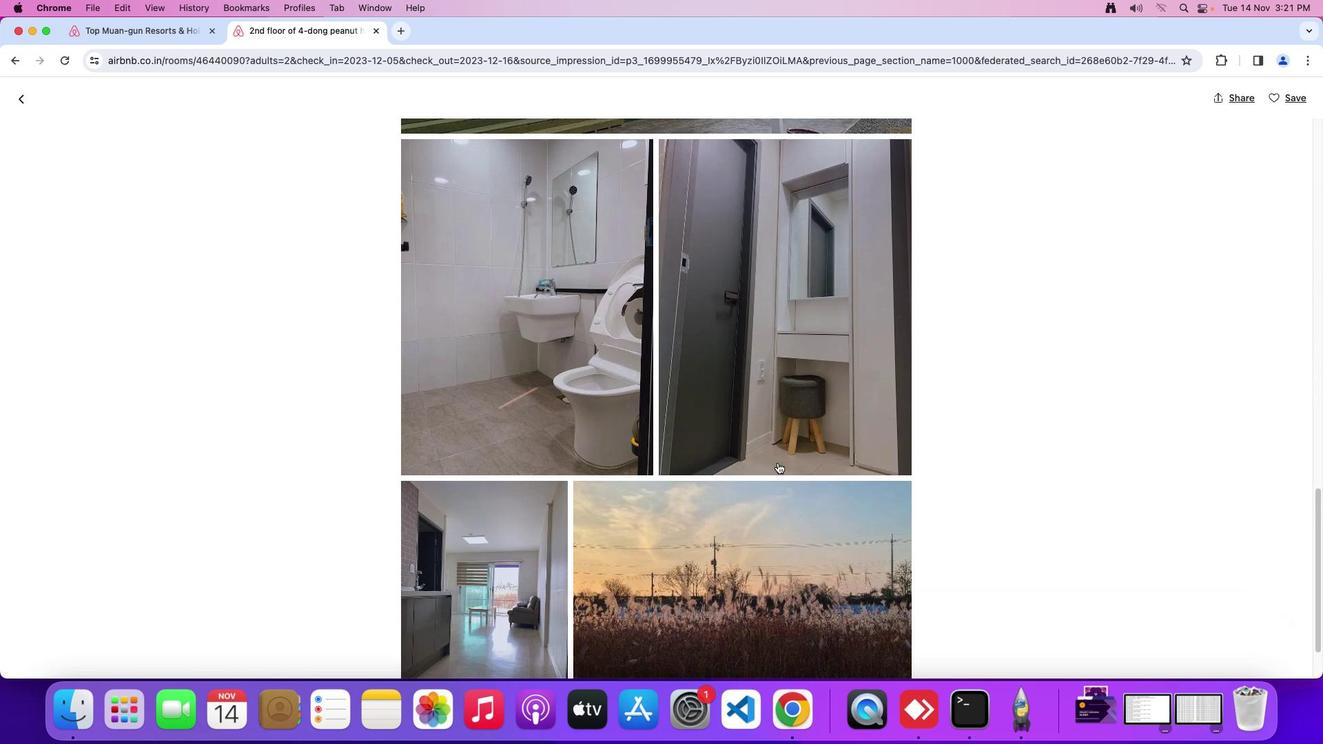 
Action: Mouse scrolled (778, 464) with delta (1, 0)
Screenshot: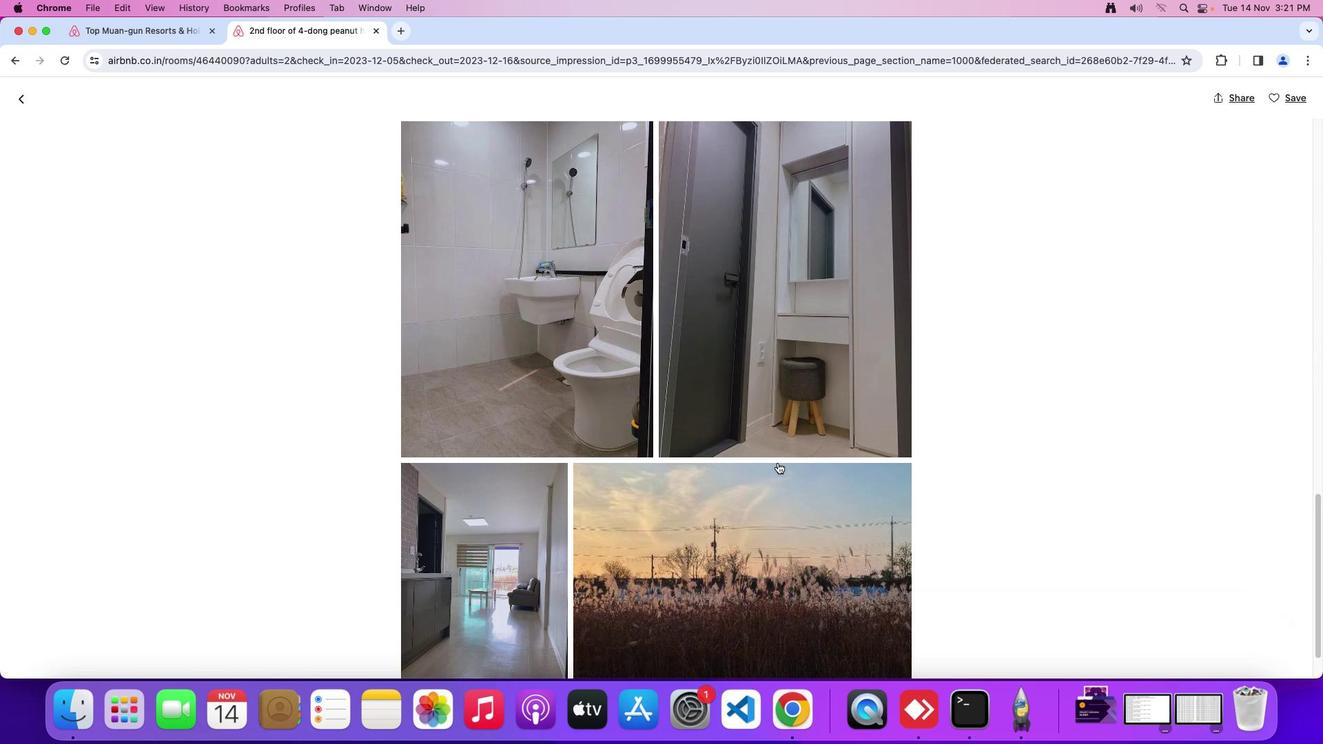 
Action: Mouse scrolled (778, 464) with delta (1, -2)
Screenshot: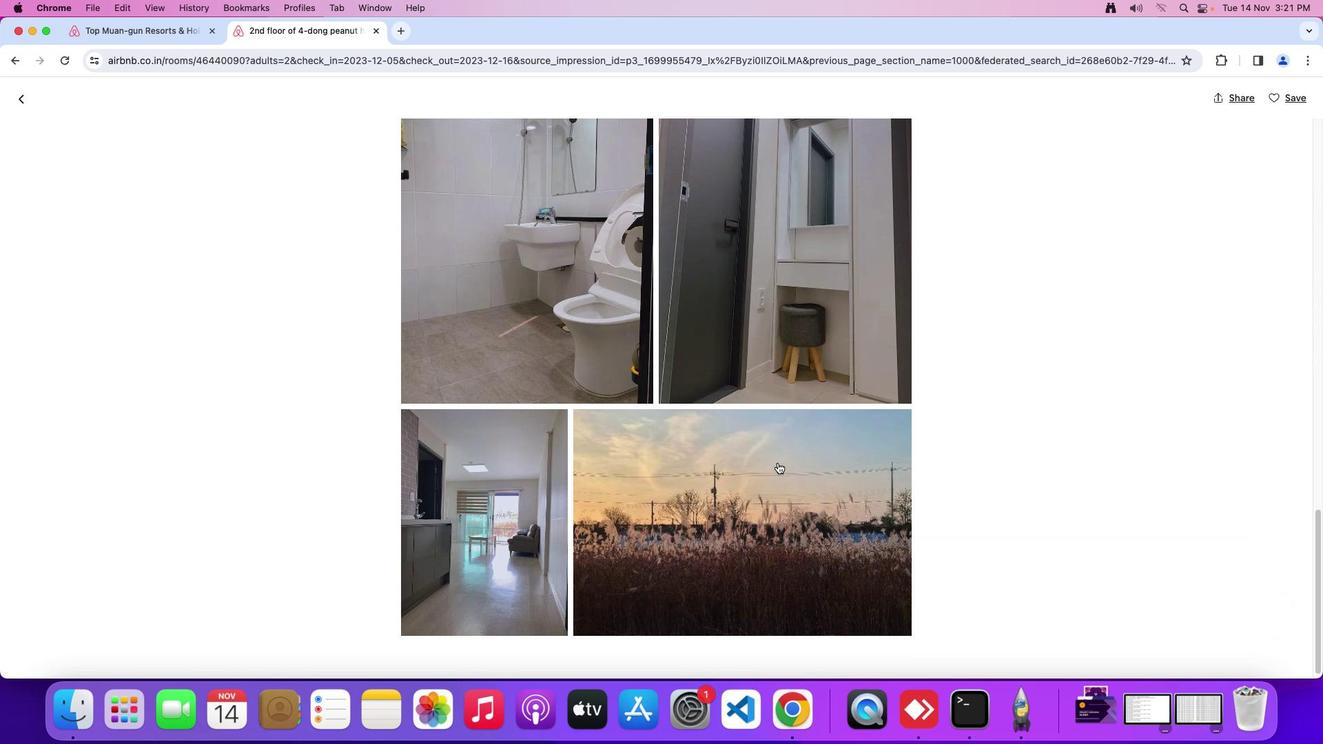 
Action: Mouse moved to (778, 464)
Screenshot: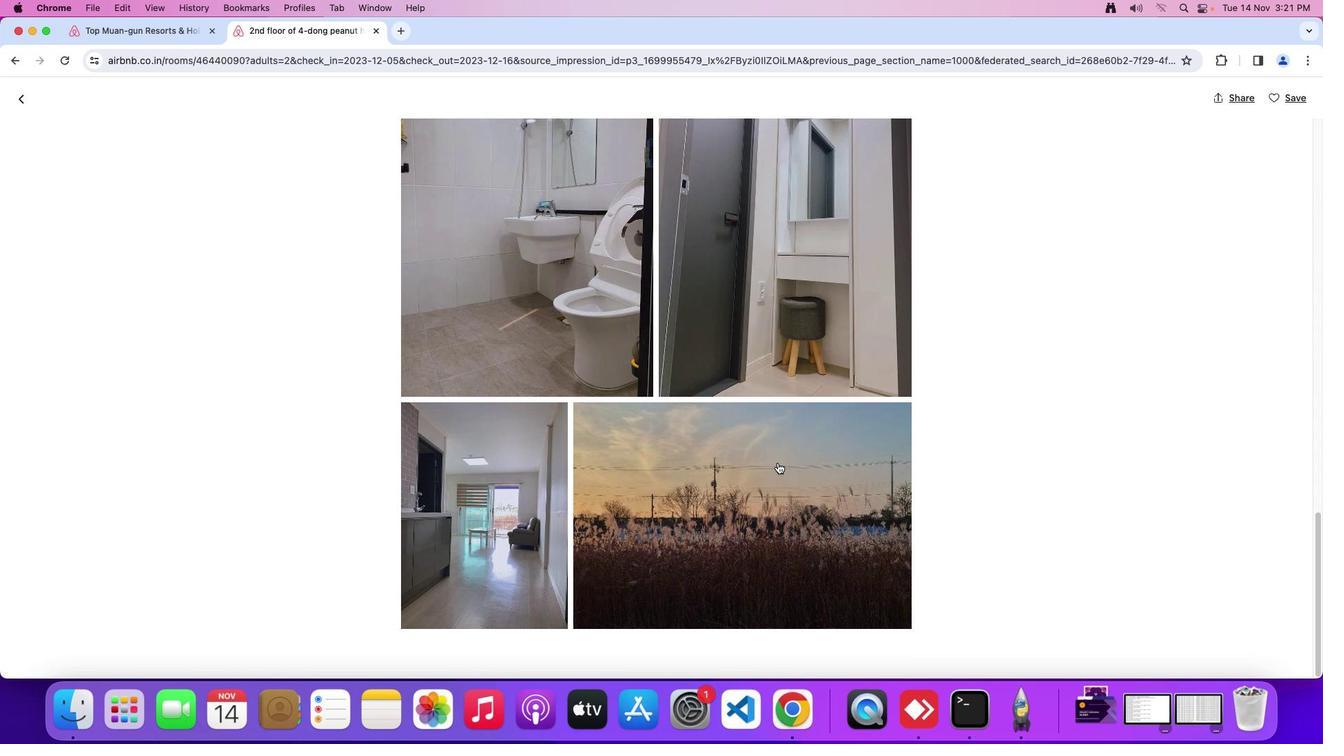 
Action: Mouse scrolled (778, 464) with delta (1, 0)
Screenshot: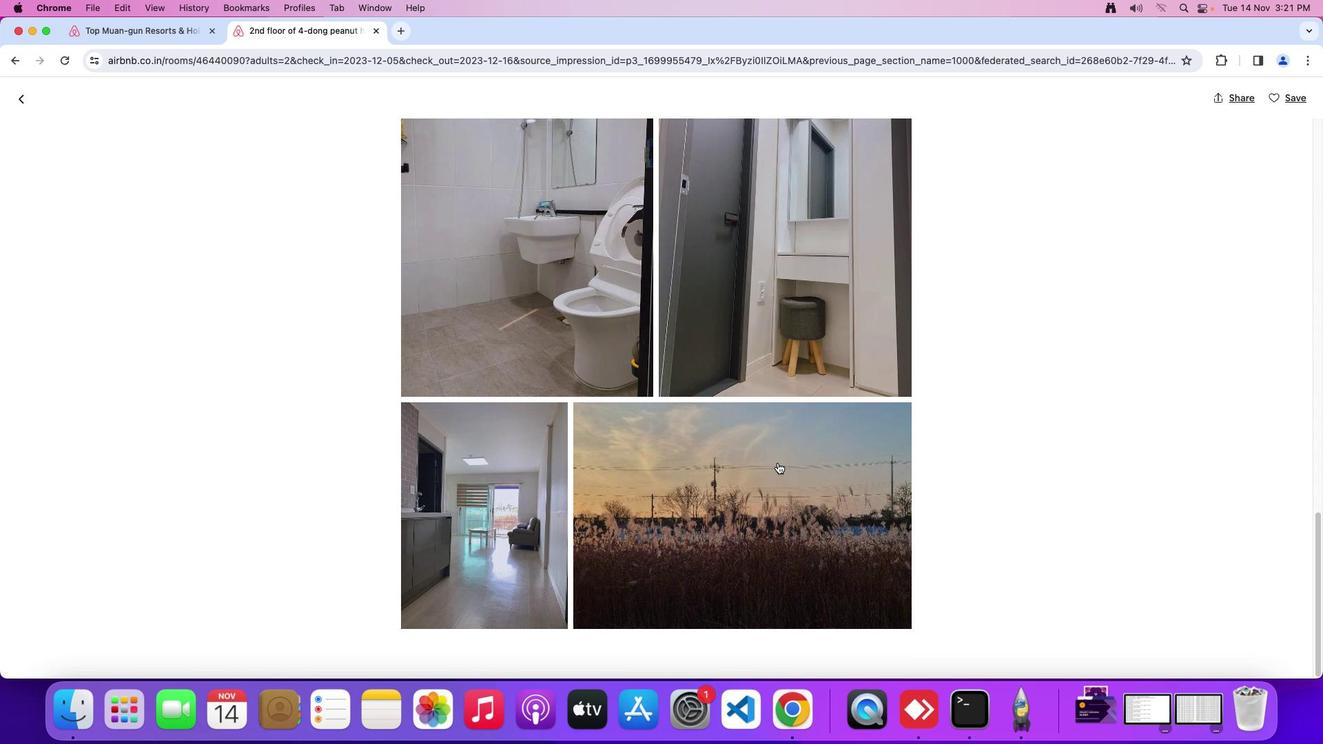 
Action: Mouse scrolled (778, 464) with delta (1, 0)
Screenshot: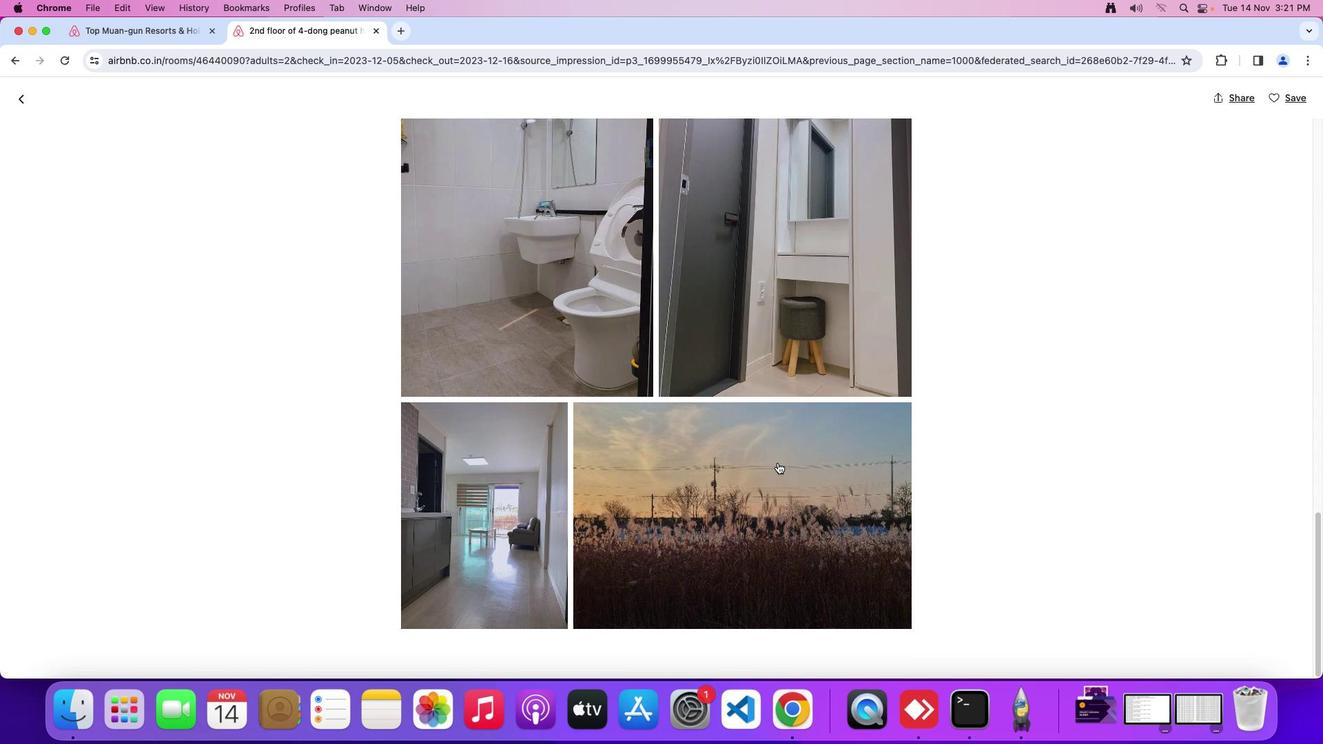 
Action: Mouse scrolled (778, 464) with delta (1, 0)
Screenshot: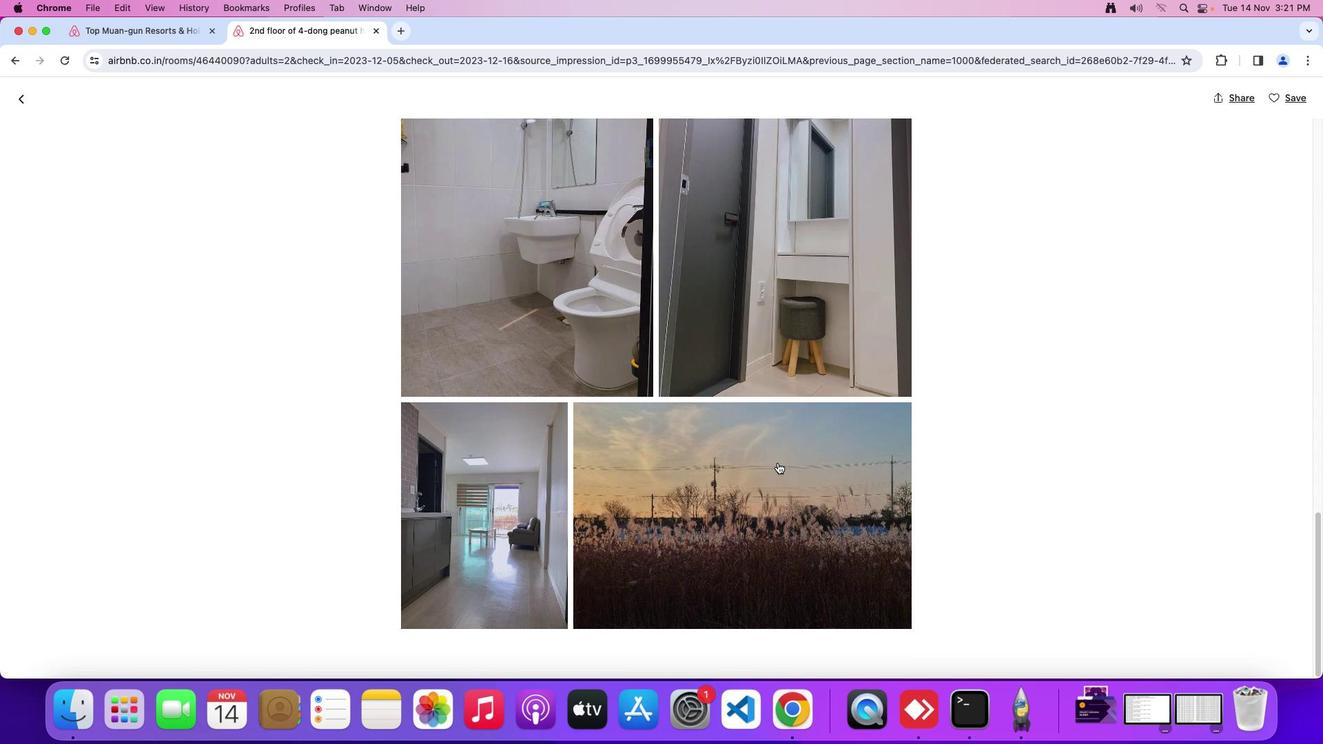 
Action: Mouse scrolled (778, 464) with delta (1, 0)
Screenshot: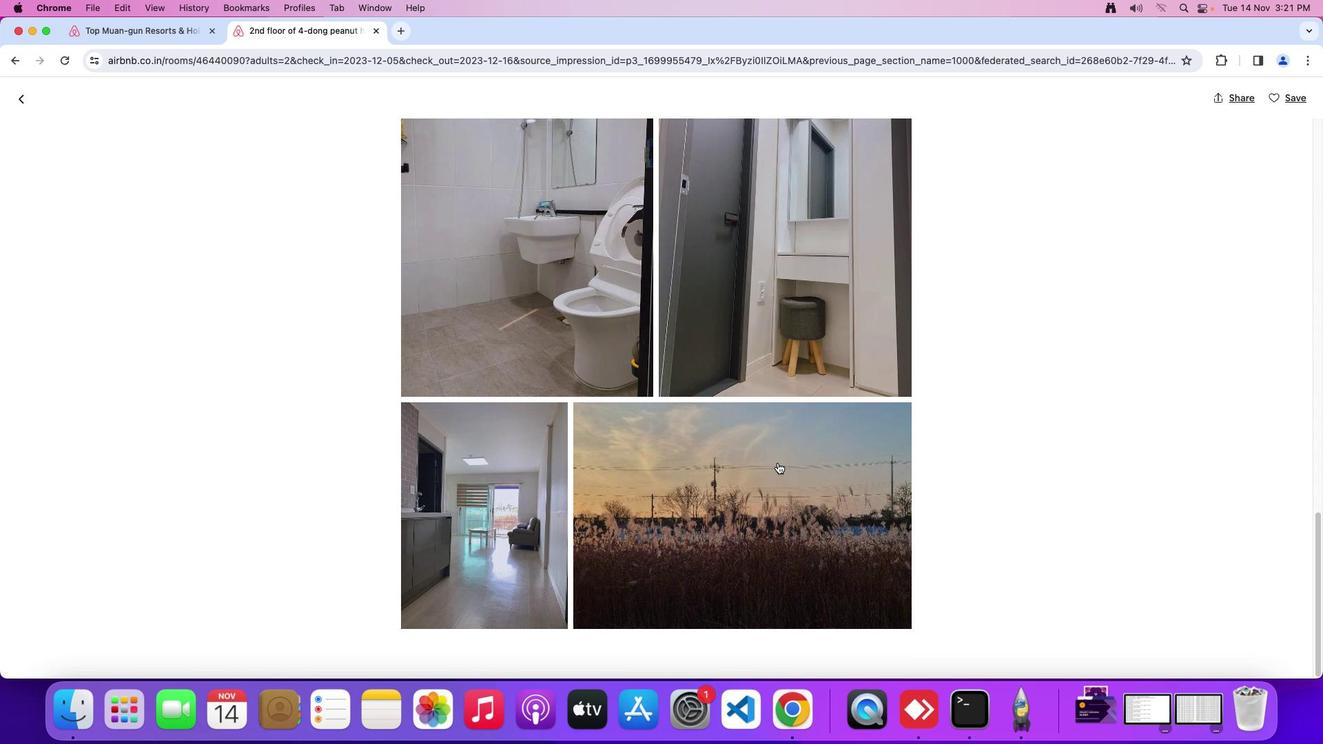 
Action: Mouse moved to (779, 464)
Screenshot: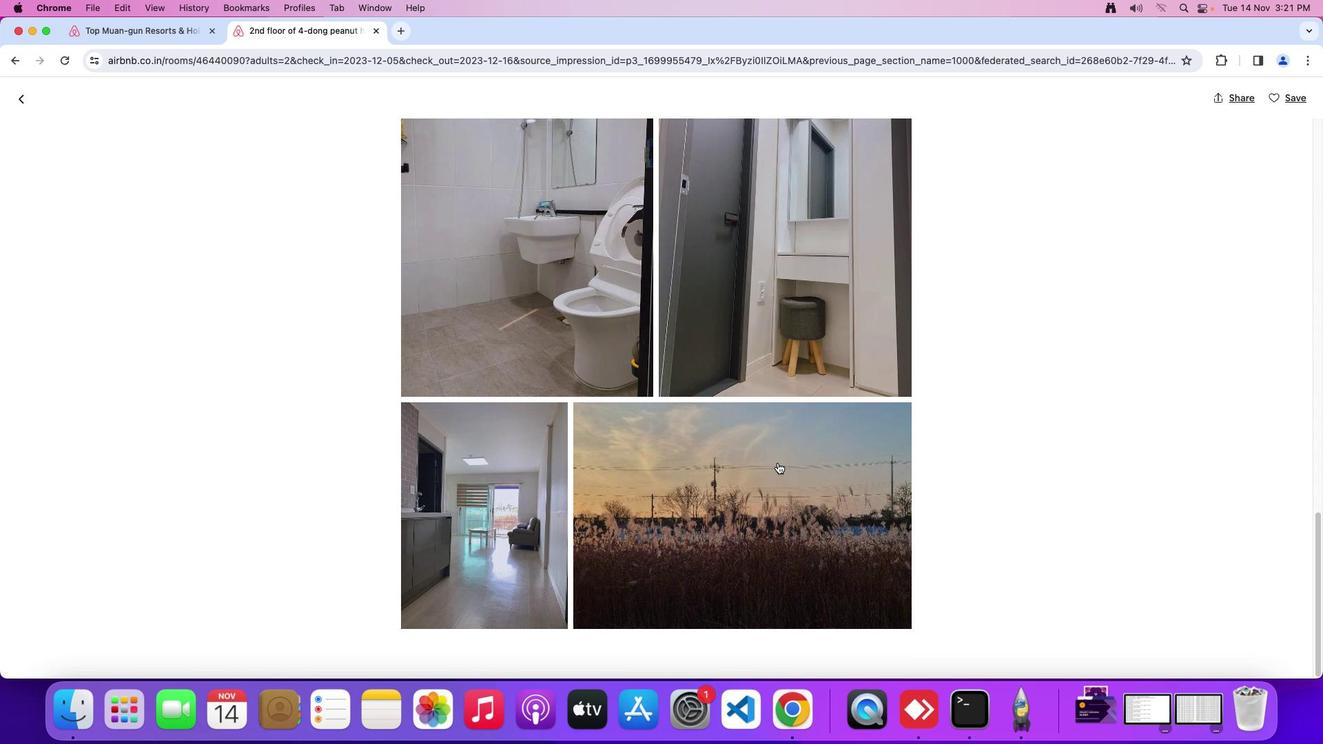 
Action: Mouse scrolled (779, 464) with delta (1, 0)
Screenshot: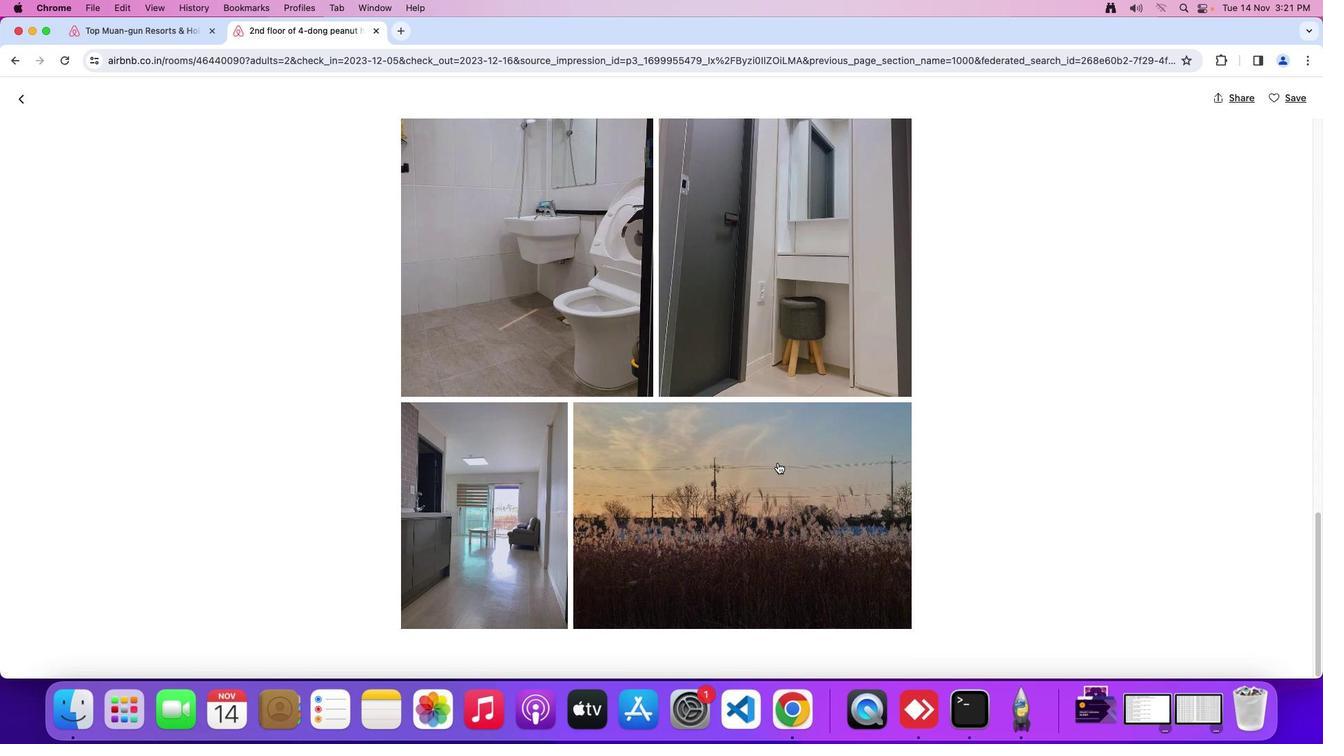 
Action: Mouse scrolled (779, 464) with delta (1, 0)
Screenshot: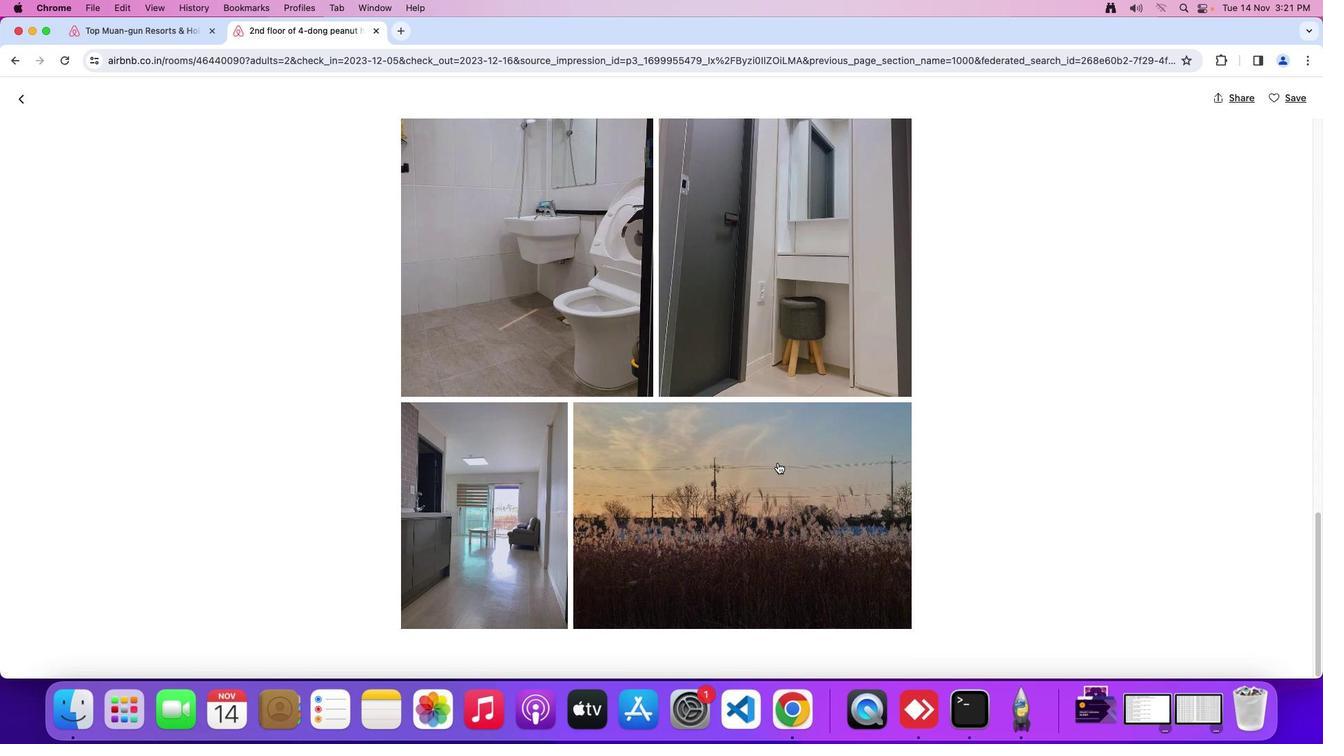 
Action: Mouse scrolled (779, 464) with delta (1, 0)
Screenshot: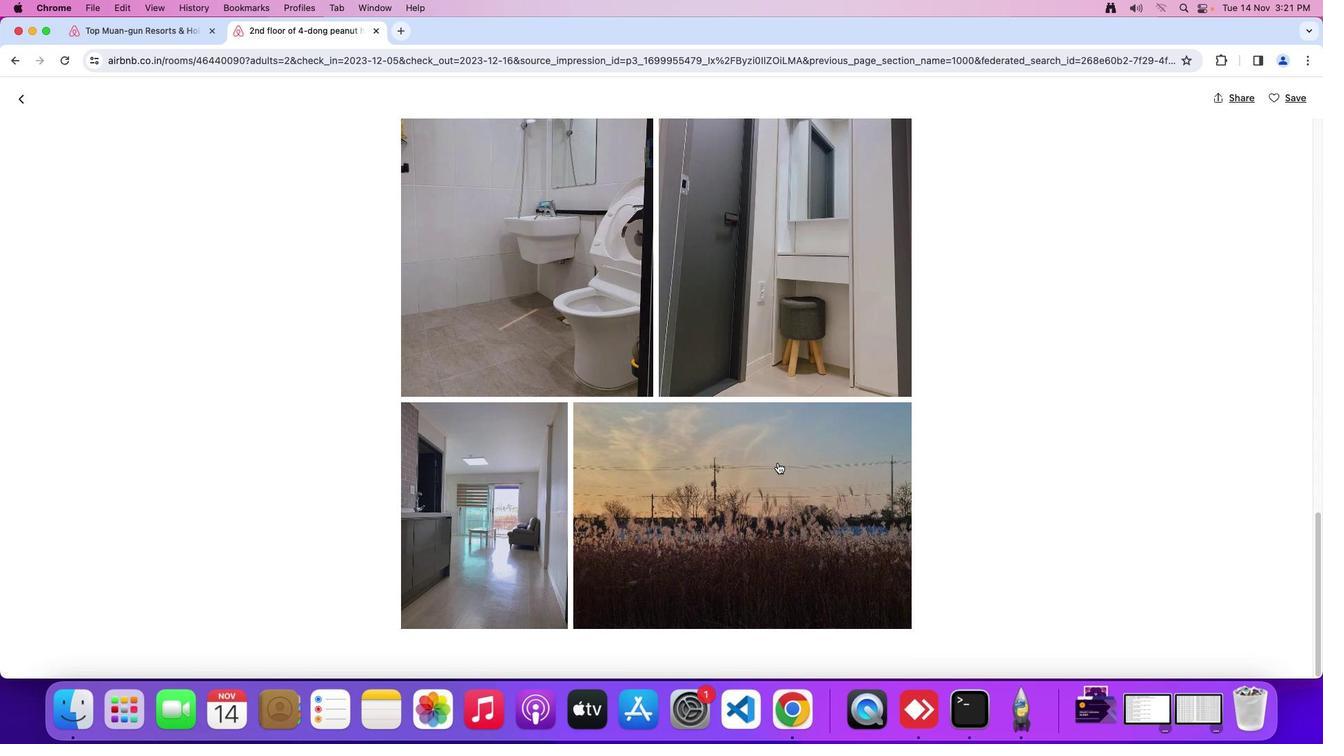 
Action: Mouse scrolled (779, 464) with delta (1, -2)
Screenshot: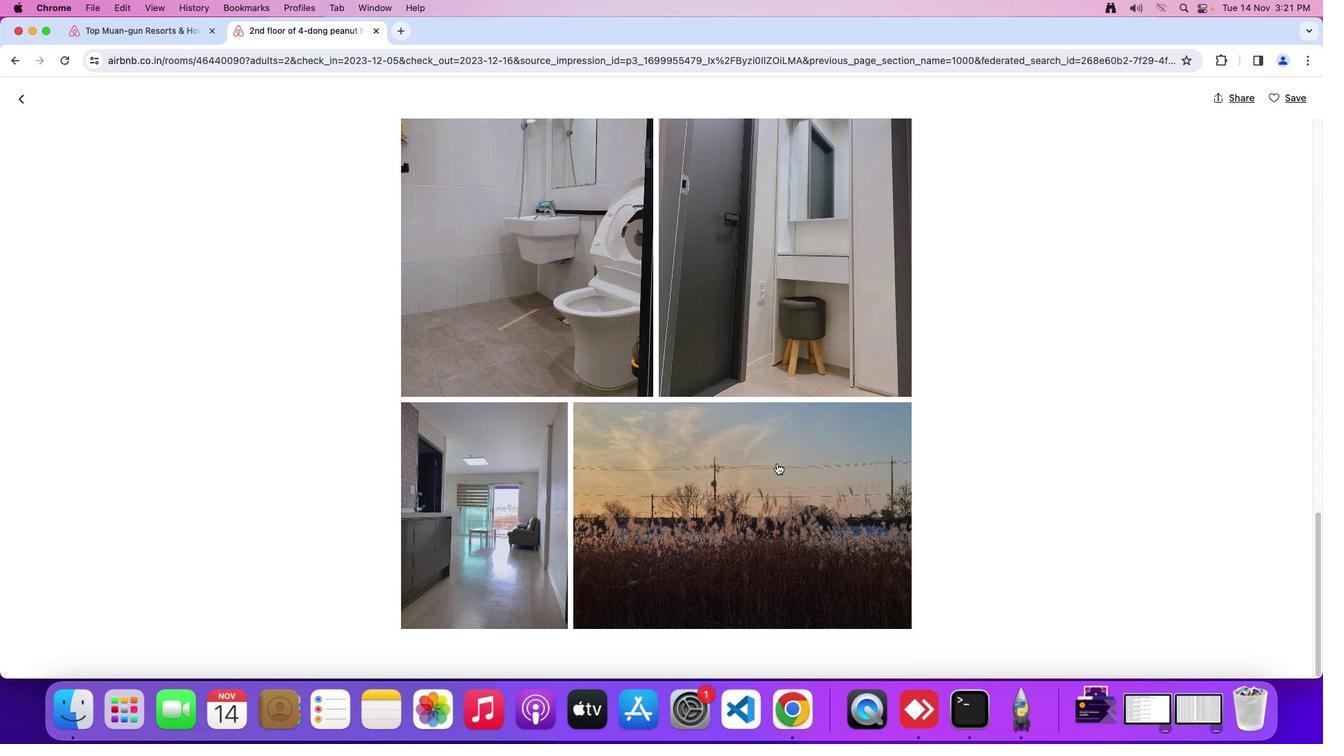 
Action: Mouse moved to (19, 99)
Screenshot: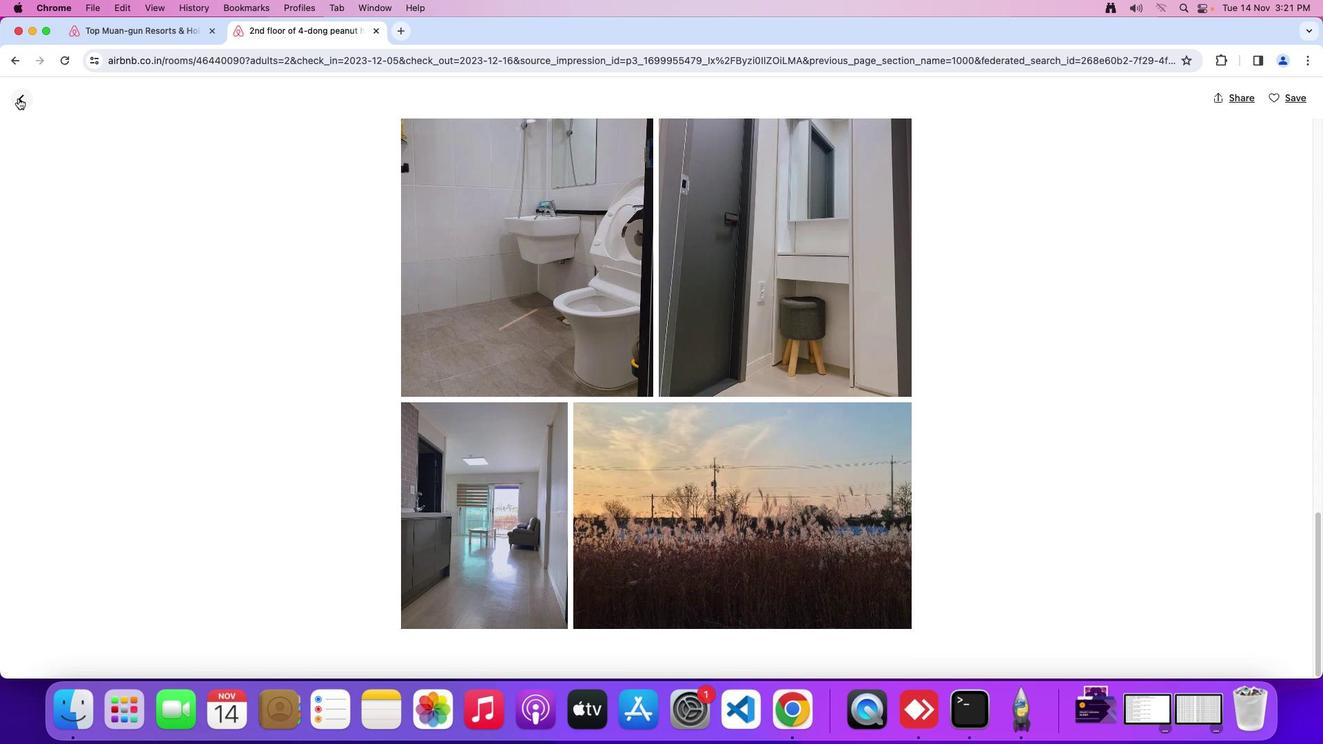 
Action: Mouse pressed left at (19, 99)
Screenshot: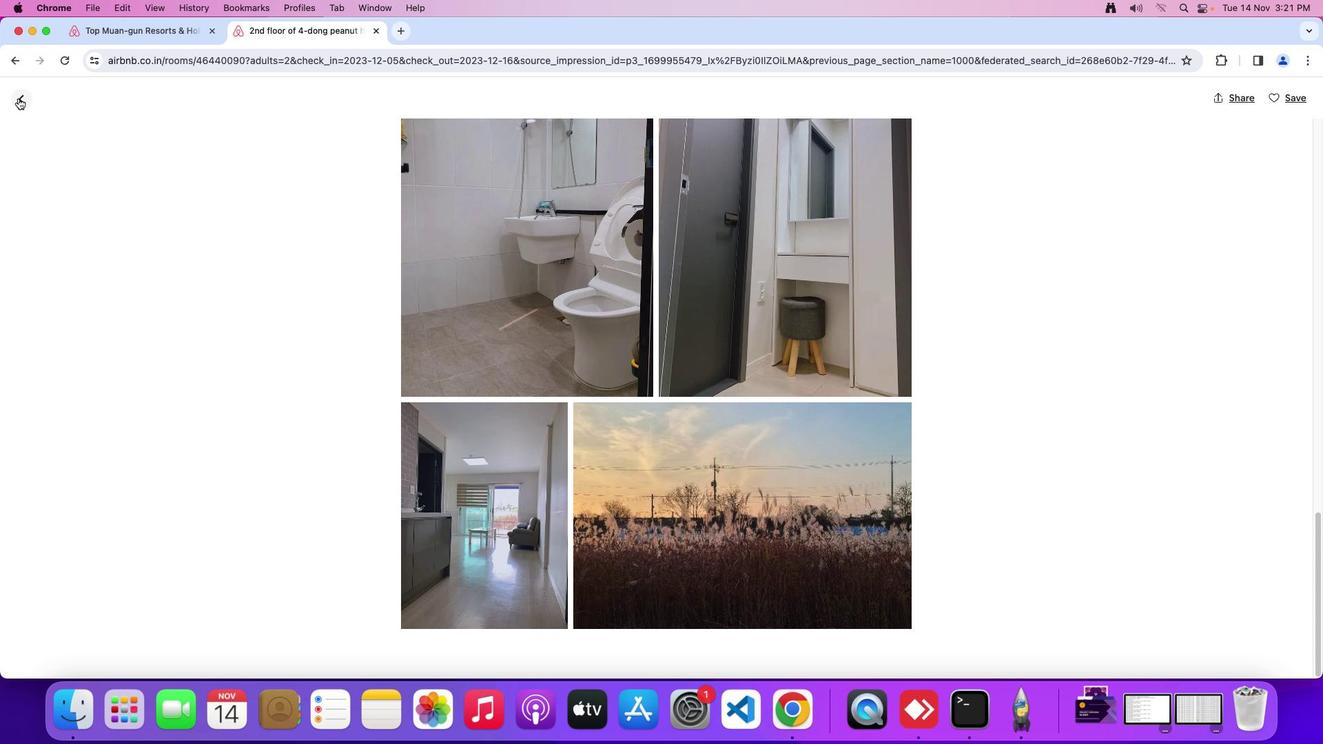 
Action: Mouse moved to (542, 332)
Screenshot: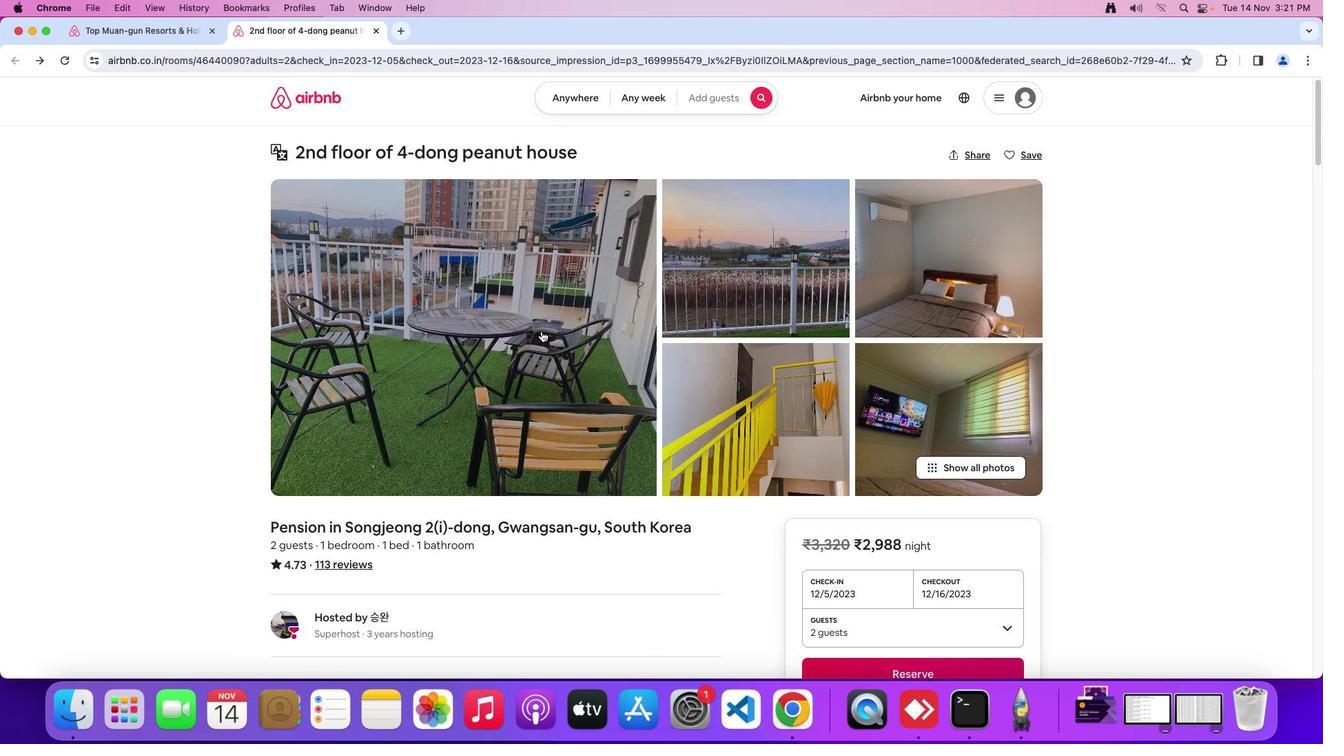 
Action: Mouse scrolled (542, 332) with delta (1, 0)
Screenshot: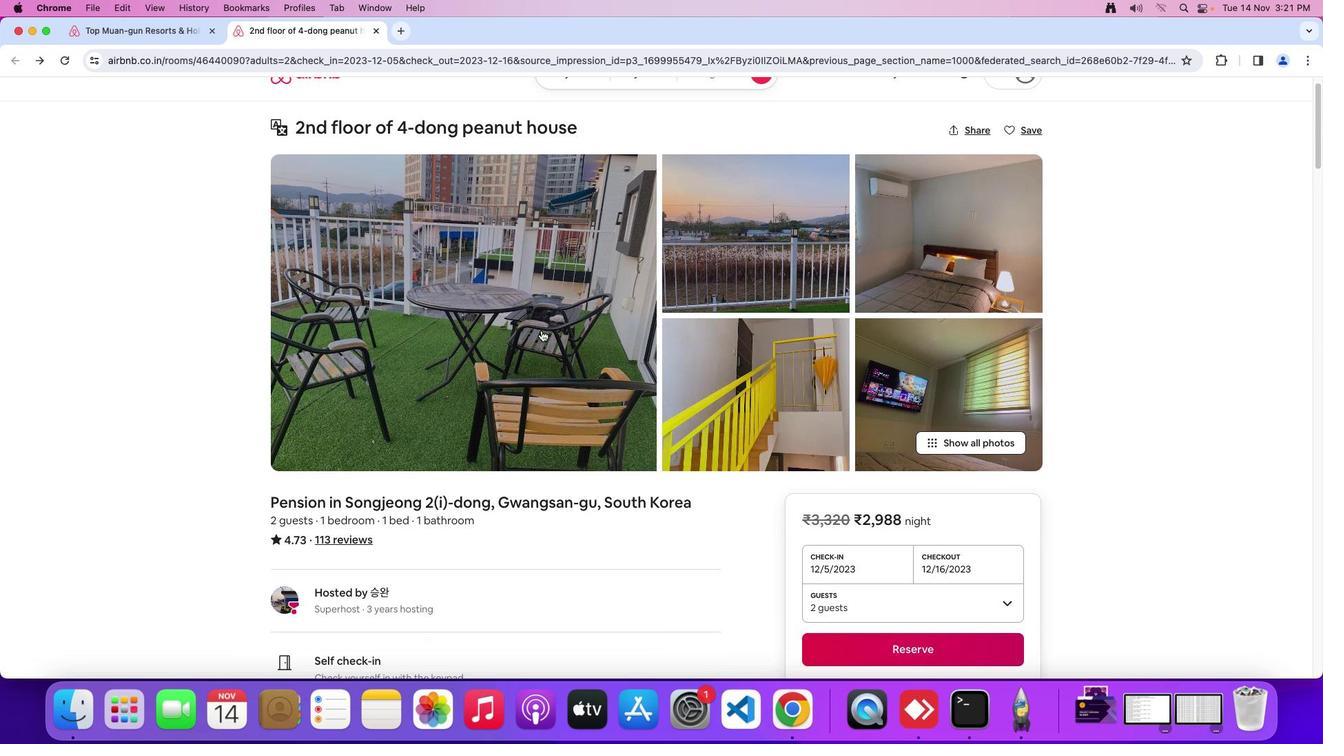 
Action: Mouse scrolled (542, 332) with delta (1, 0)
Screenshot: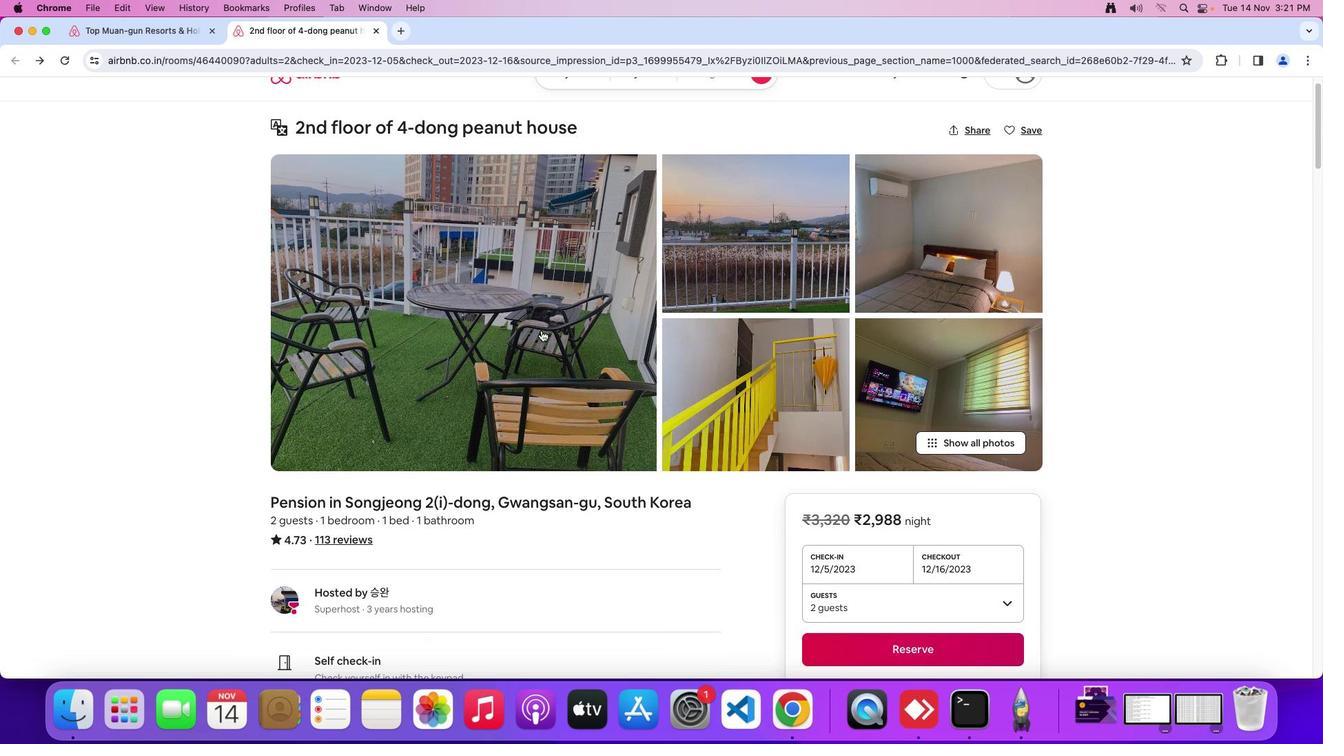 
Action: Mouse moved to (542, 332)
Screenshot: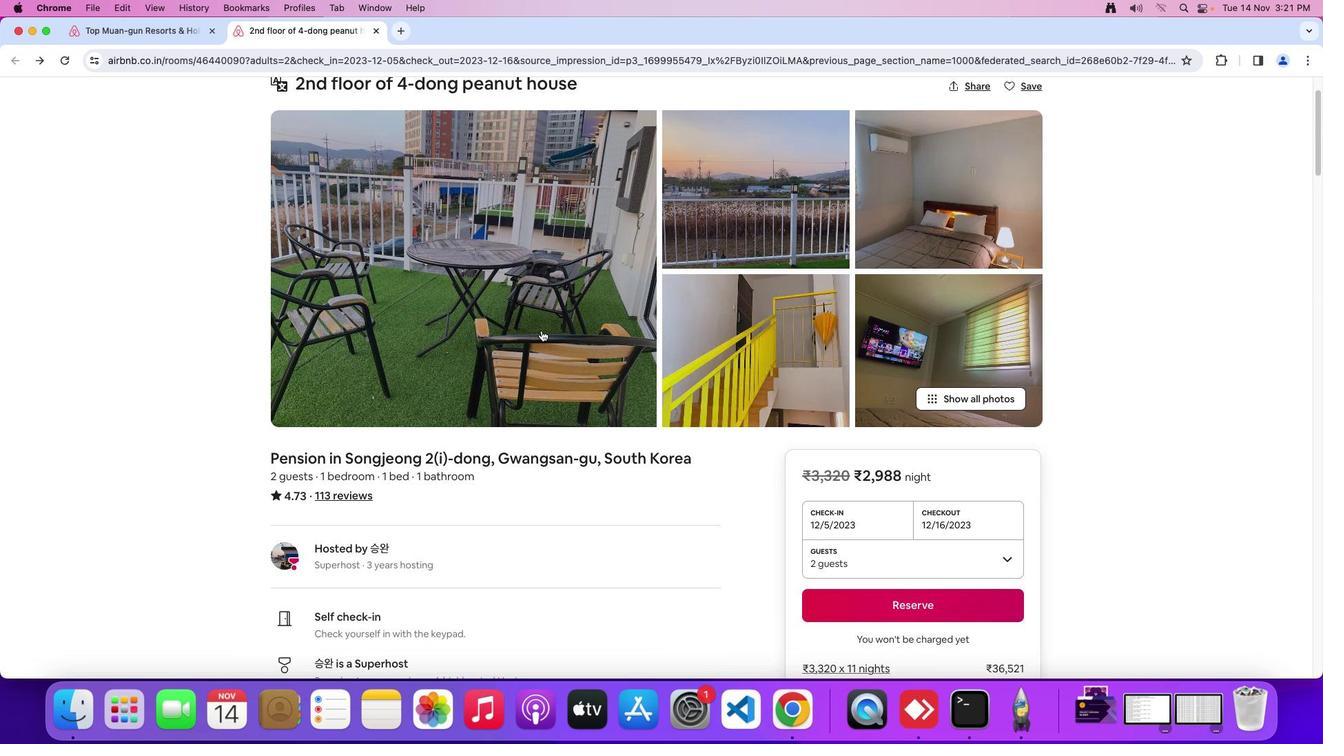 
Action: Mouse scrolled (542, 332) with delta (1, 0)
Screenshot: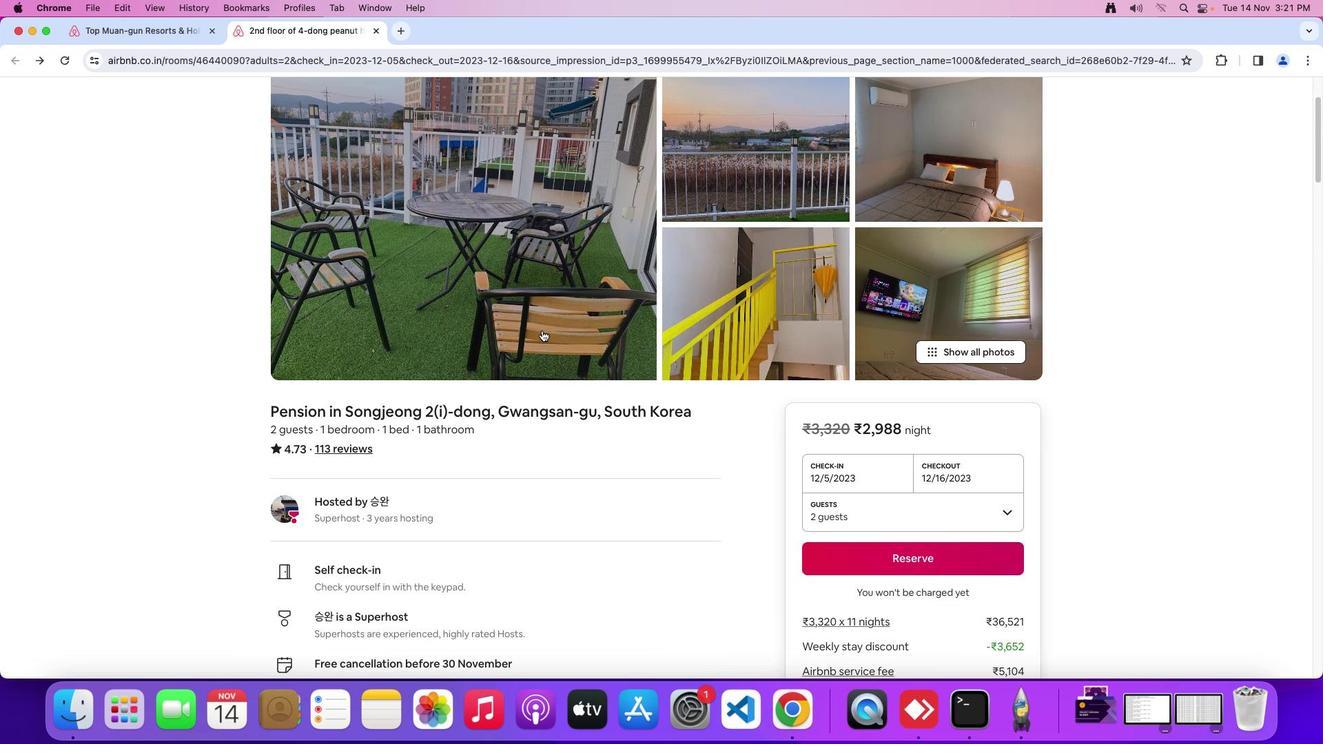 
Action: Mouse moved to (543, 331)
Screenshot: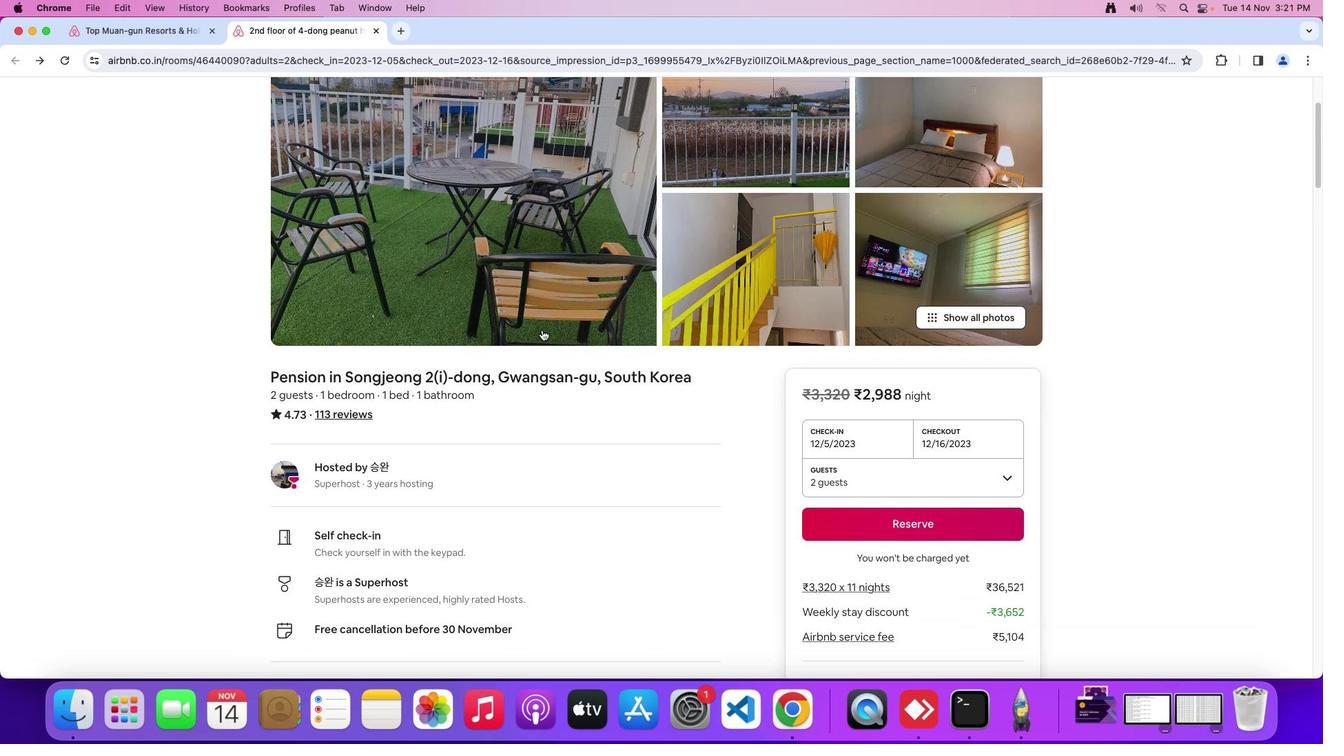 
Action: Mouse scrolled (543, 331) with delta (1, 0)
Screenshot: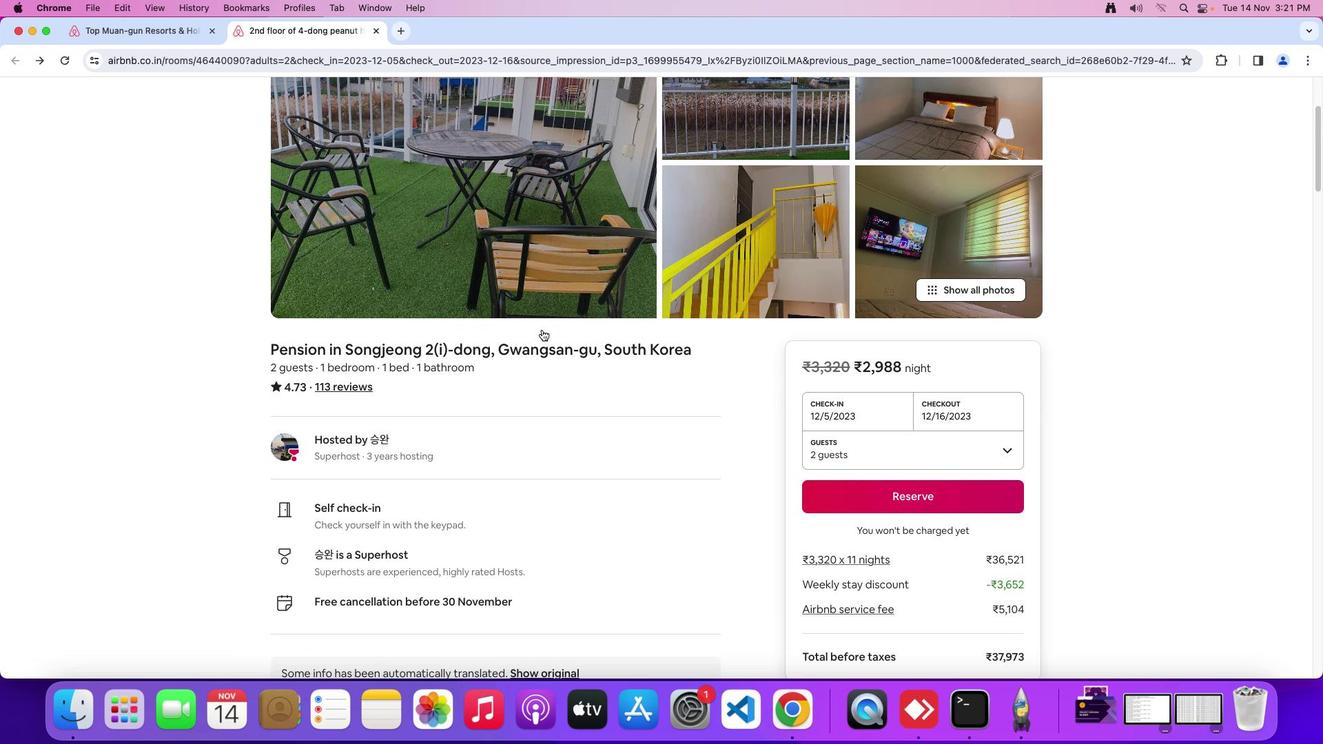 
Action: Mouse scrolled (543, 331) with delta (1, 0)
Screenshot: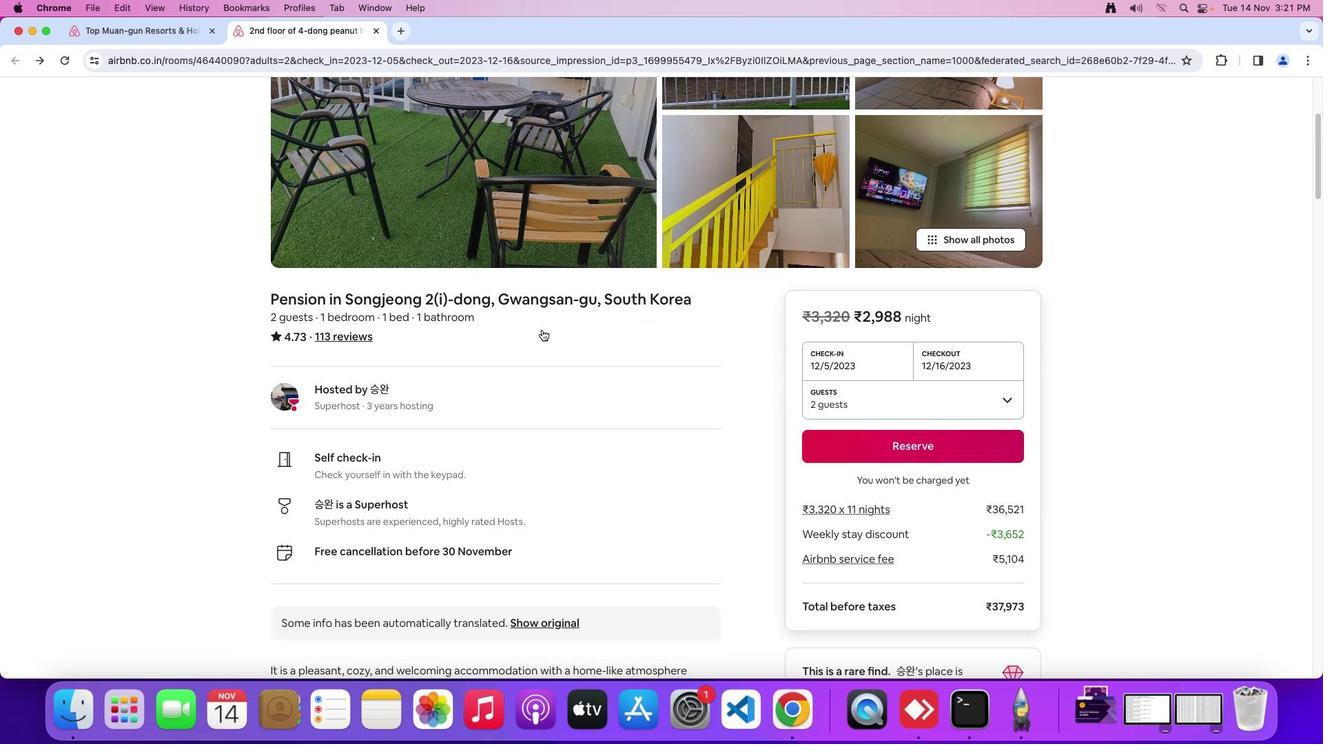 
Action: Mouse scrolled (543, 331) with delta (1, 0)
Screenshot: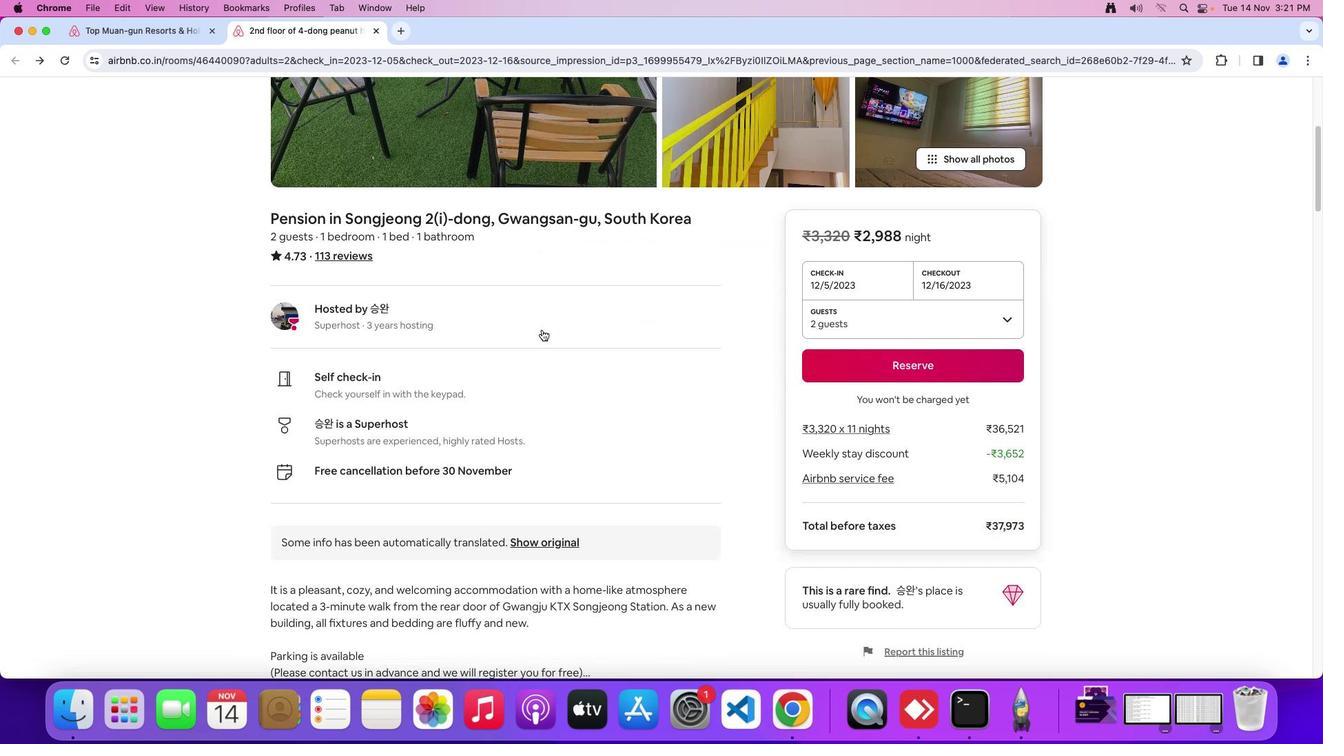
Action: Mouse scrolled (543, 331) with delta (1, -1)
Screenshot: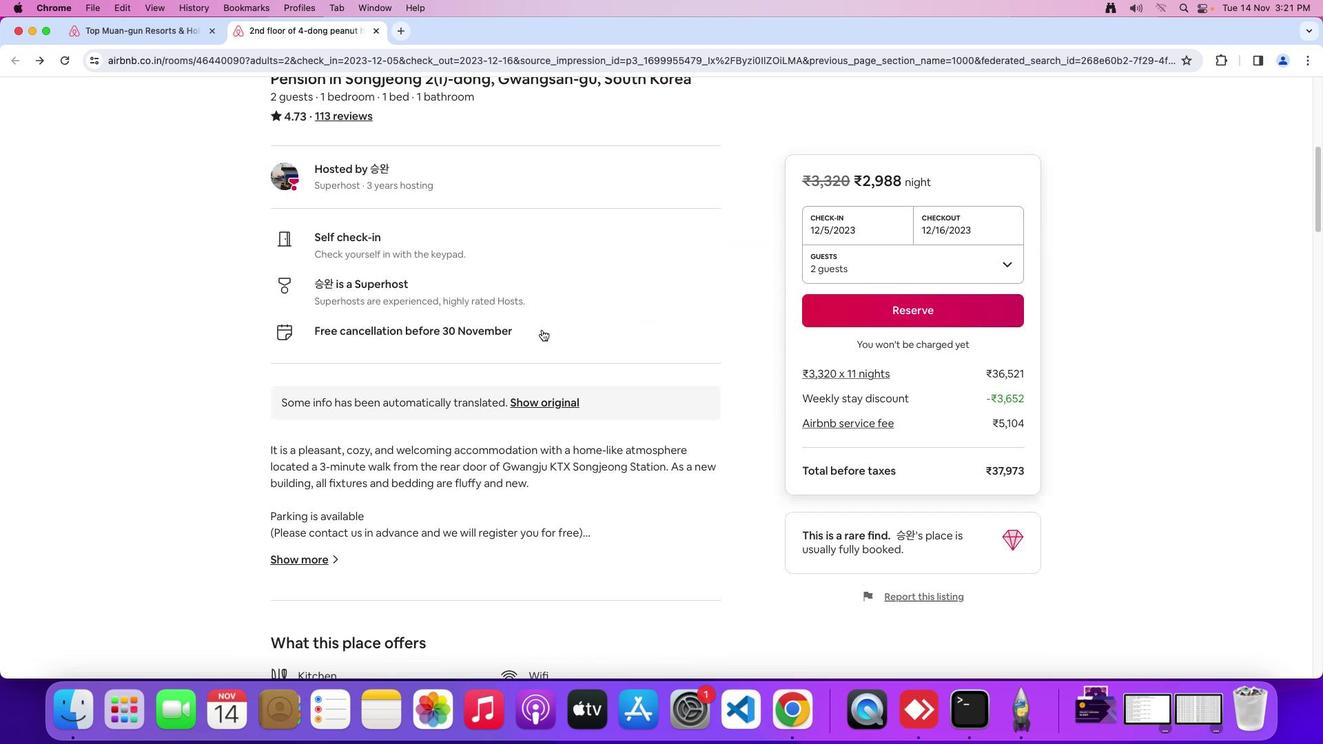 
Action: Mouse moved to (543, 331)
Screenshot: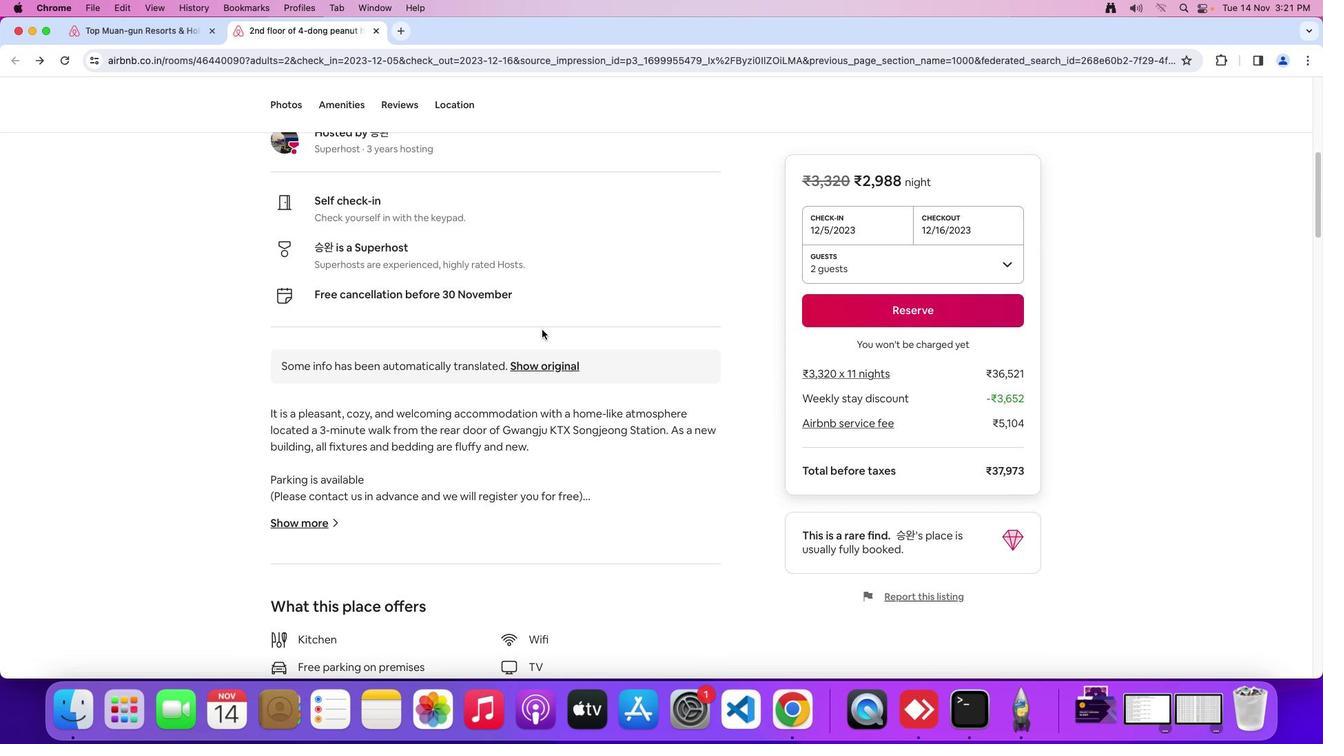 
Action: Mouse scrolled (543, 331) with delta (1, 0)
Screenshot: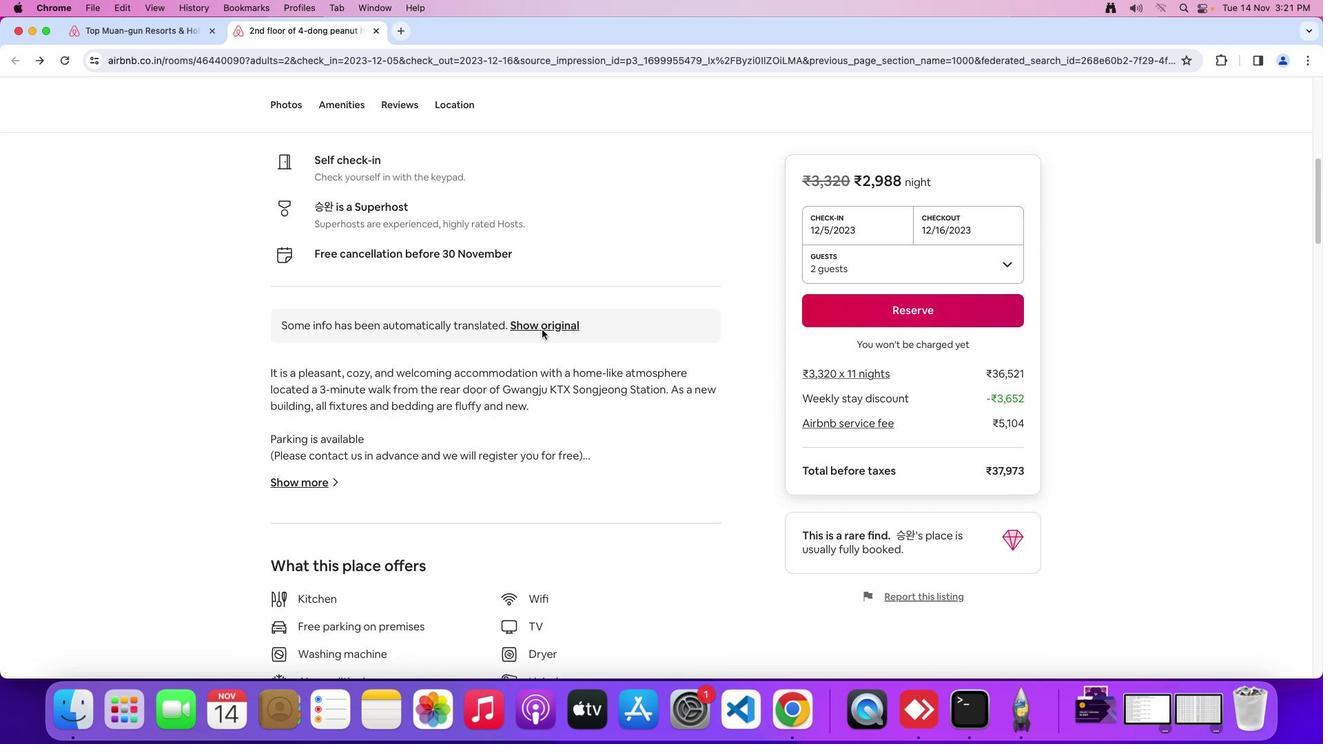 
Action: Mouse scrolled (543, 331) with delta (1, 0)
Screenshot: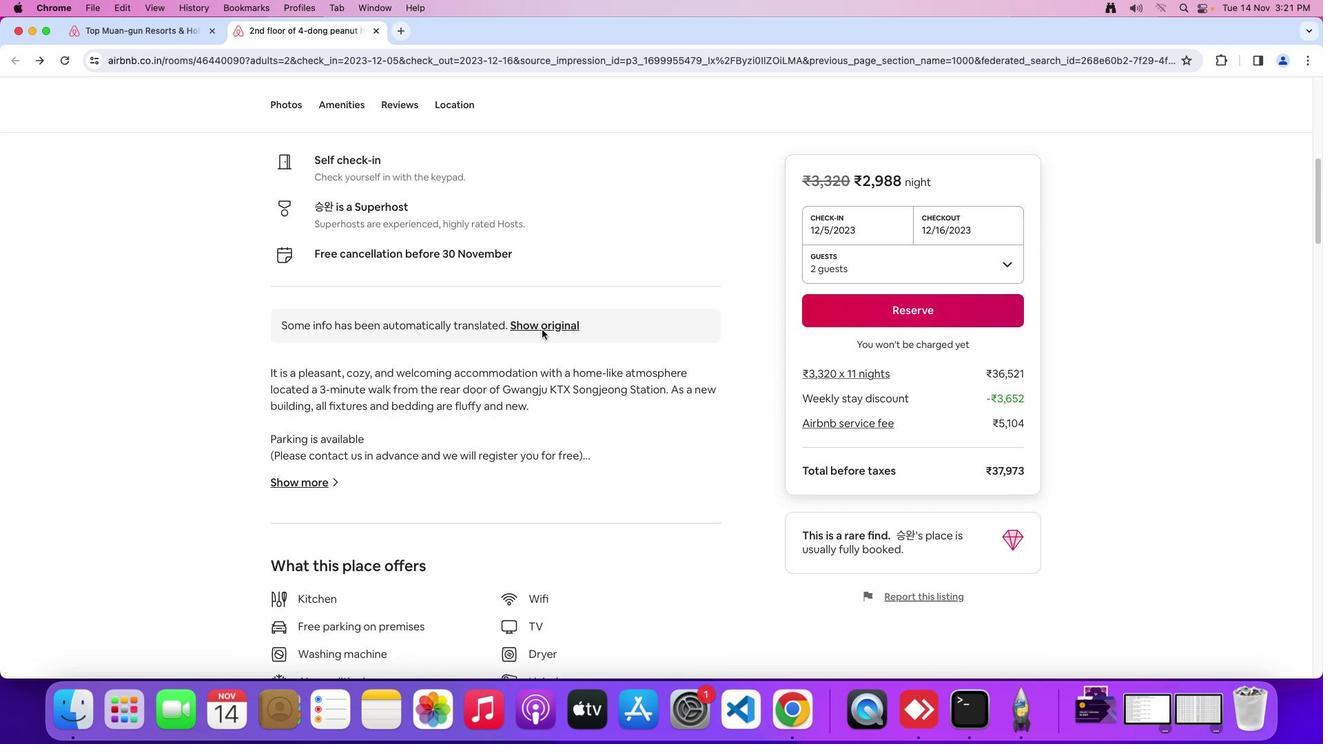 
Action: Mouse scrolled (543, 331) with delta (1, 0)
Screenshot: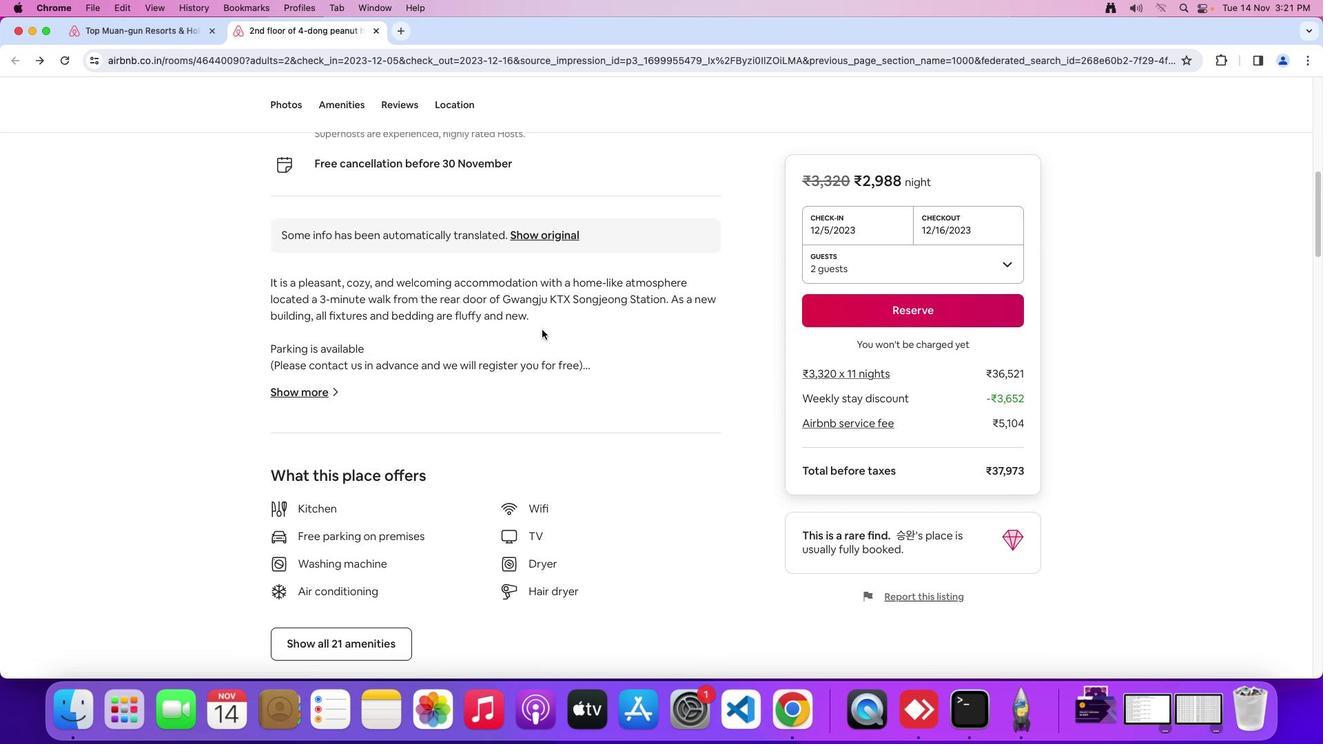 
Action: Mouse moved to (437, 344)
Screenshot: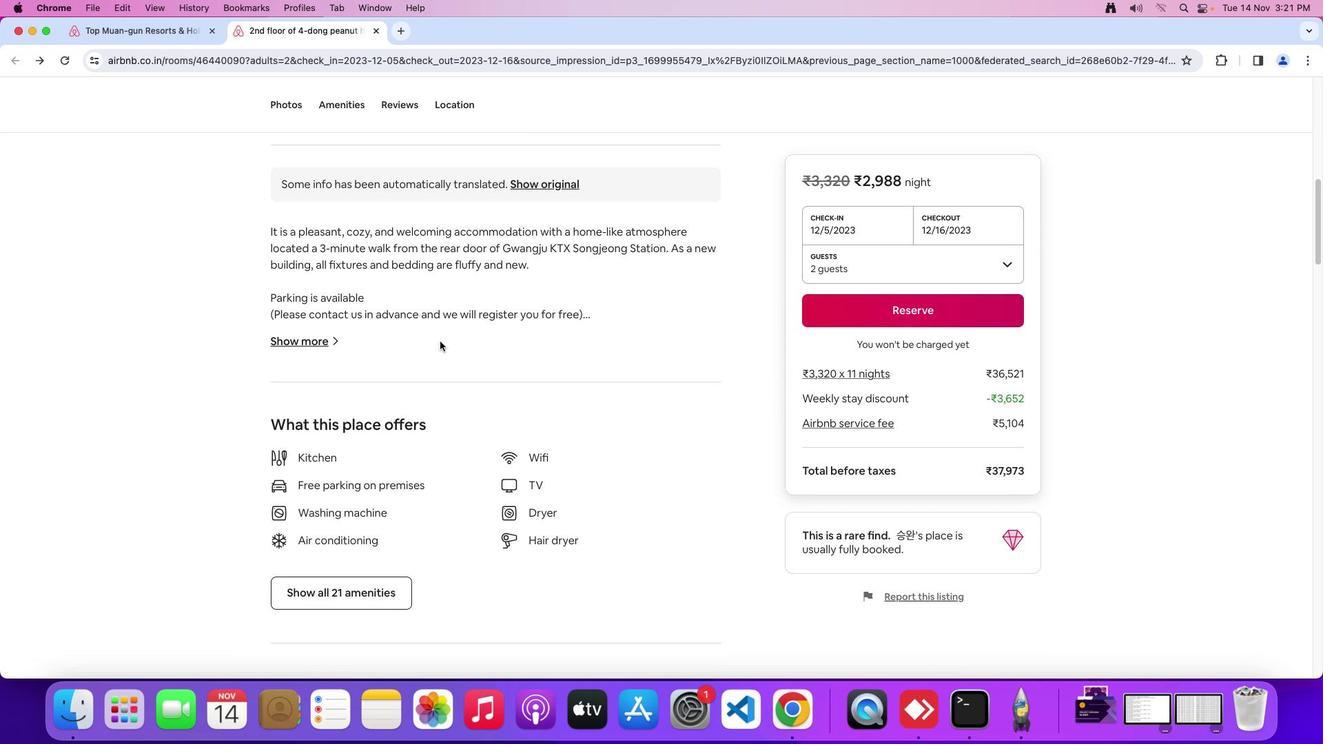 
Action: Mouse scrolled (437, 344) with delta (1, 0)
Screenshot: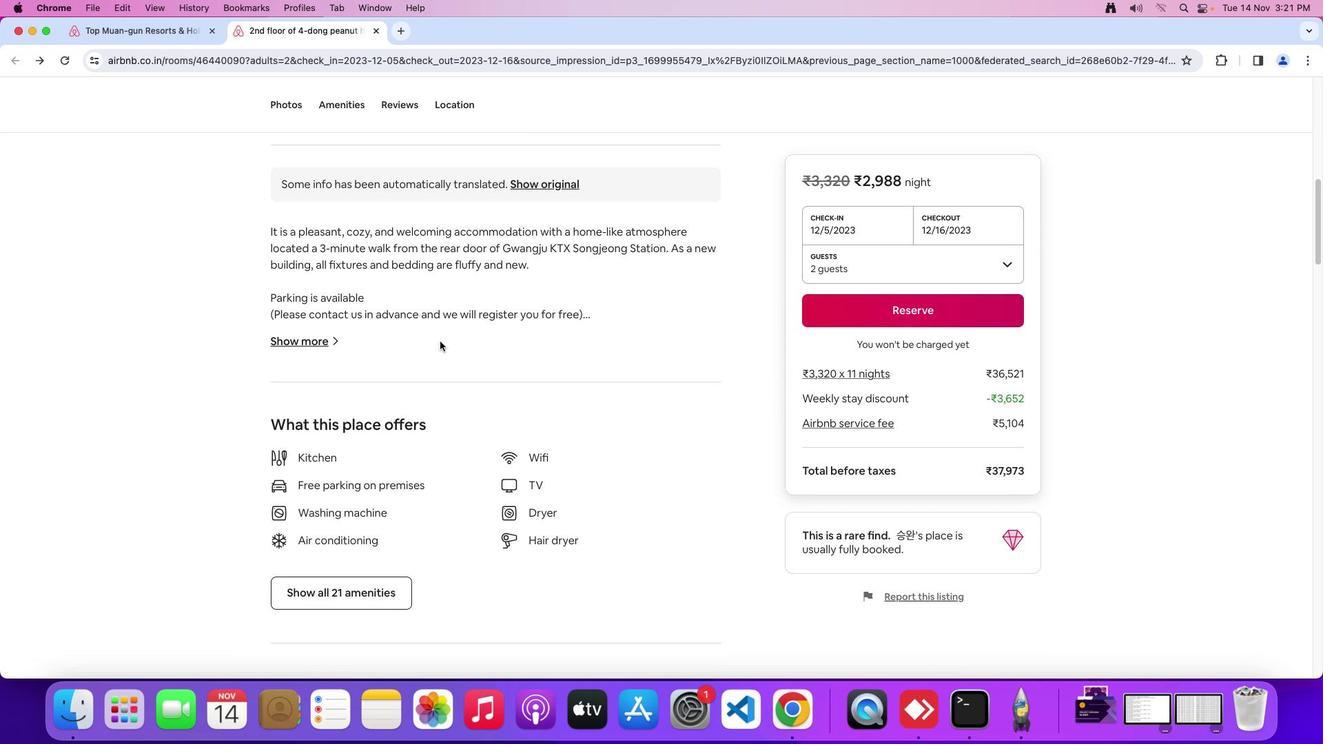 
Action: Mouse moved to (439, 344)
Screenshot: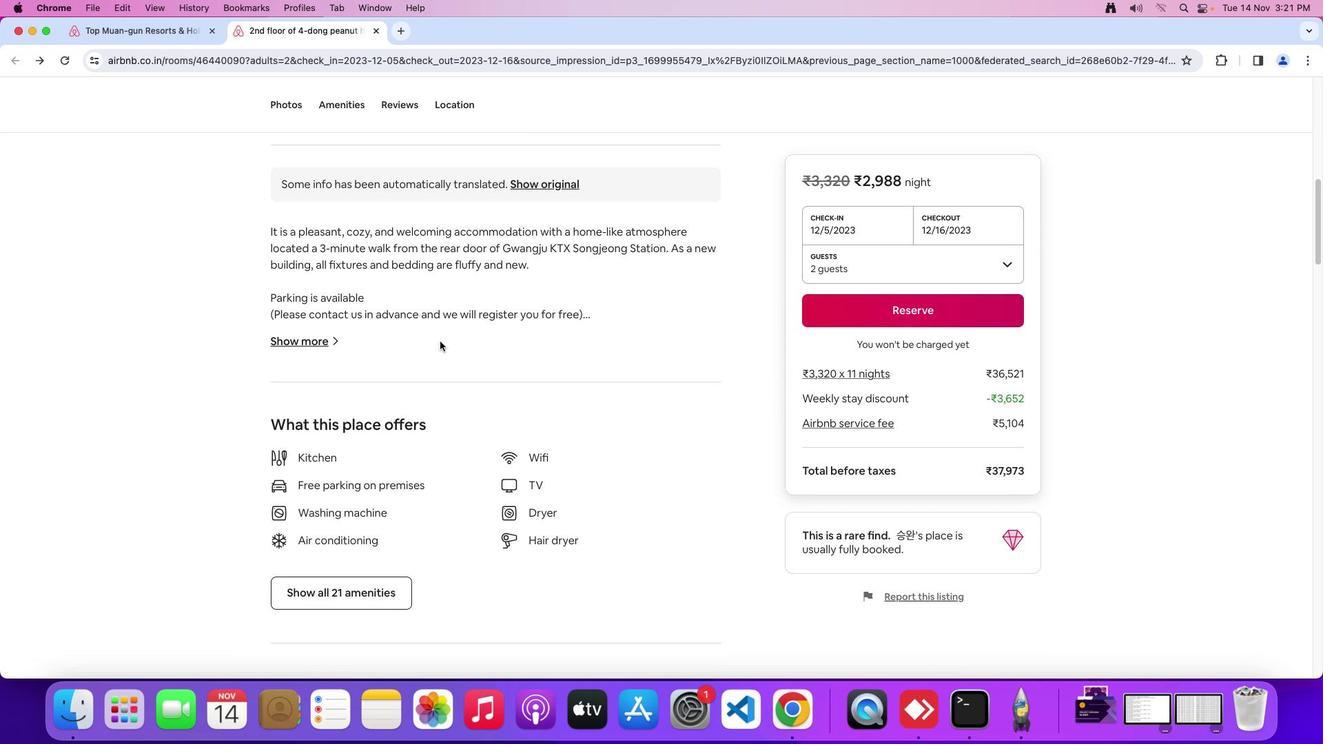 
Action: Mouse scrolled (439, 344) with delta (1, 0)
Screenshot: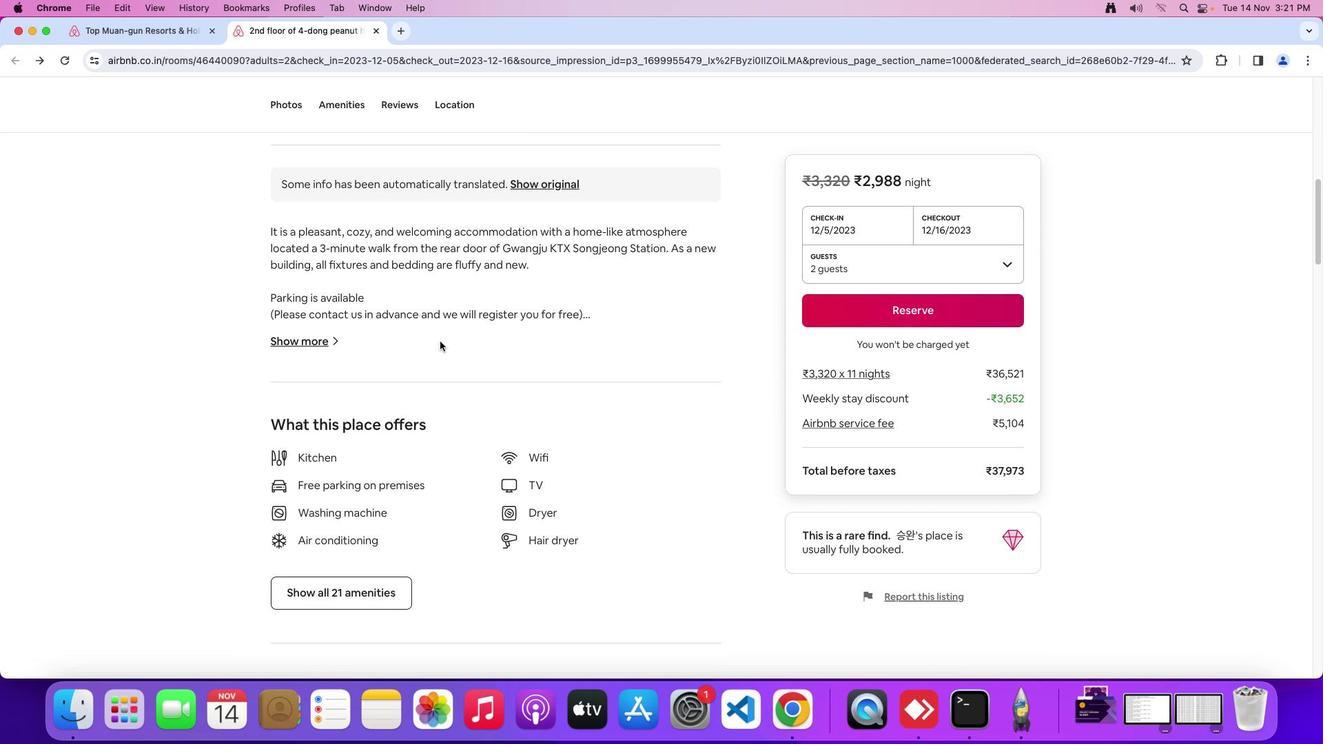 
Action: Mouse moved to (441, 343)
Screenshot: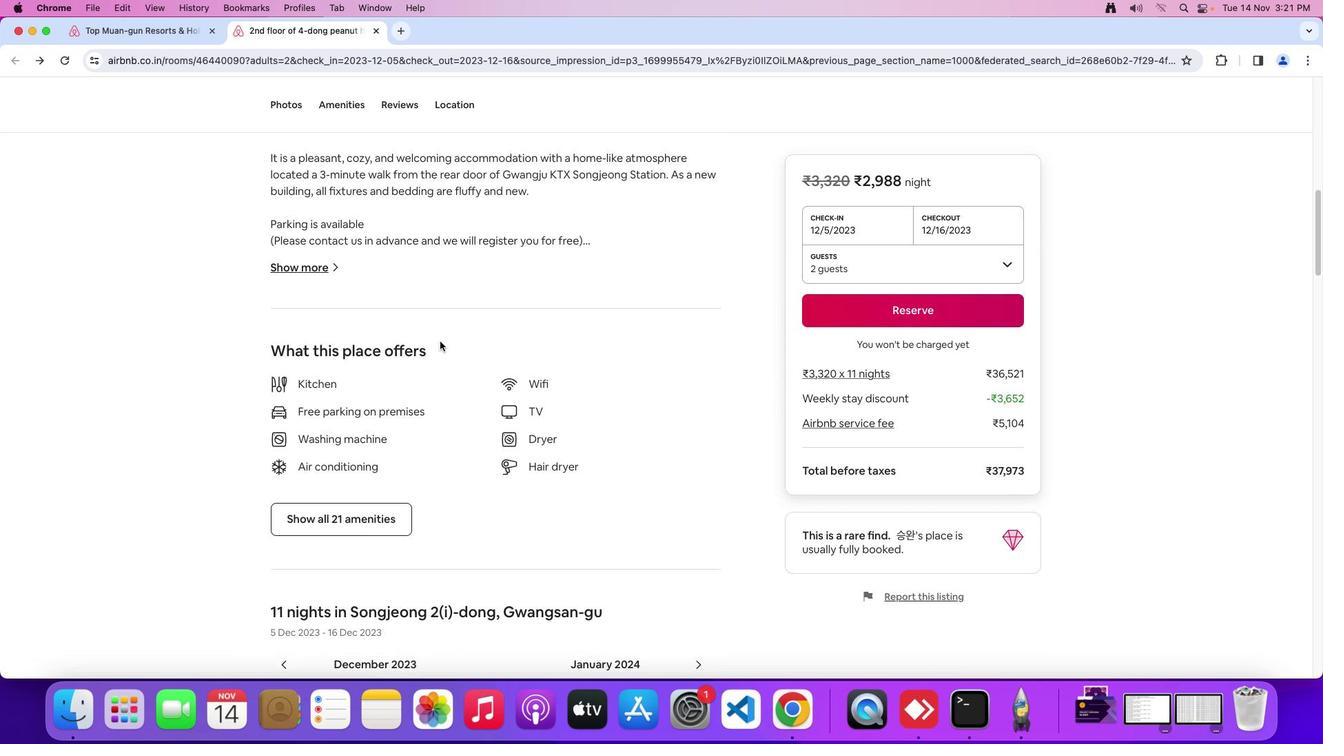 
Action: Mouse scrolled (441, 343) with delta (1, 0)
Screenshot: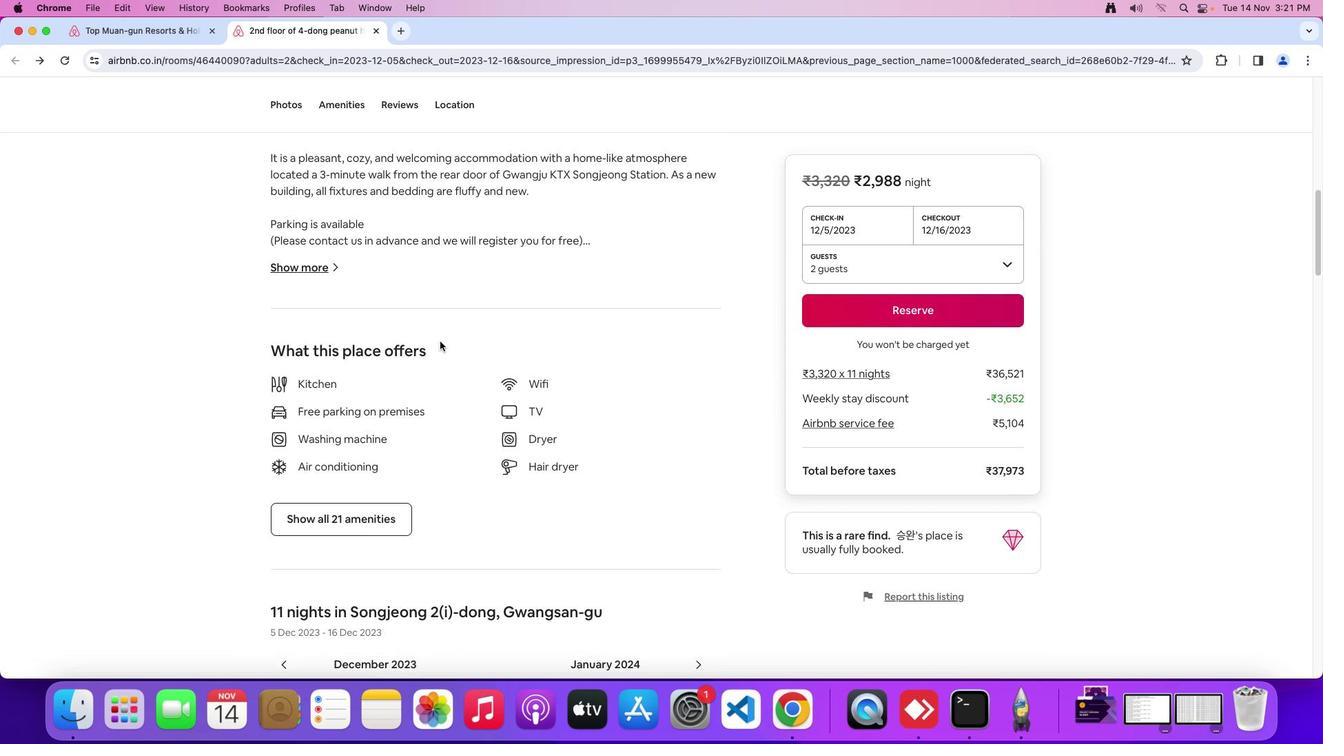 
Action: Mouse moved to (374, 484)
Screenshot: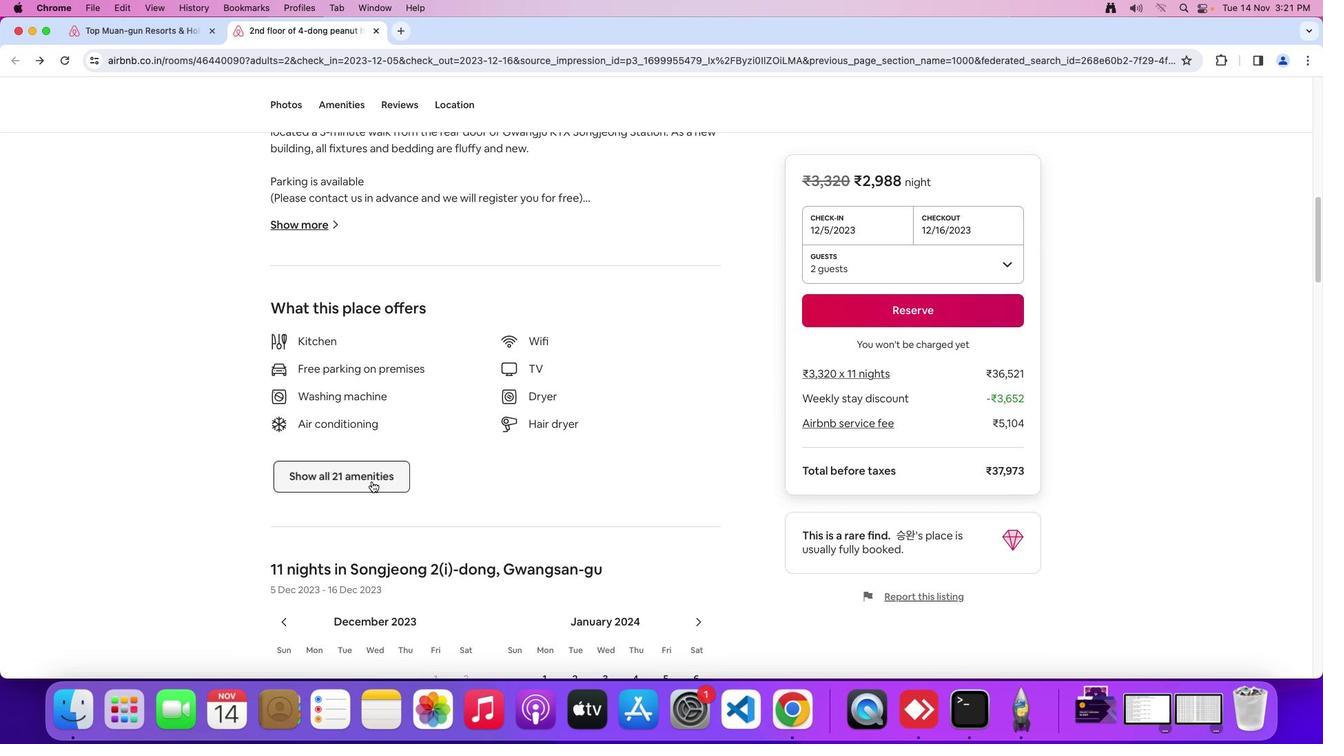 
Action: Mouse pressed left at (374, 484)
Screenshot: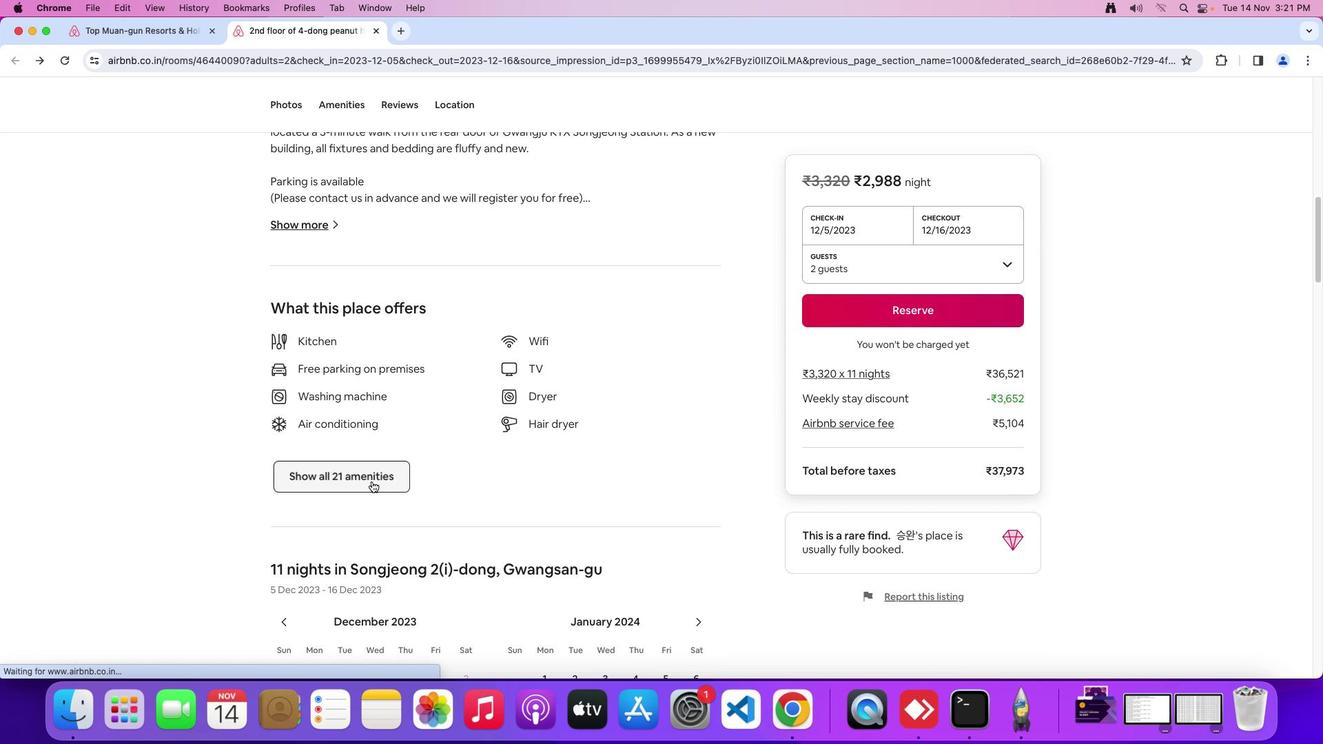 
Action: Mouse moved to (510, 401)
Screenshot: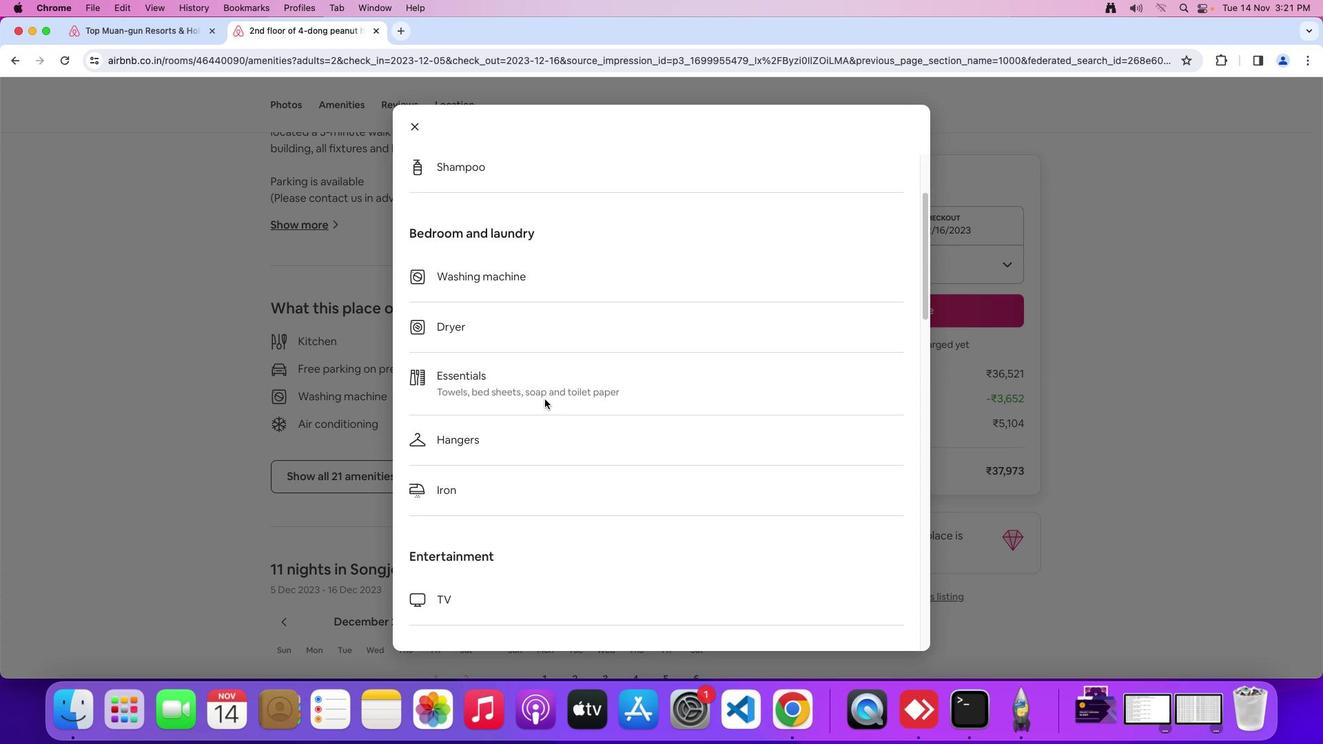 
Action: Mouse scrolled (510, 401) with delta (1, 0)
Screenshot: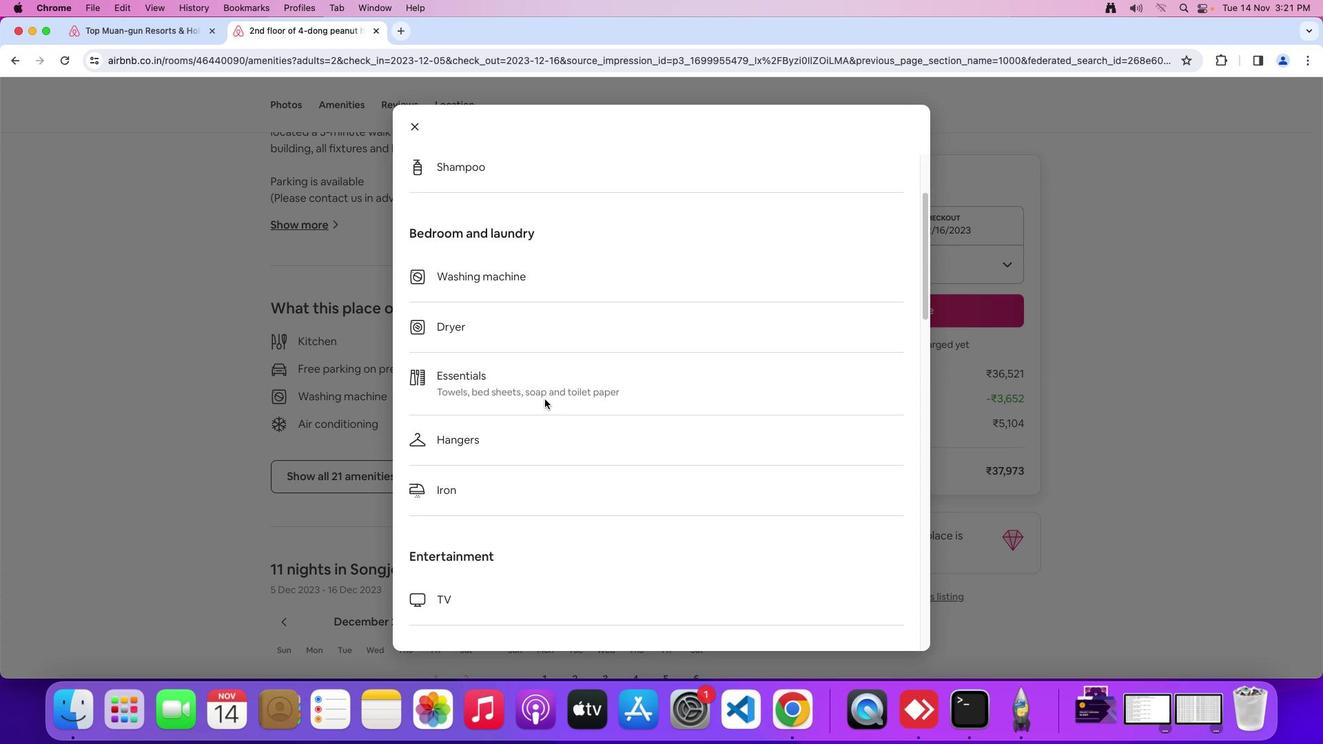 
Action: Mouse moved to (526, 404)
Screenshot: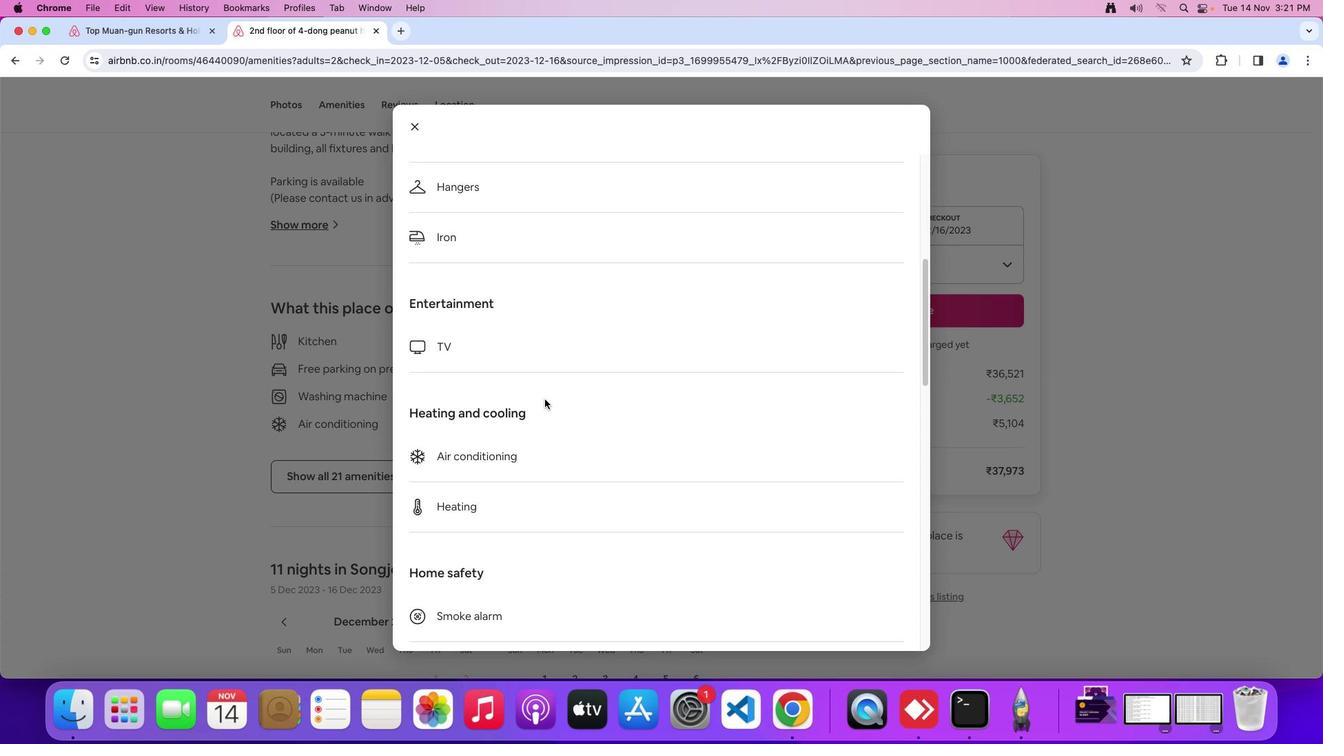 
Action: Mouse scrolled (526, 404) with delta (1, 0)
Screenshot: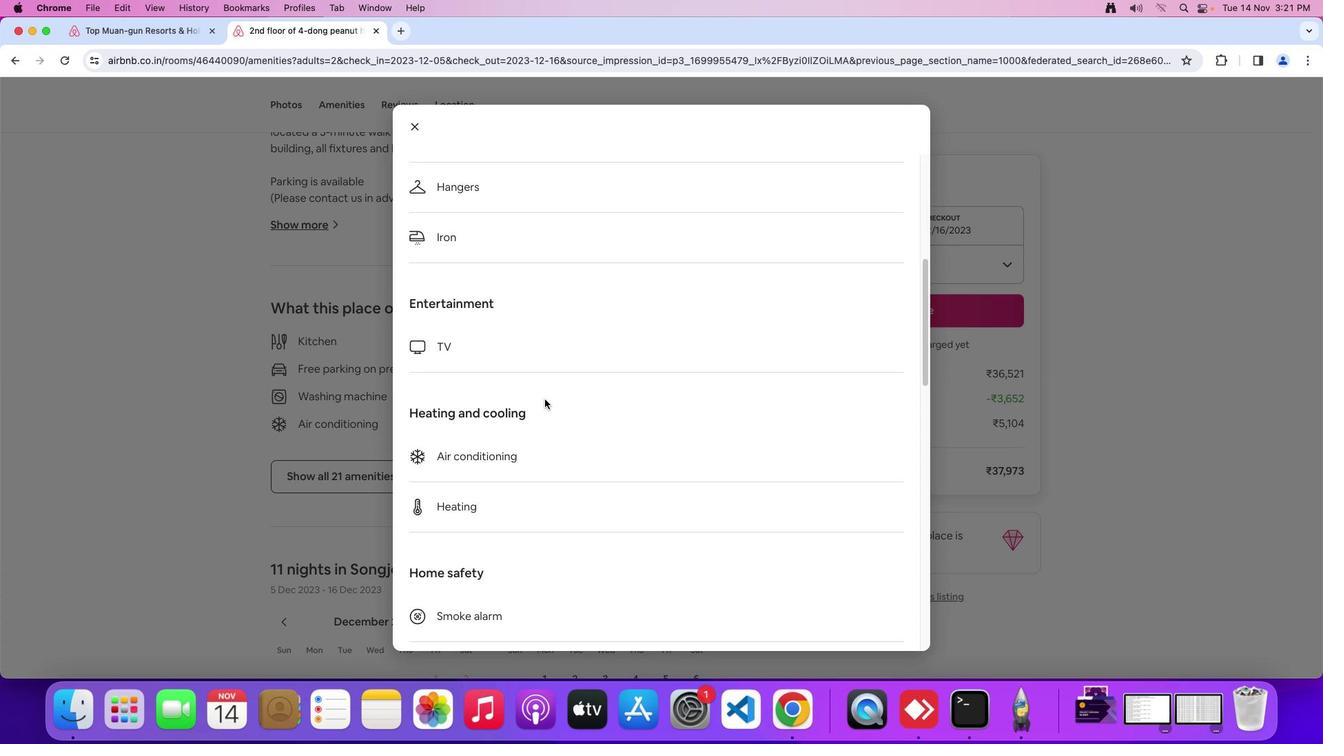 
Action: Mouse moved to (533, 405)
Screenshot: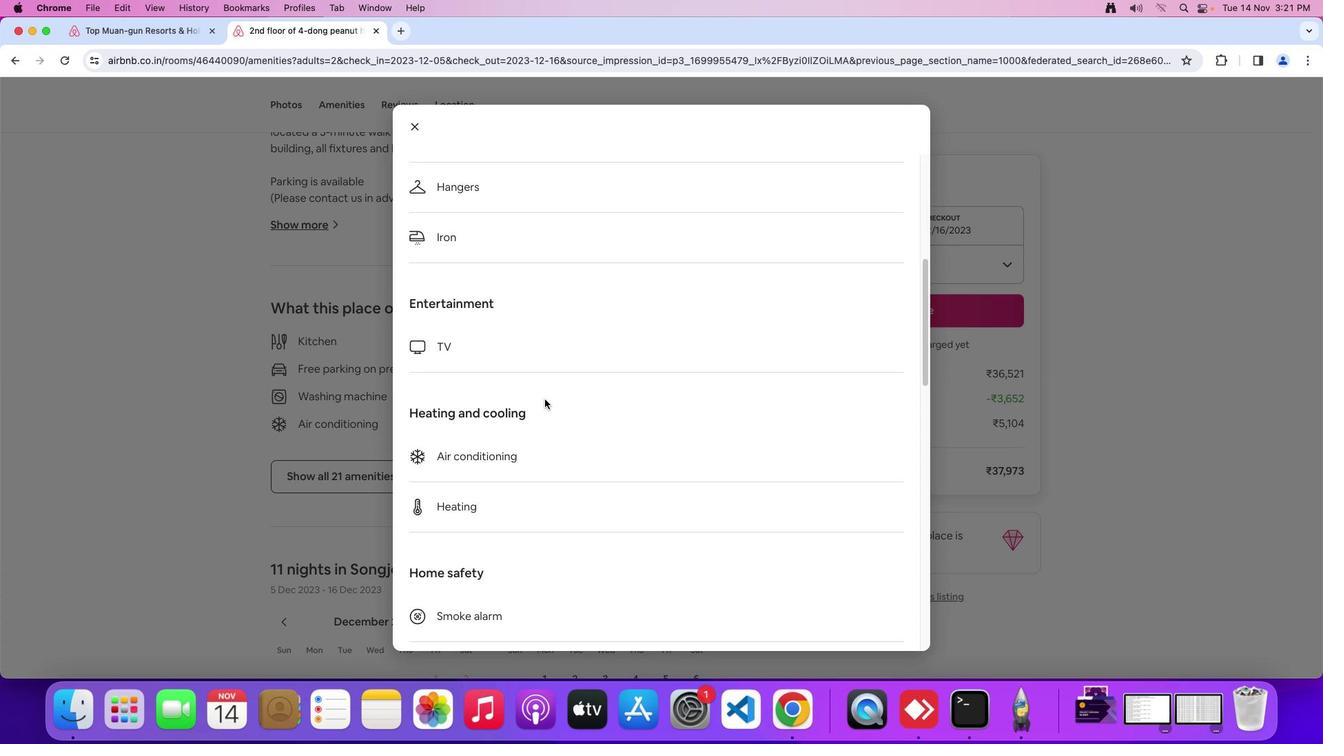 
Action: Mouse scrolled (533, 405) with delta (1, 0)
Screenshot: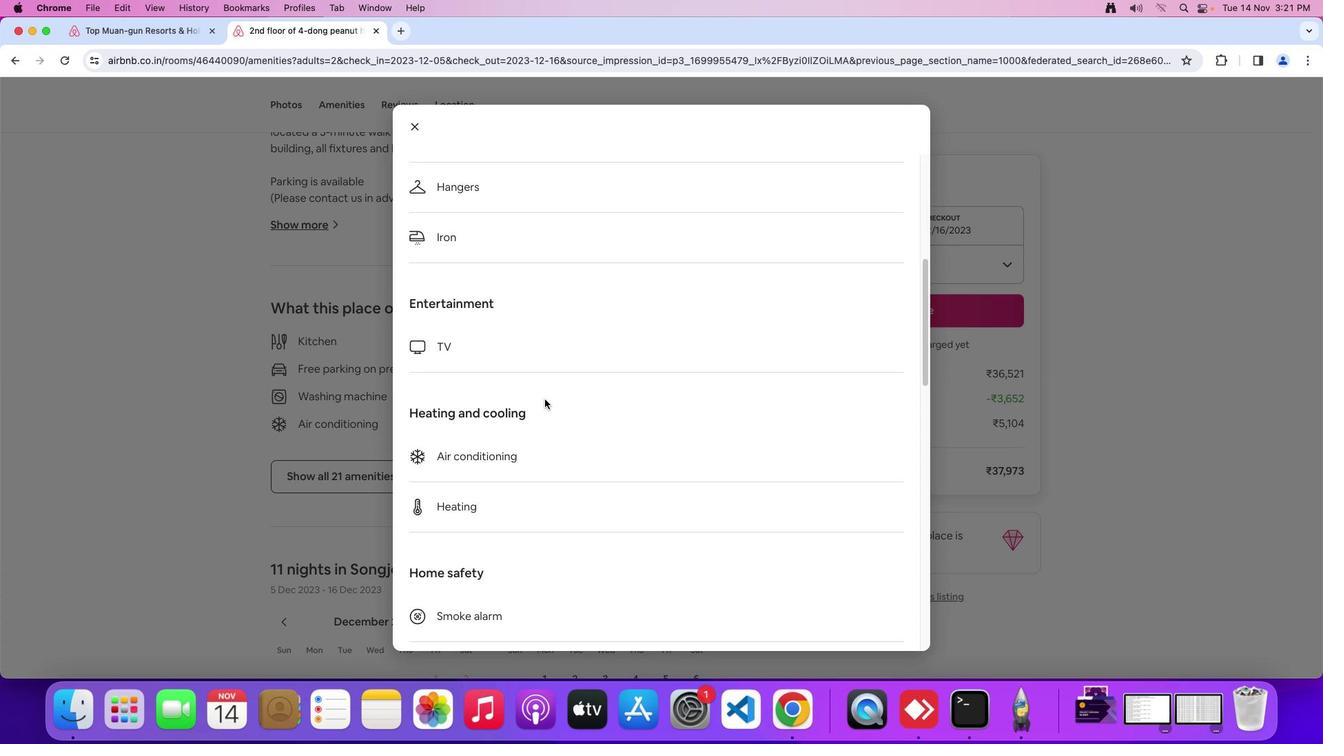 
Action: Mouse moved to (541, 405)
Screenshot: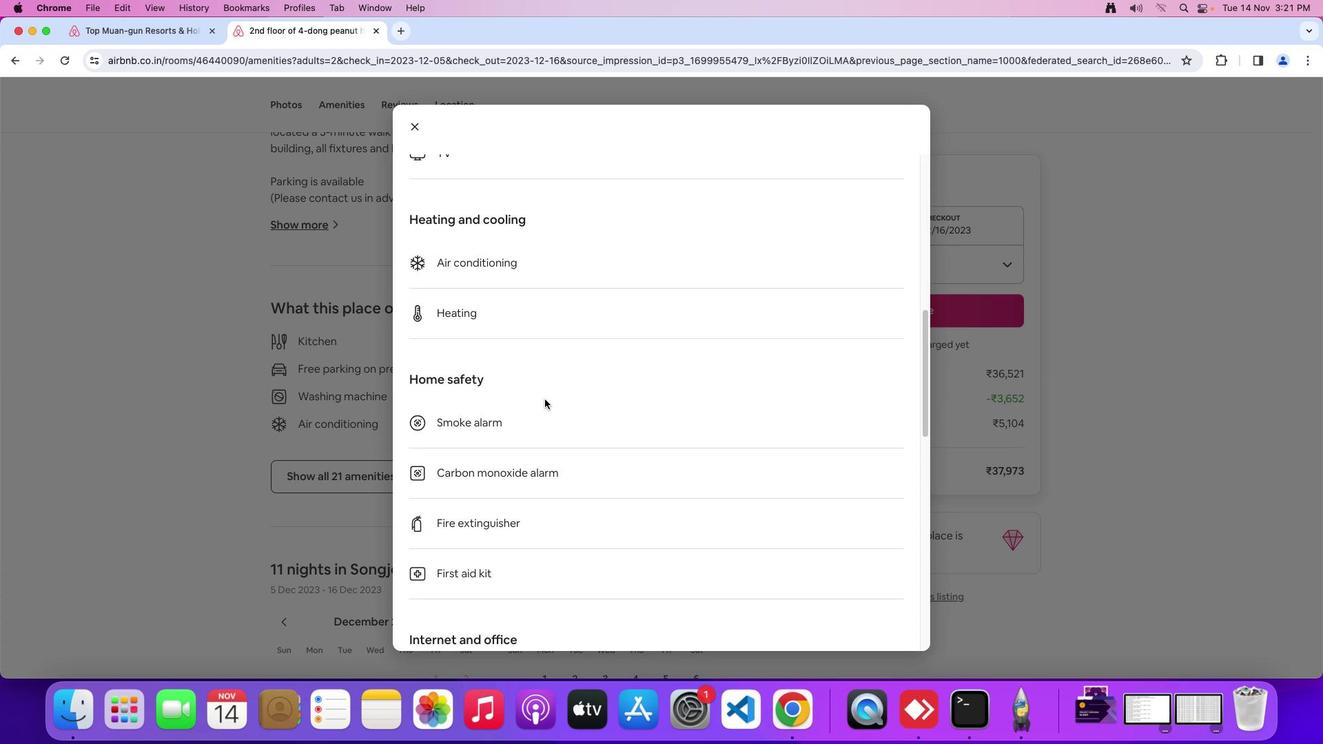 
Action: Mouse scrolled (541, 405) with delta (1, -2)
Screenshot: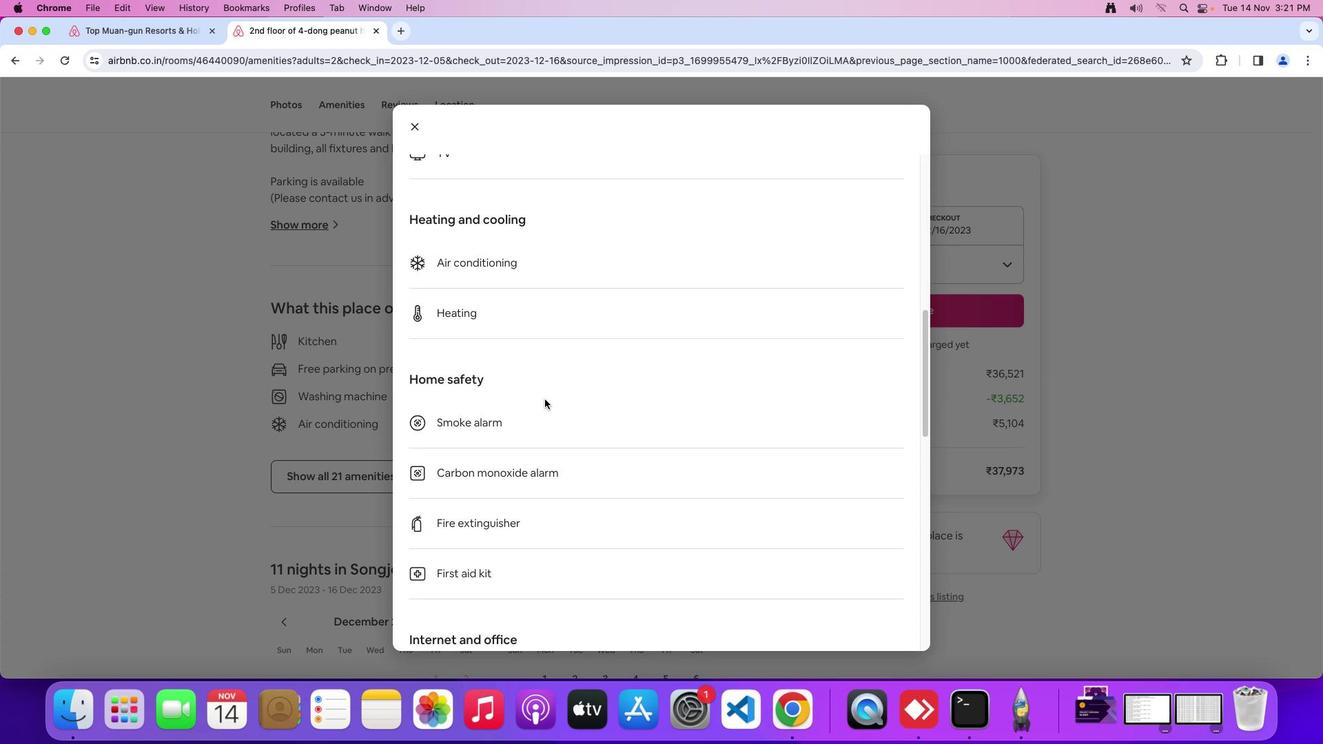 
Action: Mouse moved to (545, 402)
Screenshot: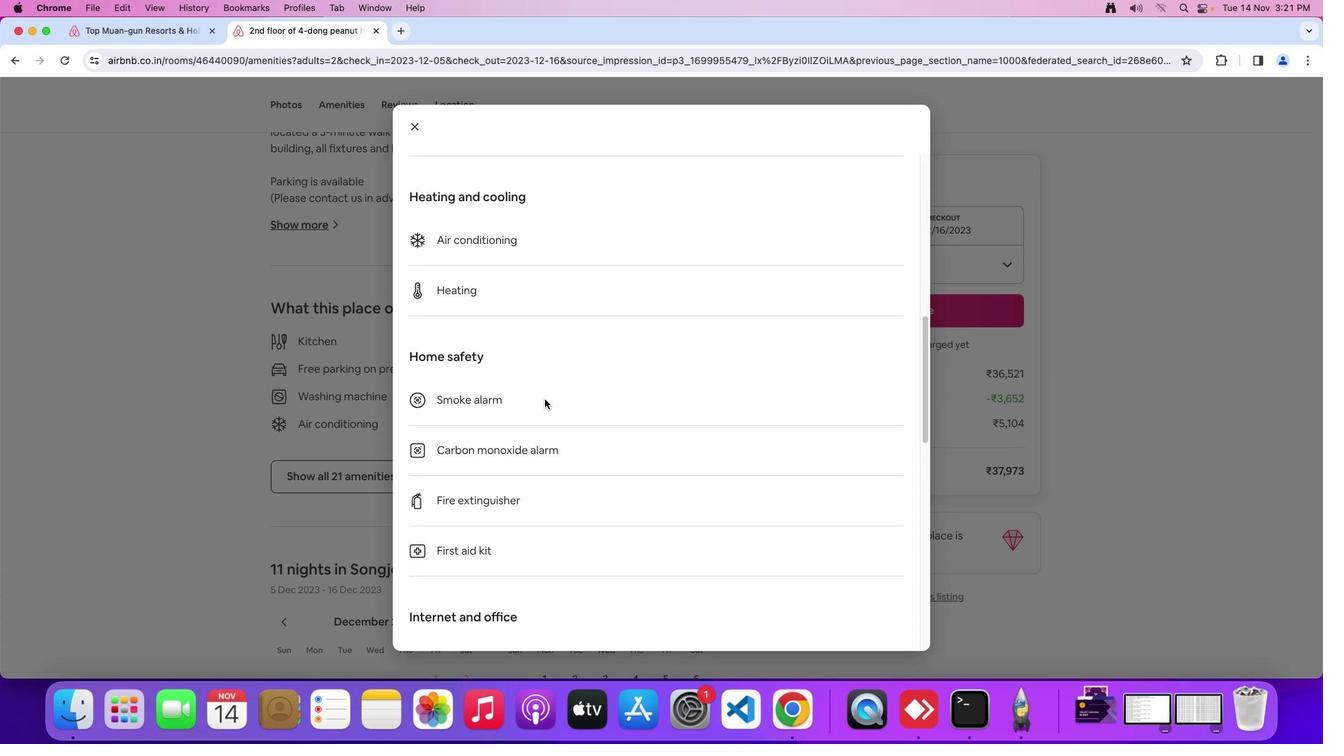 
Action: Mouse scrolled (545, 402) with delta (1, -3)
Screenshot: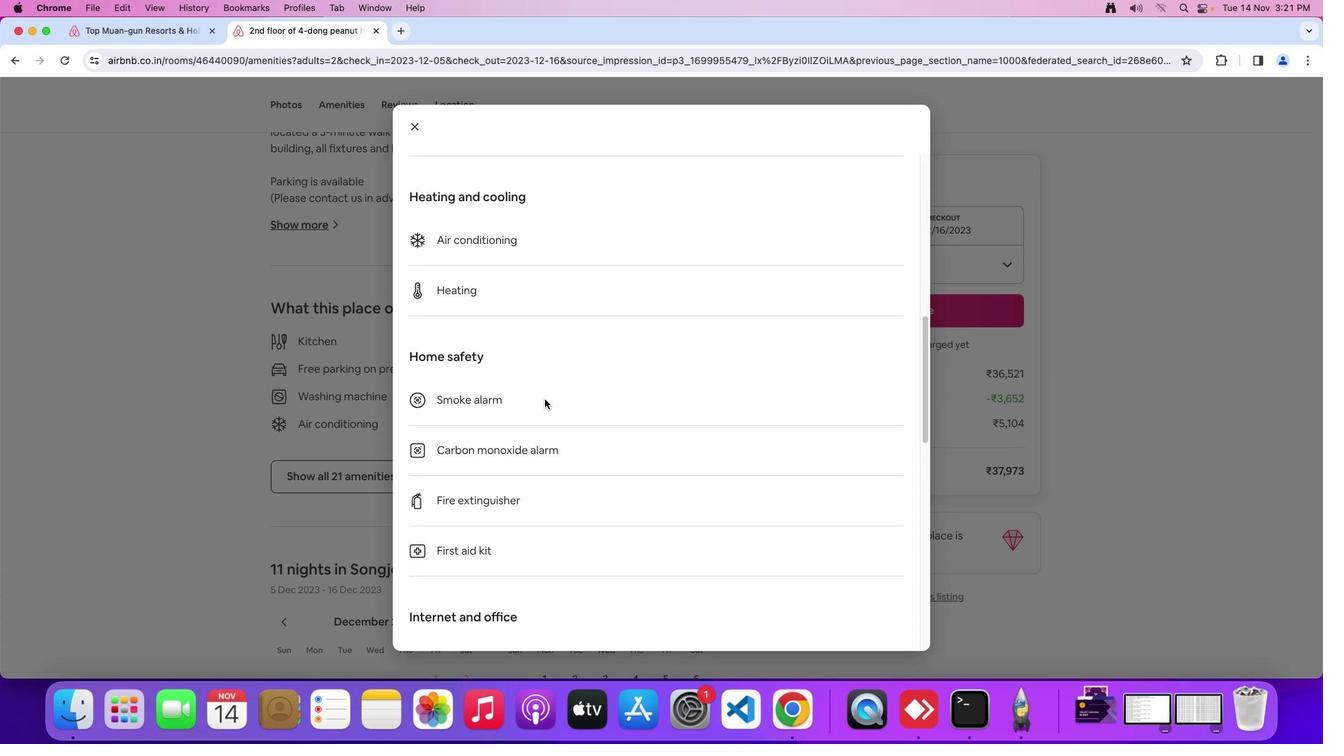 
Action: Mouse moved to (552, 413)
Screenshot: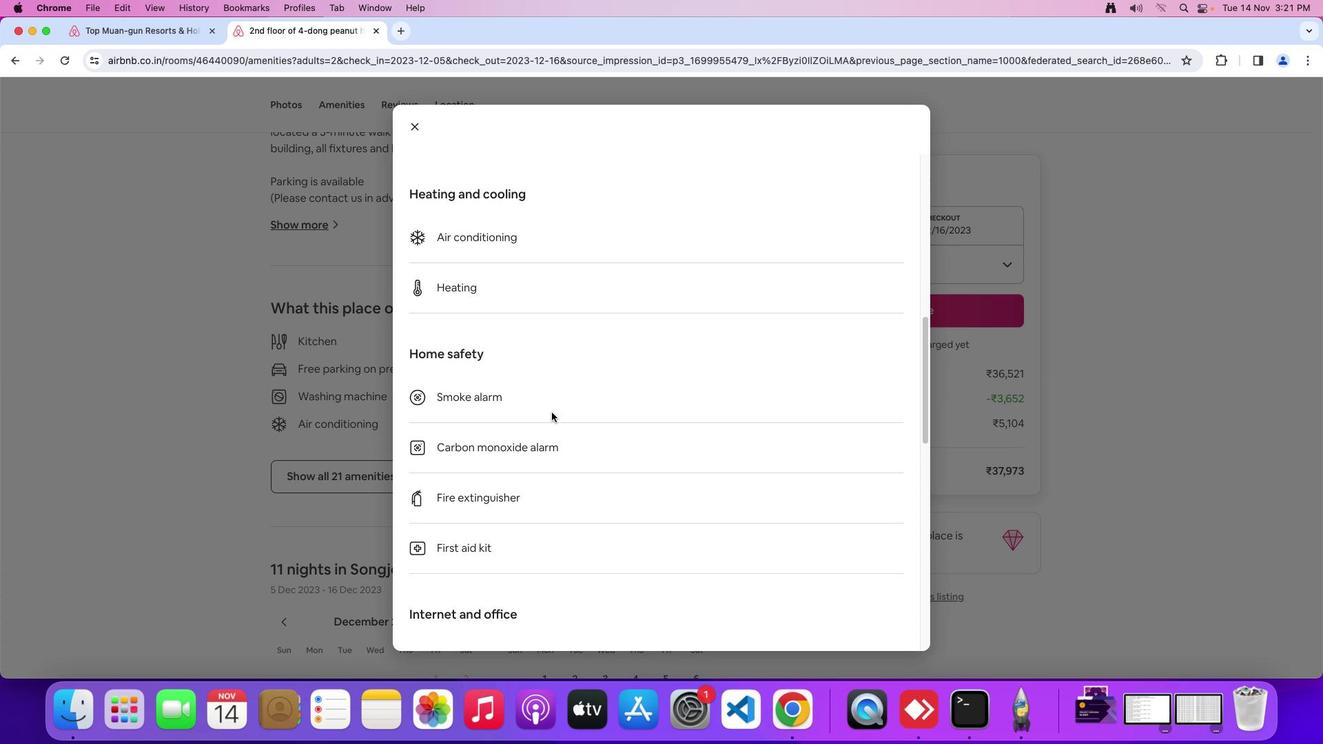 
Action: Mouse scrolled (552, 413) with delta (1, 0)
Screenshot: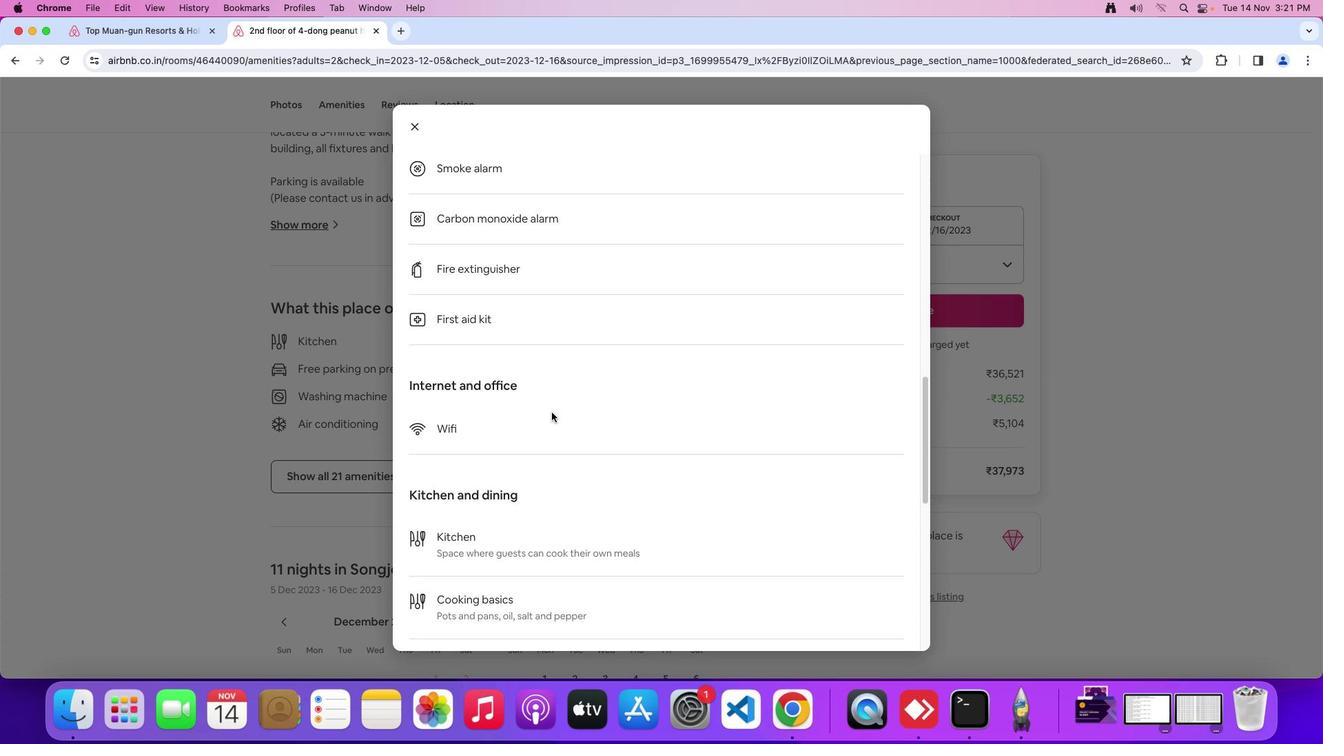 
Action: Mouse scrolled (552, 413) with delta (1, 0)
Screenshot: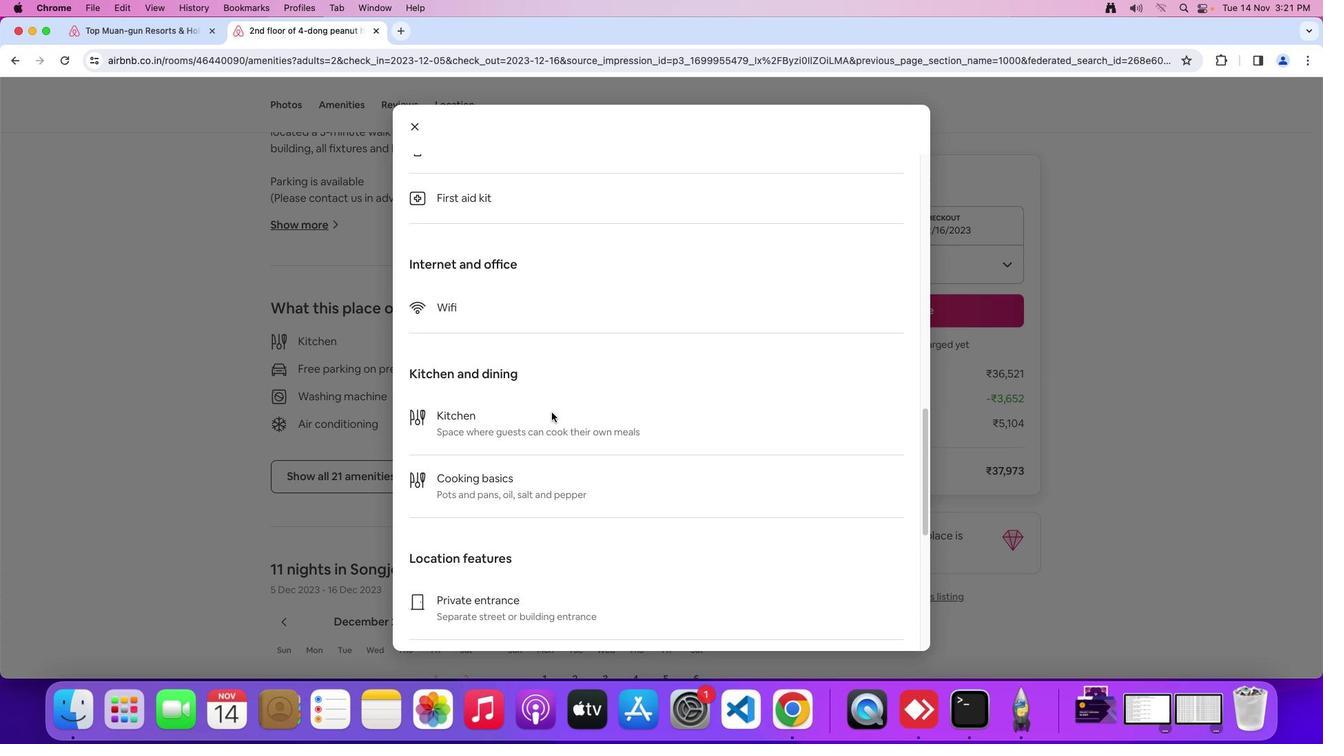 
Action: Mouse scrolled (552, 413) with delta (1, -1)
Screenshot: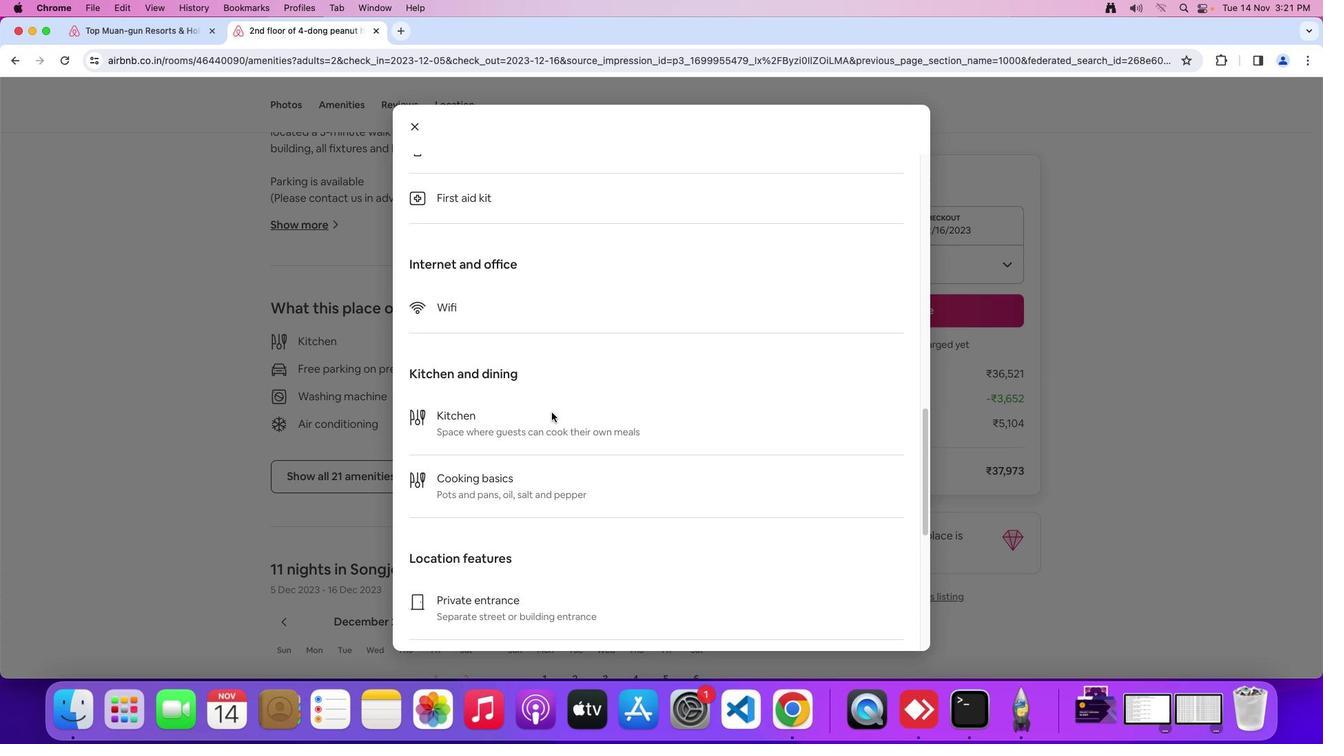 
Action: Mouse scrolled (552, 413) with delta (1, -3)
Screenshot: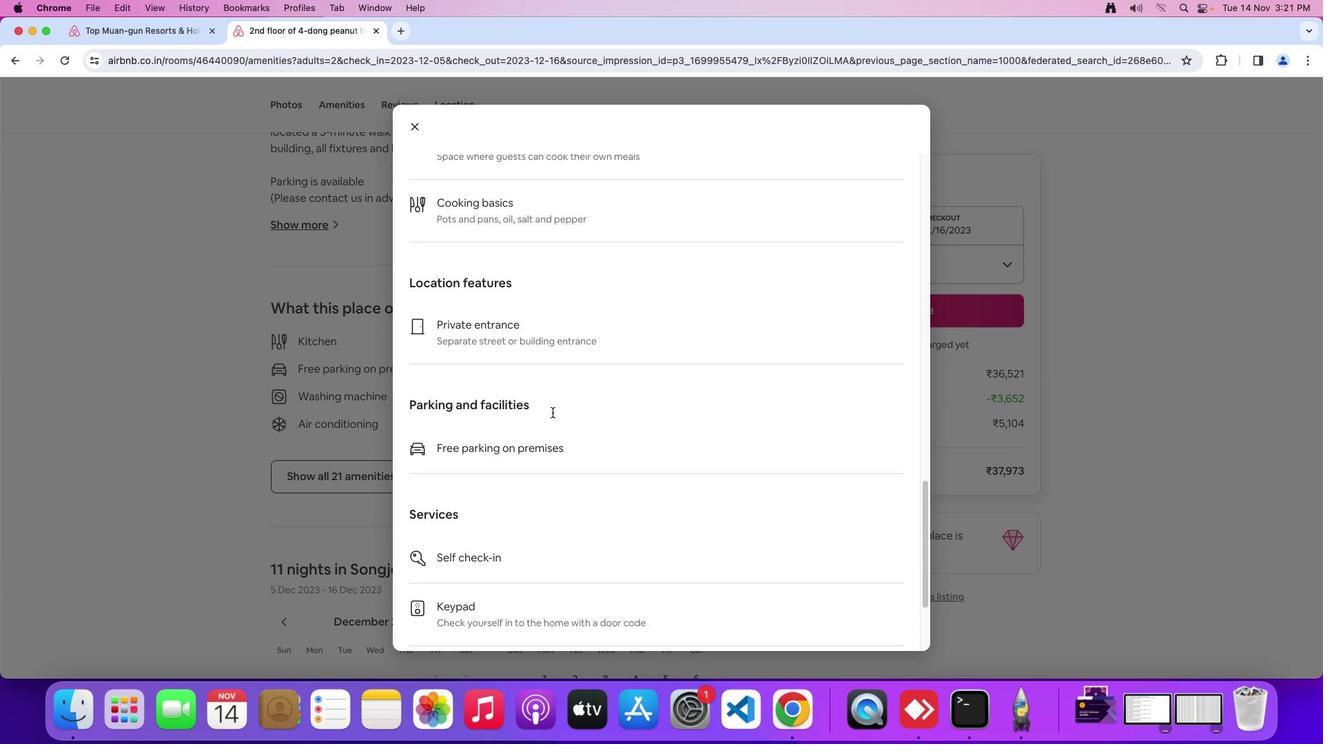 
Action: Mouse scrolled (552, 413) with delta (1, -3)
Screenshot: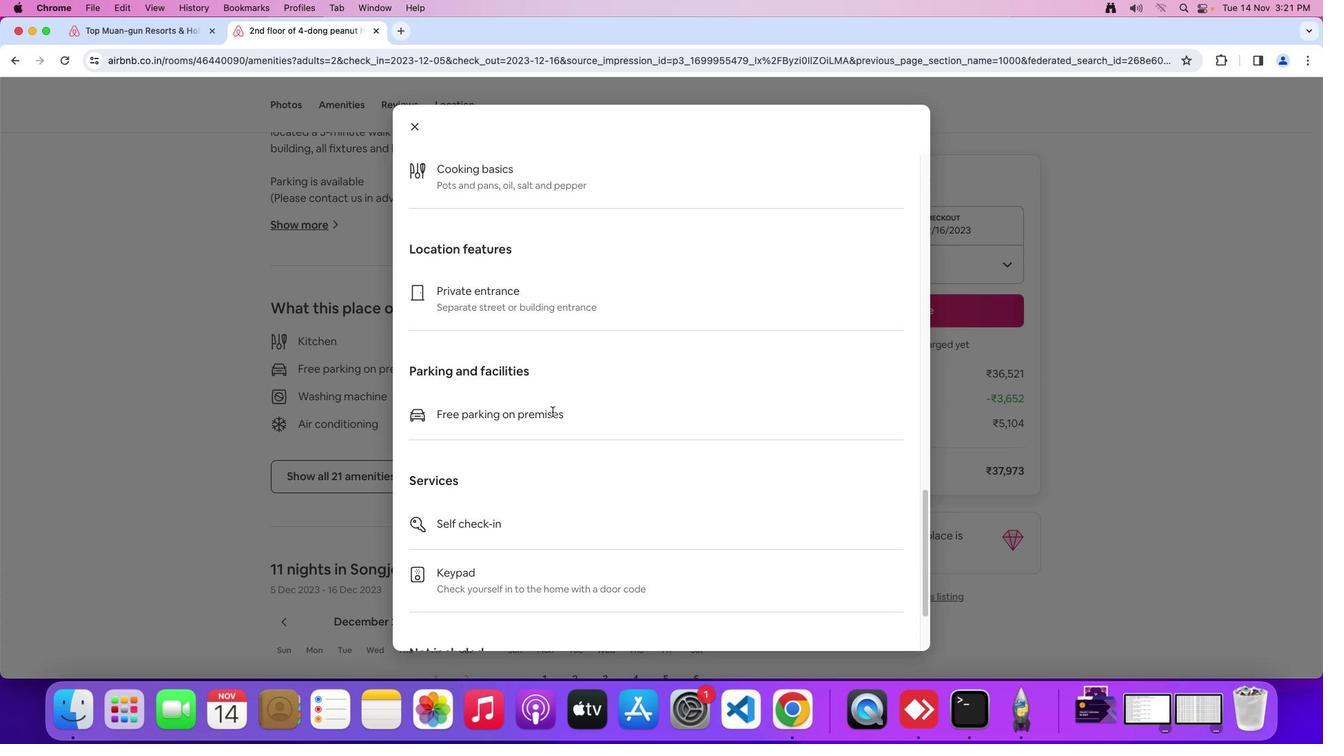 
Action: Mouse moved to (554, 412)
Screenshot: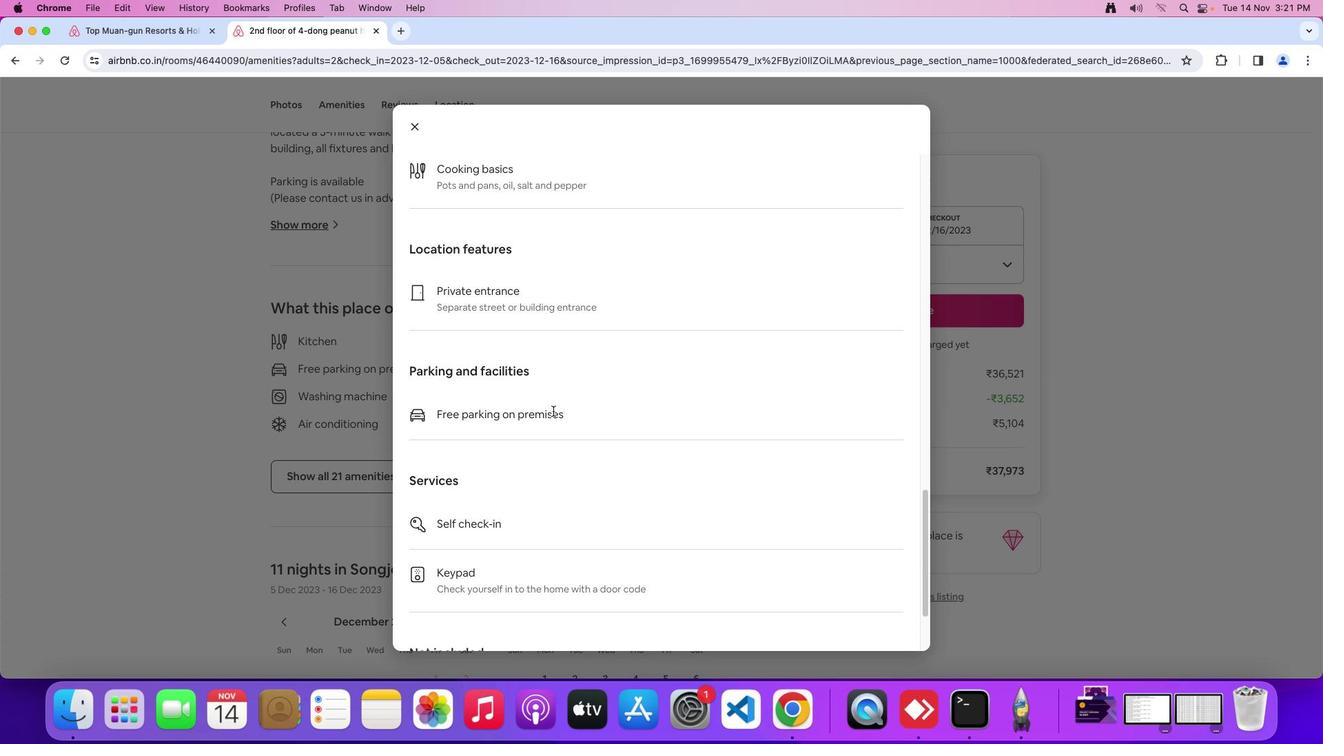 
Action: Mouse scrolled (554, 412) with delta (1, 0)
Screenshot: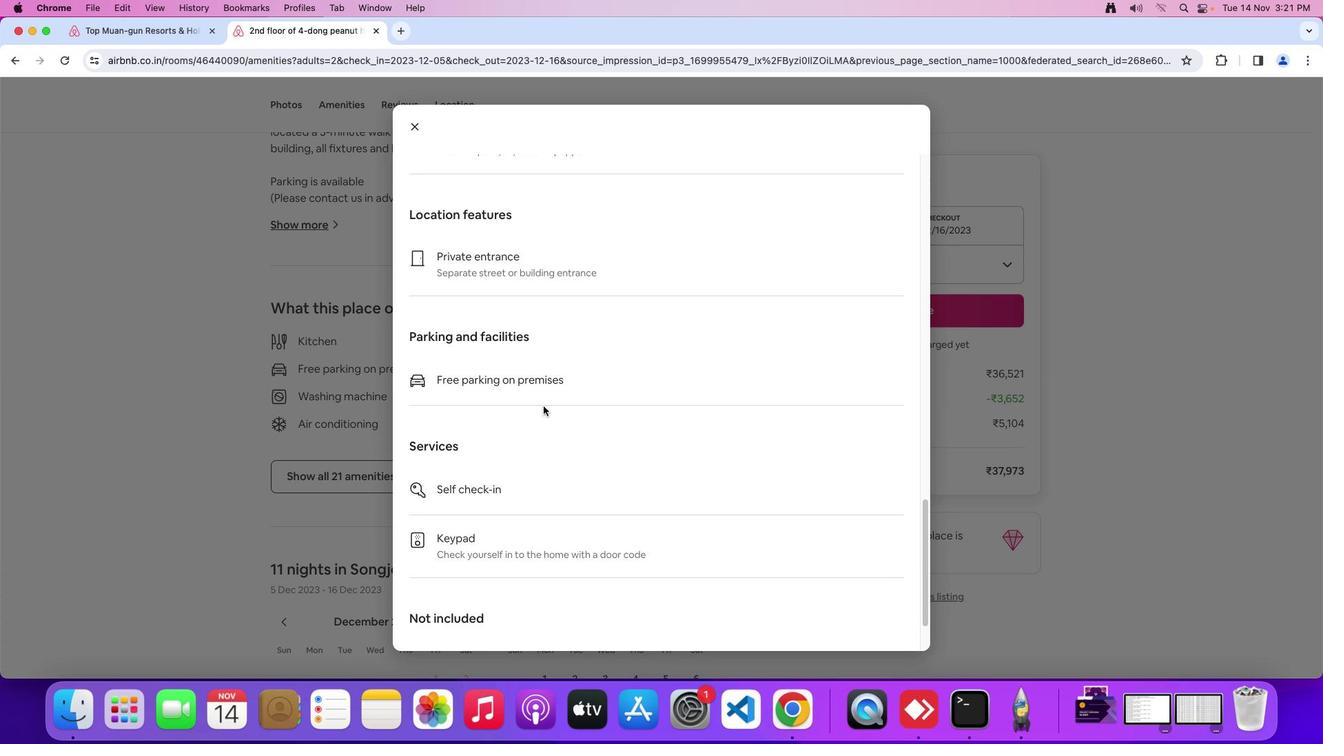 
Action: Mouse scrolled (554, 412) with delta (1, 0)
Screenshot: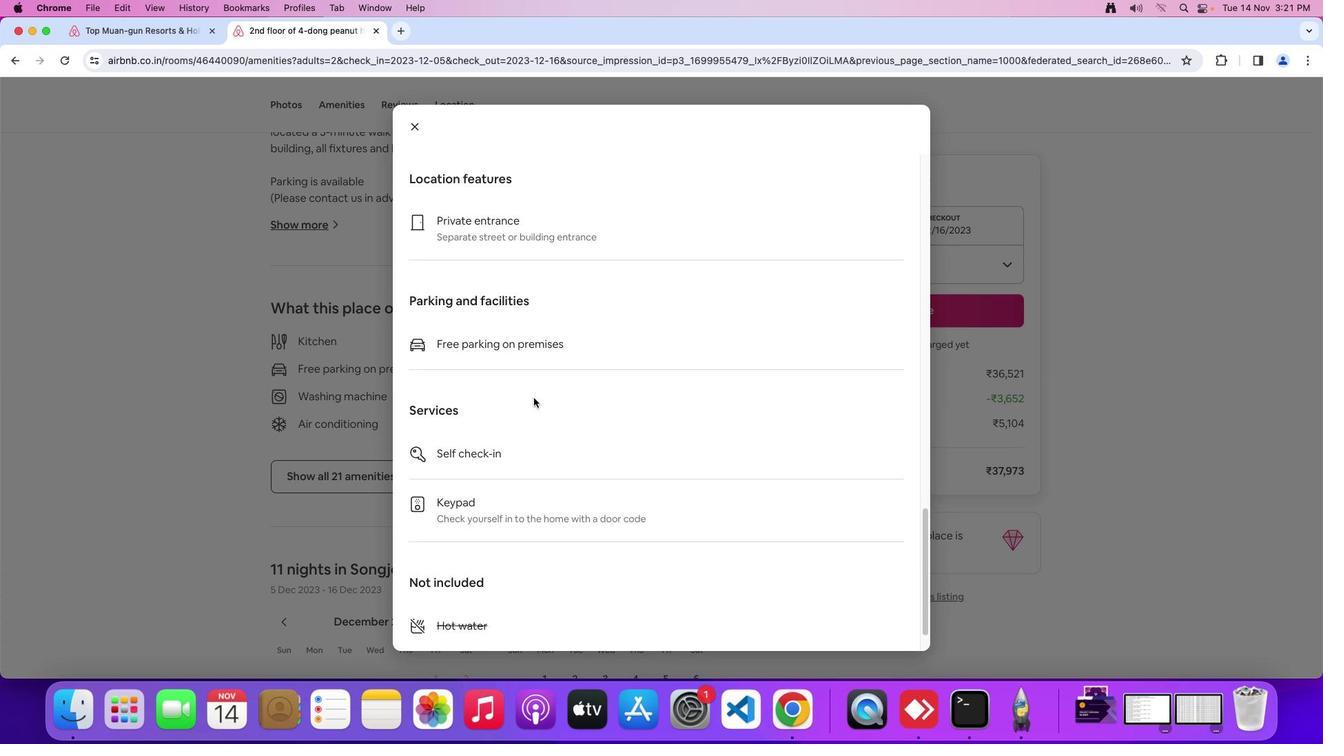 
Action: Mouse scrolled (554, 412) with delta (1, -1)
Screenshot: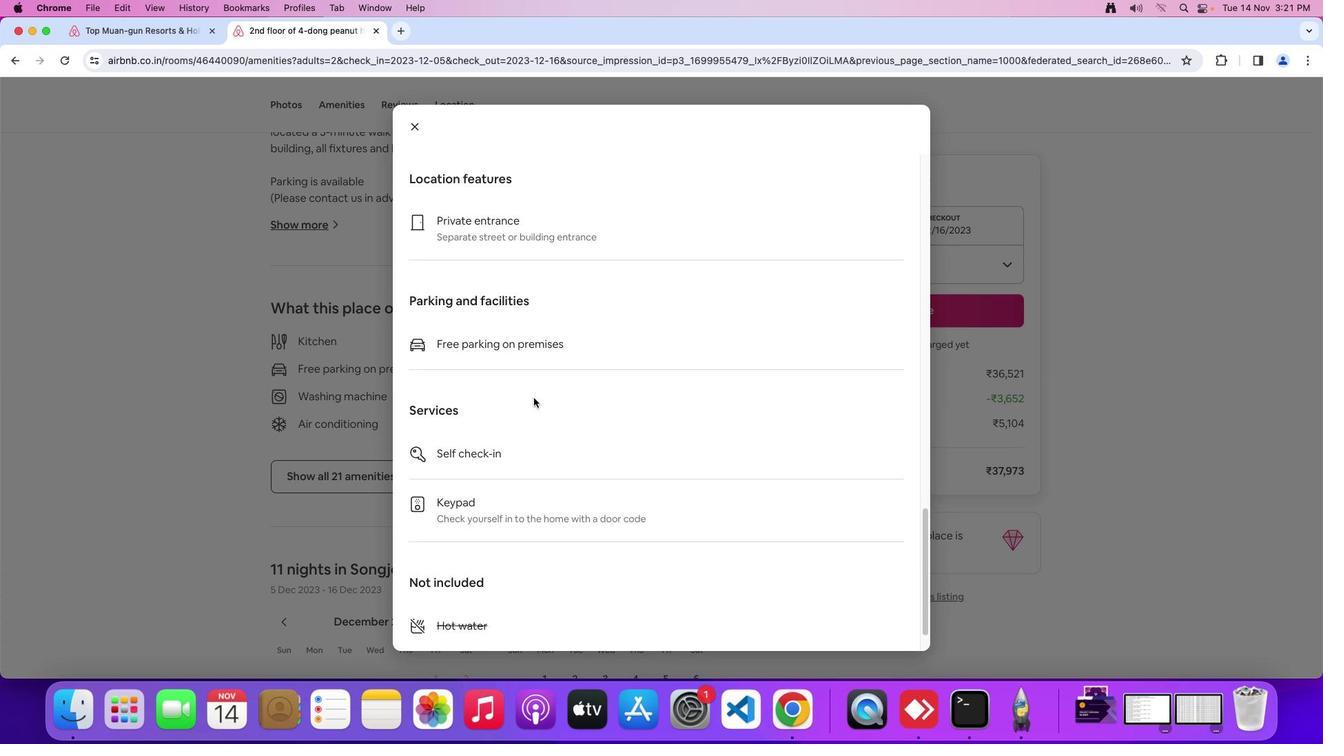 
Action: Mouse scrolled (554, 412) with delta (1, -2)
Screenshot: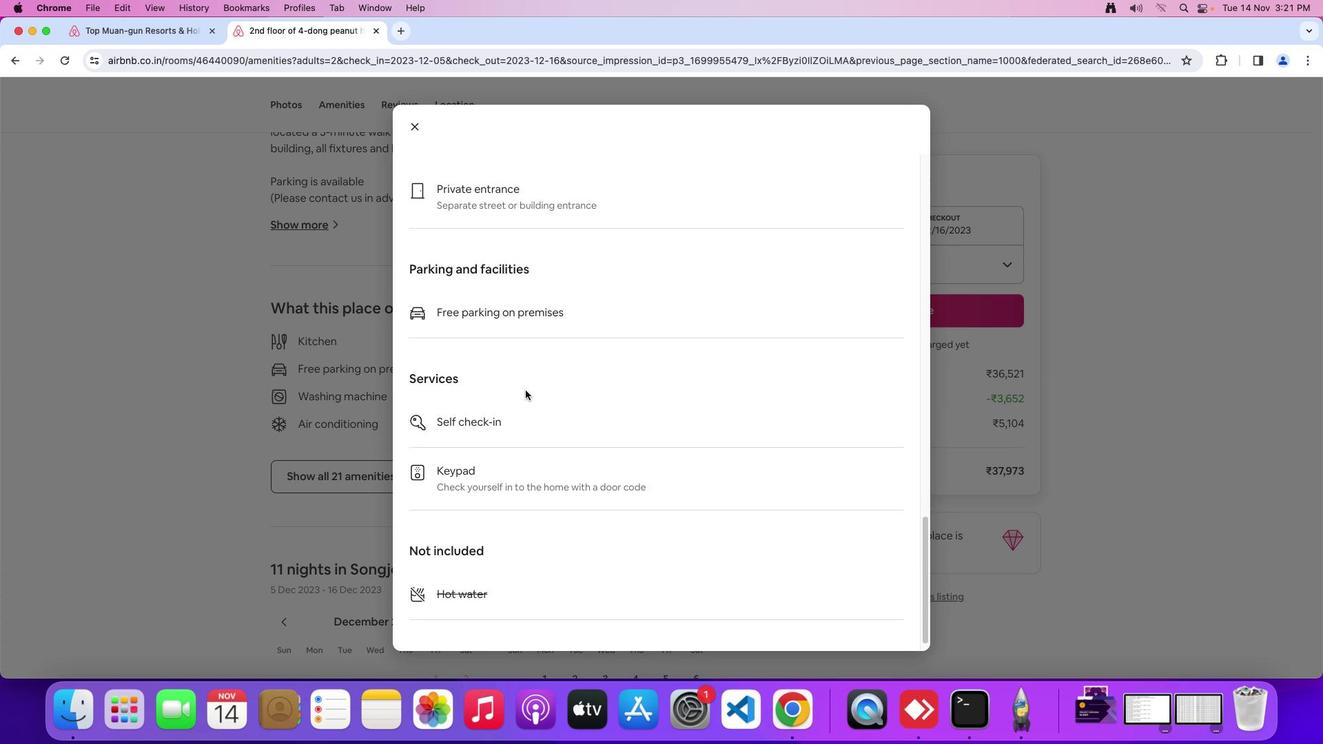 
Action: Mouse moved to (545, 408)
Screenshot: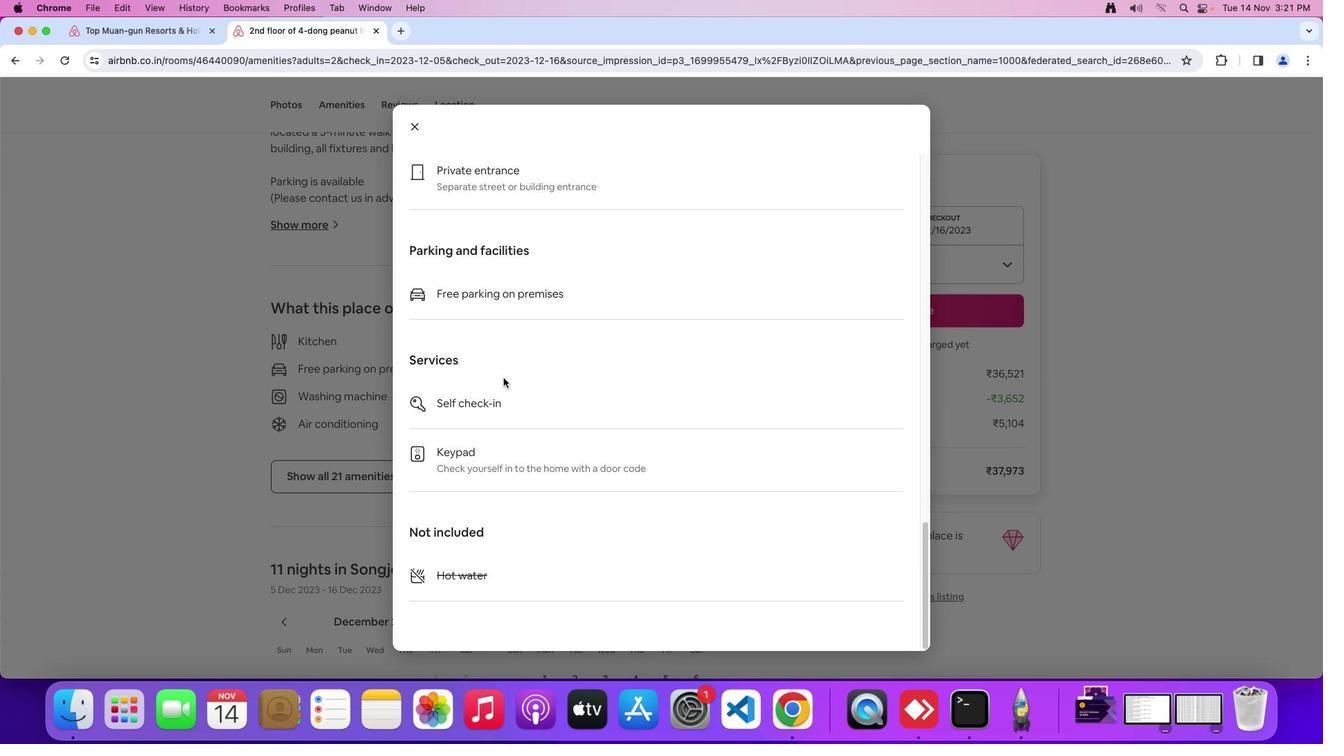
Action: Mouse scrolled (545, 408) with delta (1, -3)
Screenshot: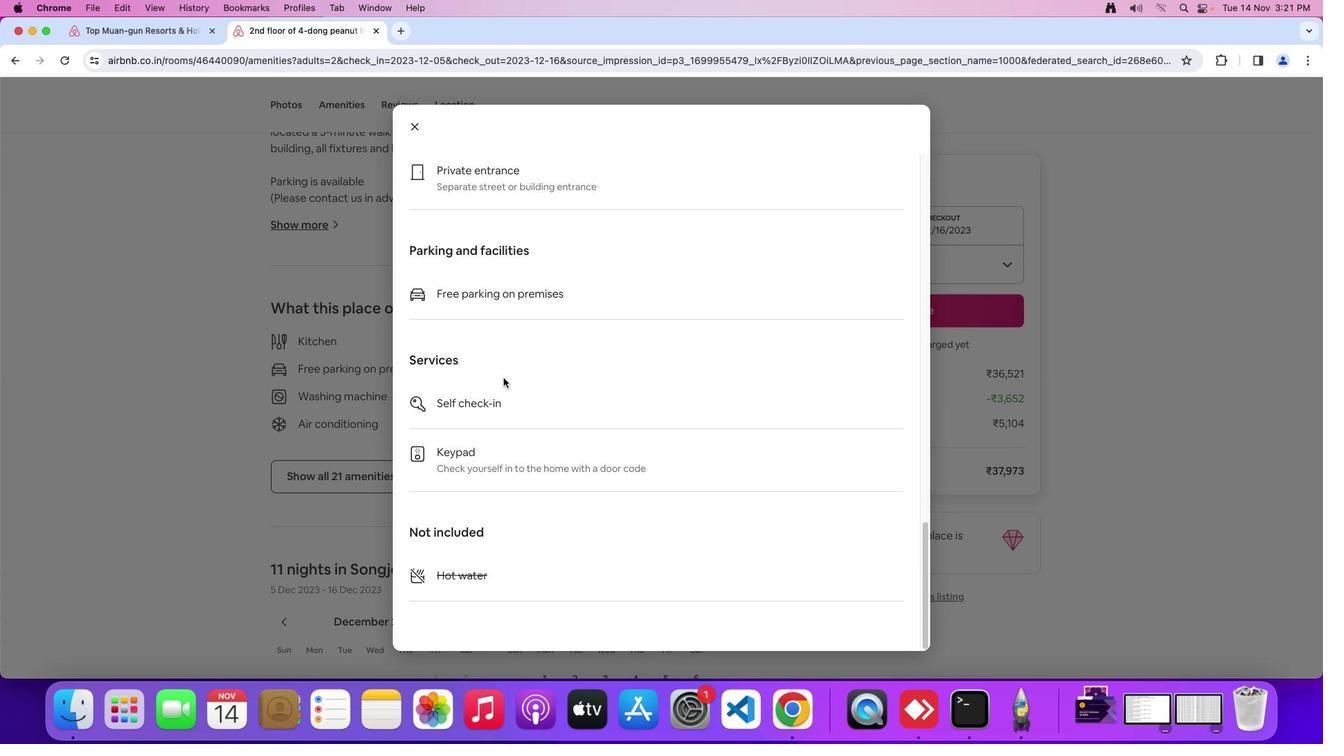 
Action: Mouse moved to (409, 128)
Screenshot: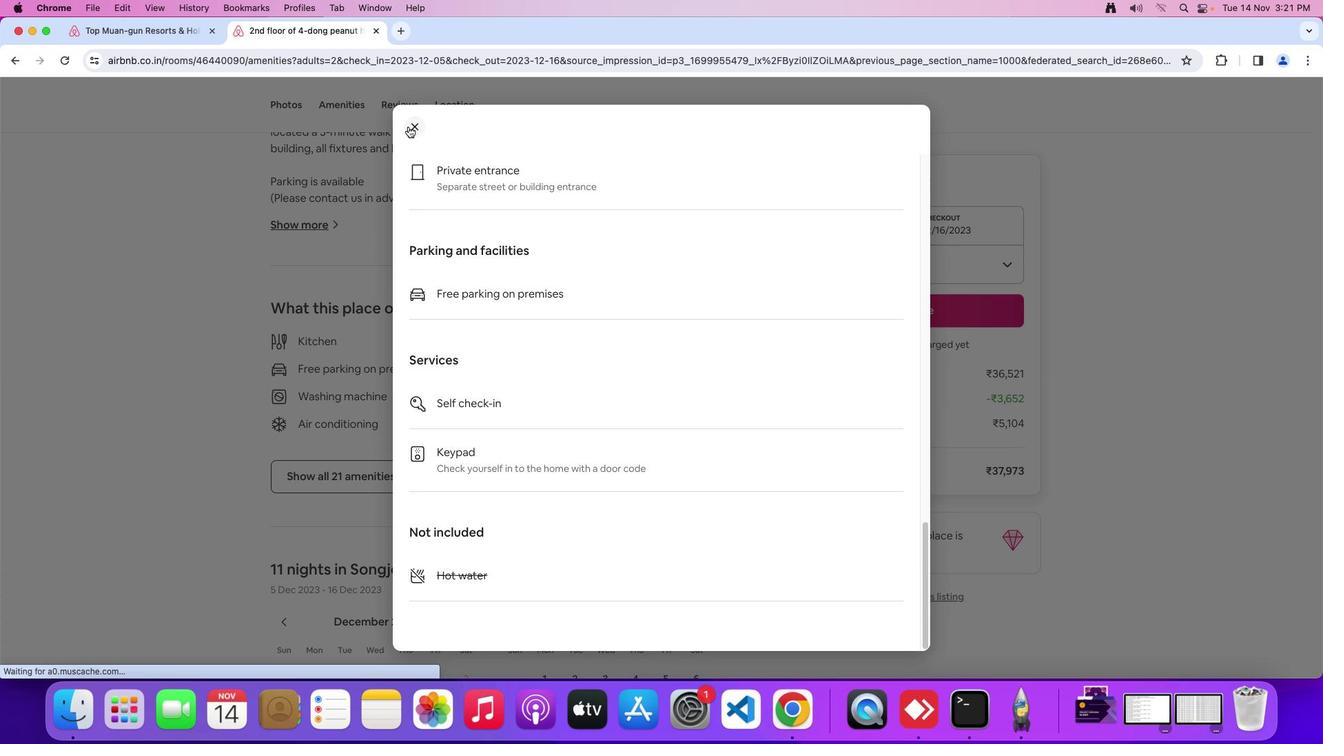 
Action: Mouse pressed left at (409, 128)
Screenshot: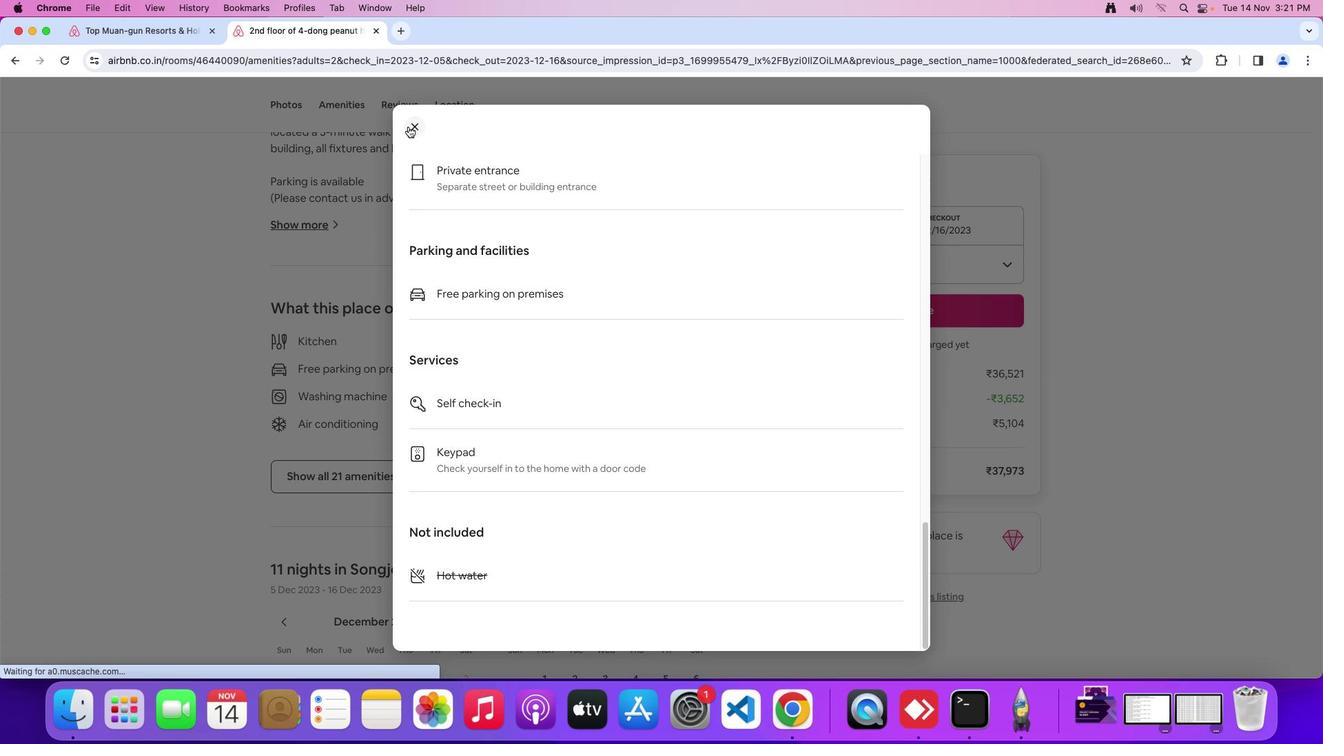 
Action: Mouse moved to (515, 413)
Screenshot: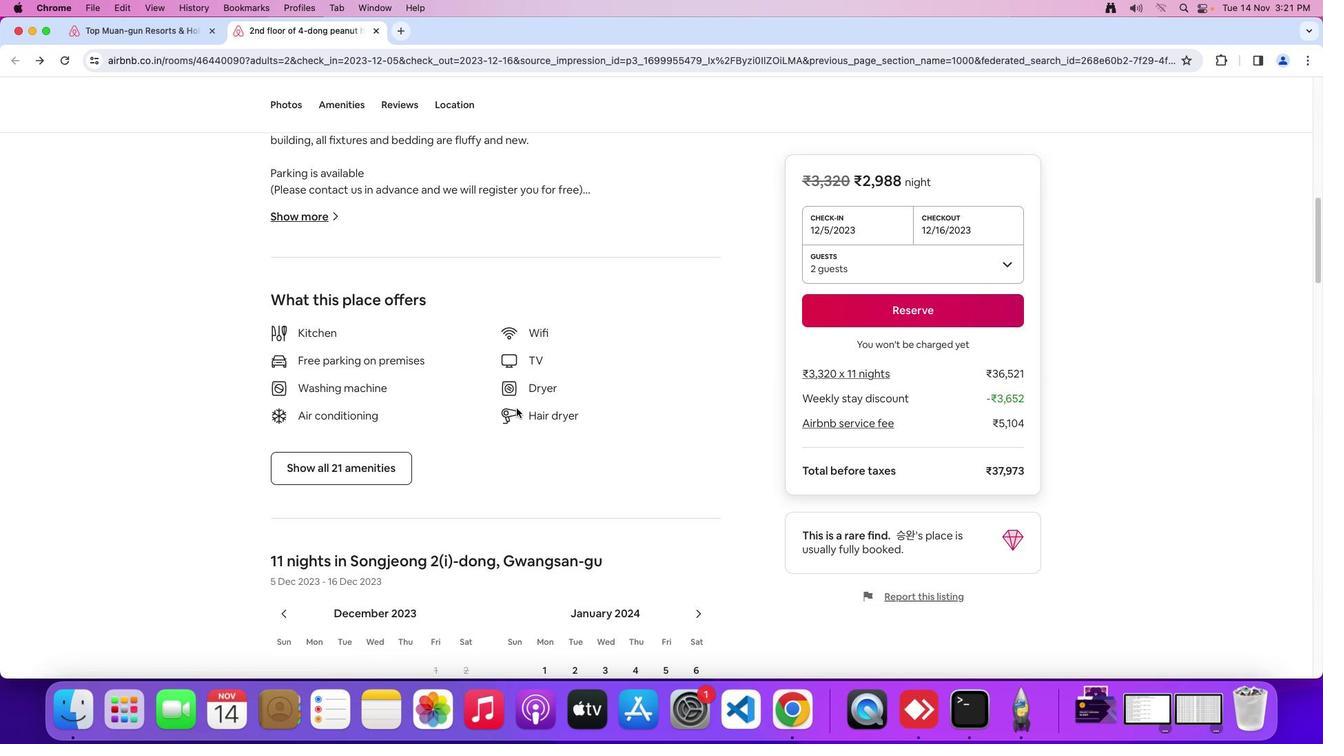 
Action: Mouse scrolled (515, 413) with delta (1, 0)
Screenshot: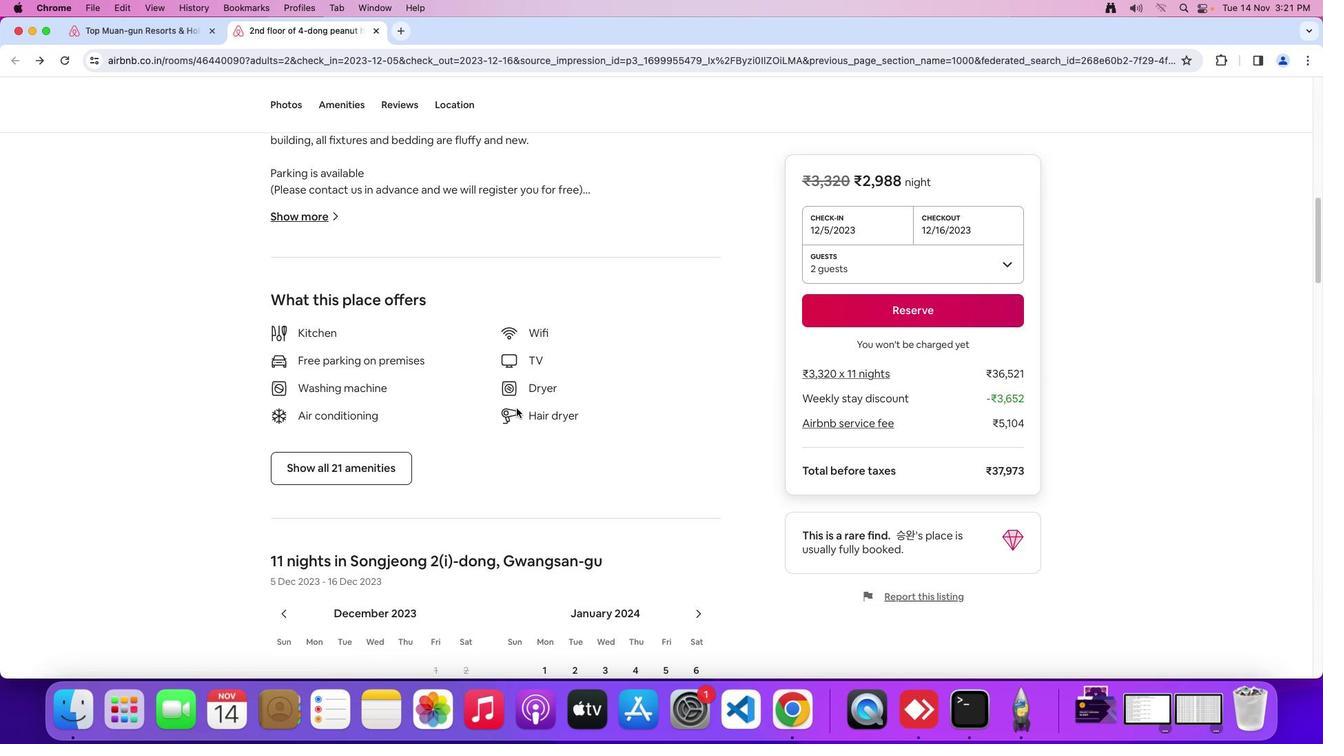 
Action: Mouse moved to (516, 411)
Screenshot: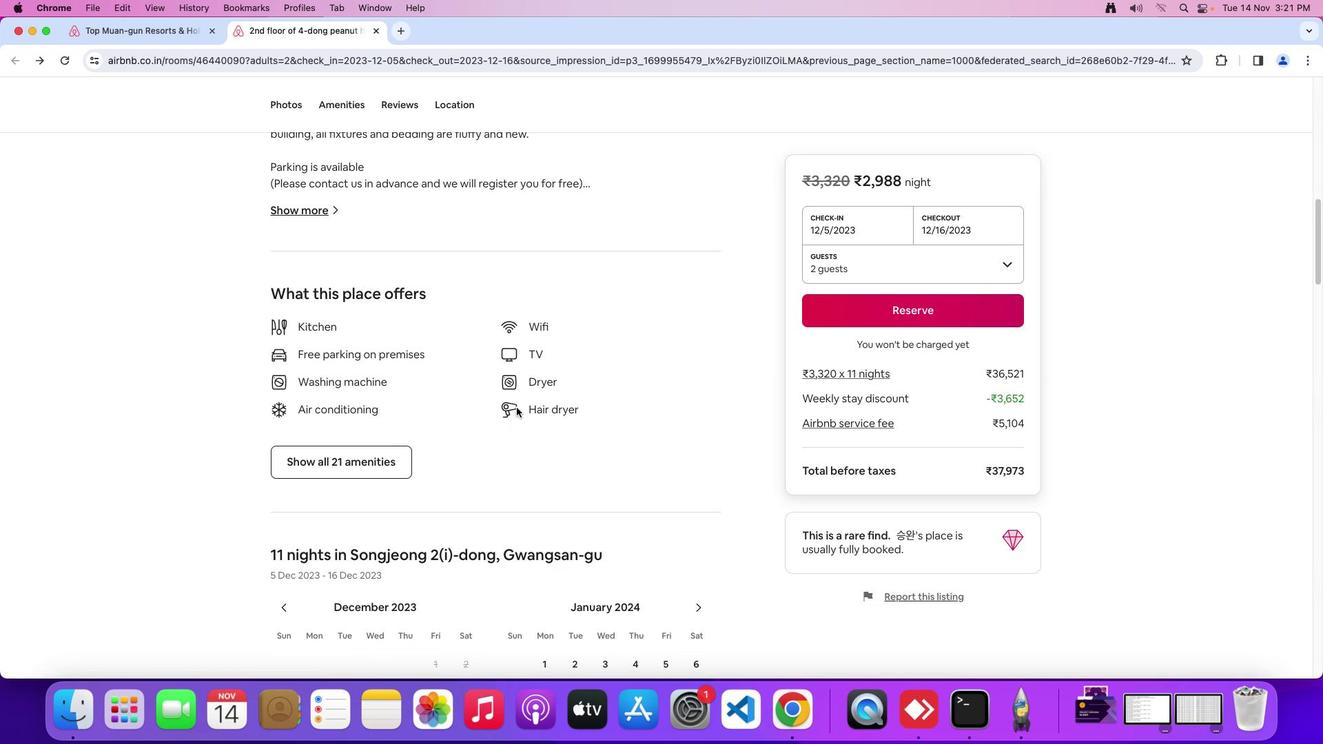 
Action: Mouse scrolled (516, 411) with delta (1, 0)
Screenshot: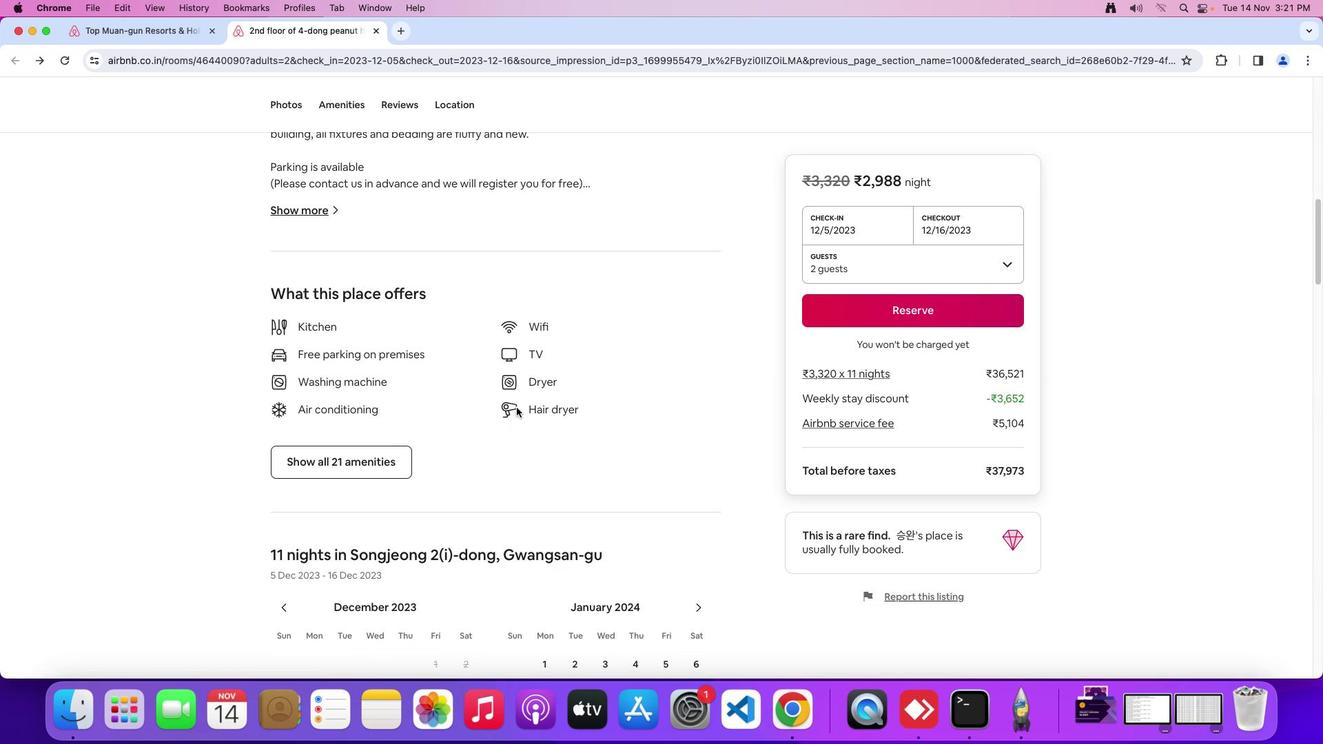 
Action: Mouse moved to (517, 411)
Screenshot: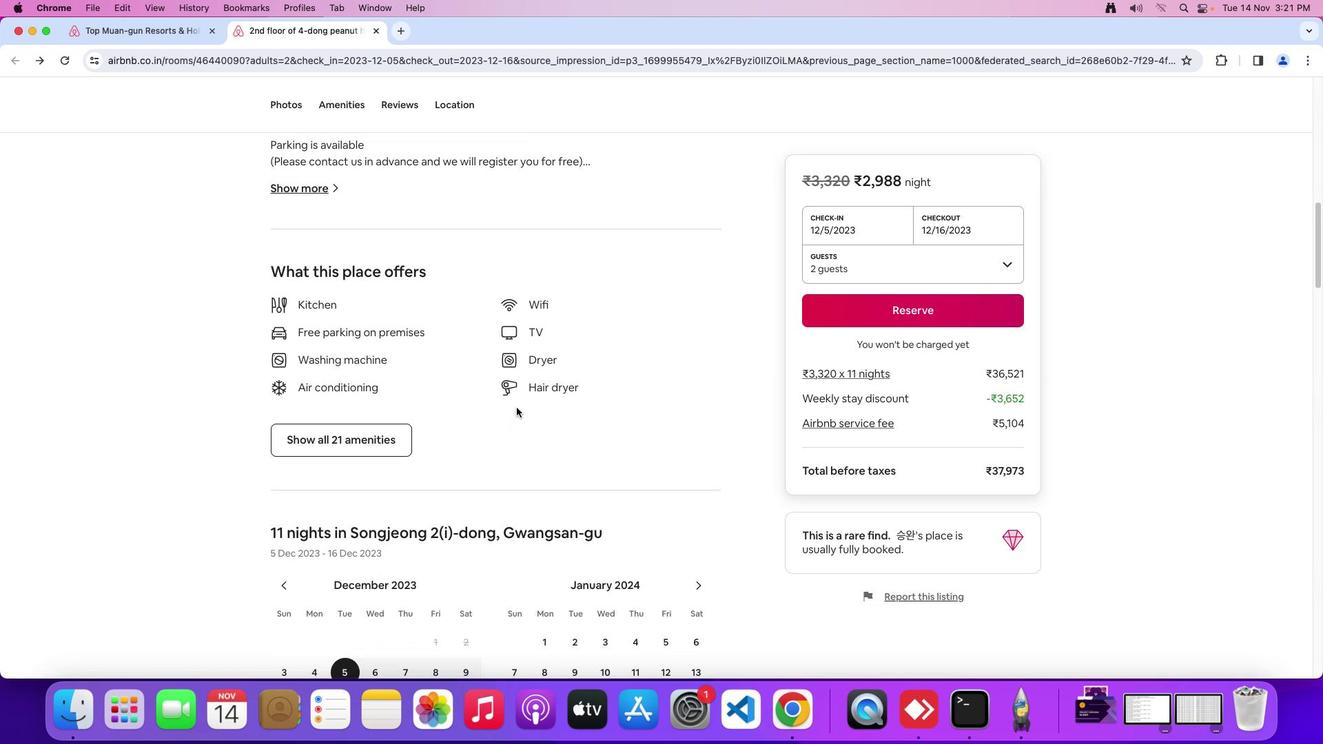 
Action: Mouse scrolled (517, 411) with delta (1, 0)
Screenshot: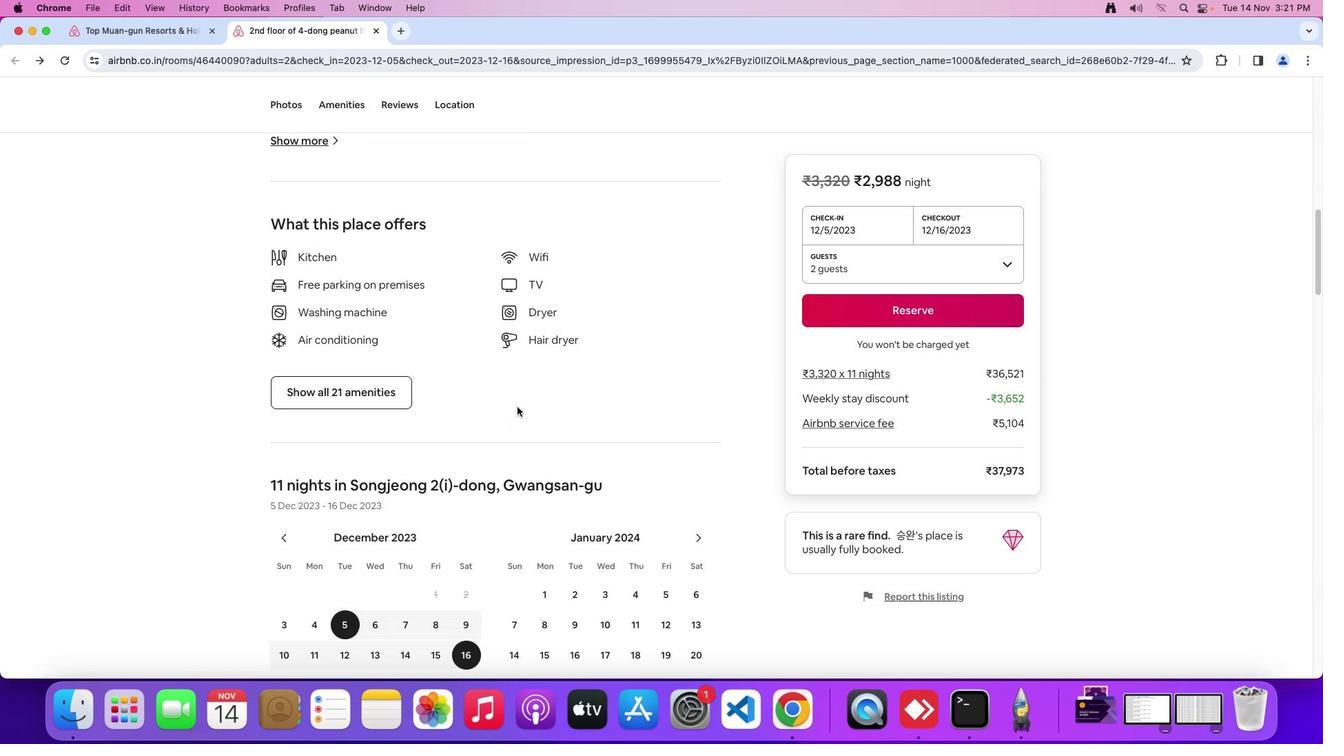 
Action: Mouse moved to (512, 407)
Screenshot: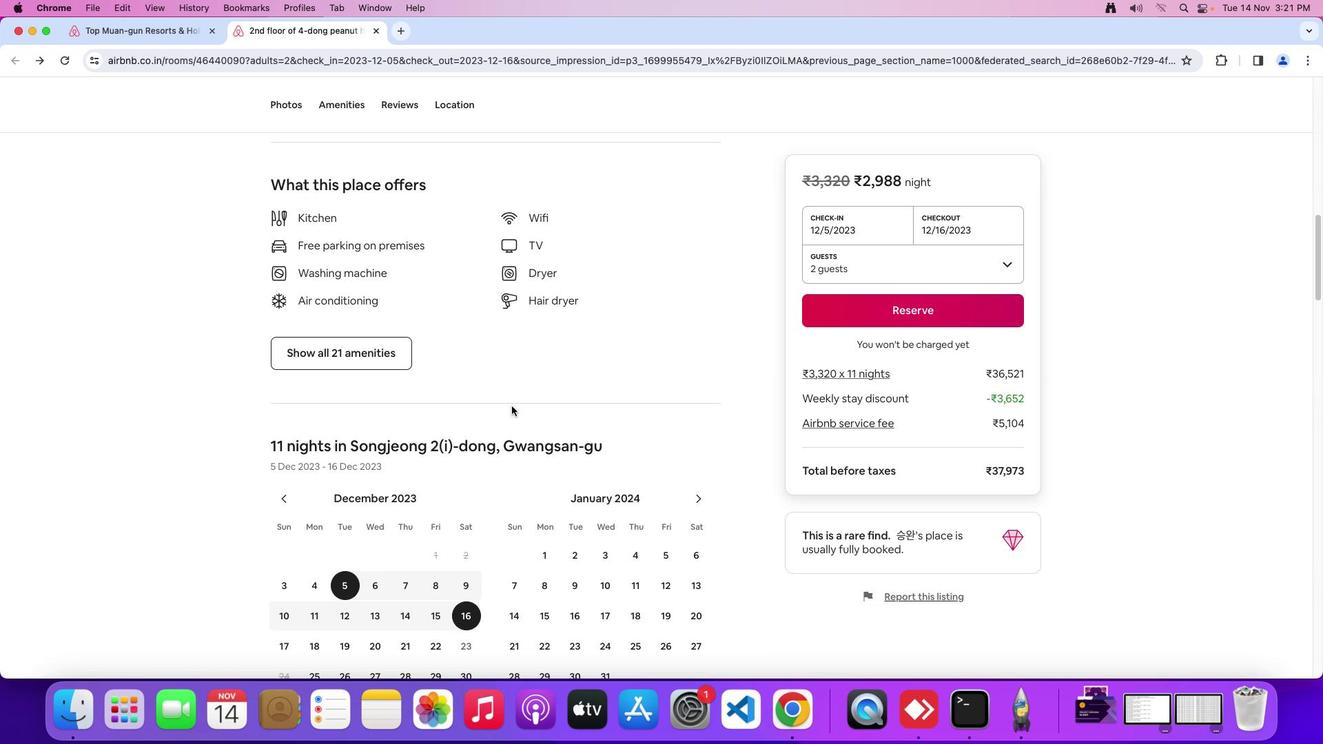 
Action: Mouse scrolled (512, 407) with delta (1, 0)
Screenshot: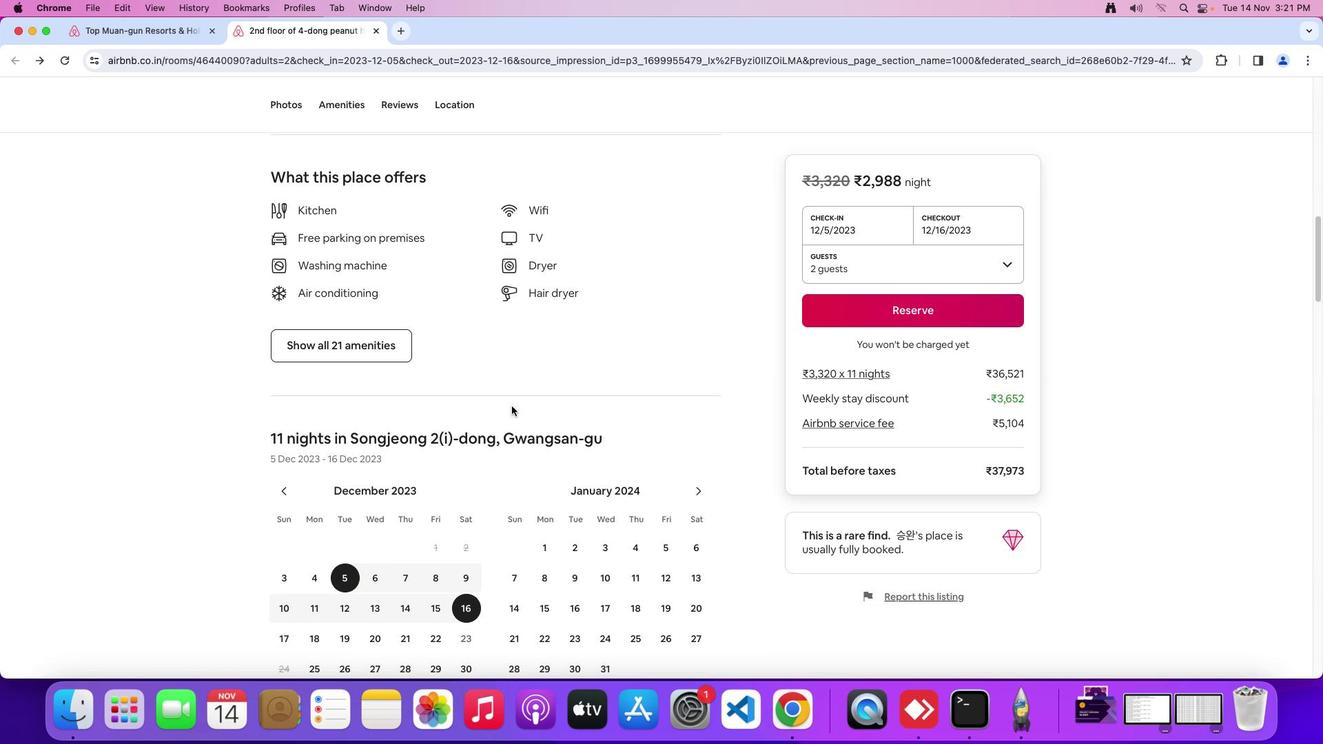 
Action: Mouse scrolled (512, 407) with delta (1, 0)
Screenshot: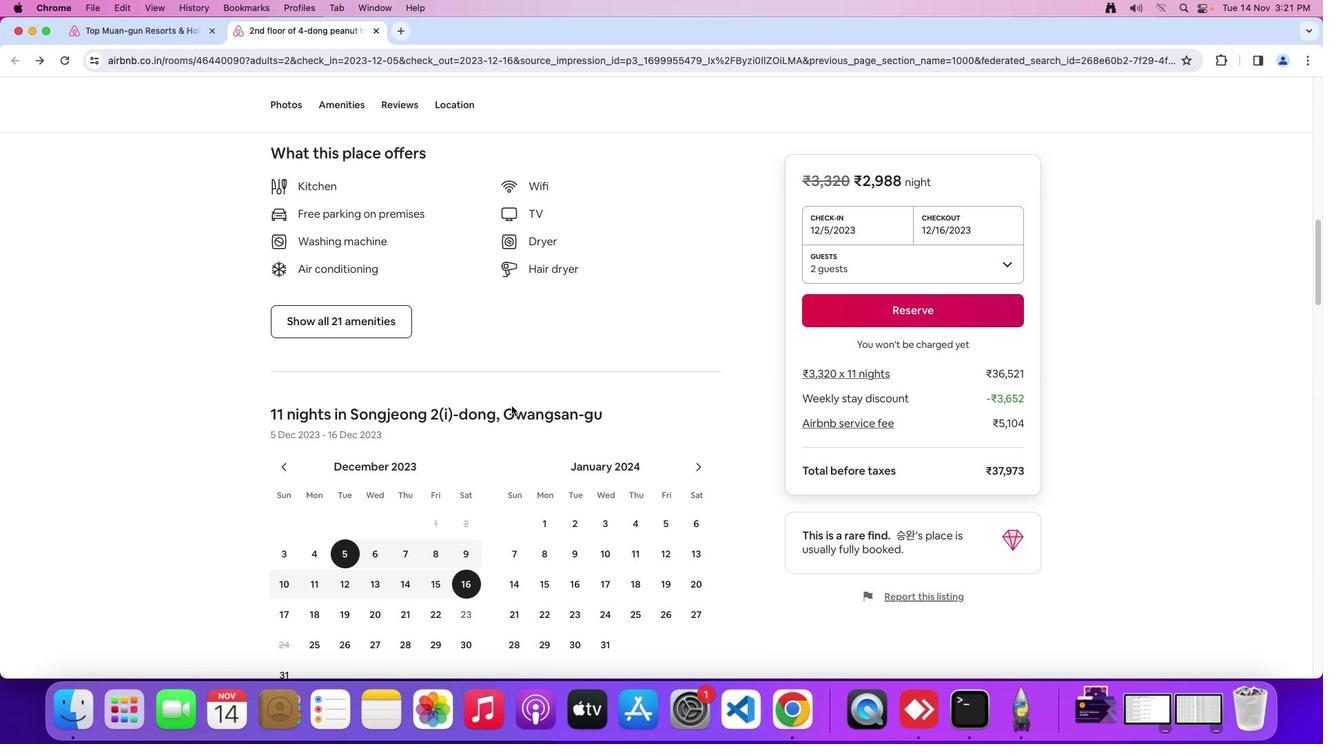 
Action: Mouse scrolled (512, 407) with delta (1, 0)
Screenshot: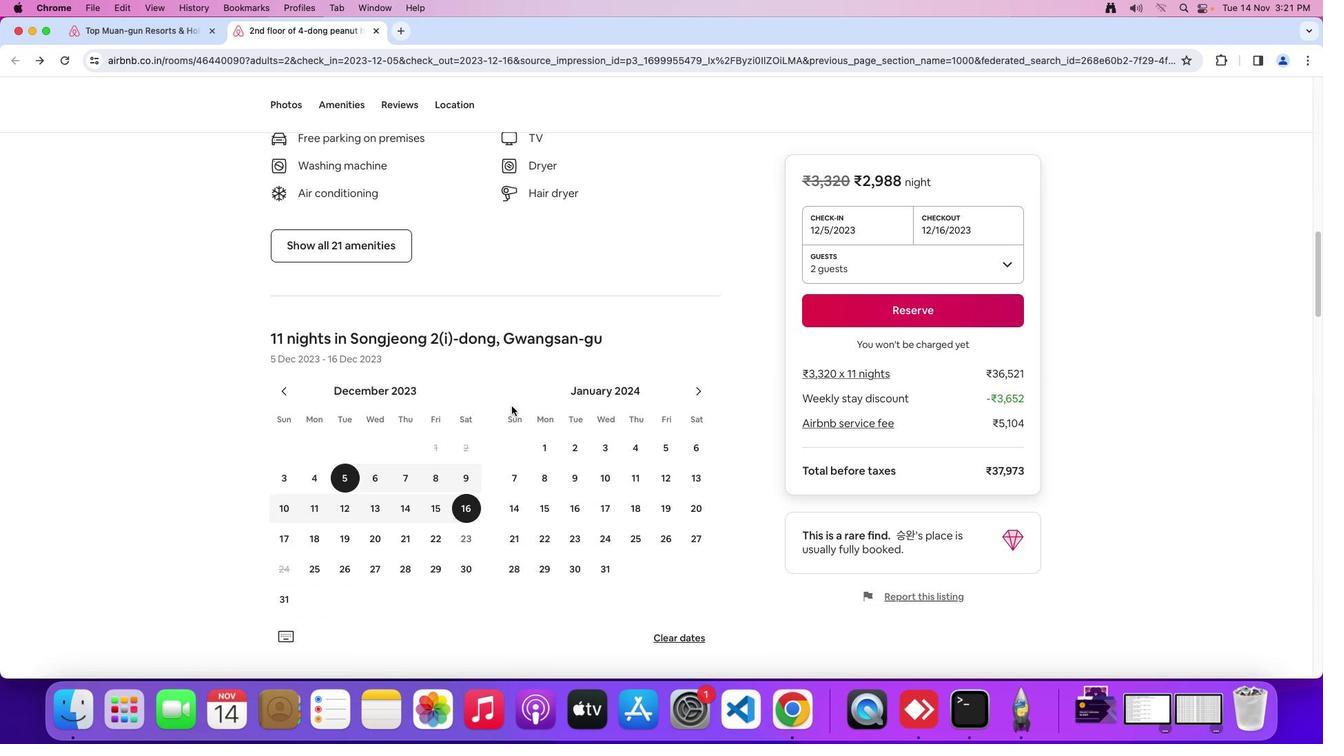 
Action: Mouse scrolled (512, 407) with delta (1, 0)
Screenshot: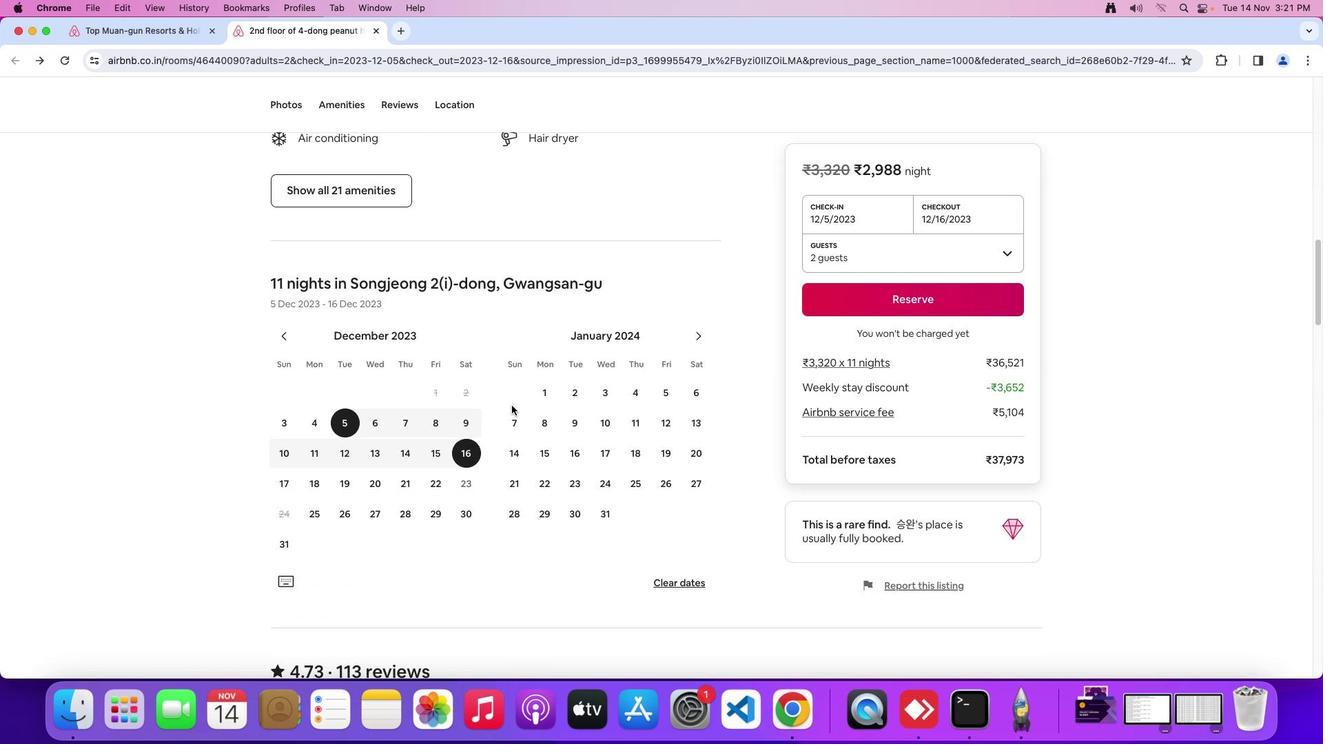 
Action: Mouse scrolled (512, 407) with delta (1, 0)
Screenshot: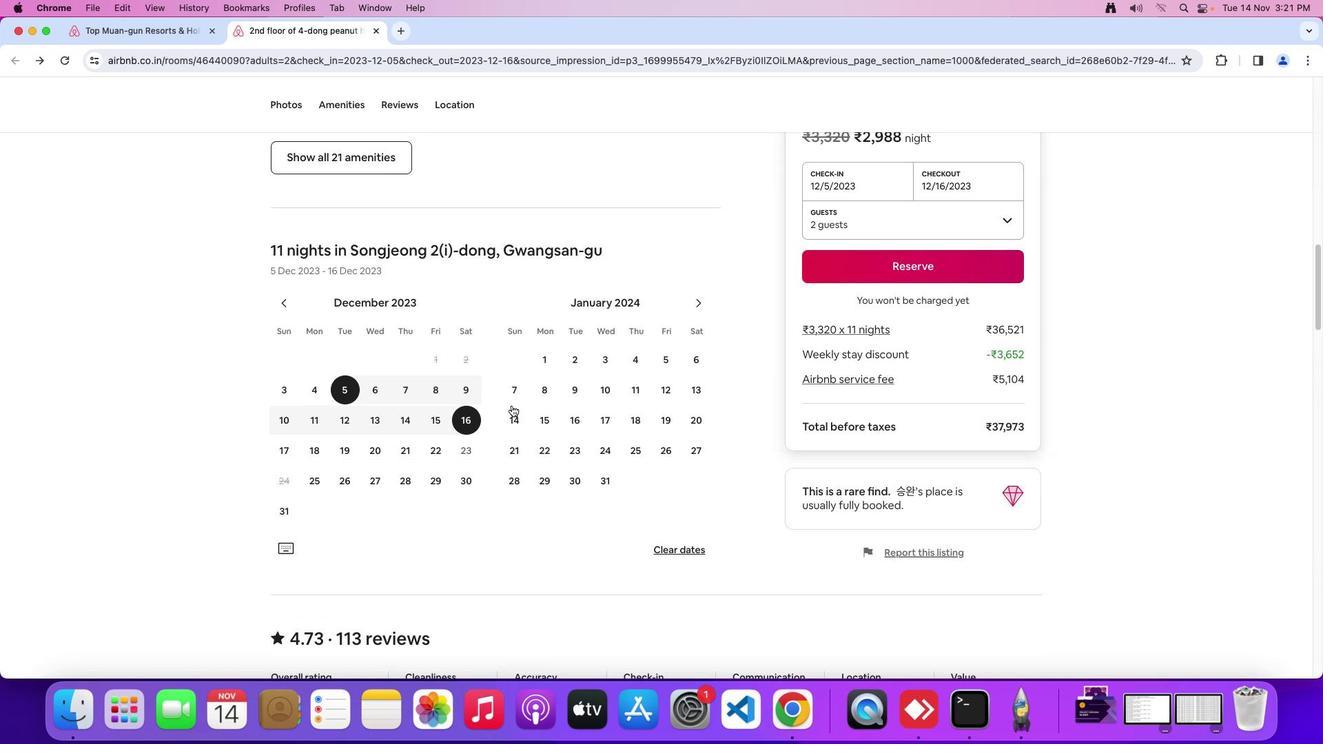 
Action: Mouse scrolled (512, 407) with delta (1, 0)
Screenshot: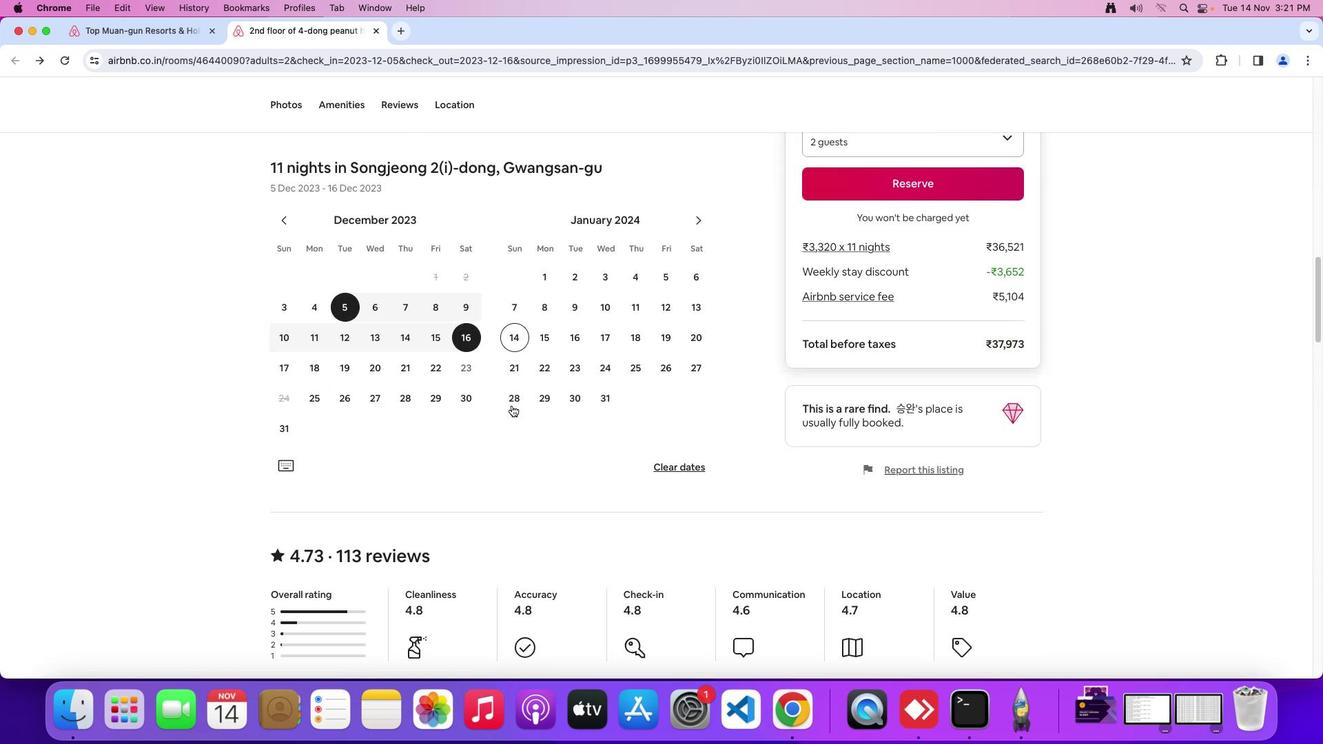 
Action: Mouse moved to (512, 407)
Screenshot: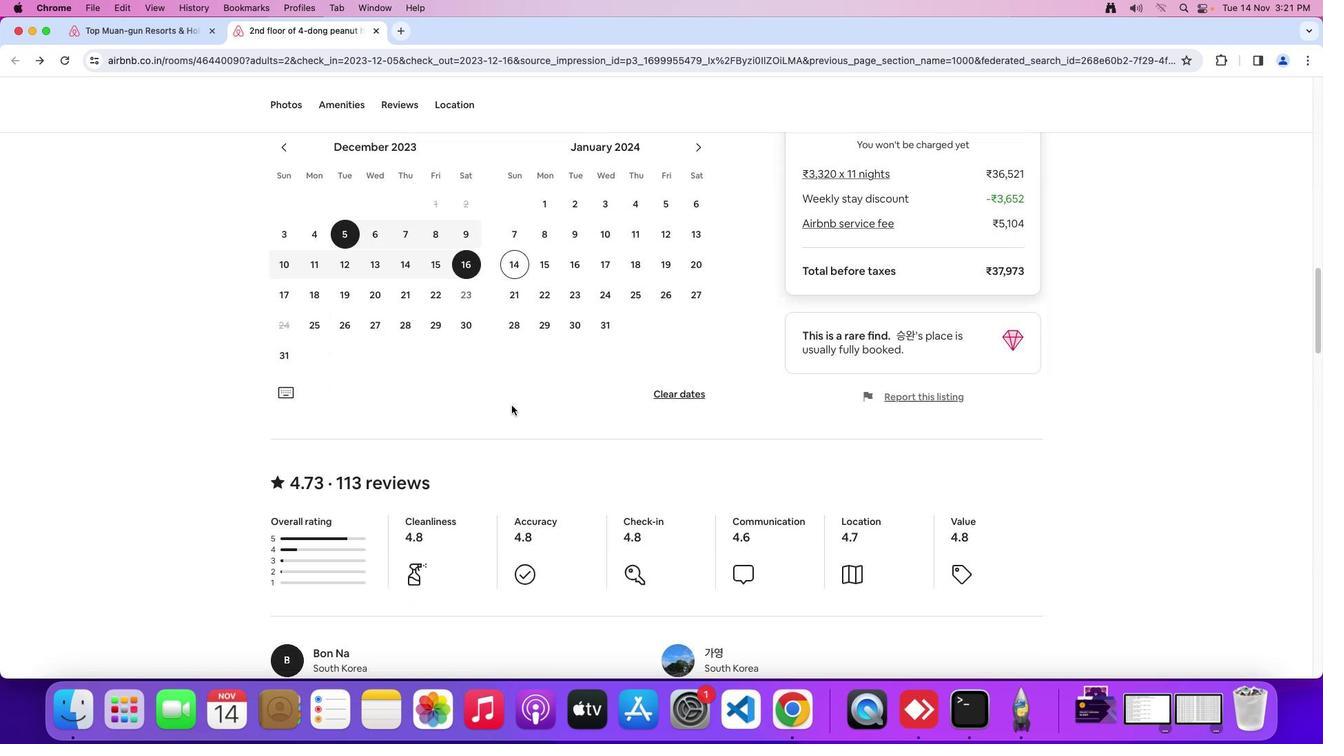 
Action: Mouse scrolled (512, 407) with delta (1, 0)
Screenshot: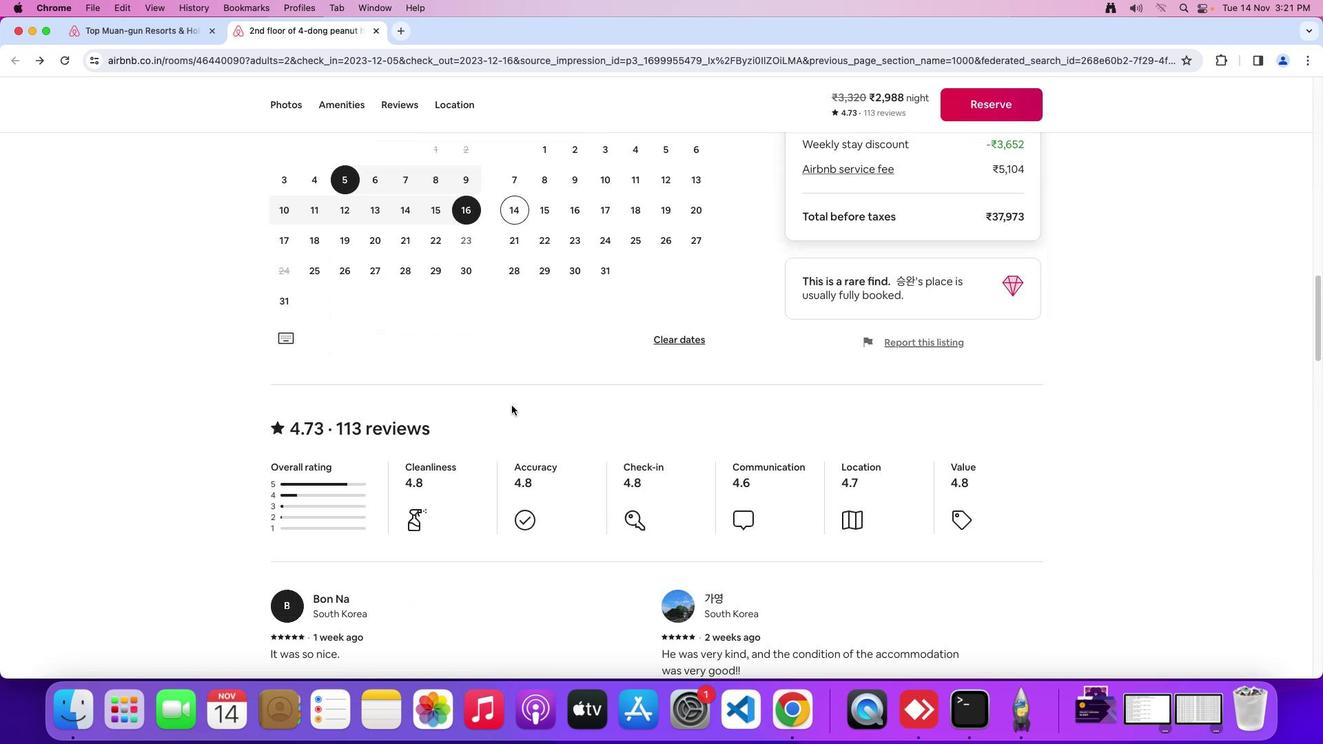 
Action: Mouse moved to (510, 406)
Screenshot: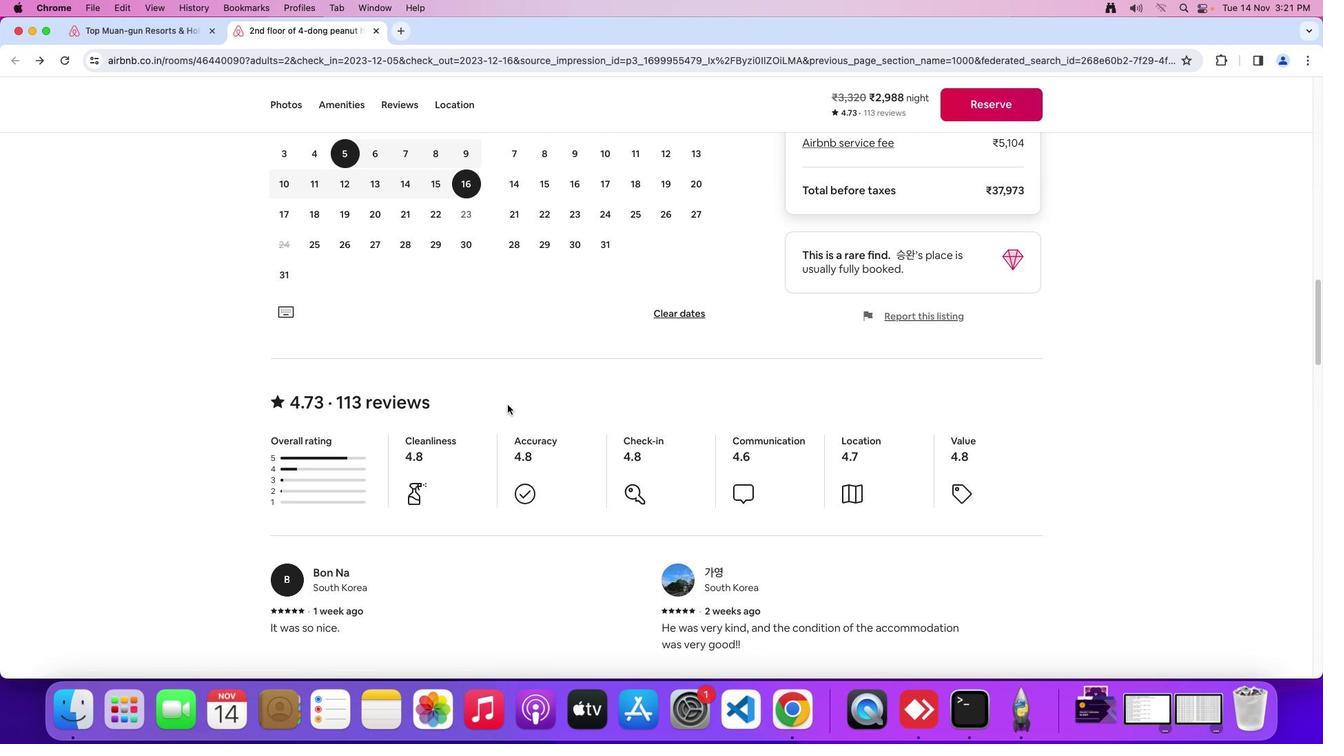 
Action: Mouse scrolled (510, 406) with delta (1, 0)
Screenshot: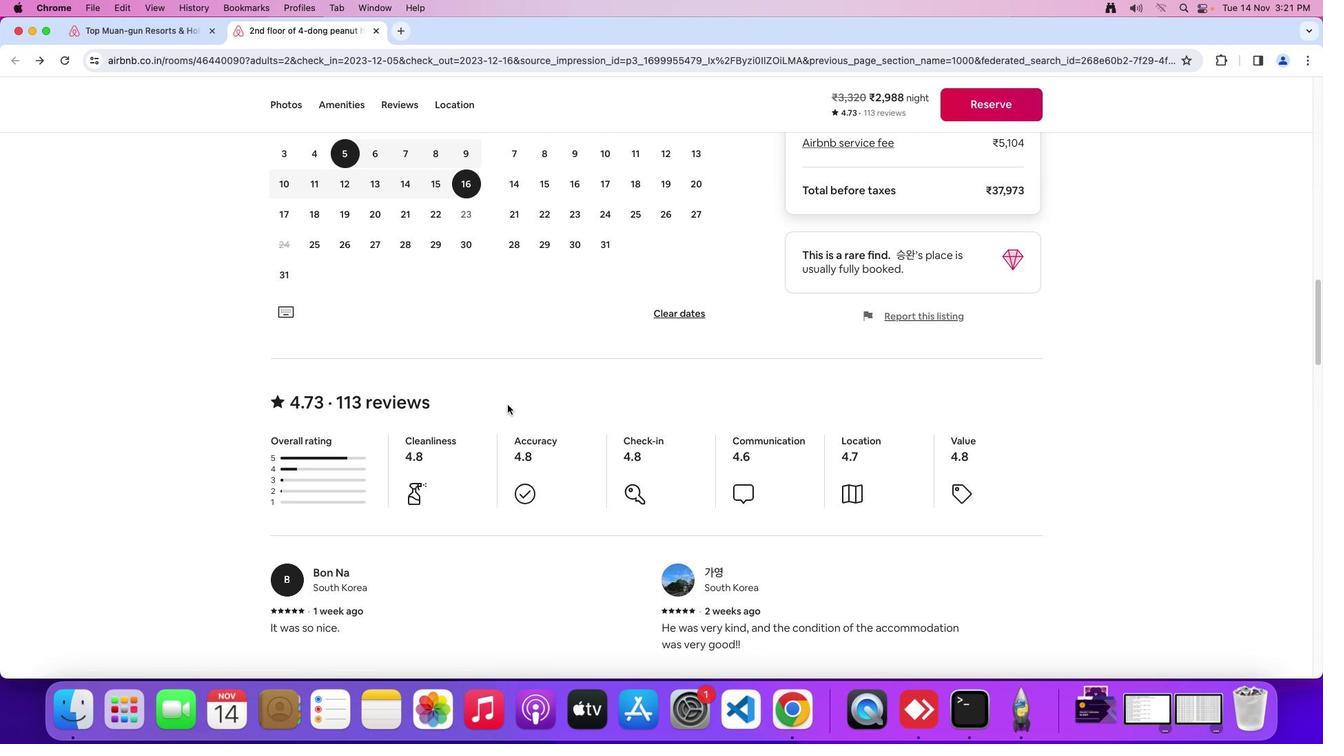 
Action: Mouse moved to (509, 406)
Screenshot: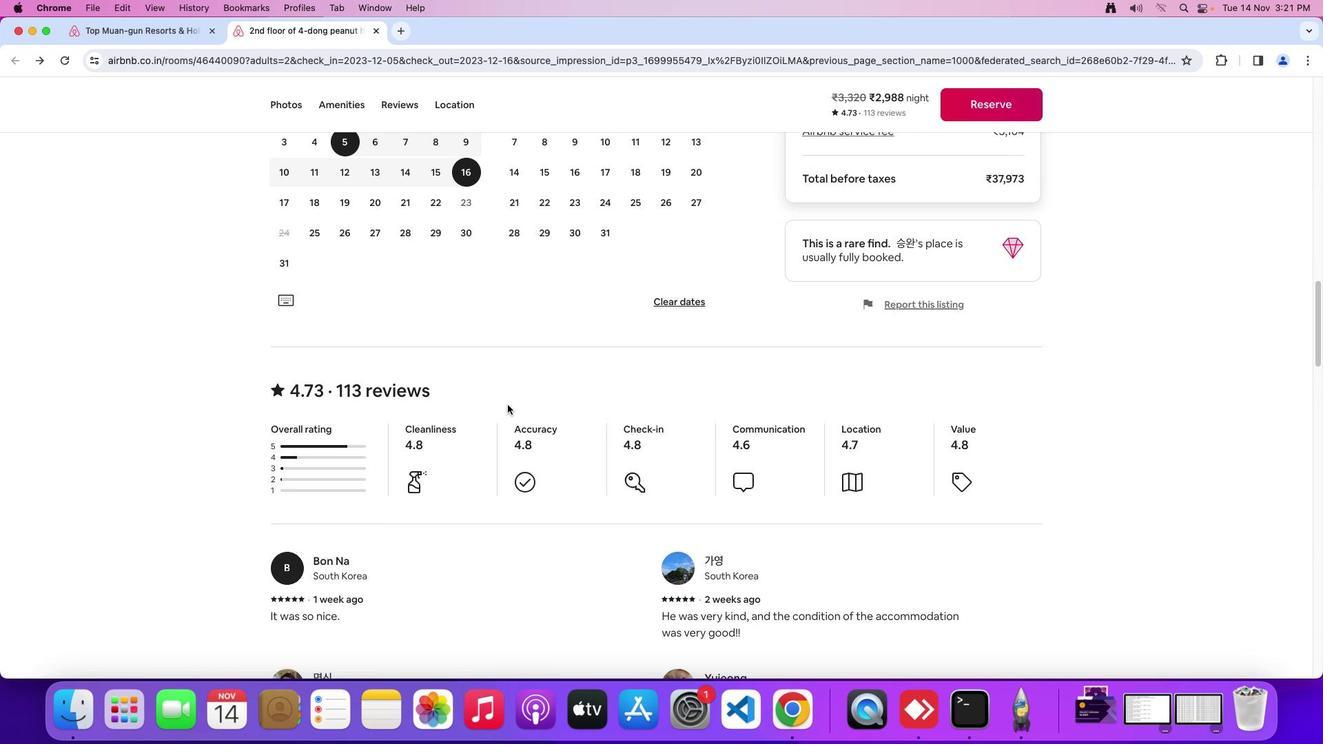 
Action: Mouse scrolled (509, 406) with delta (1, 0)
Screenshot: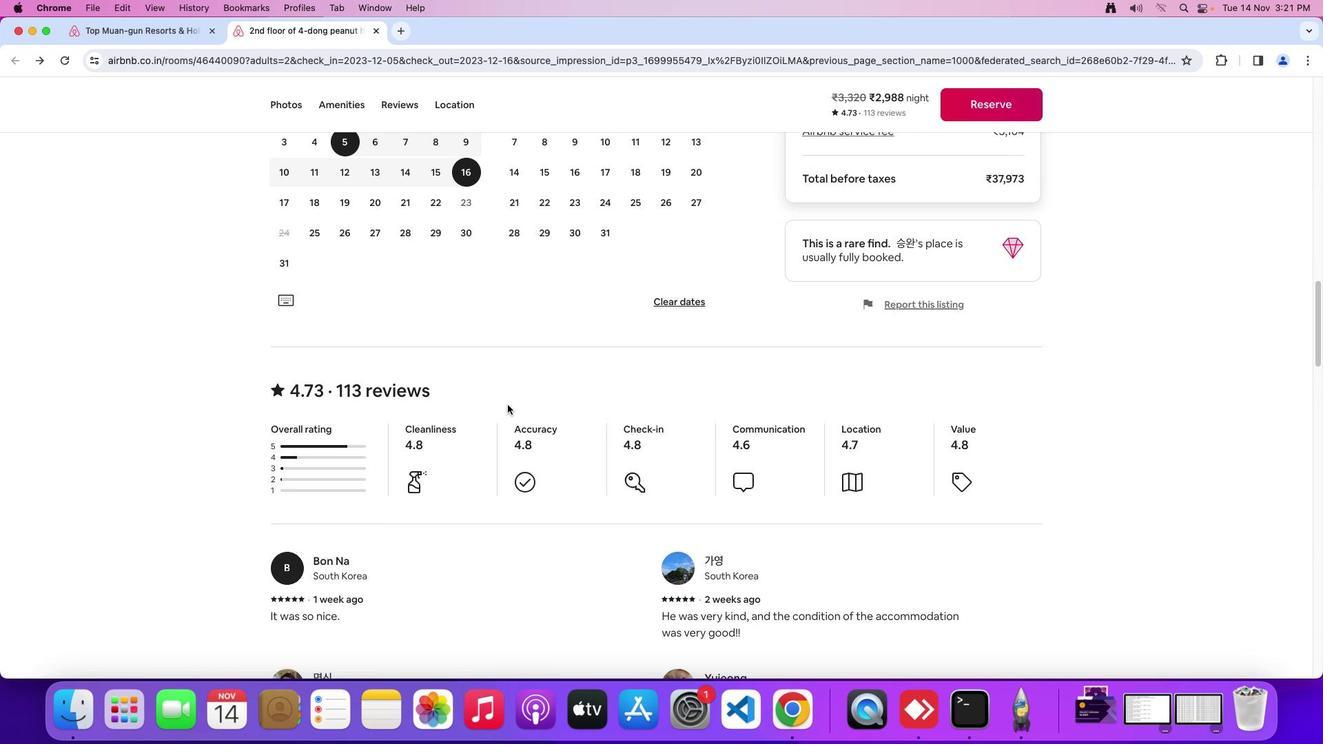 
Action: Mouse moved to (509, 405)
Screenshot: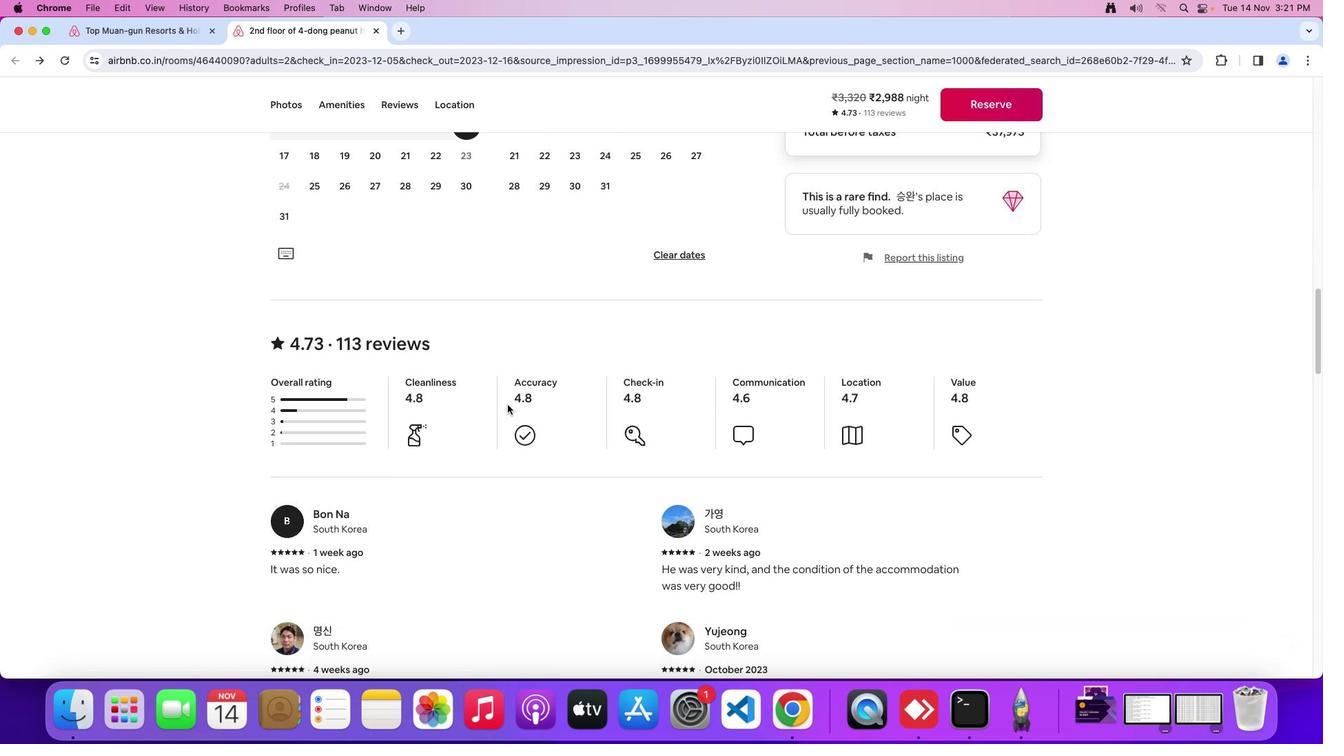 
Action: Mouse scrolled (509, 405) with delta (1, 0)
Screenshot: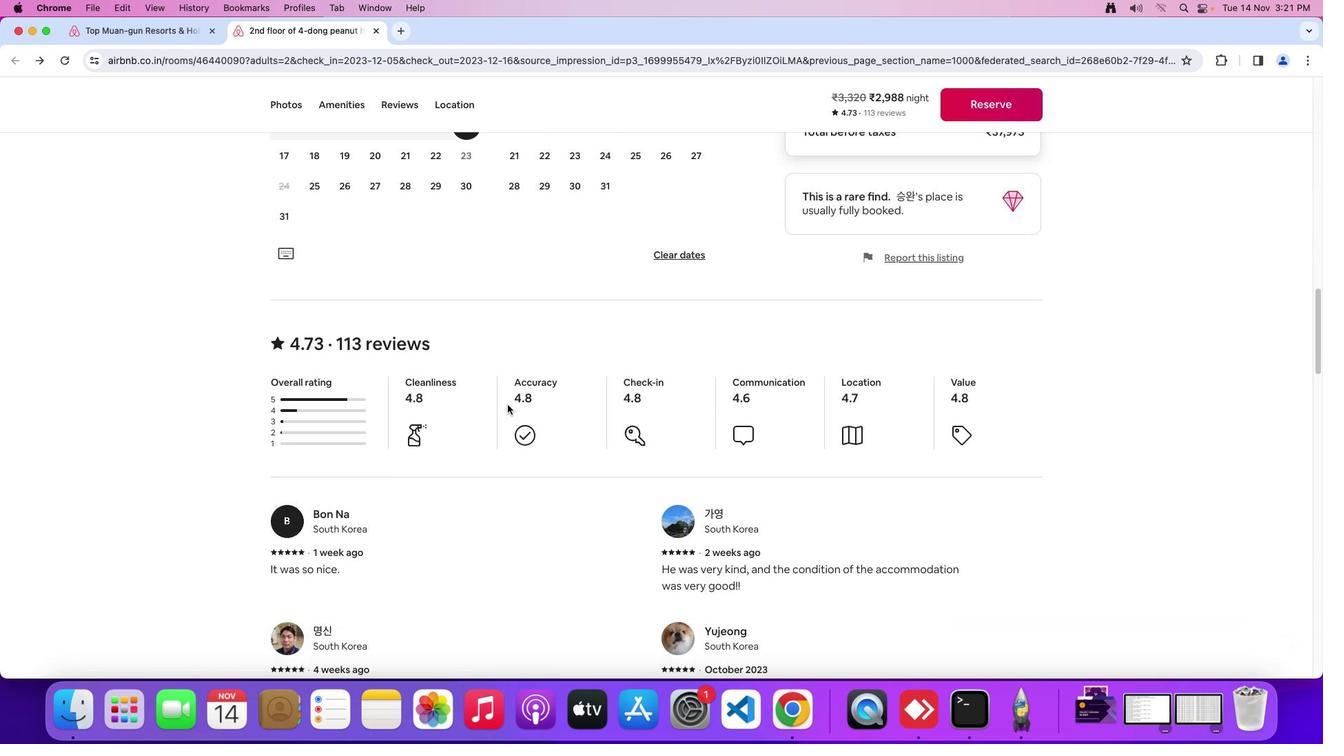 
Action: Mouse moved to (507, 405)
Screenshot: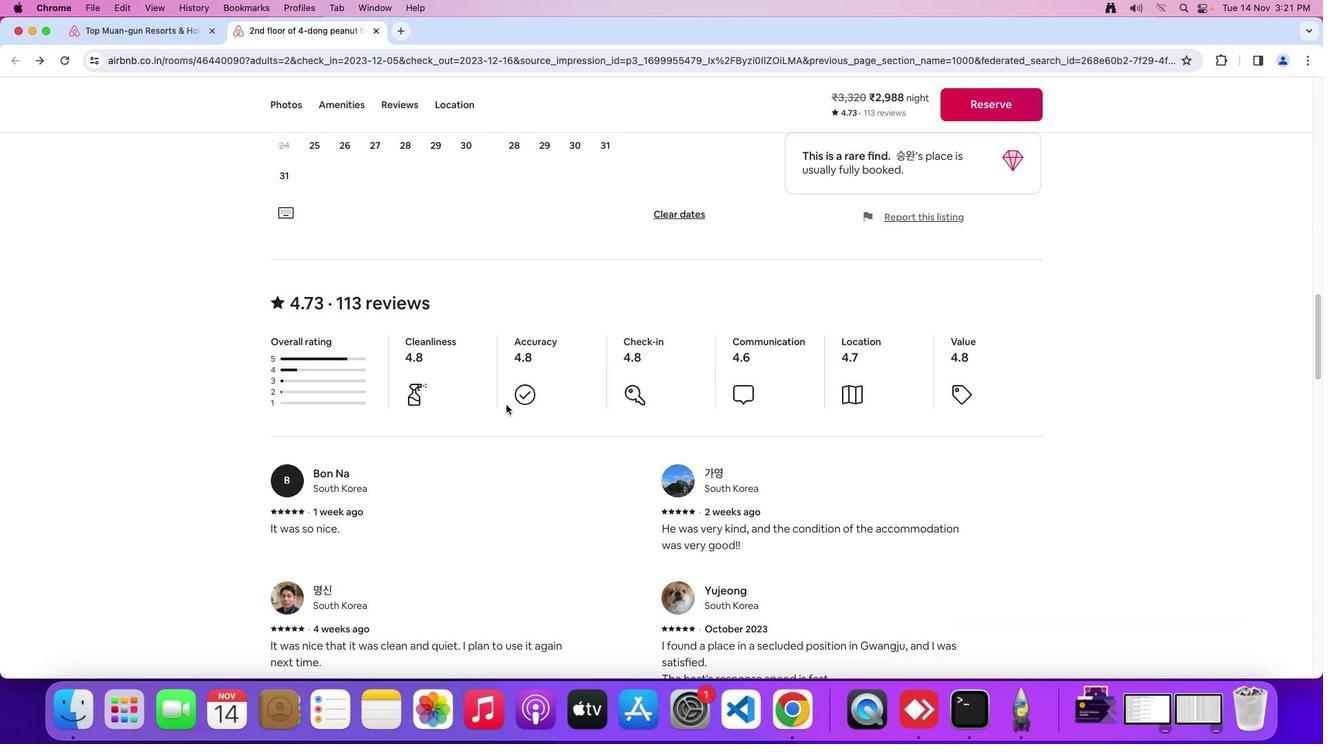
Action: Mouse scrolled (507, 405) with delta (1, 0)
Screenshot: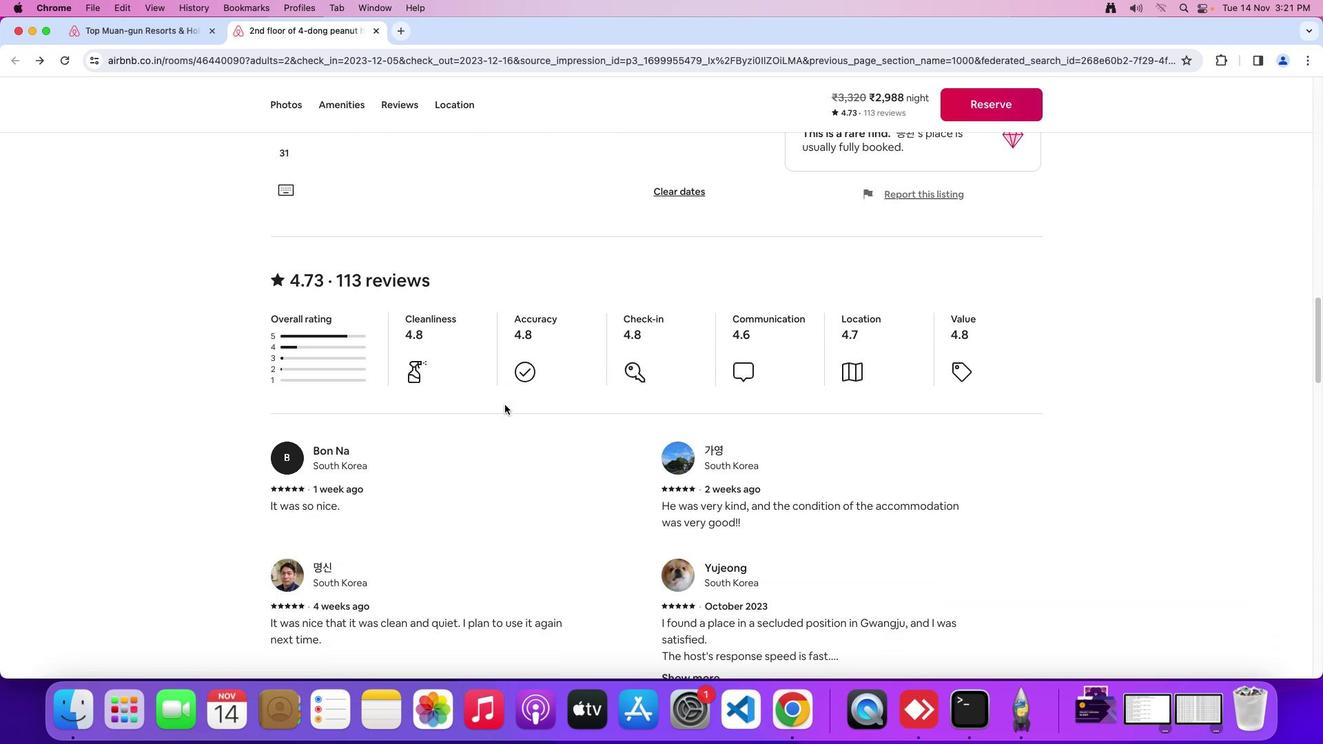 
Action: Mouse scrolled (507, 405) with delta (1, 0)
Screenshot: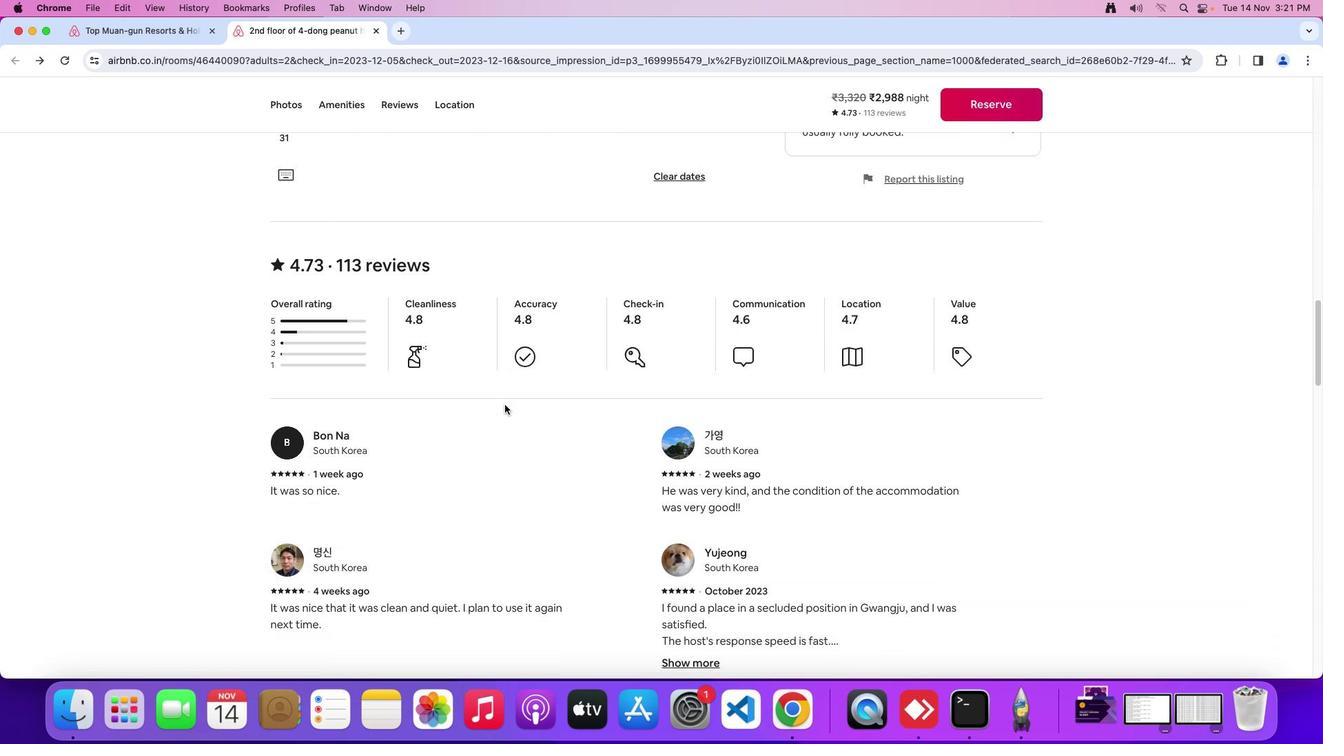 
Action: Mouse moved to (507, 405)
Screenshot: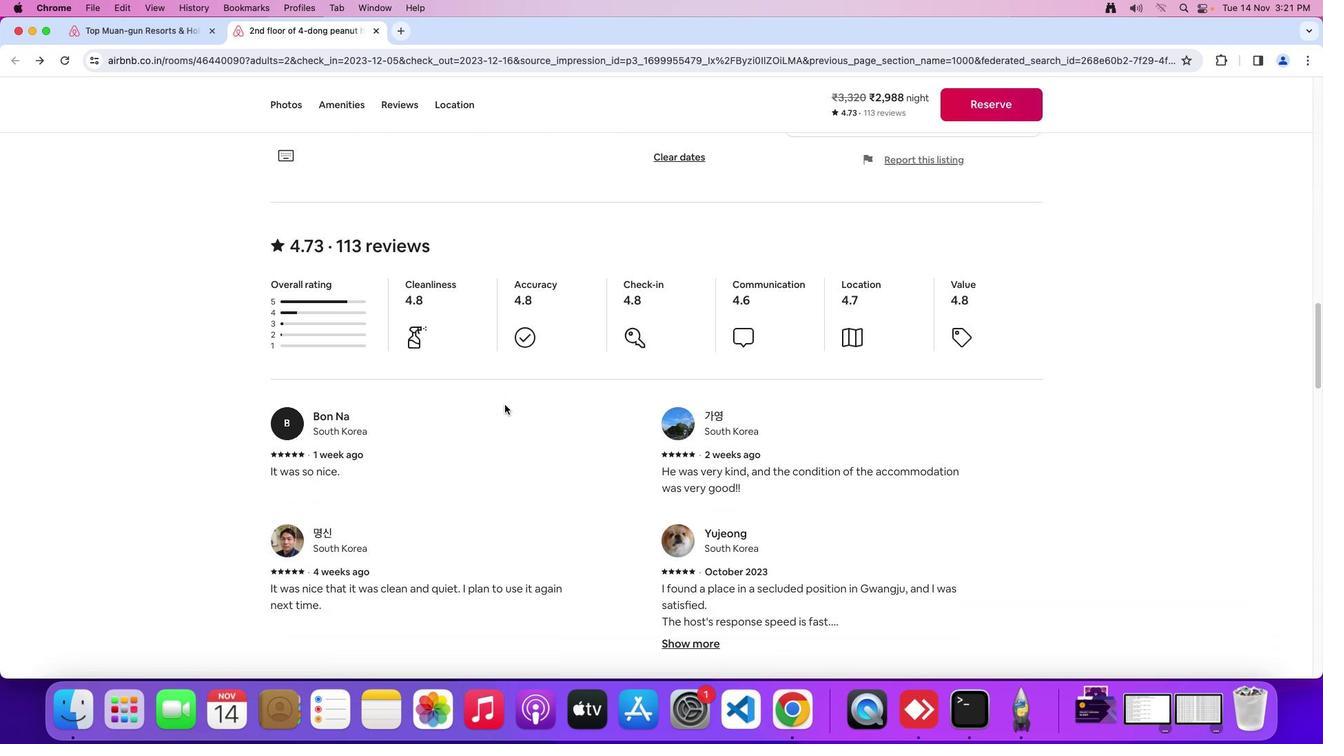 
Action: Mouse scrolled (507, 405) with delta (1, 0)
Screenshot: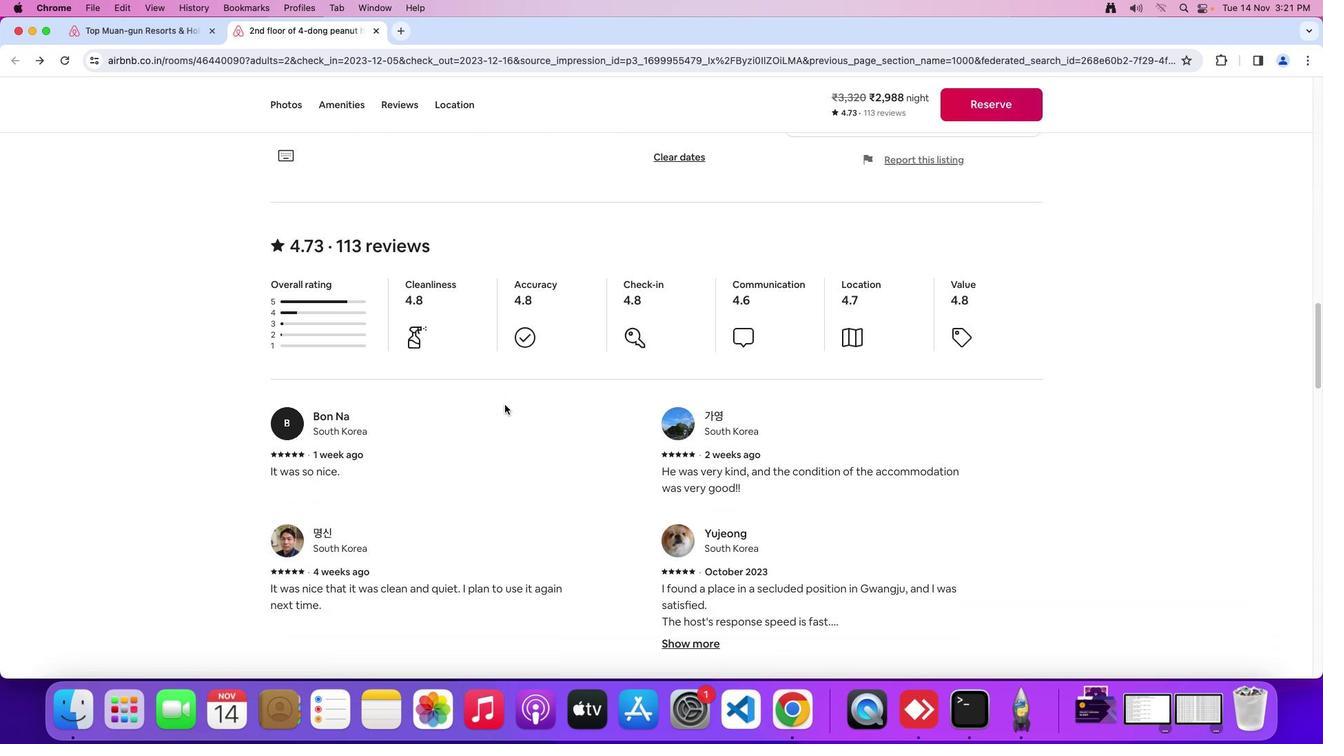 
Action: Mouse moved to (505, 405)
Screenshot: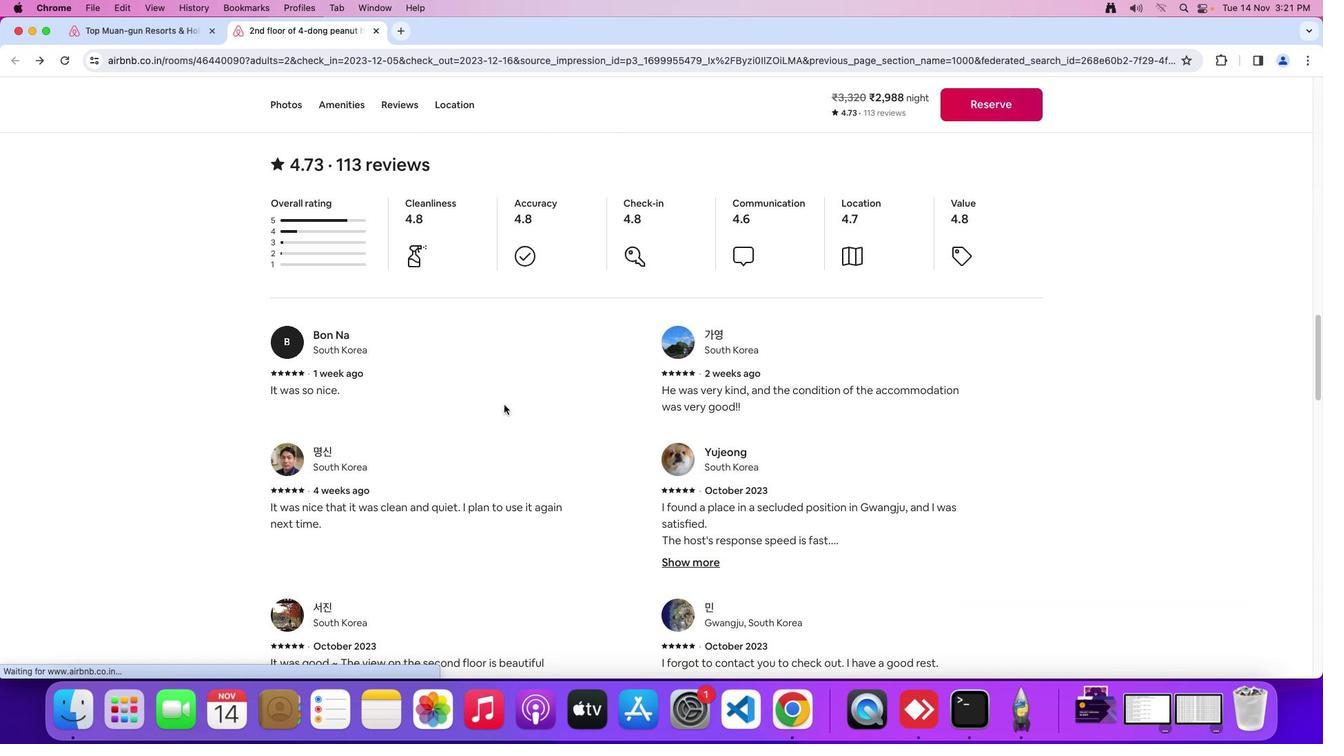 
Action: Mouse scrolled (505, 405) with delta (1, 0)
Screenshot: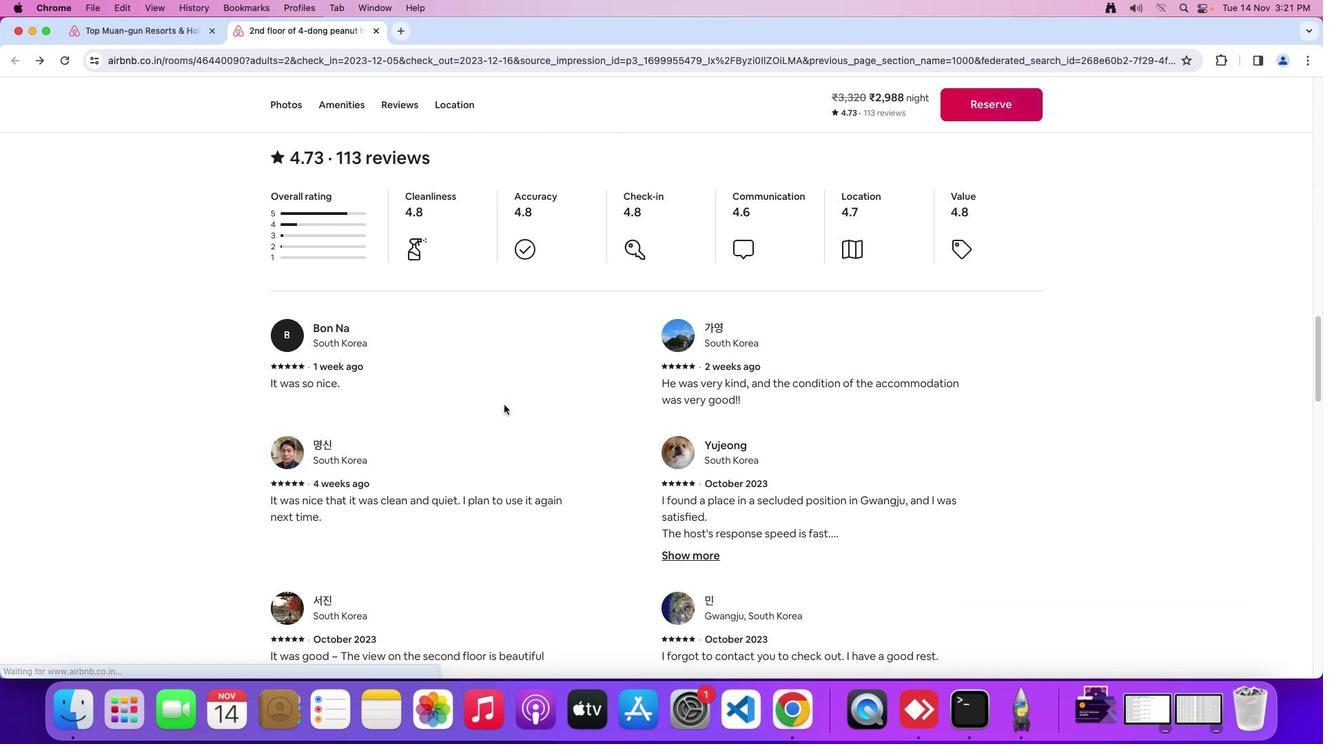 
Action: Mouse scrolled (505, 405) with delta (1, 0)
Screenshot: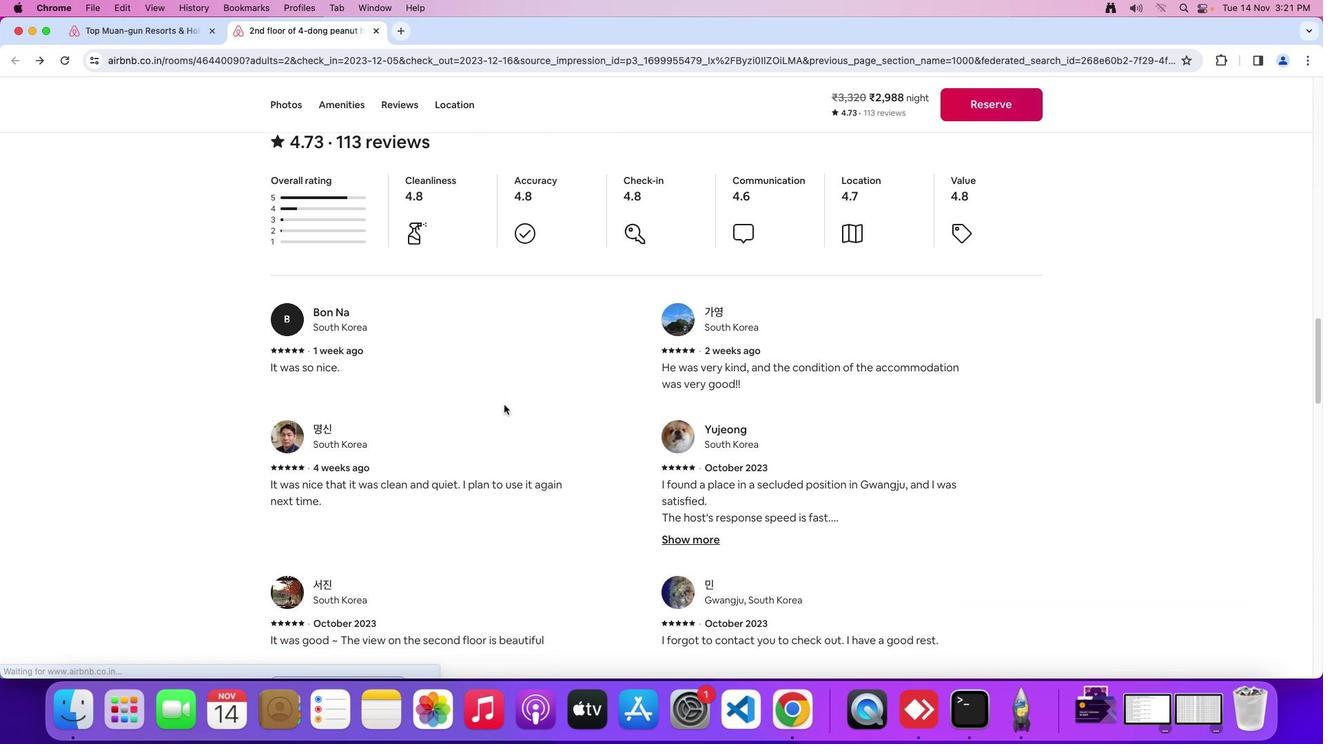 
Action: Mouse scrolled (505, 405) with delta (1, 0)
Screenshot: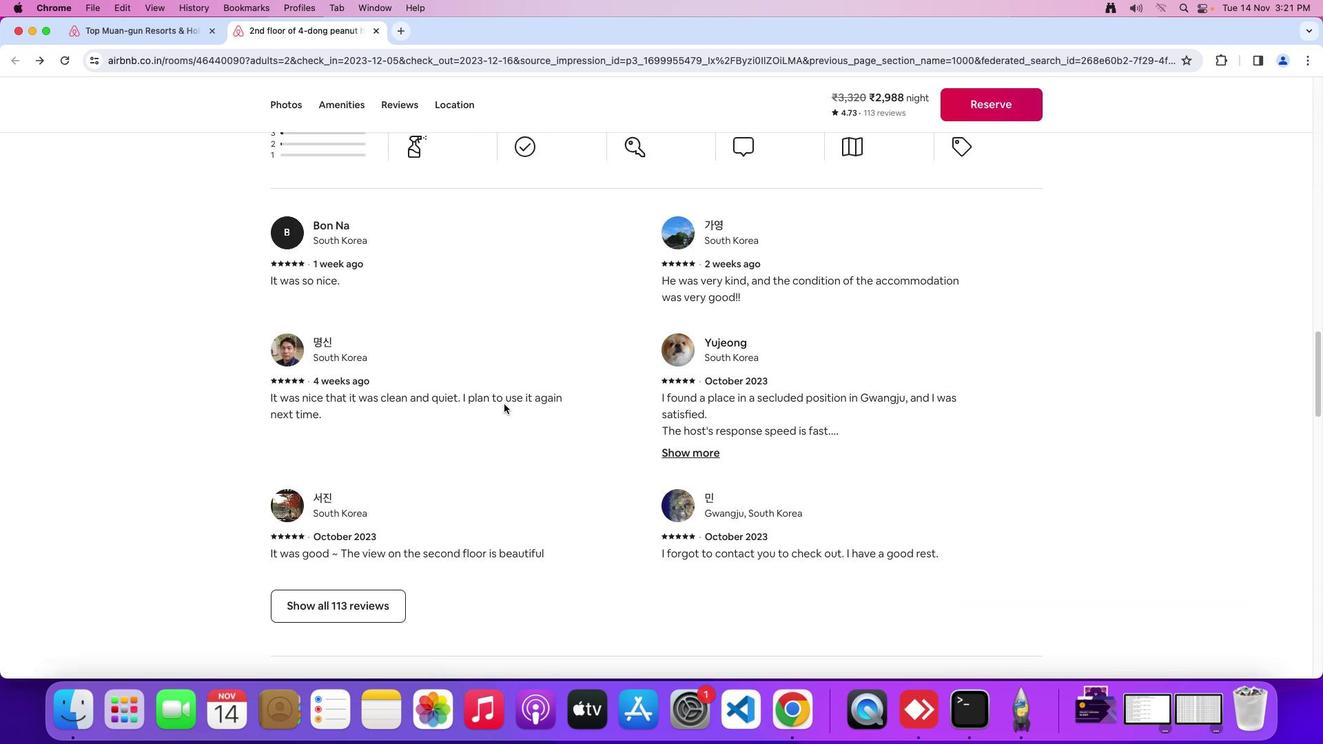 
Action: Mouse scrolled (505, 405) with delta (1, 0)
Screenshot: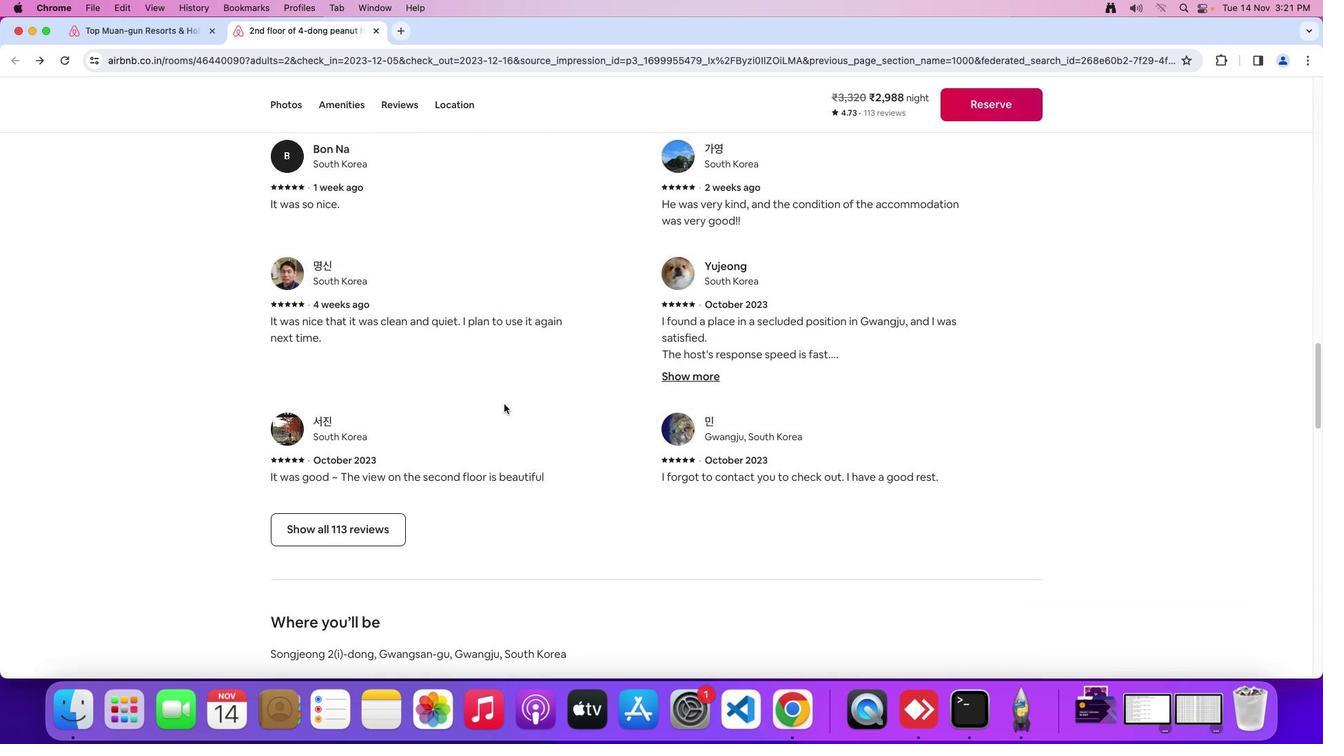 
Action: Mouse moved to (368, 436)
Screenshot: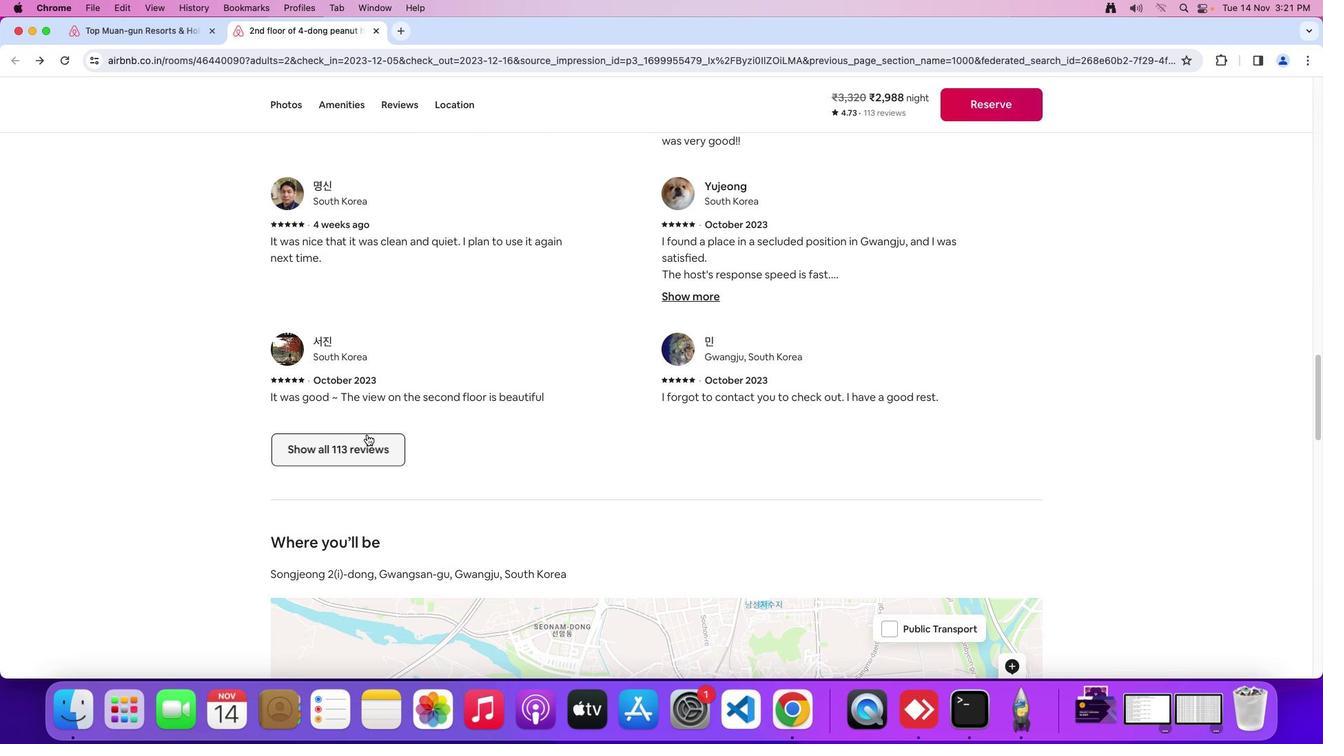 
Action: Mouse pressed left at (368, 436)
Screenshot: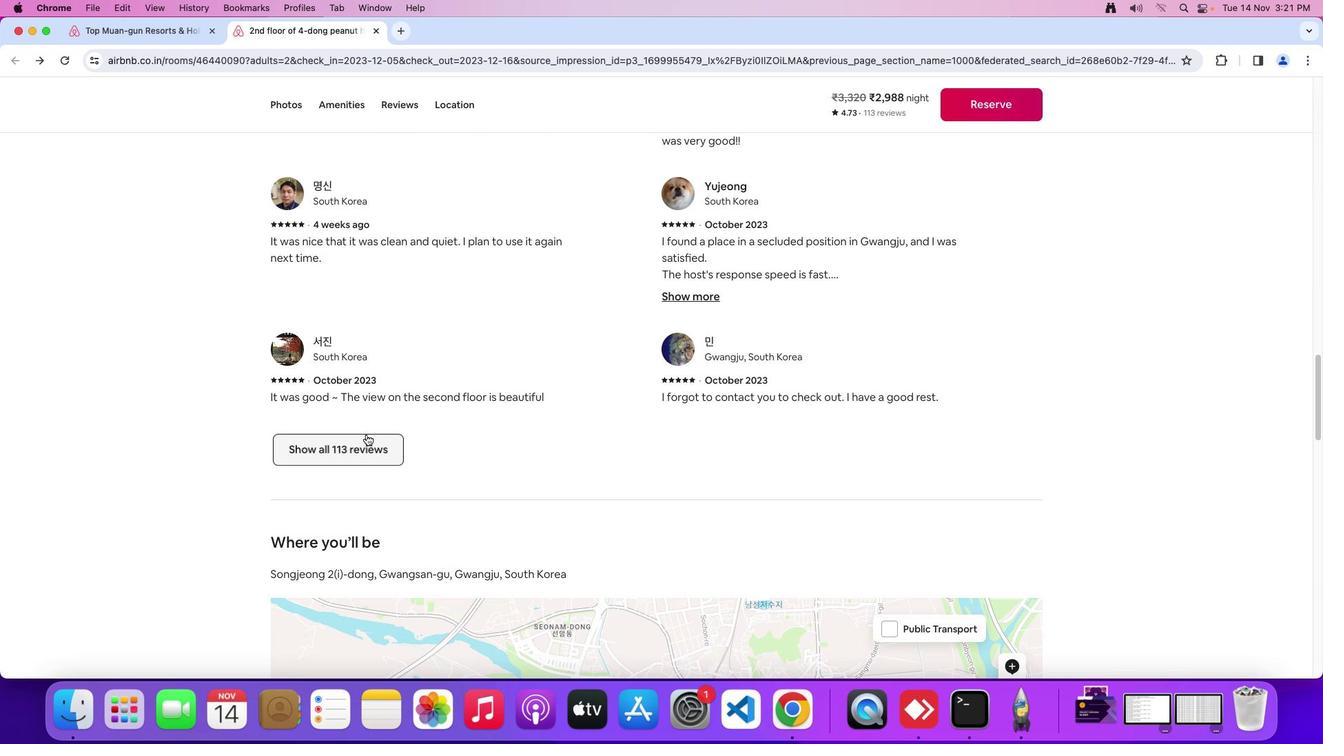 
Action: Mouse moved to (773, 388)
Screenshot: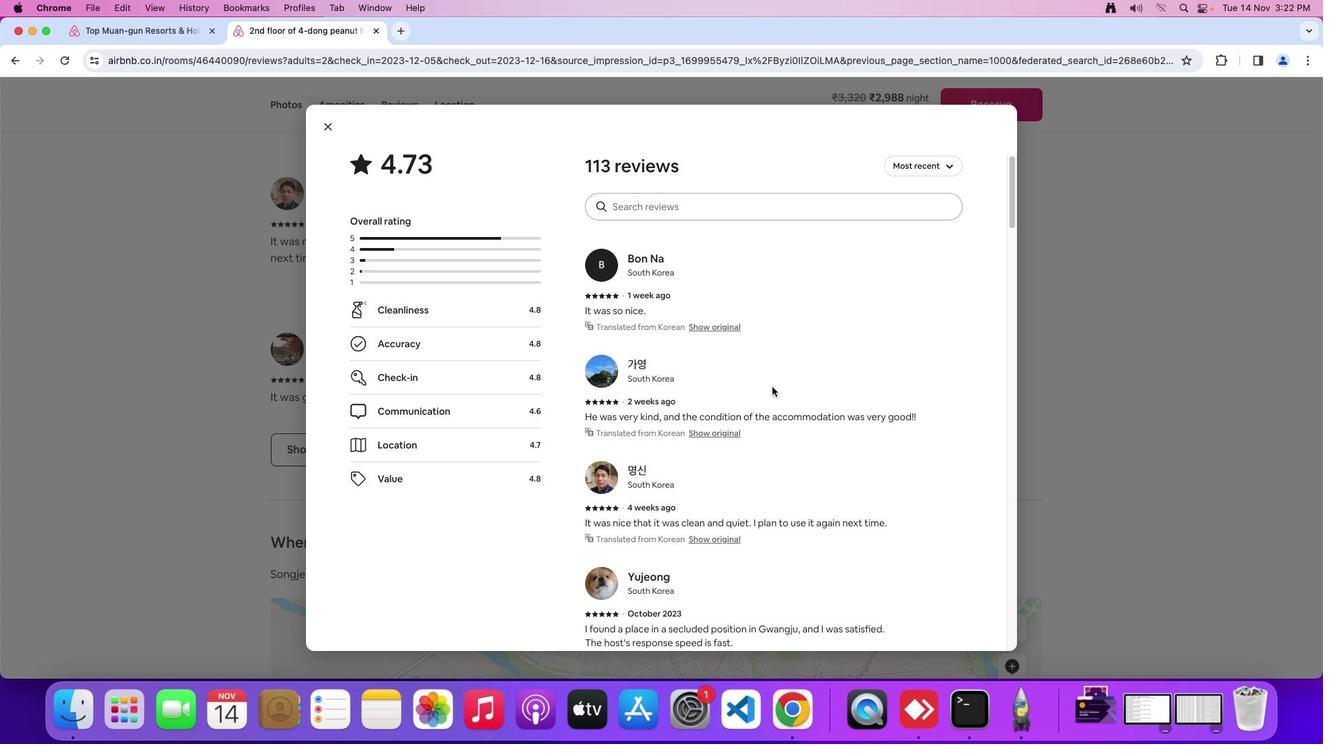 
Action: Mouse scrolled (773, 388) with delta (1, 0)
Screenshot: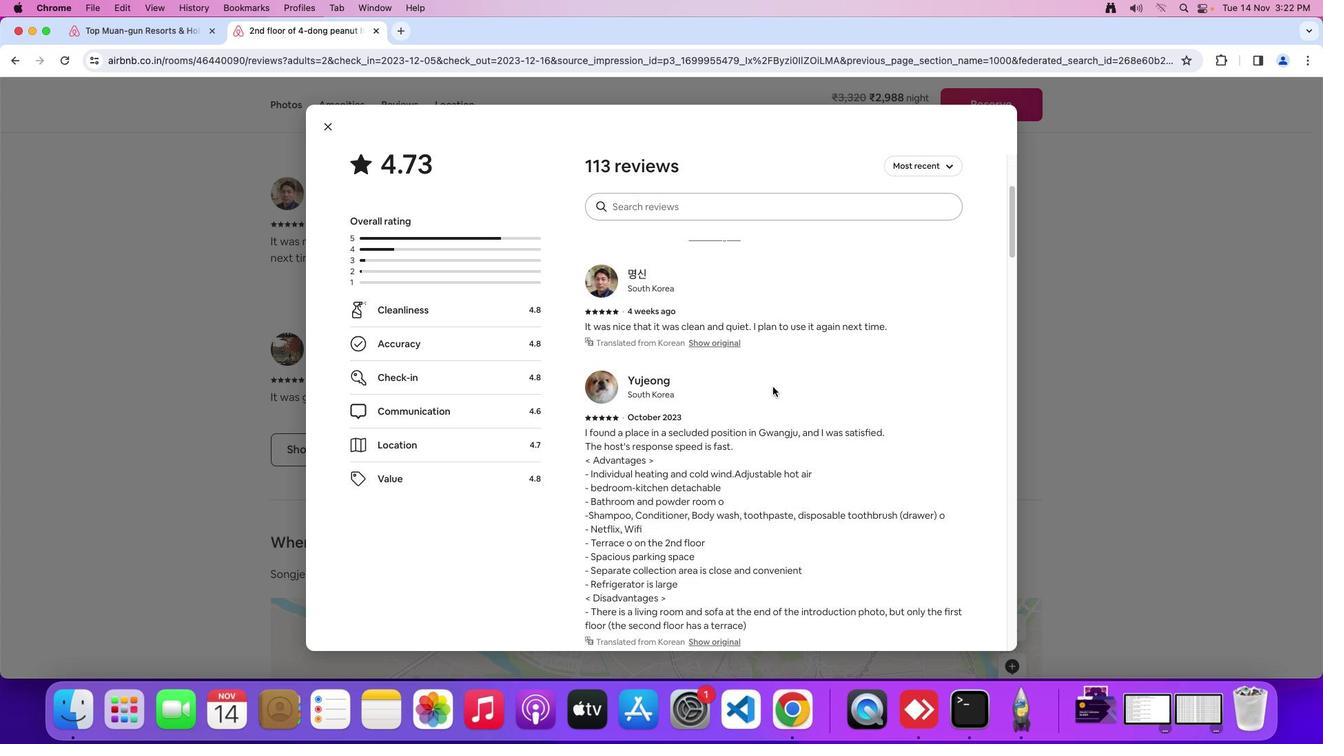 
Action: Mouse scrolled (773, 388) with delta (1, 0)
Screenshot: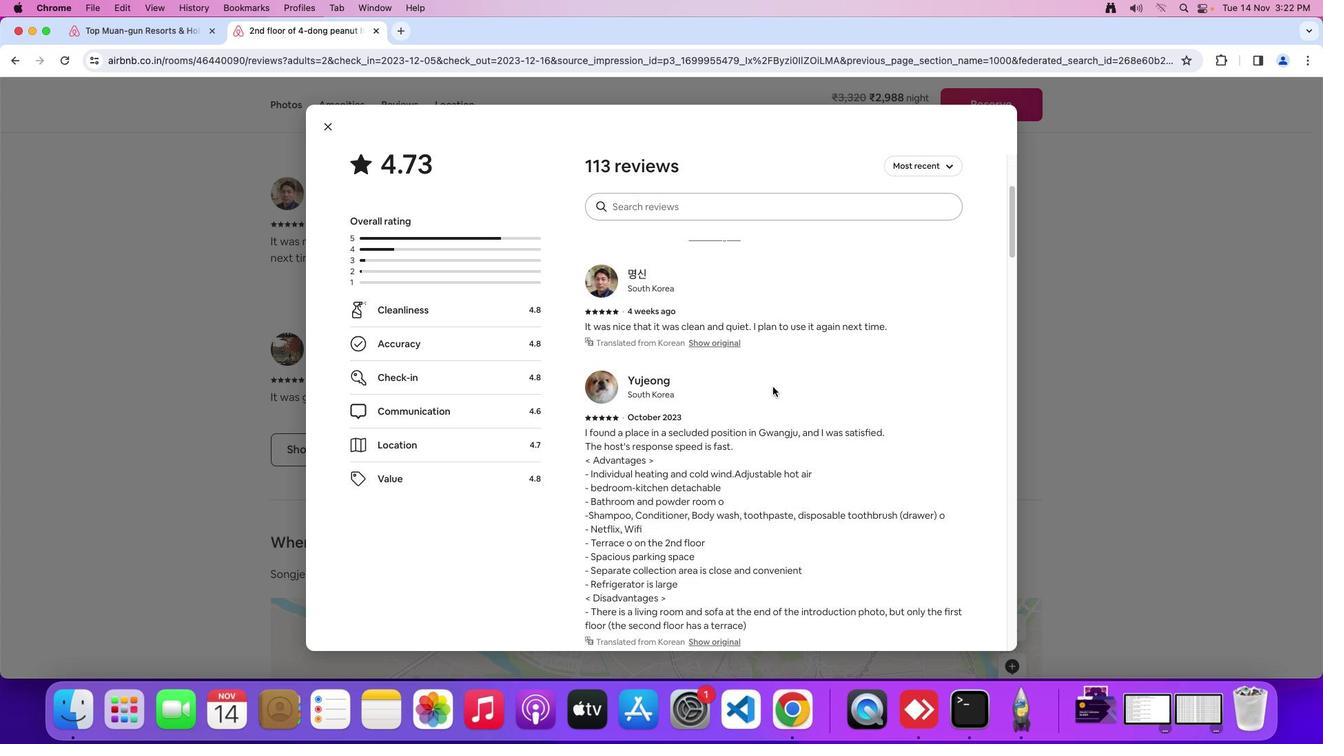 
Action: Mouse scrolled (773, 388) with delta (1, -1)
Screenshot: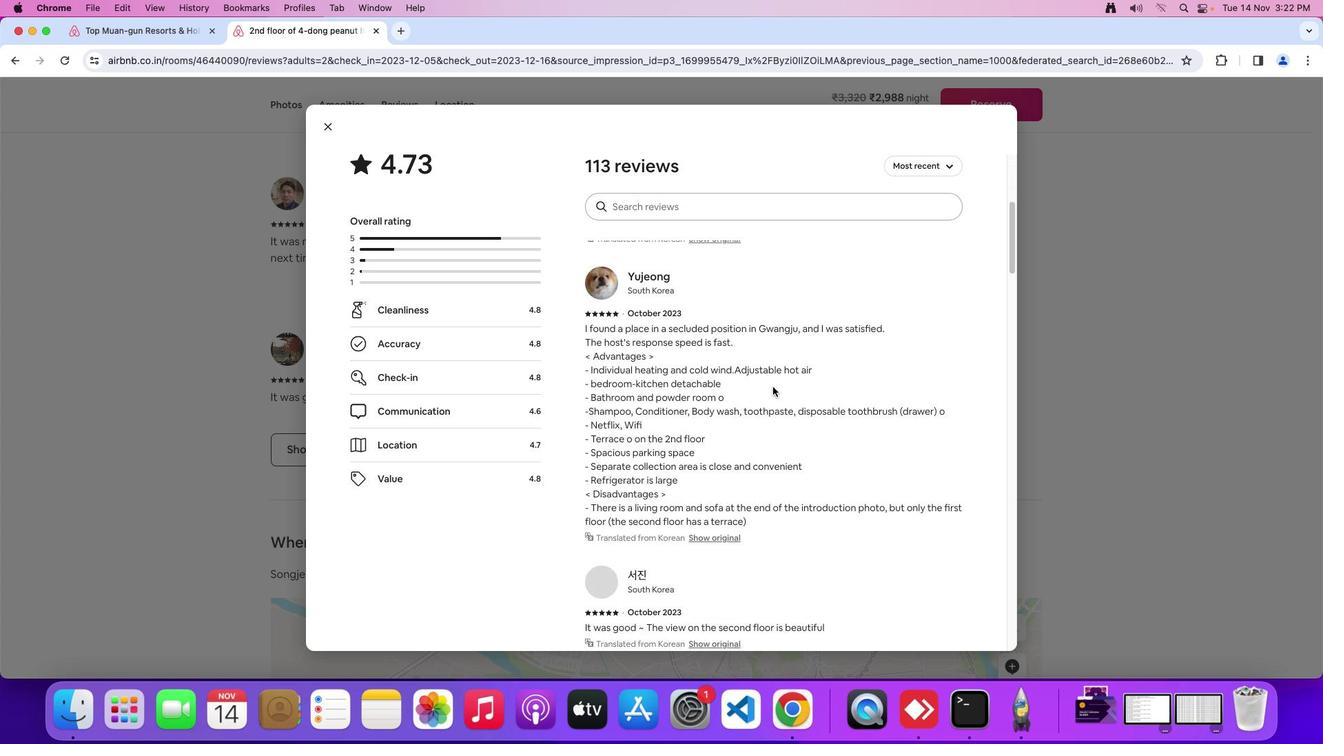 
Action: Mouse moved to (773, 388)
Screenshot: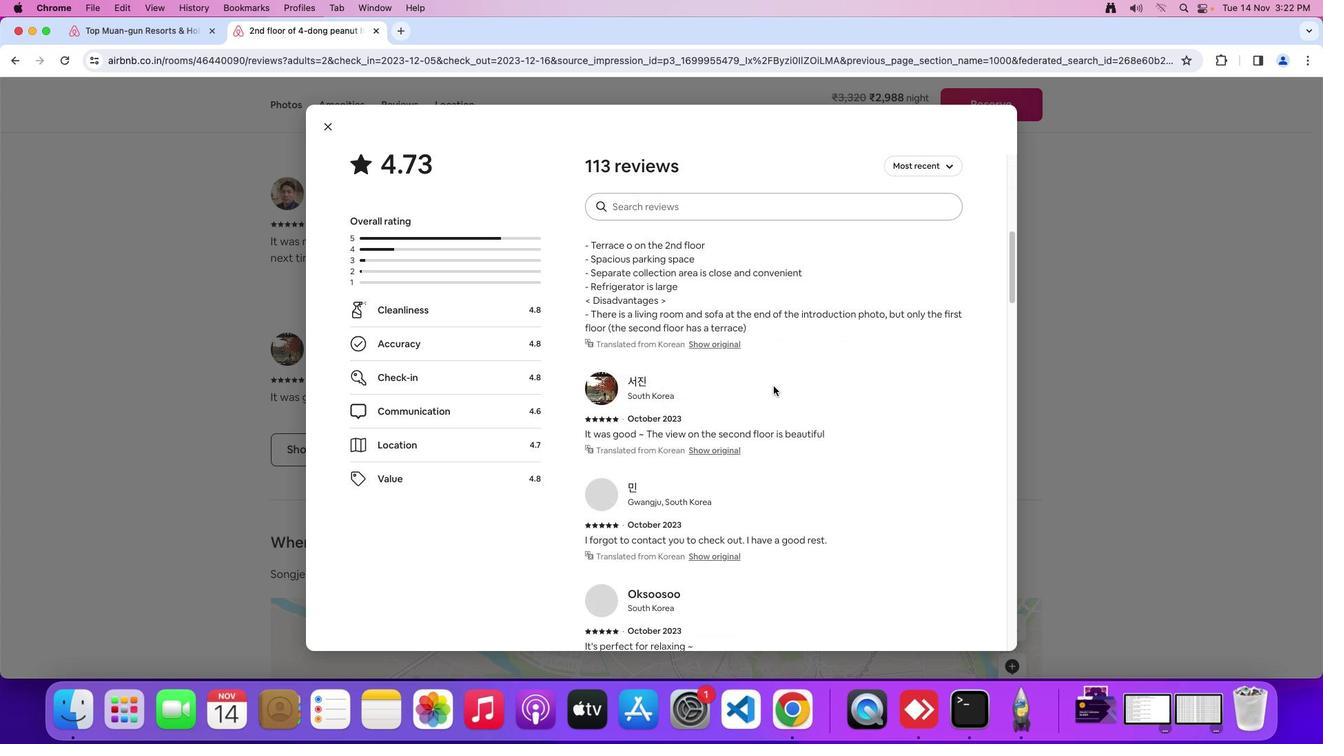 
Action: Mouse scrolled (773, 388) with delta (1, -2)
Screenshot: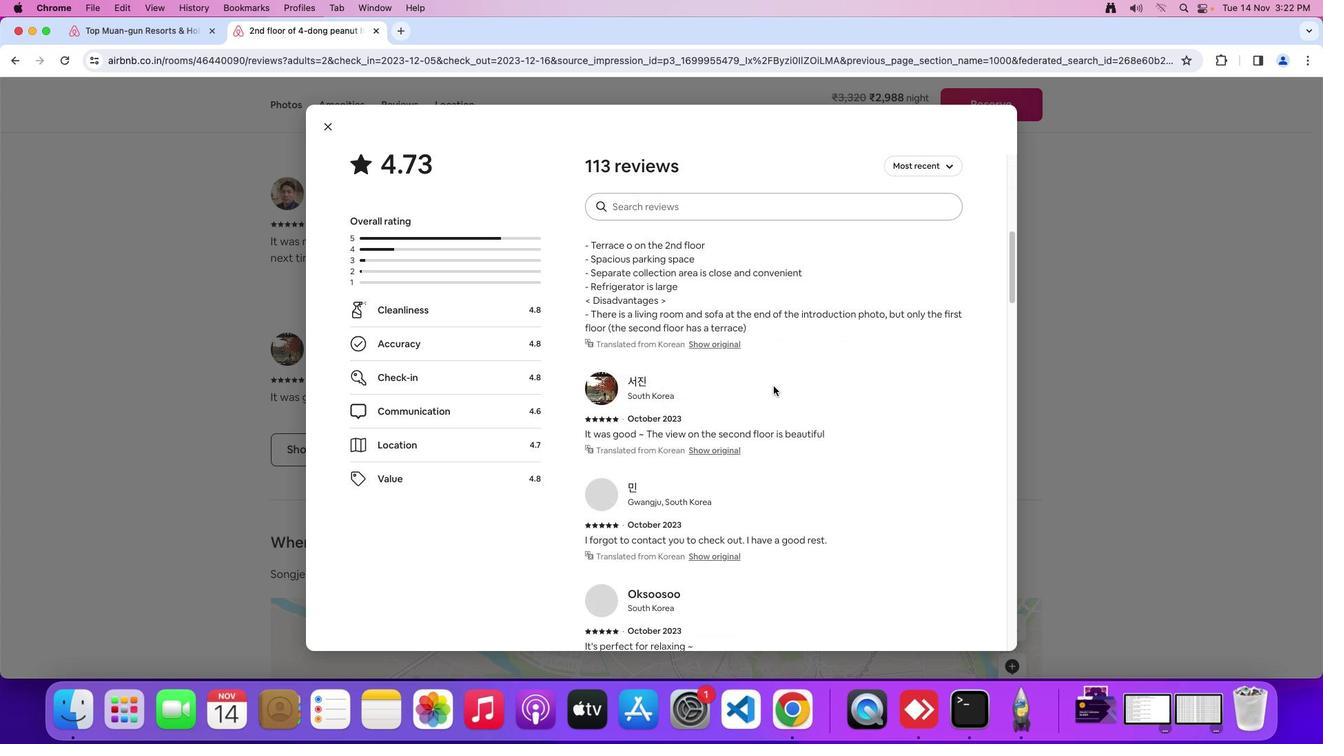 
Action: Mouse moved to (773, 388)
Screenshot: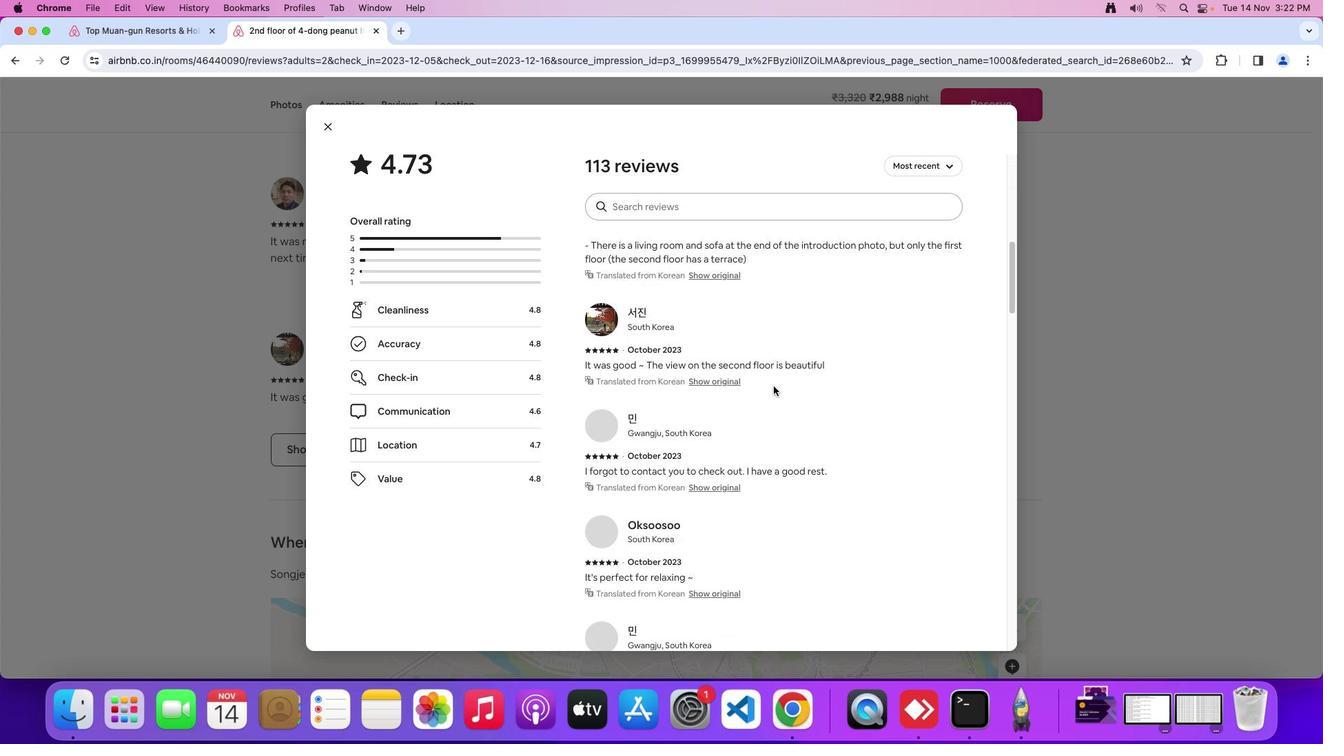 
Action: Mouse scrolled (773, 388) with delta (1, -3)
Screenshot: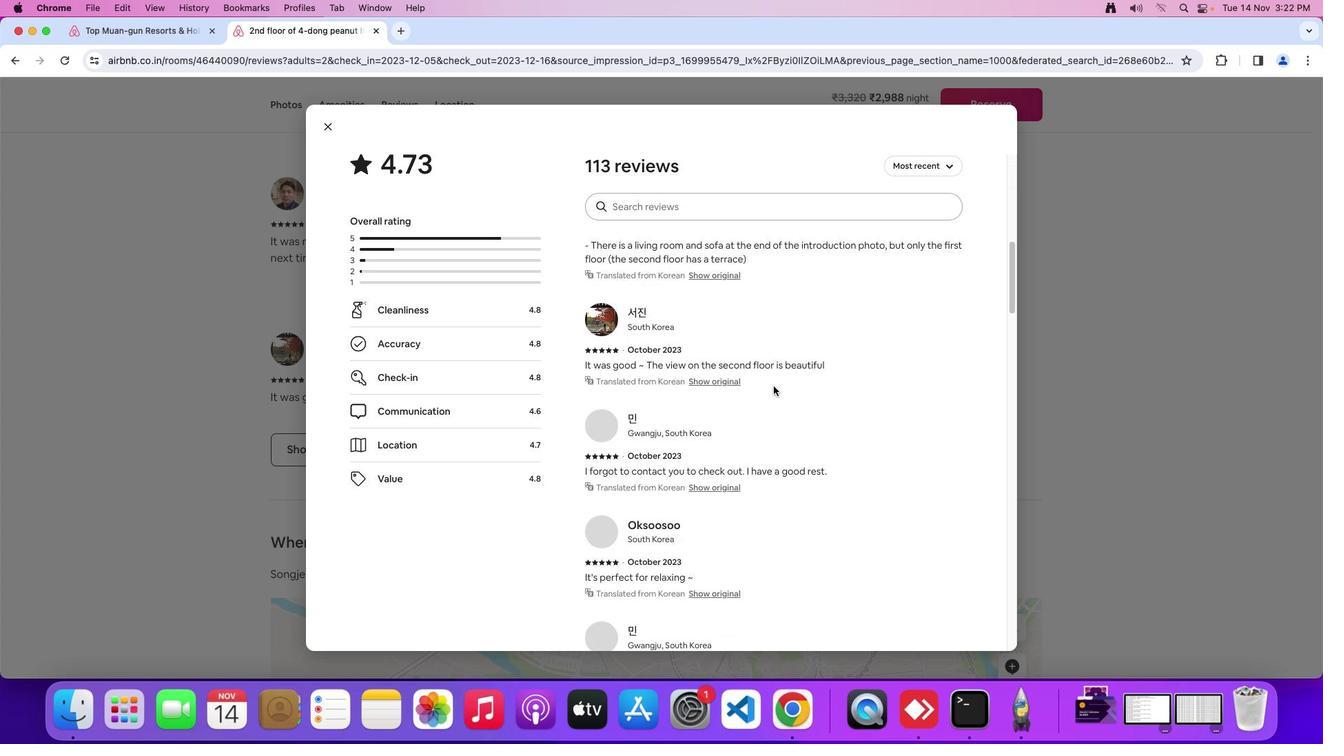 
Action: Mouse moved to (776, 387)
Screenshot: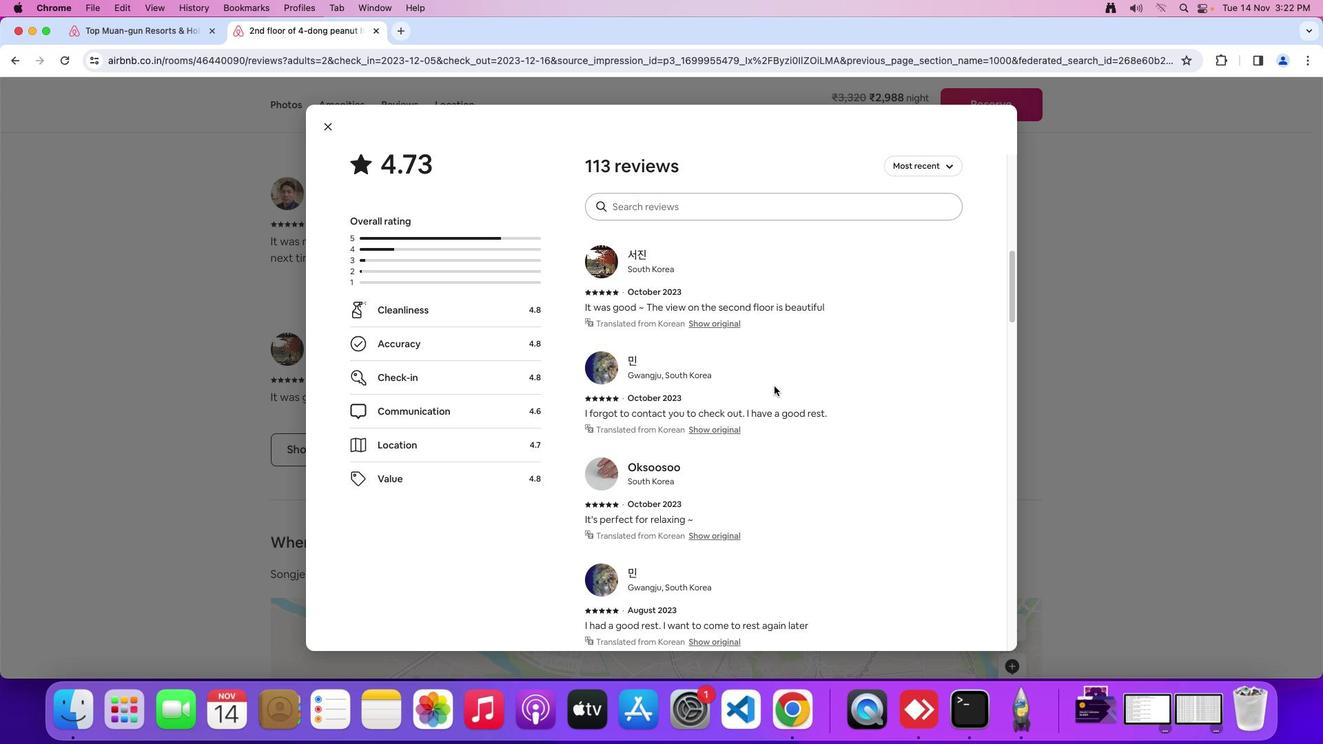
Action: Mouse scrolled (776, 387) with delta (1, 0)
Screenshot: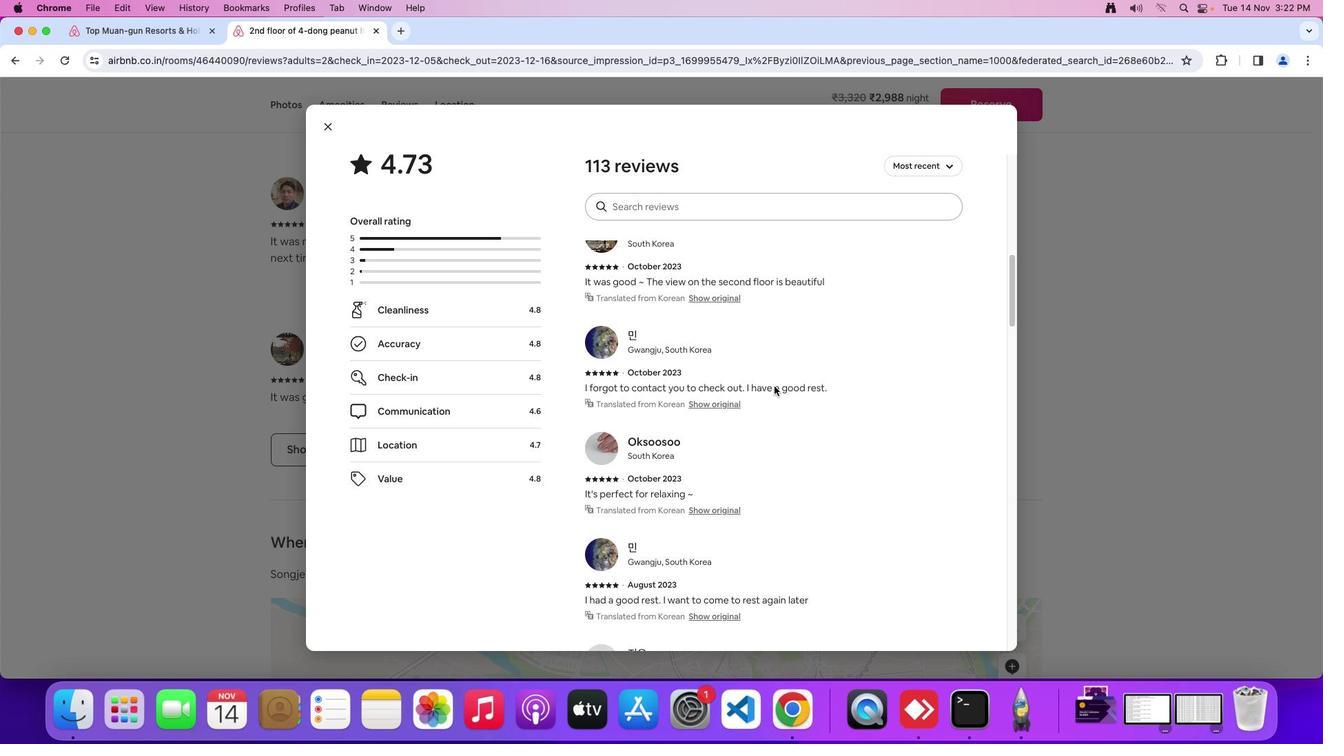 
Action: Mouse scrolled (776, 387) with delta (1, 0)
Screenshot: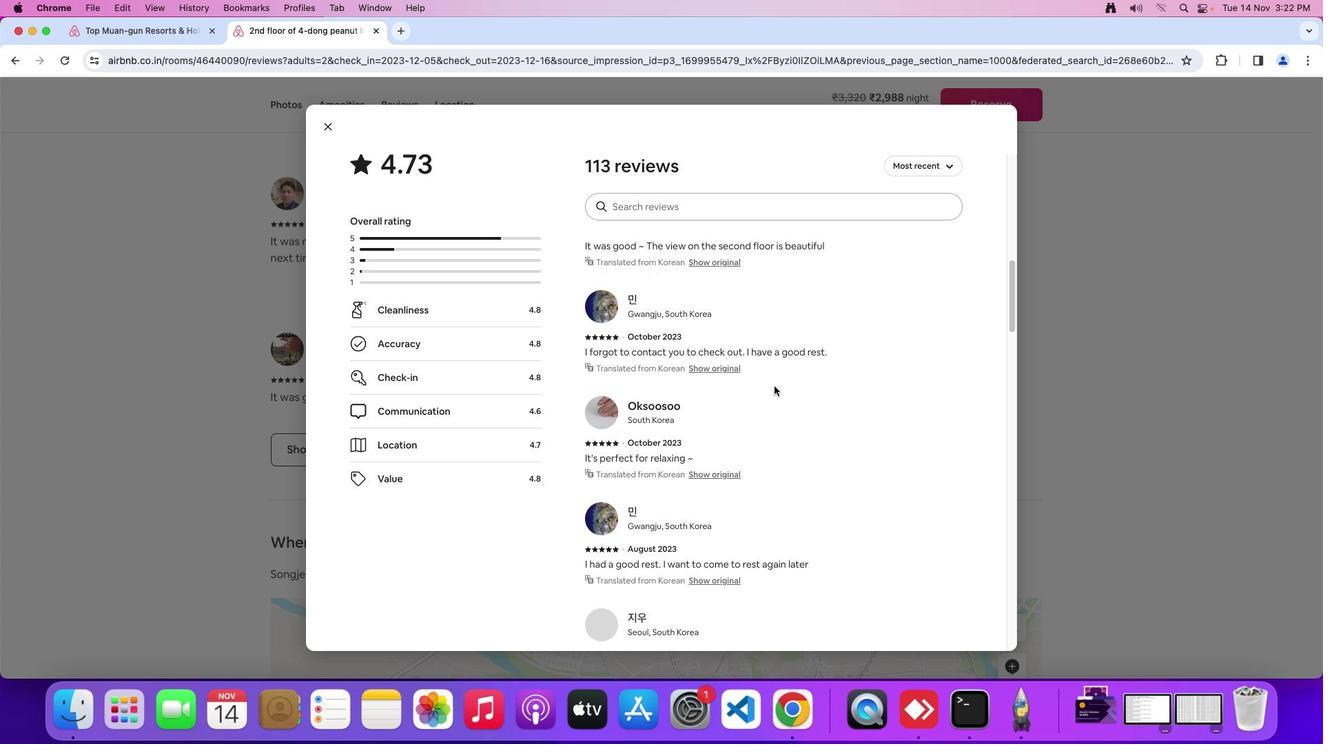 
Action: Mouse scrolled (776, 387) with delta (1, 0)
Screenshot: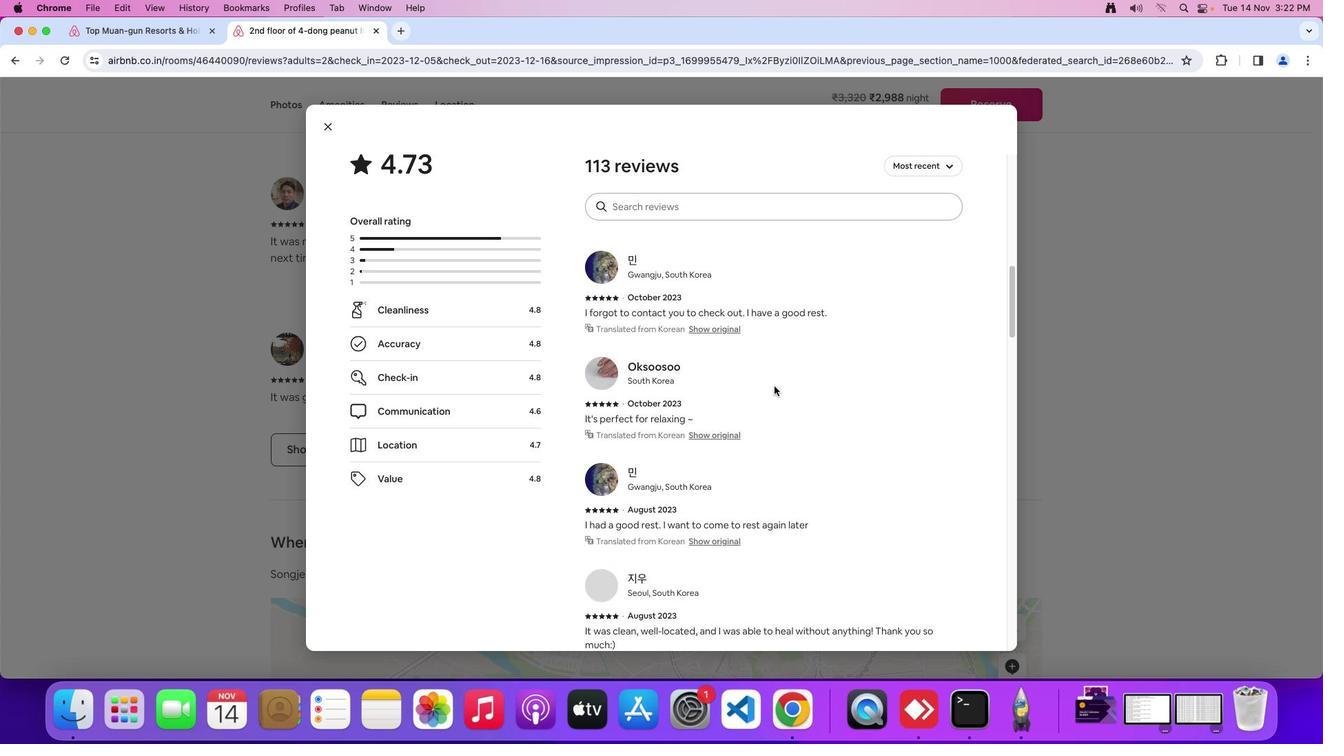
Action: Mouse moved to (775, 388)
Screenshot: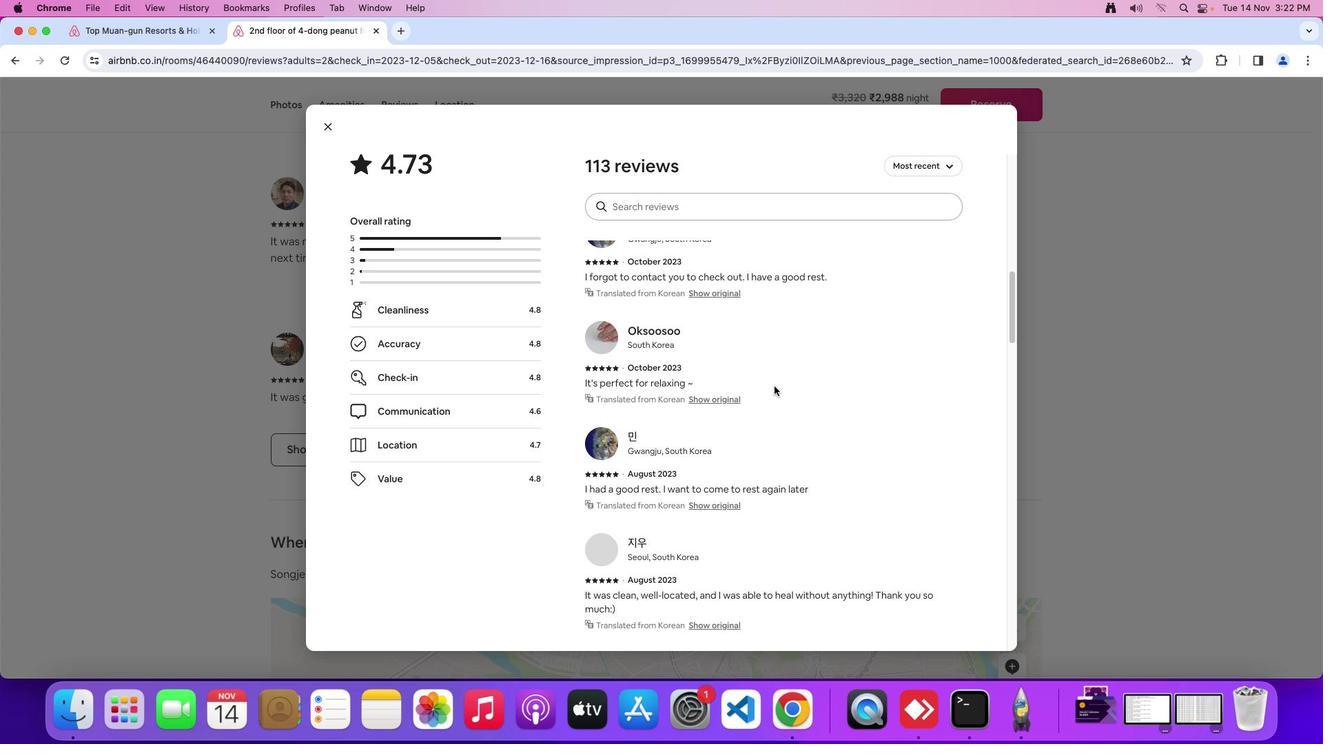 
Action: Mouse scrolled (775, 388) with delta (1, 0)
